 Task: Buy 1 Cookbook Stands & Recipe Holders from Kitchen Accessories section under best seller category for shipping address: Katie Thompson, 1483 Vineyard Drive, Independence, Ohio 44131, Cell Number 4403901431. Pay from credit card ending with 9757, CVV 798
Action: Mouse moved to (200, 105)
Screenshot: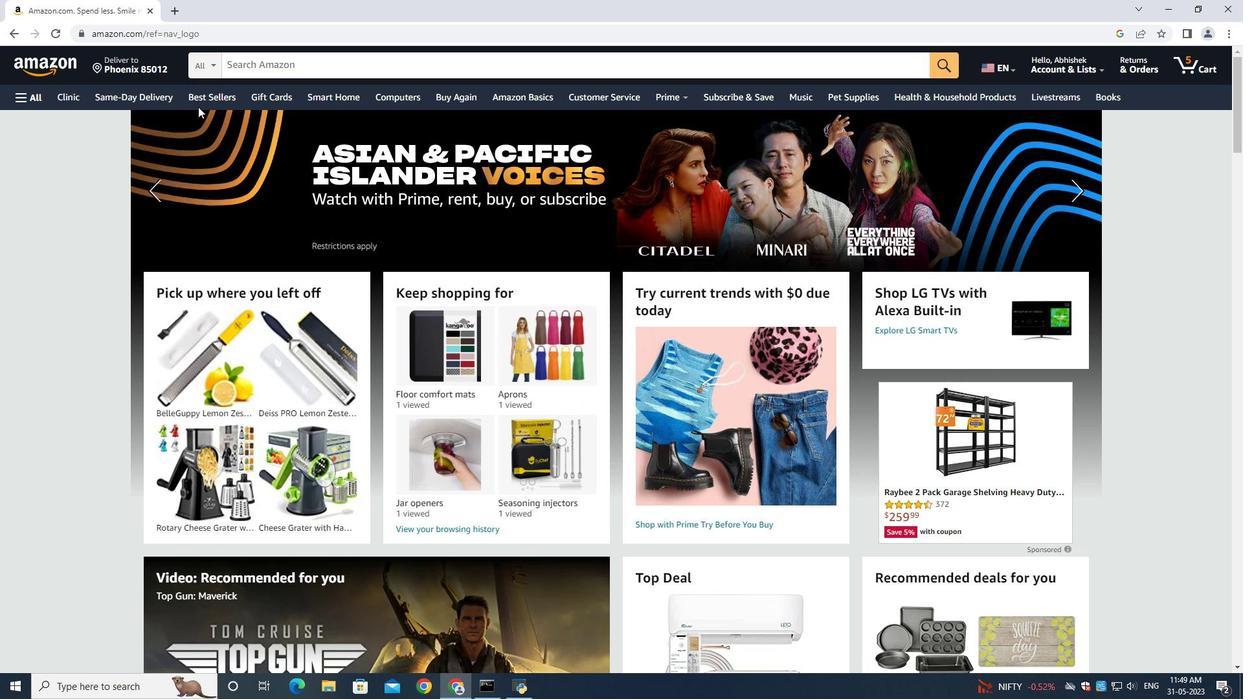 
Action: Mouse pressed left at (200, 105)
Screenshot: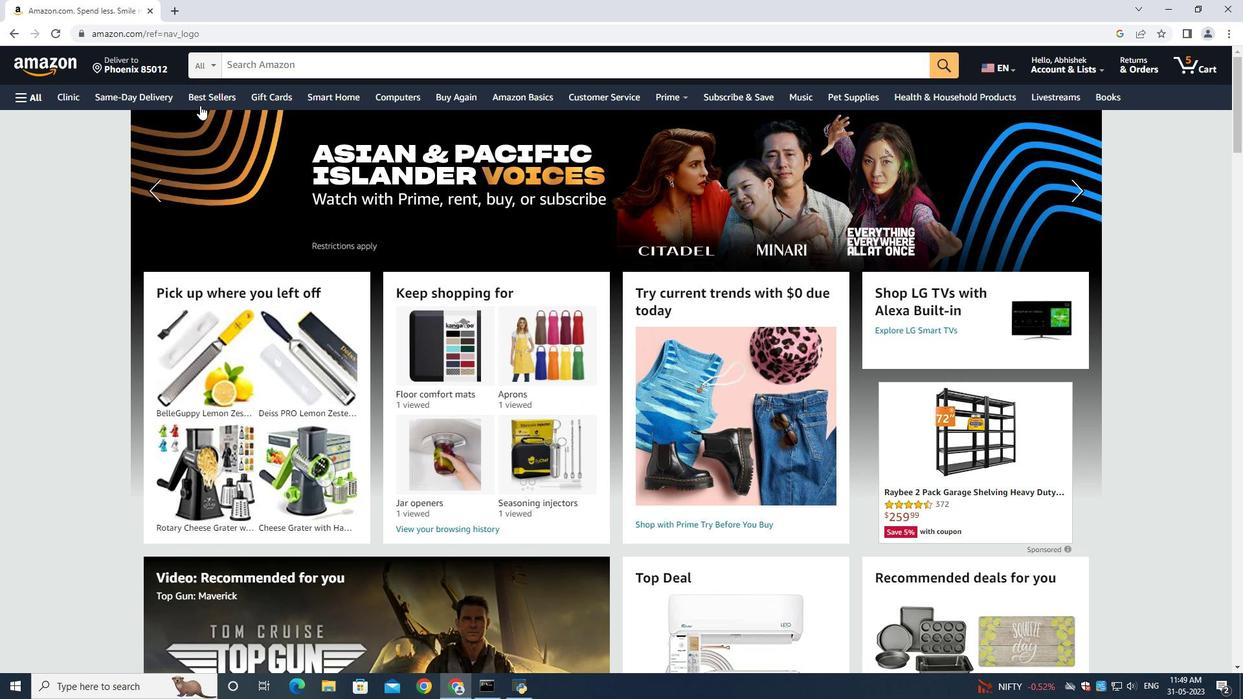 
Action: Mouse moved to (248, 68)
Screenshot: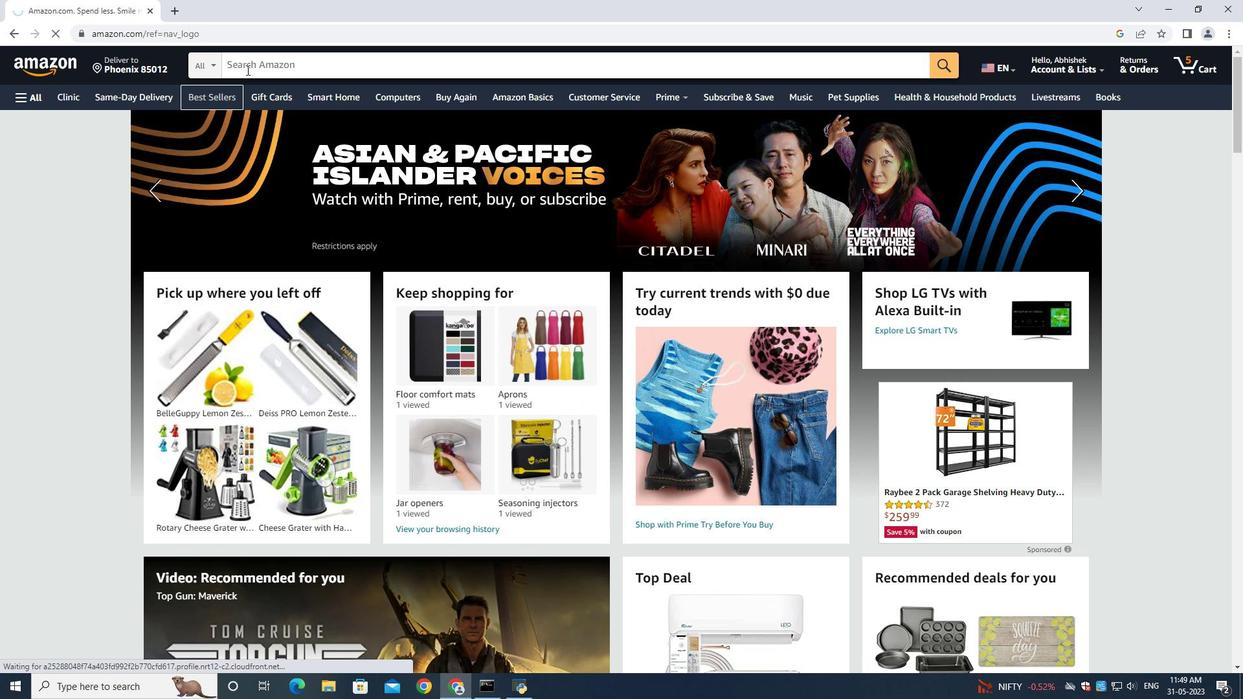 
Action: Mouse pressed left at (248, 68)
Screenshot: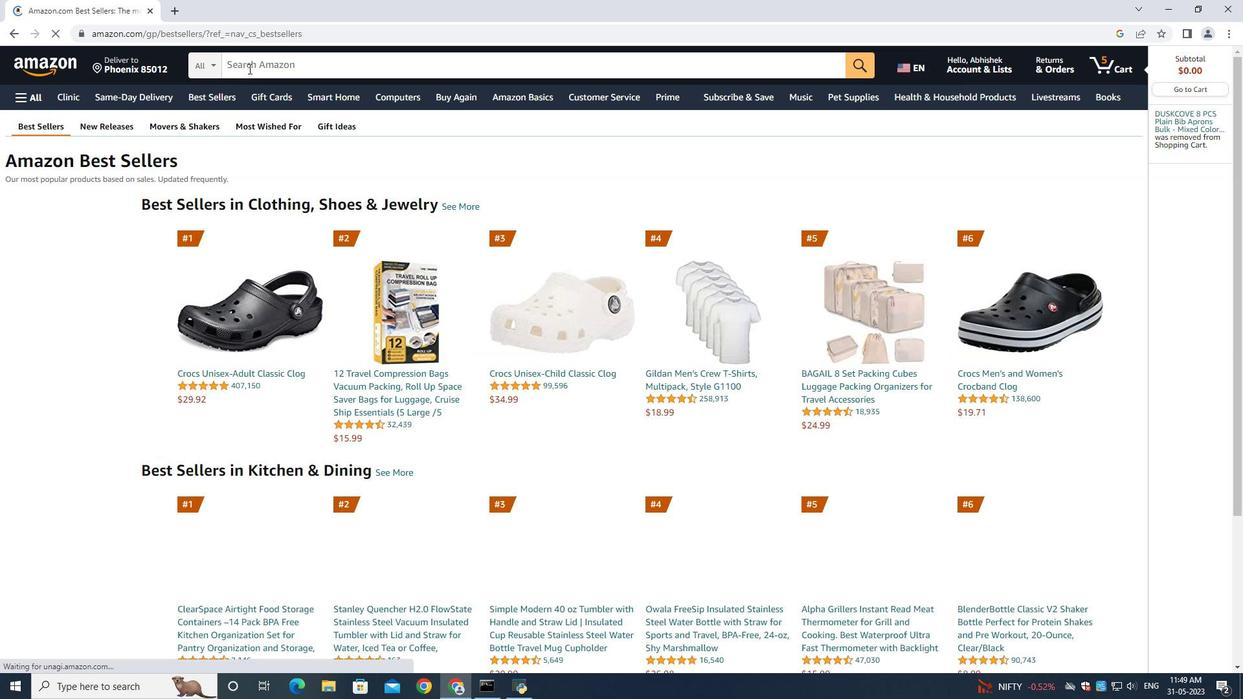 
Action: Key pressed <Key.shift>COo<Key.backspace><Key.backspace>ookbook<Key.space><Key.shift>Stands<Key.enter>
Screenshot: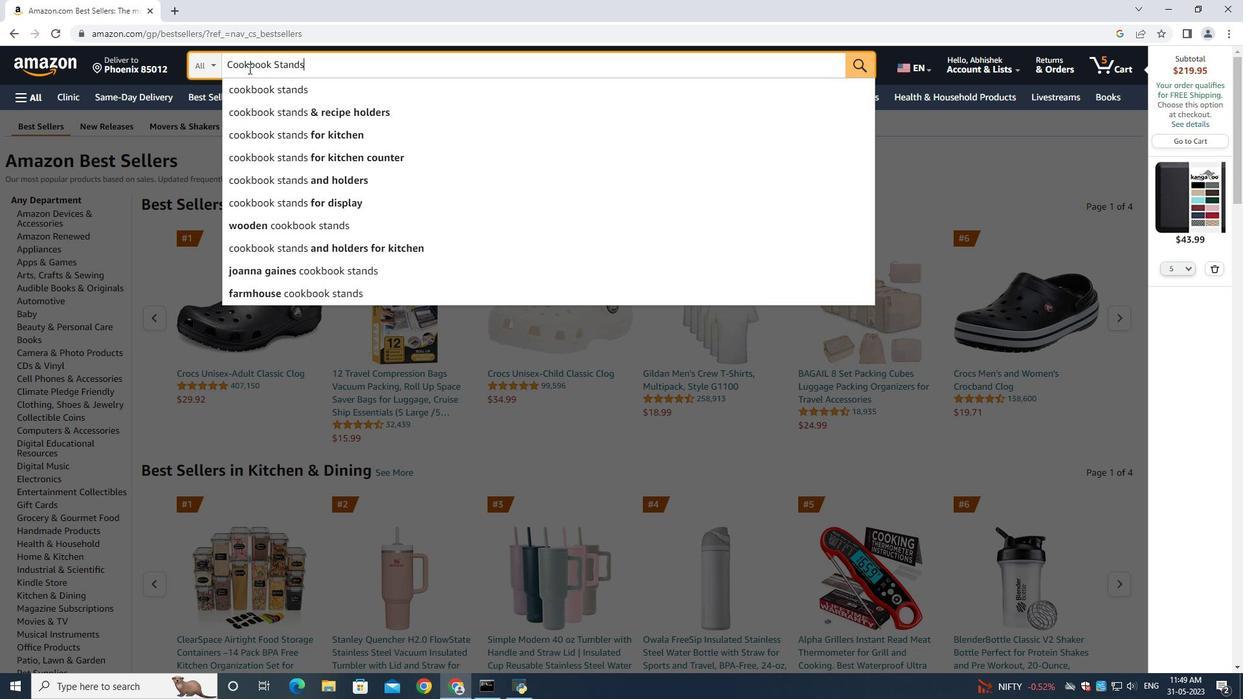 
Action: Mouse moved to (1218, 268)
Screenshot: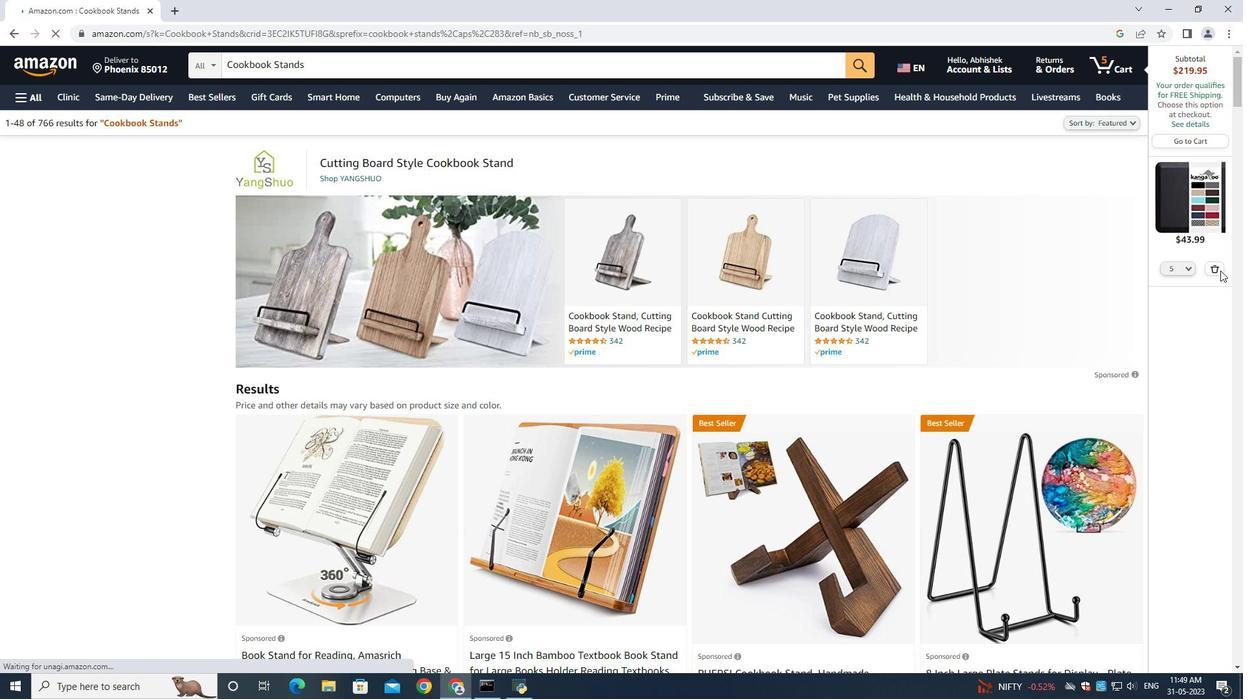 
Action: Mouse pressed left at (1218, 268)
Screenshot: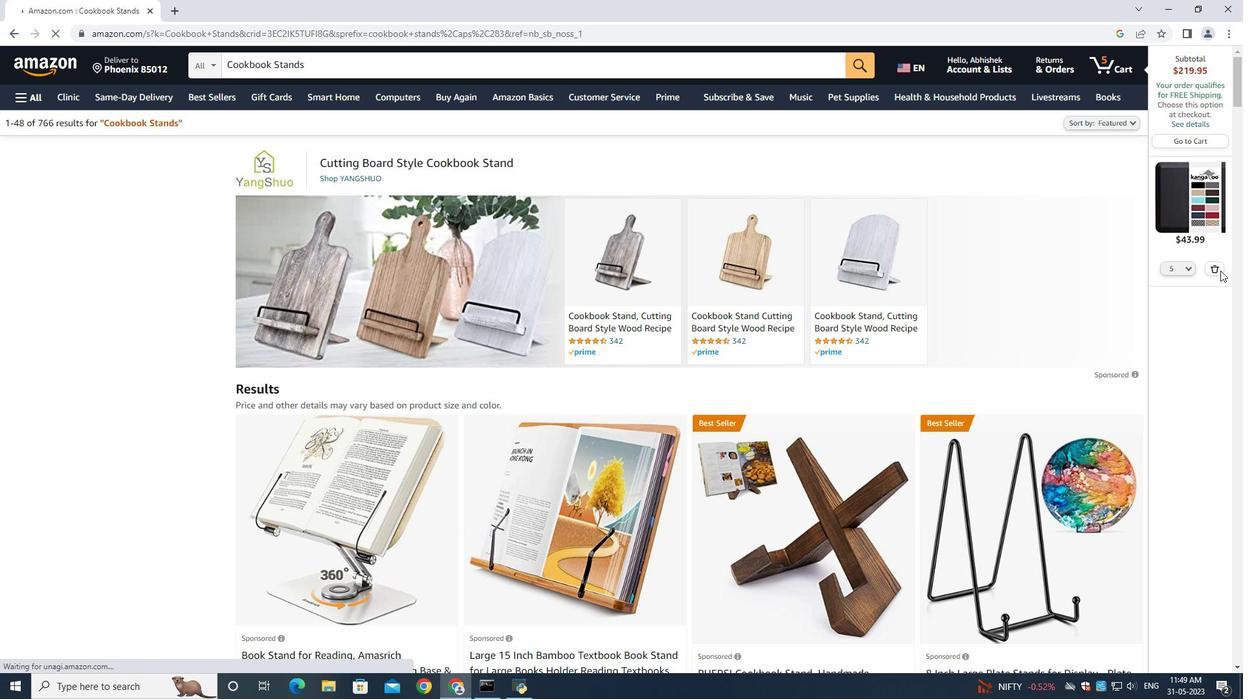 
Action: Mouse moved to (463, 66)
Screenshot: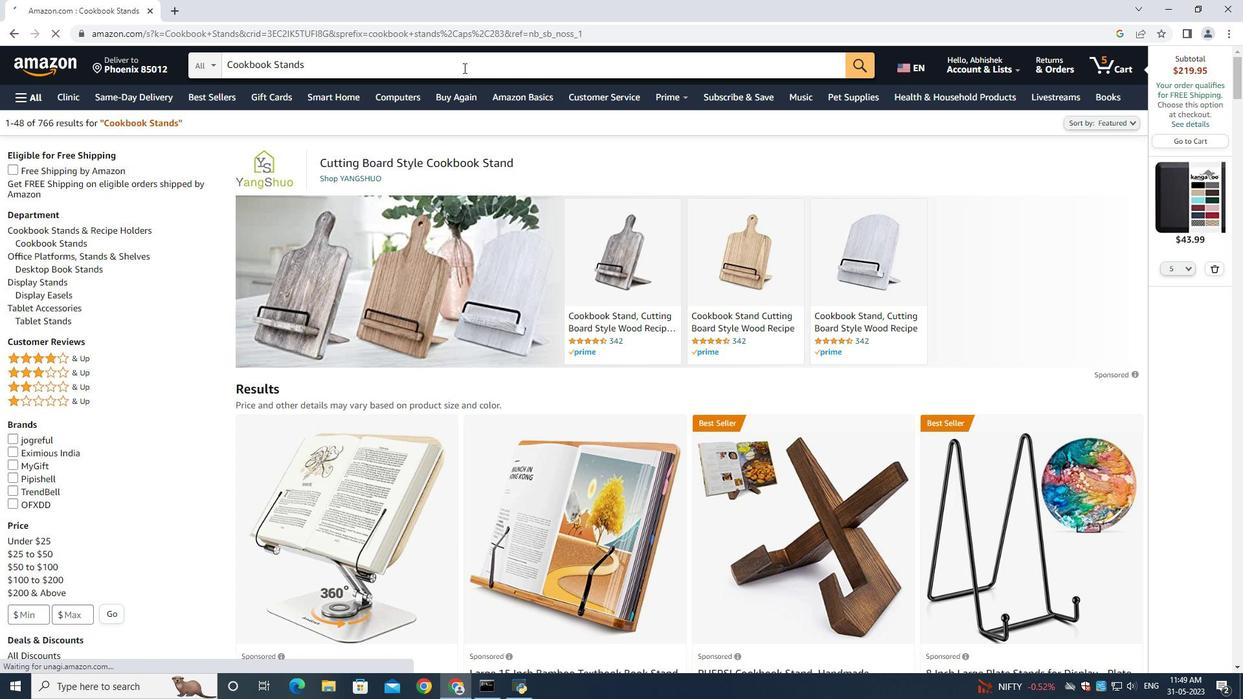 
Action: Mouse pressed left at (463, 66)
Screenshot: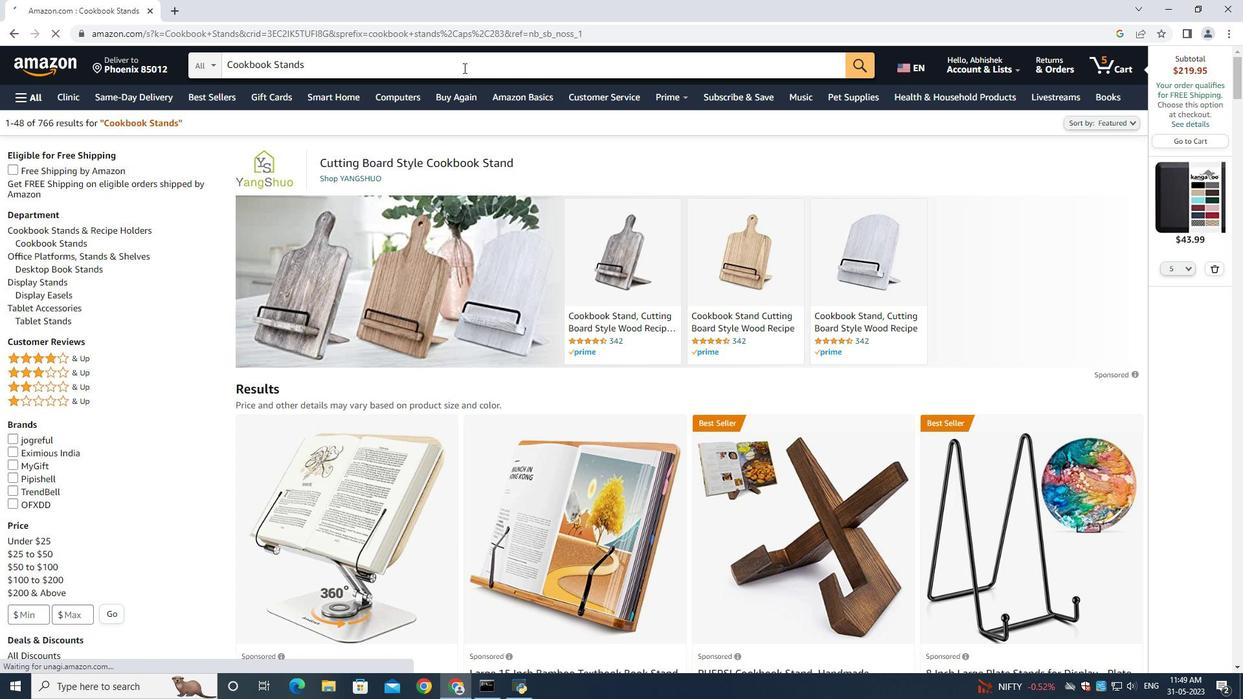 
Action: Key pressed <Key.space><Key.shift>&<Key.space><Key.shift>Recipe<Key.space><Key.shift><Key.shift><Key.shift><Key.shift><Key.shift><Key.shift><Key.shift><Key.shift><Key.shift><Key.shift><Key.shift><Key.shift><Key.shift><Key.shift><Key.shift><Key.shift><Key.shift><Key.shift><Key.shift><Key.shift><Key.shift><Key.shift><Key.shift><Key.shift><Key.shift><Key.shift><Key.shift>Holders<Key.enter>
Screenshot: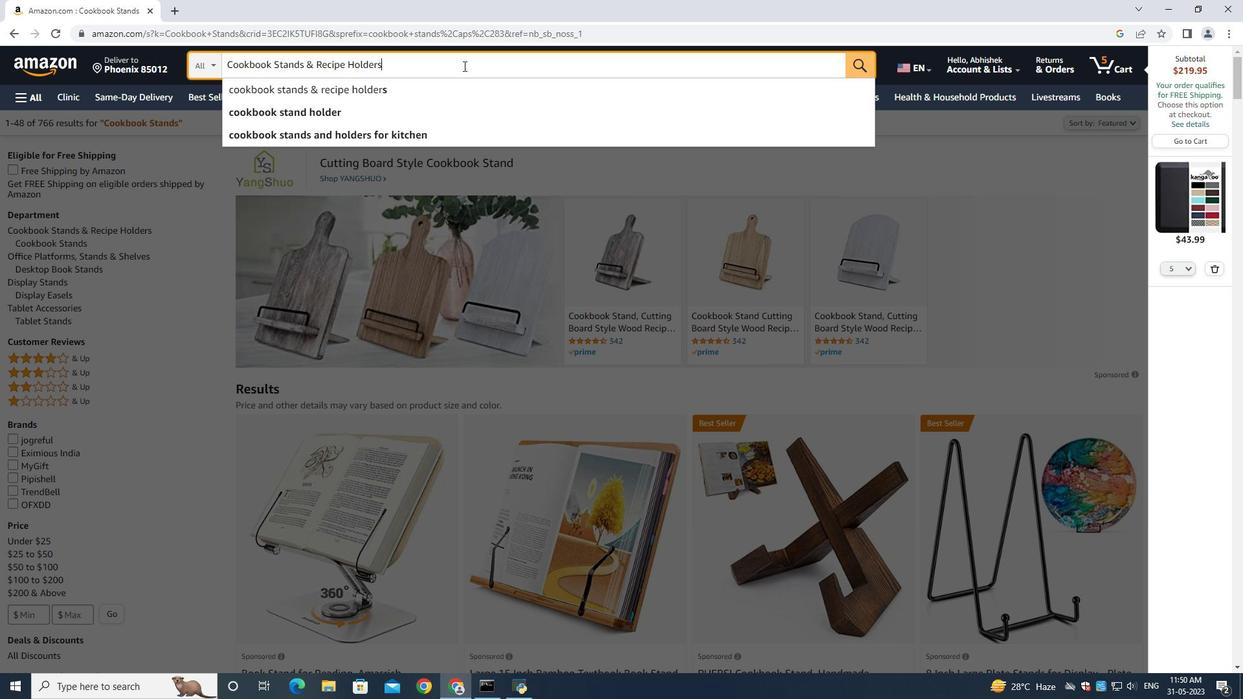 
Action: Mouse moved to (1218, 269)
Screenshot: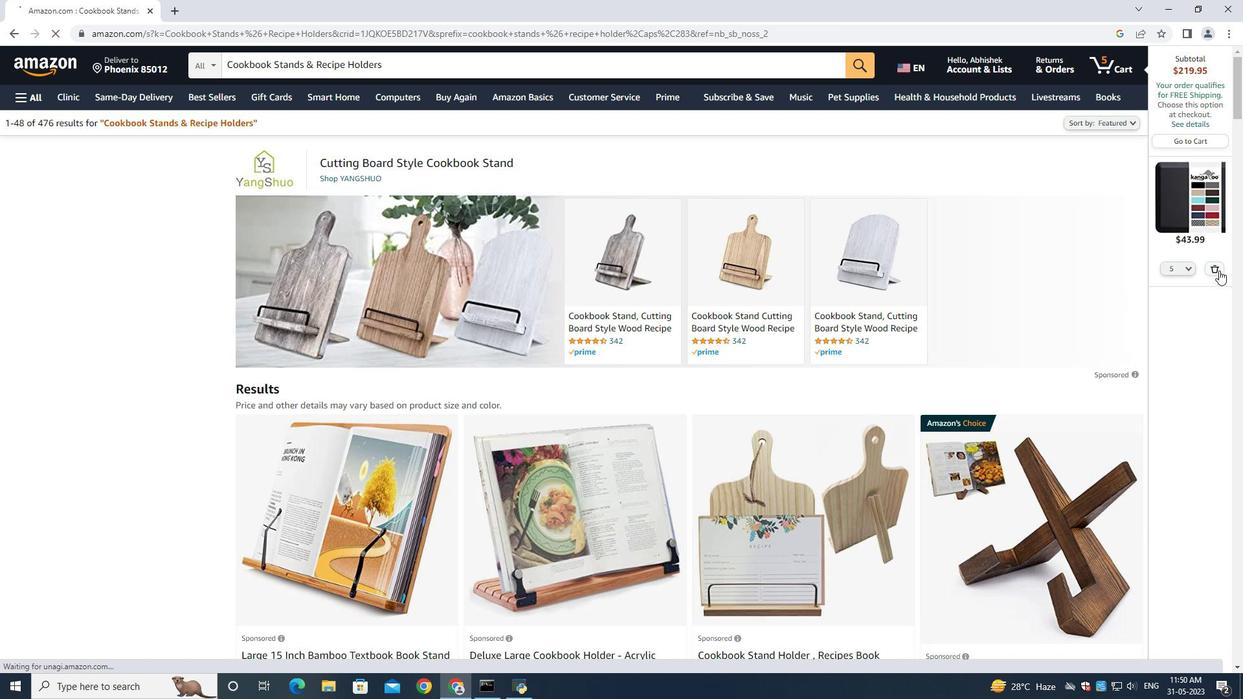 
Action: Mouse pressed left at (1218, 269)
Screenshot: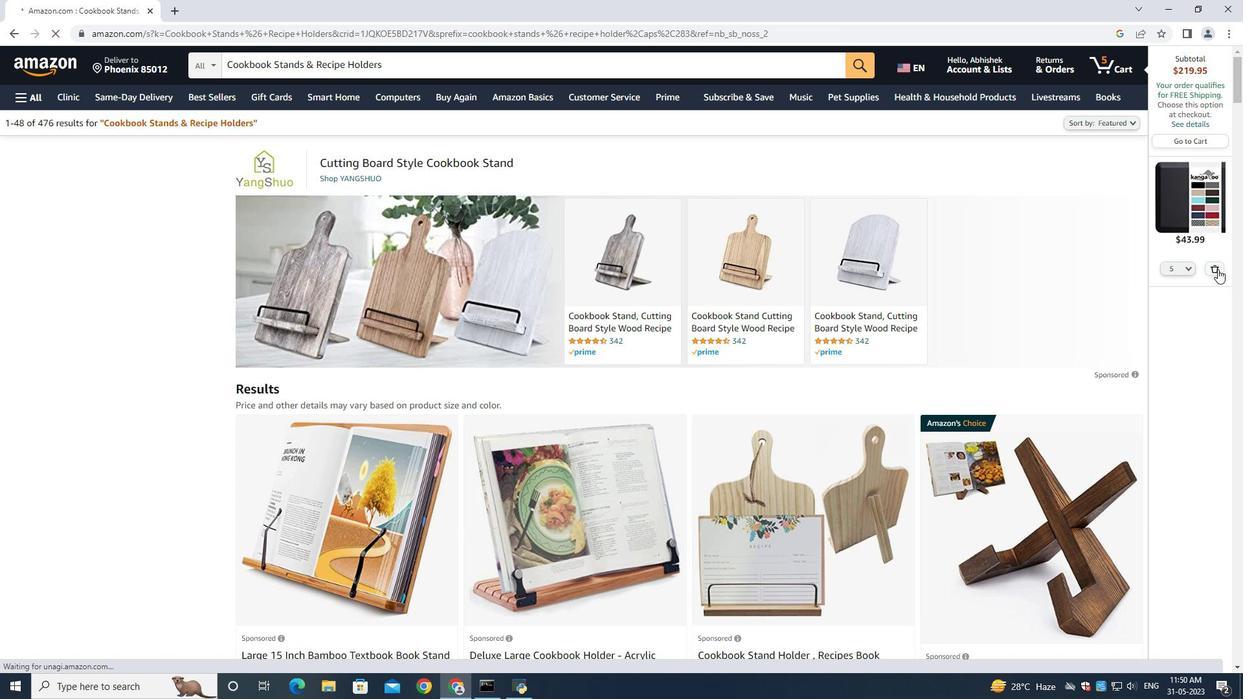 
Action: Mouse moved to (1218, 268)
Screenshot: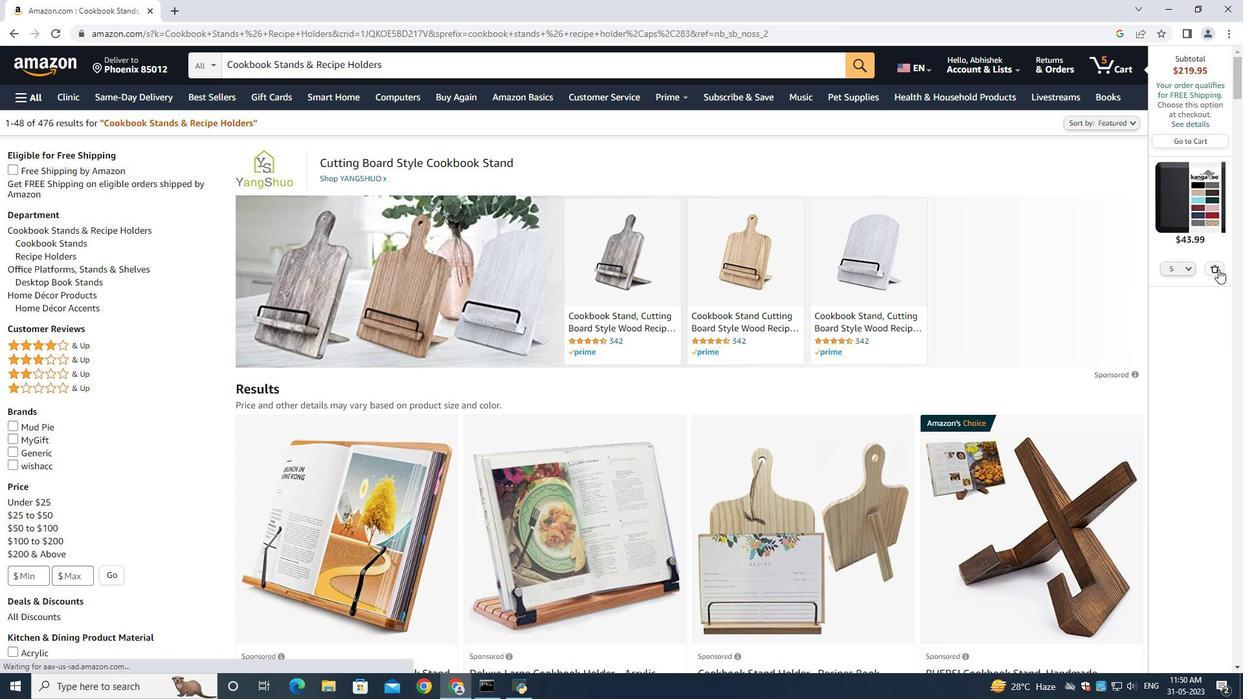 
Action: Mouse pressed left at (1218, 268)
Screenshot: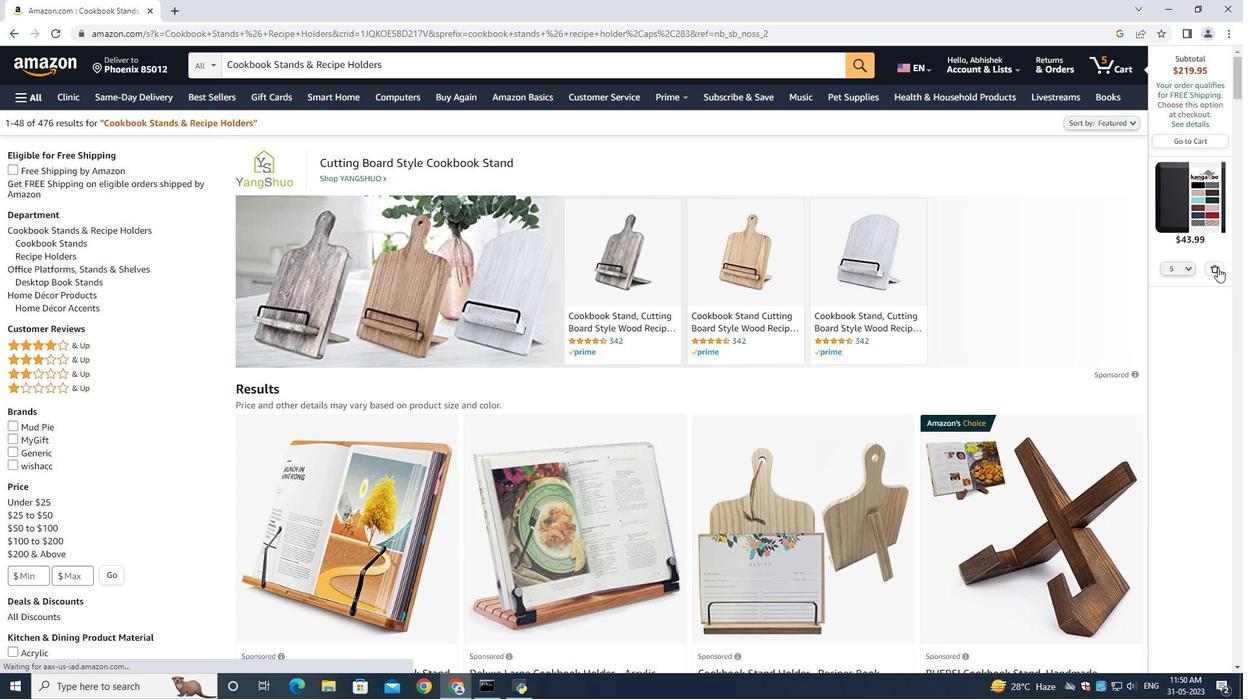 
Action: Mouse moved to (56, 230)
Screenshot: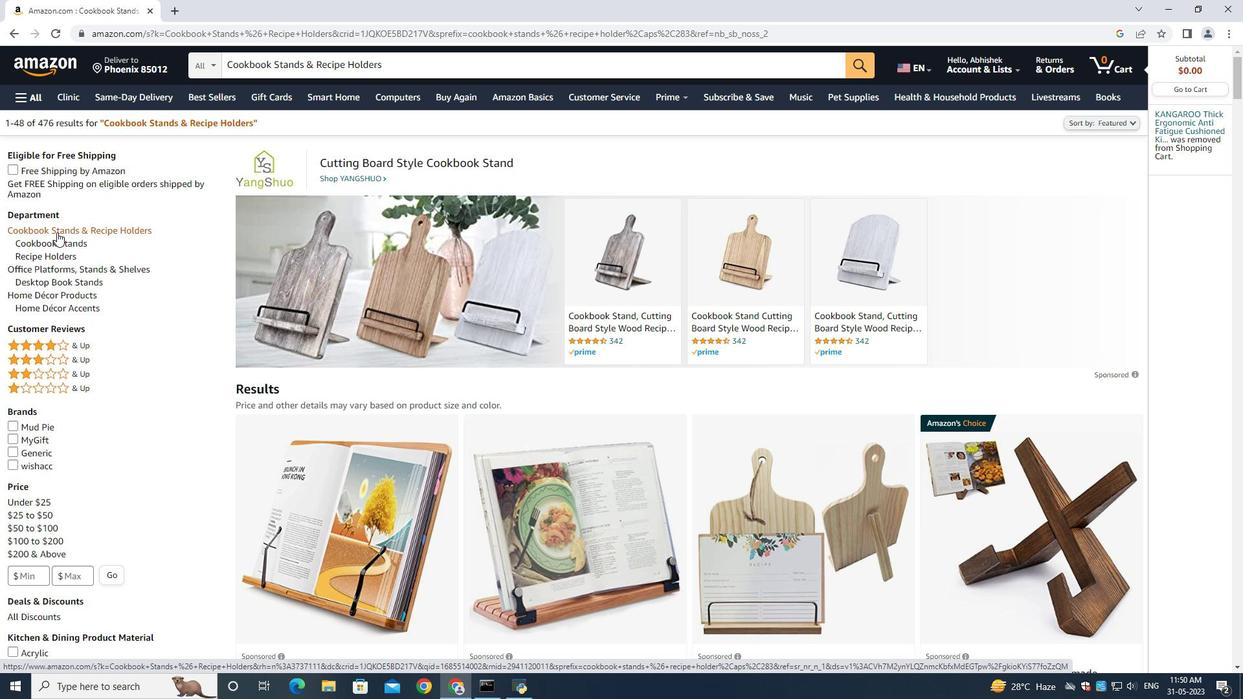 
Action: Mouse pressed left at (56, 230)
Screenshot: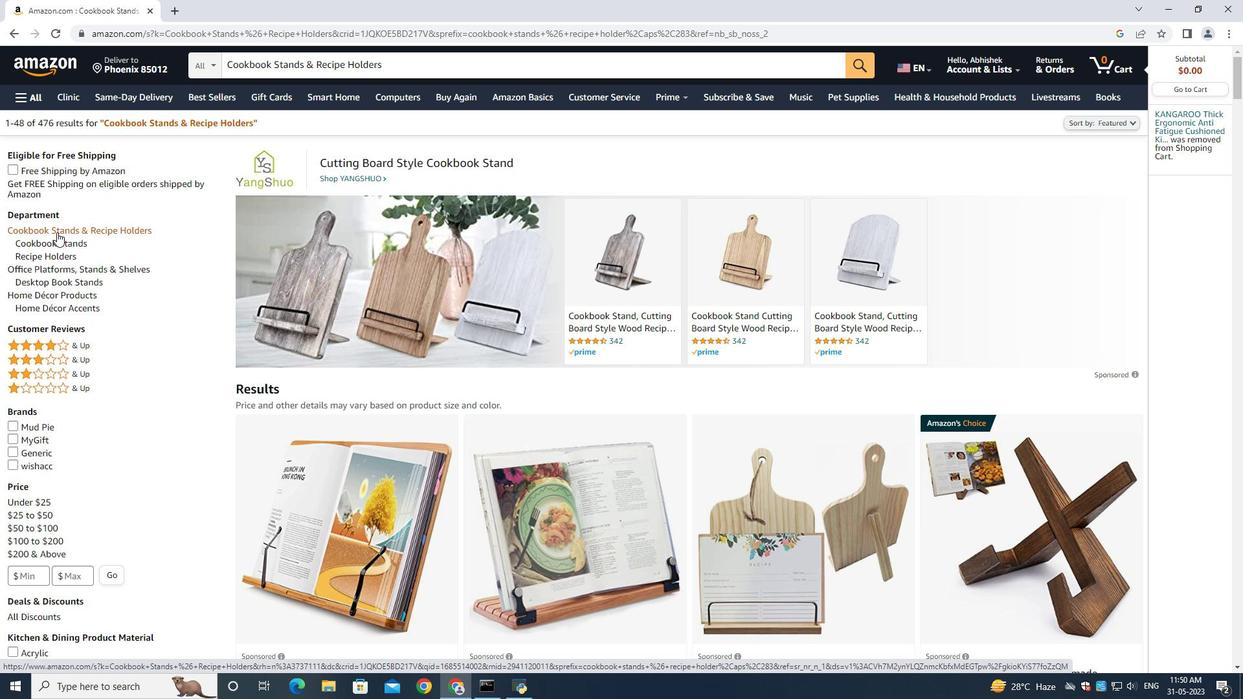 
Action: Mouse moved to (110, 316)
Screenshot: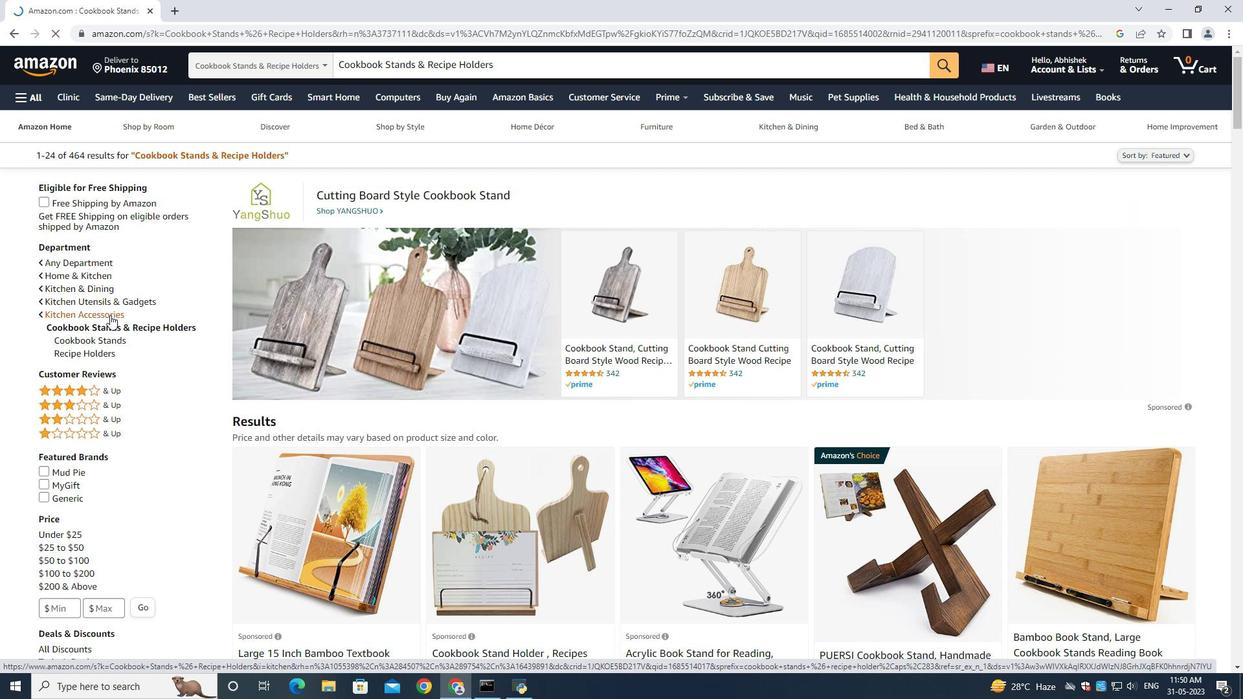 
Action: Mouse pressed left at (110, 316)
Screenshot: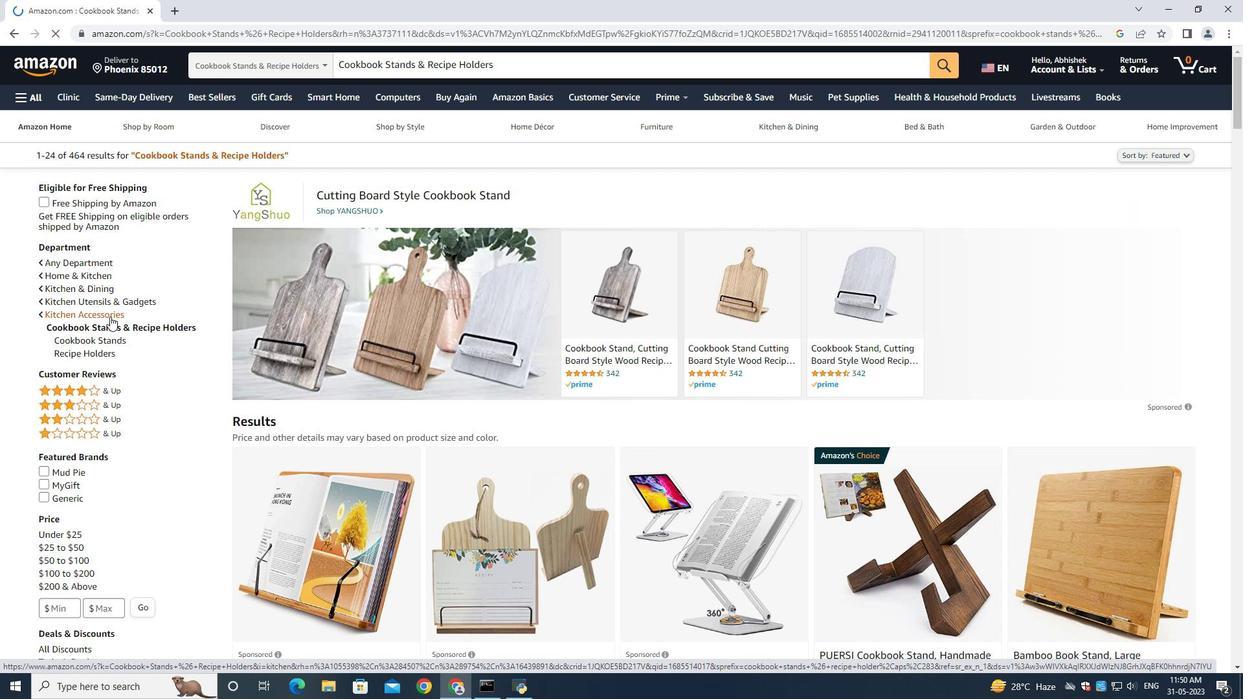 
Action: Mouse moved to (670, 426)
Screenshot: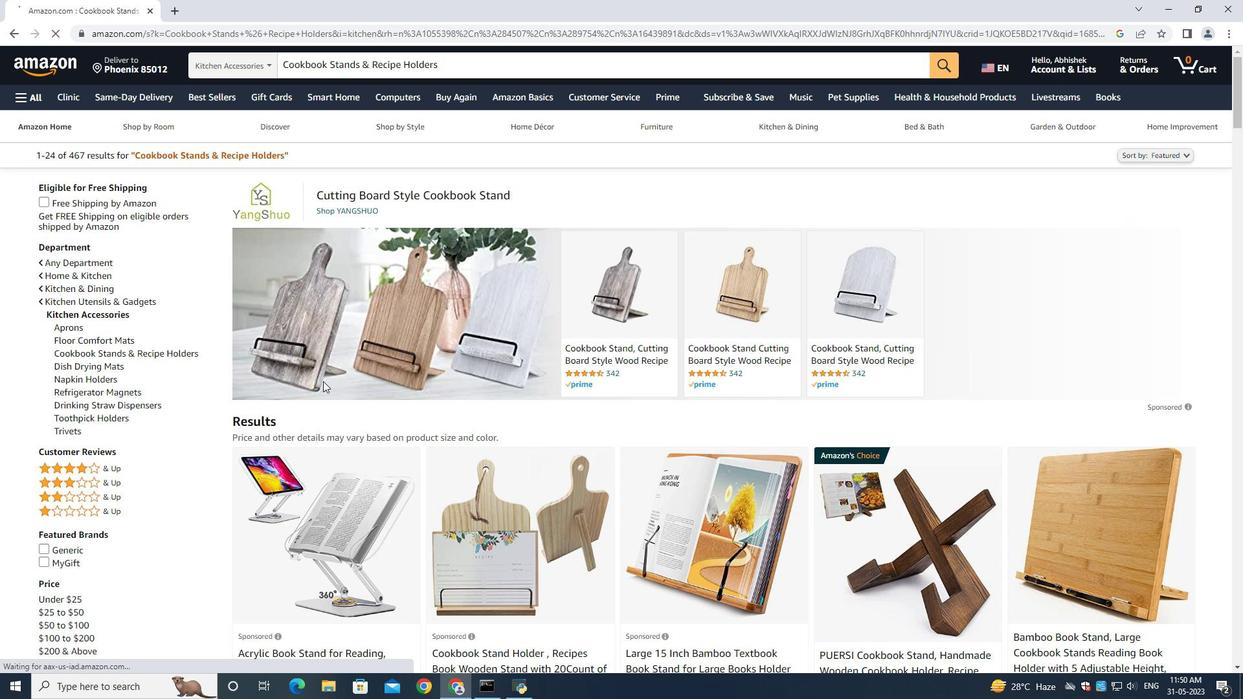 
Action: Mouse scrolled (670, 426) with delta (0, 0)
Screenshot: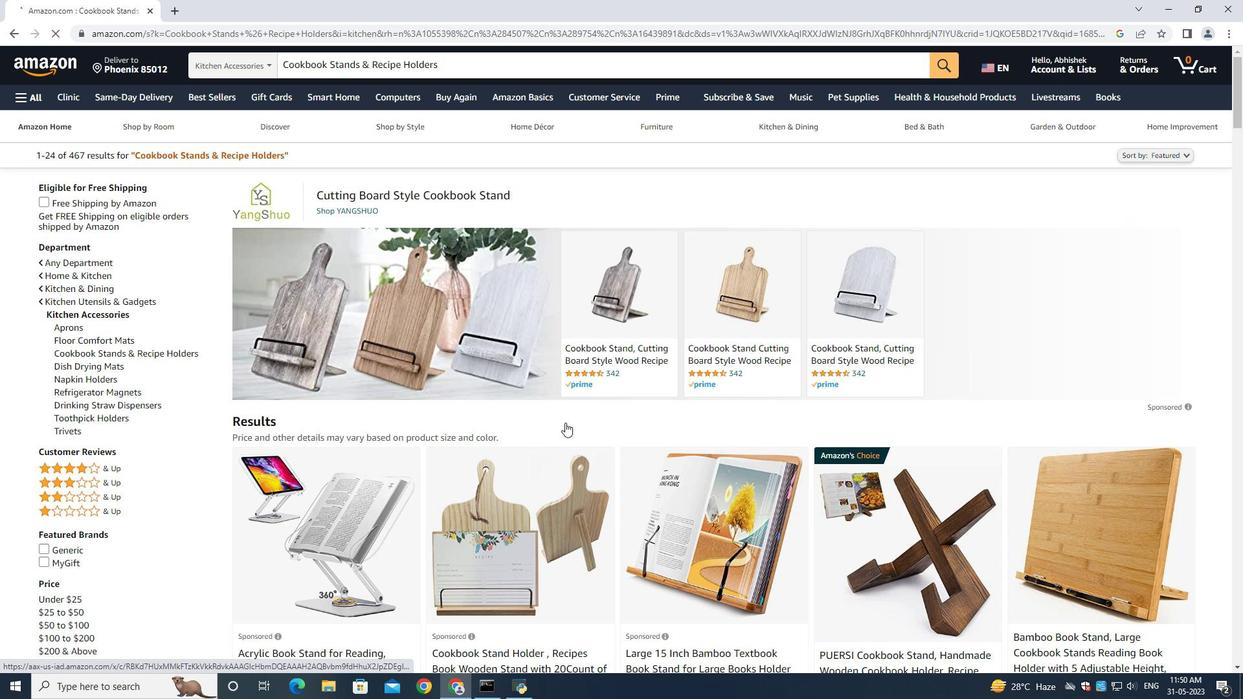 
Action: Mouse moved to (671, 427)
Screenshot: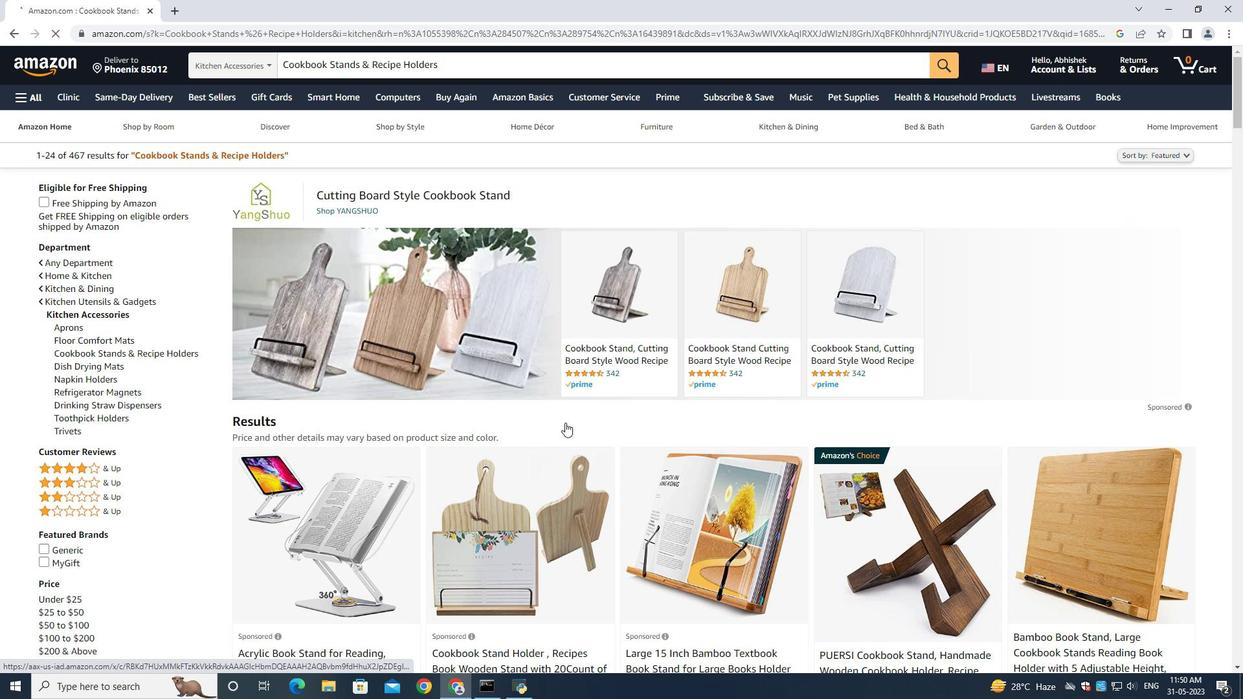 
Action: Mouse scrolled (671, 426) with delta (0, 0)
Screenshot: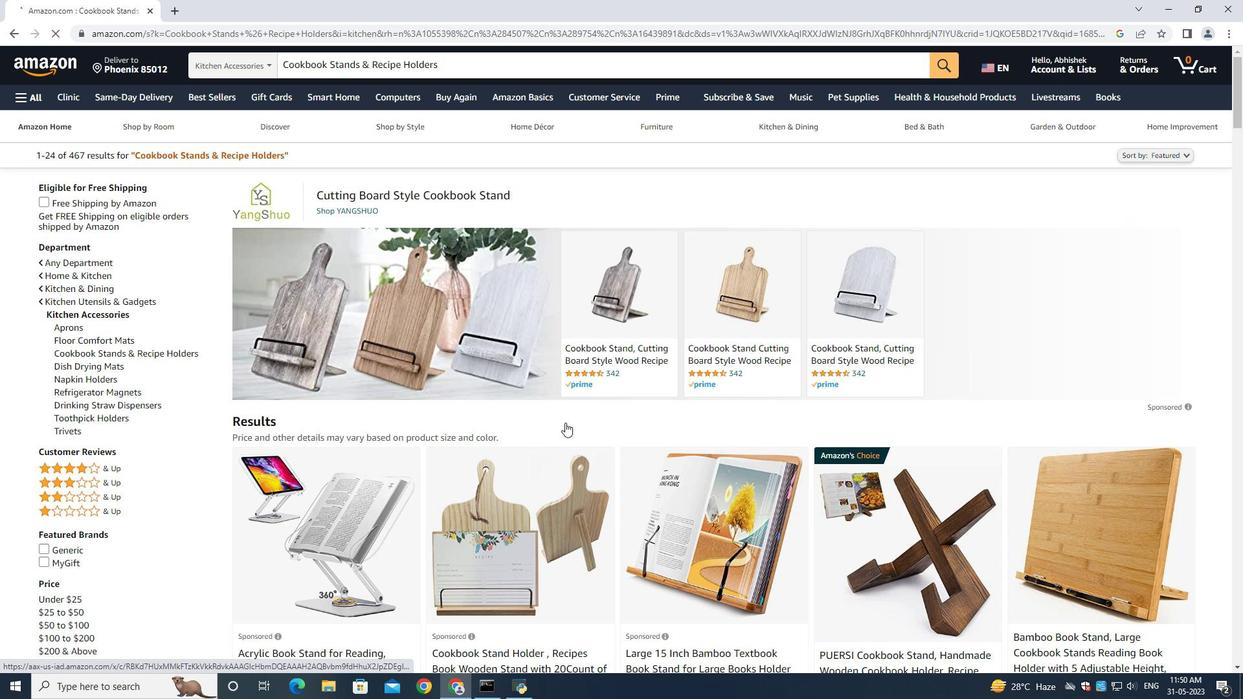 
Action: Mouse moved to (672, 429)
Screenshot: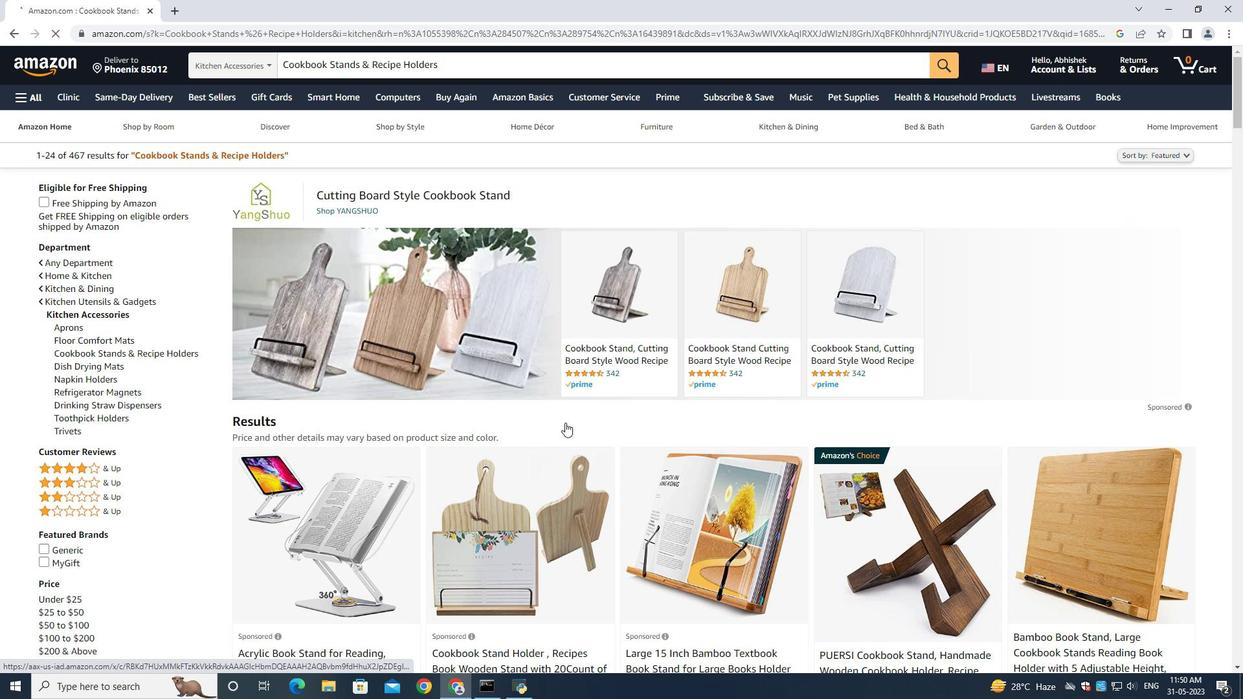 
Action: Mouse scrolled (672, 428) with delta (0, 0)
Screenshot: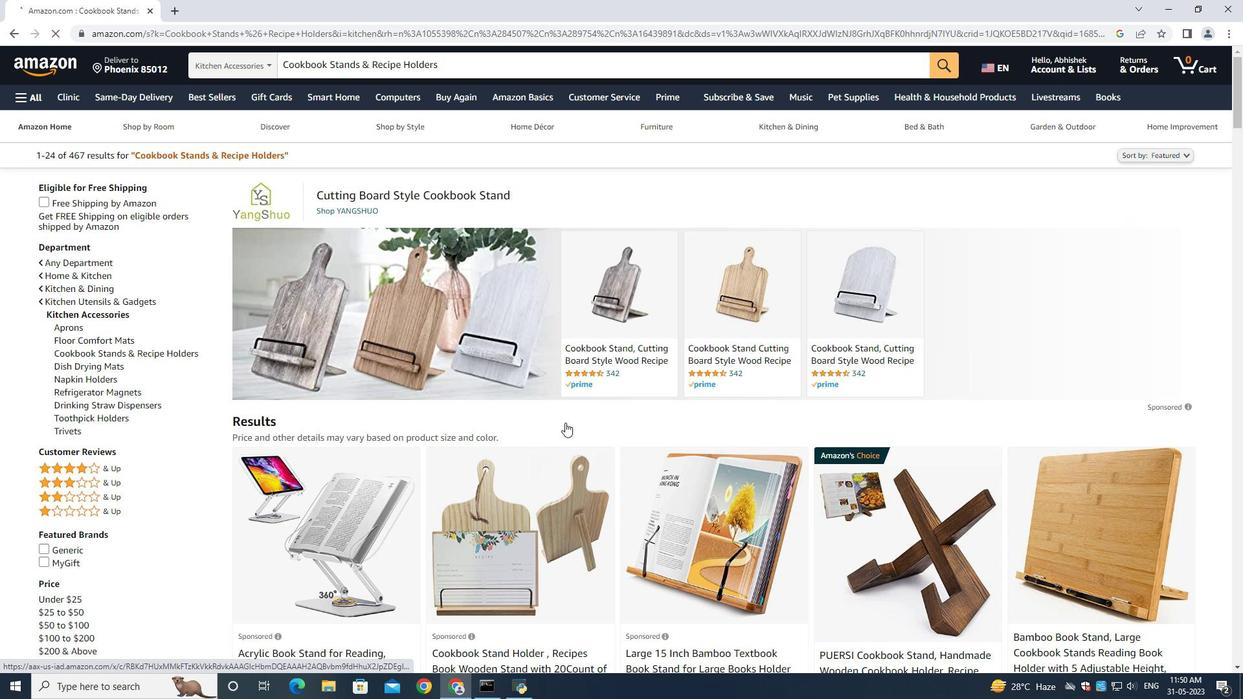 
Action: Mouse moved to (672, 429)
Screenshot: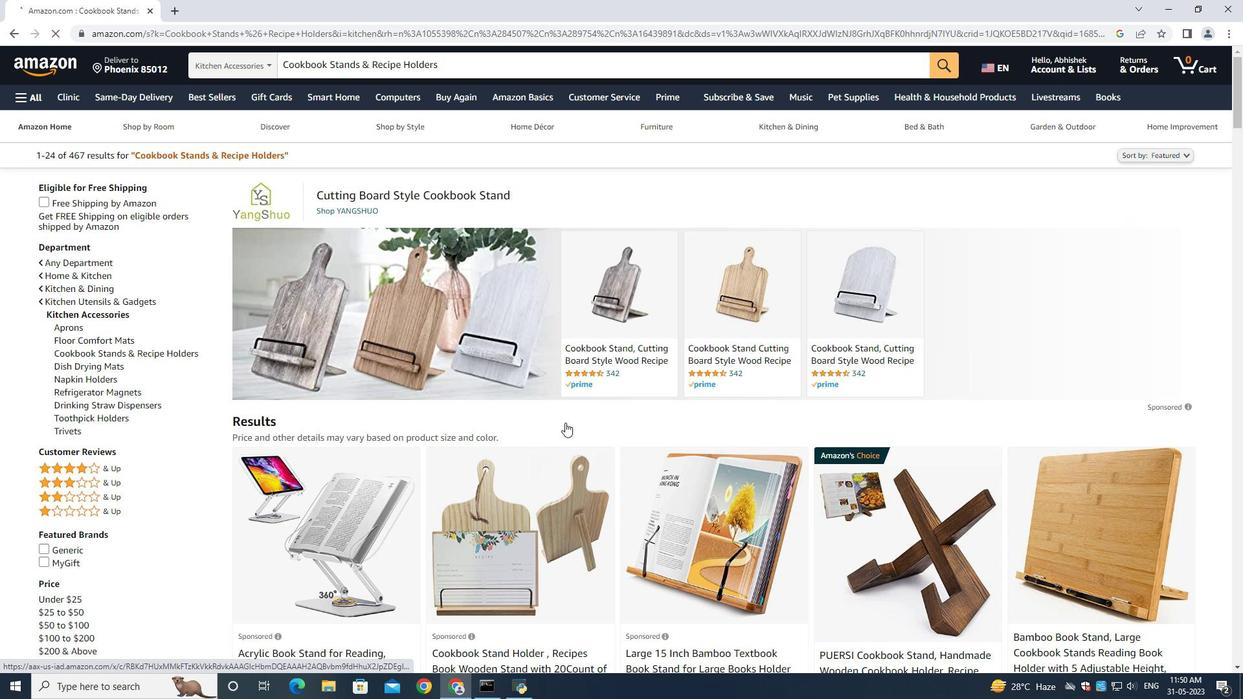 
Action: Mouse scrolled (672, 428) with delta (0, 0)
Screenshot: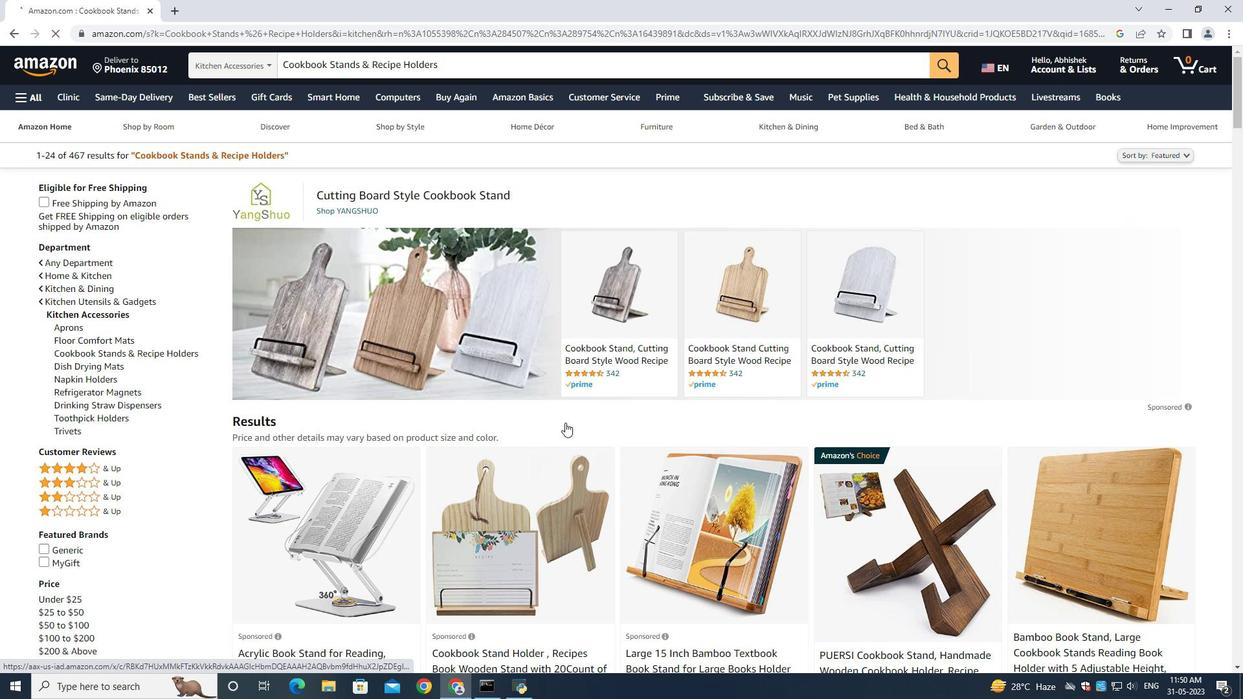 
Action: Mouse scrolled (672, 428) with delta (0, 0)
Screenshot: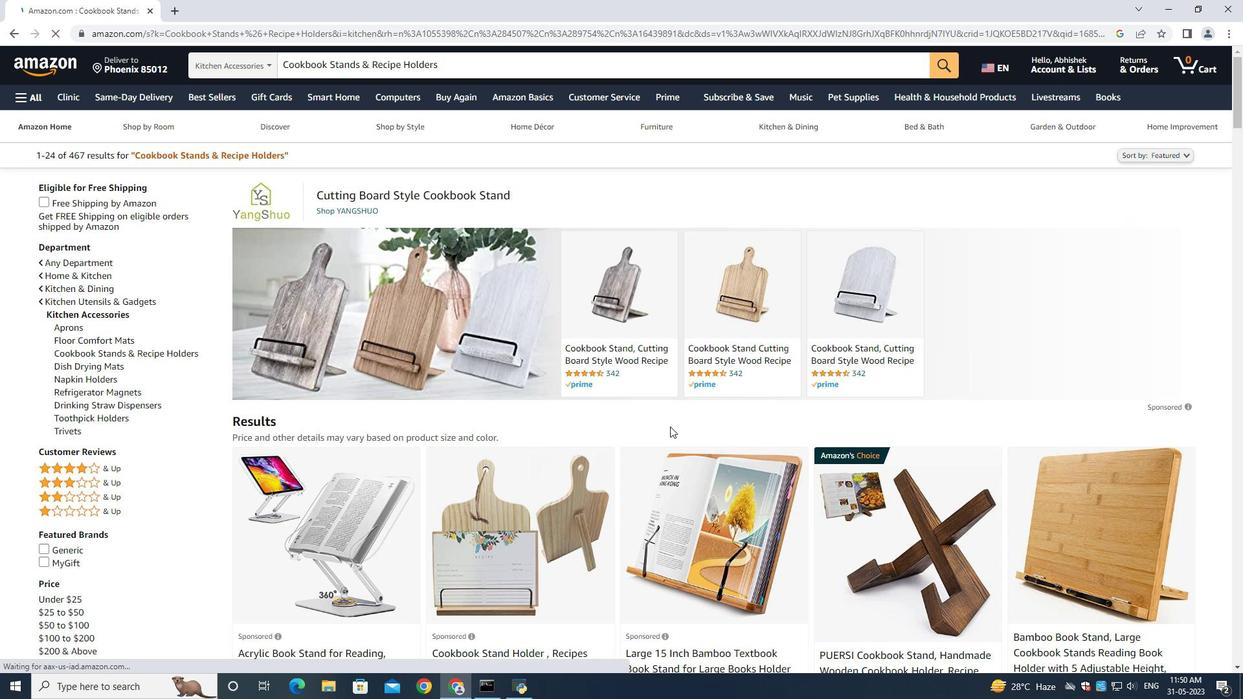 
Action: Mouse moved to (499, 358)
Screenshot: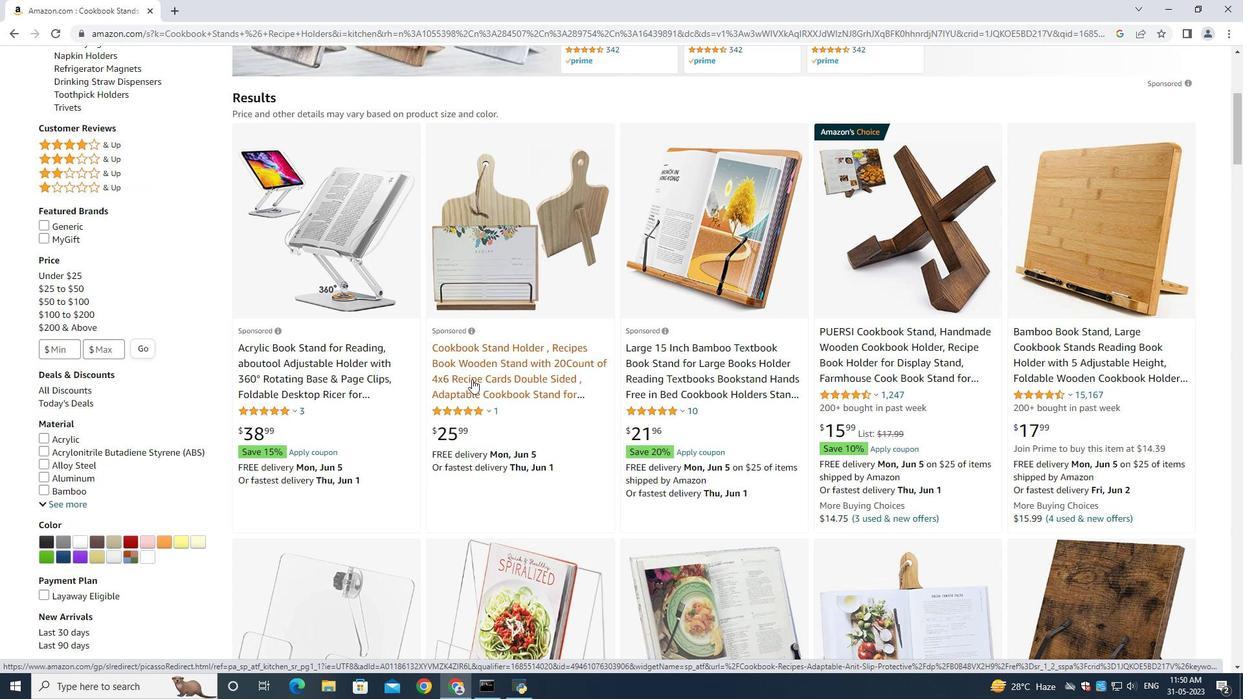 
Action: Mouse pressed left at (499, 358)
Screenshot: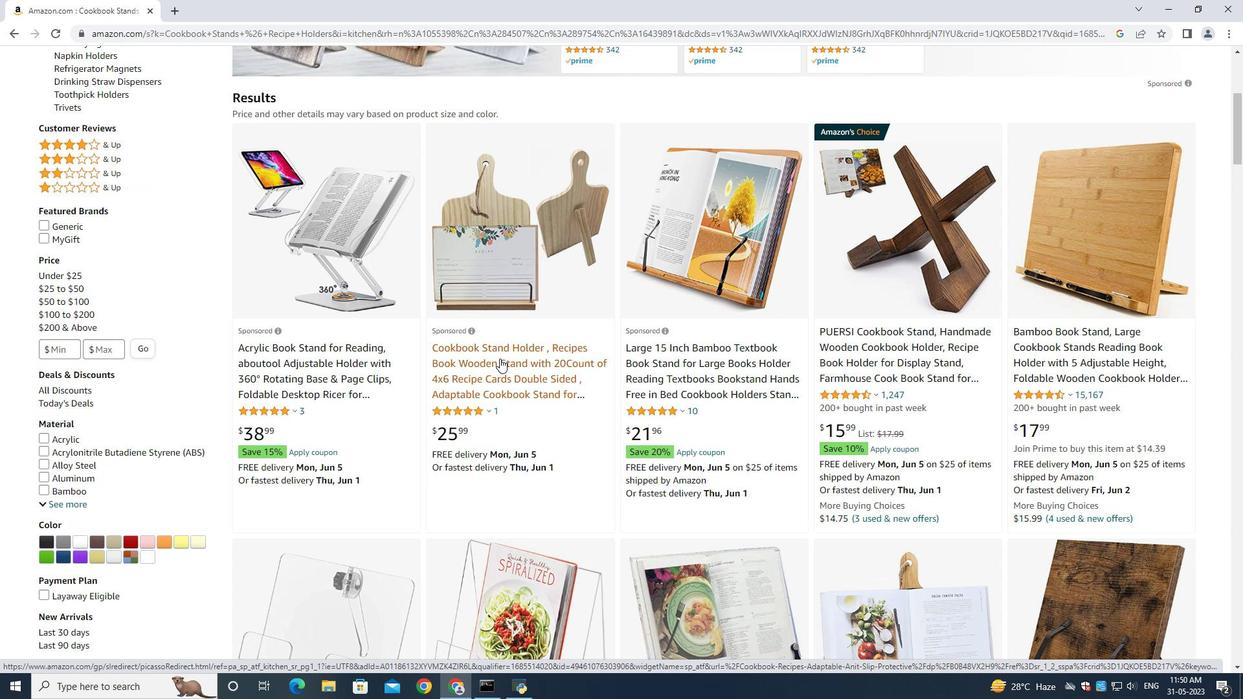 
Action: Mouse moved to (500, 351)
Screenshot: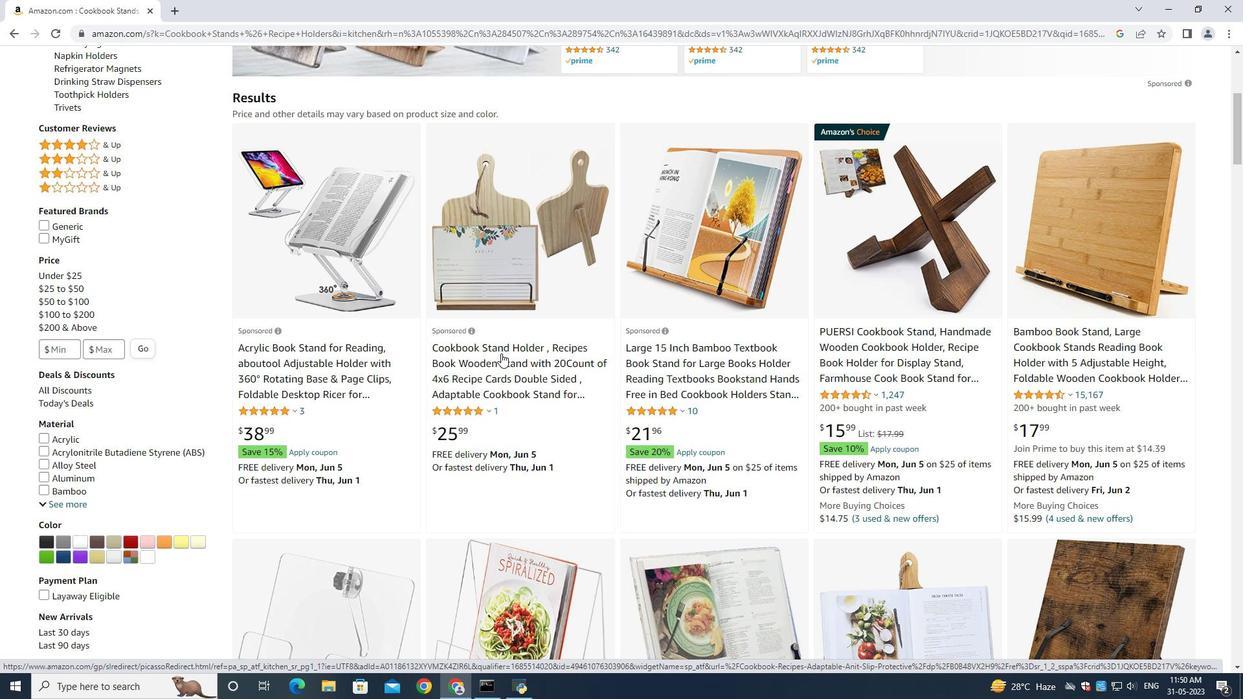 
Action: Mouse pressed left at (500, 351)
Screenshot: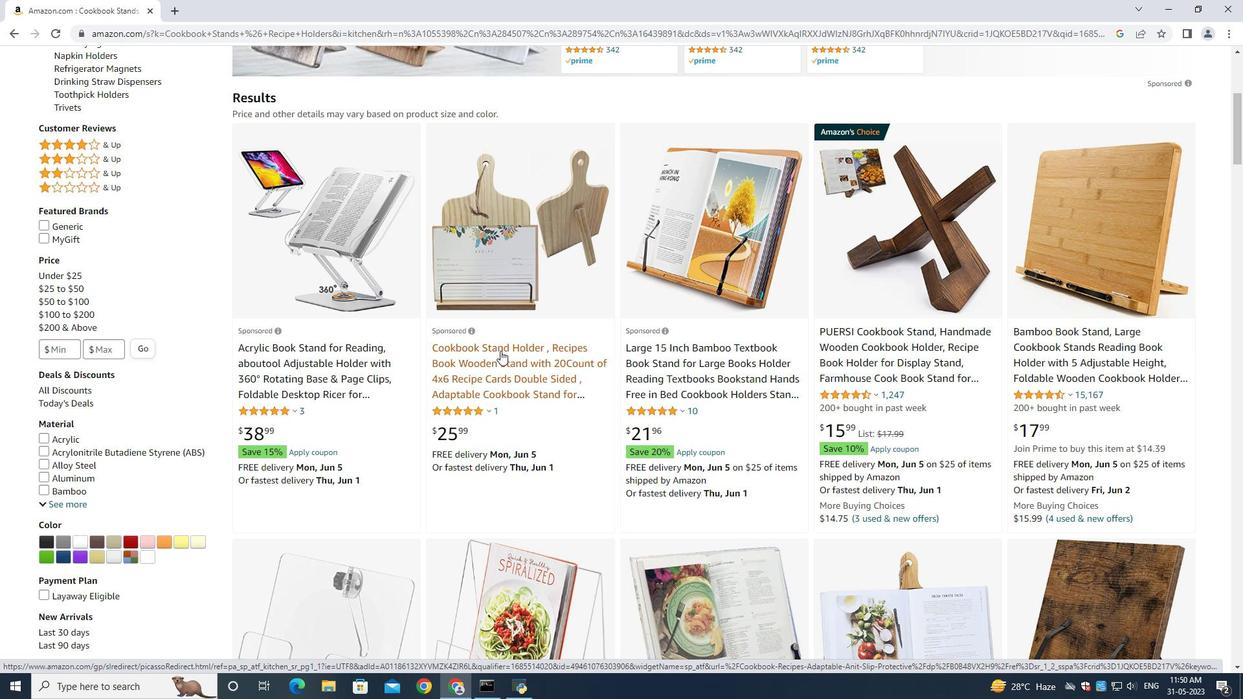 
Action: Mouse moved to (994, 499)
Screenshot: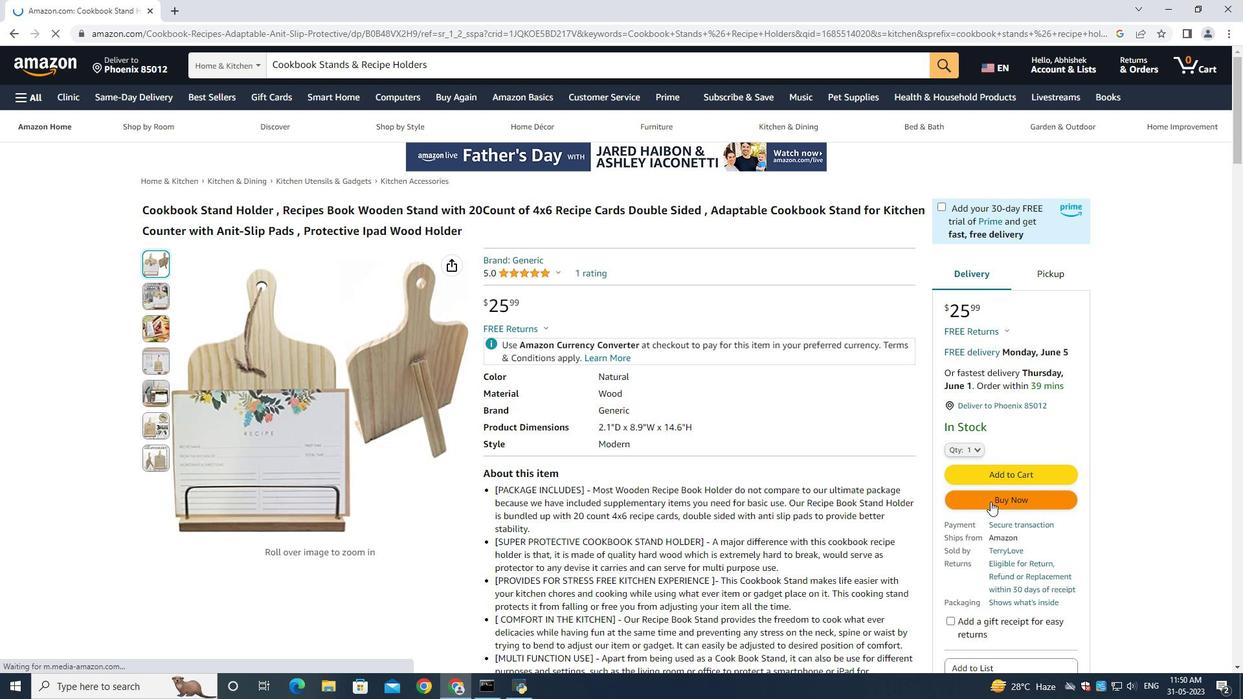 
Action: Mouse pressed left at (994, 499)
Screenshot: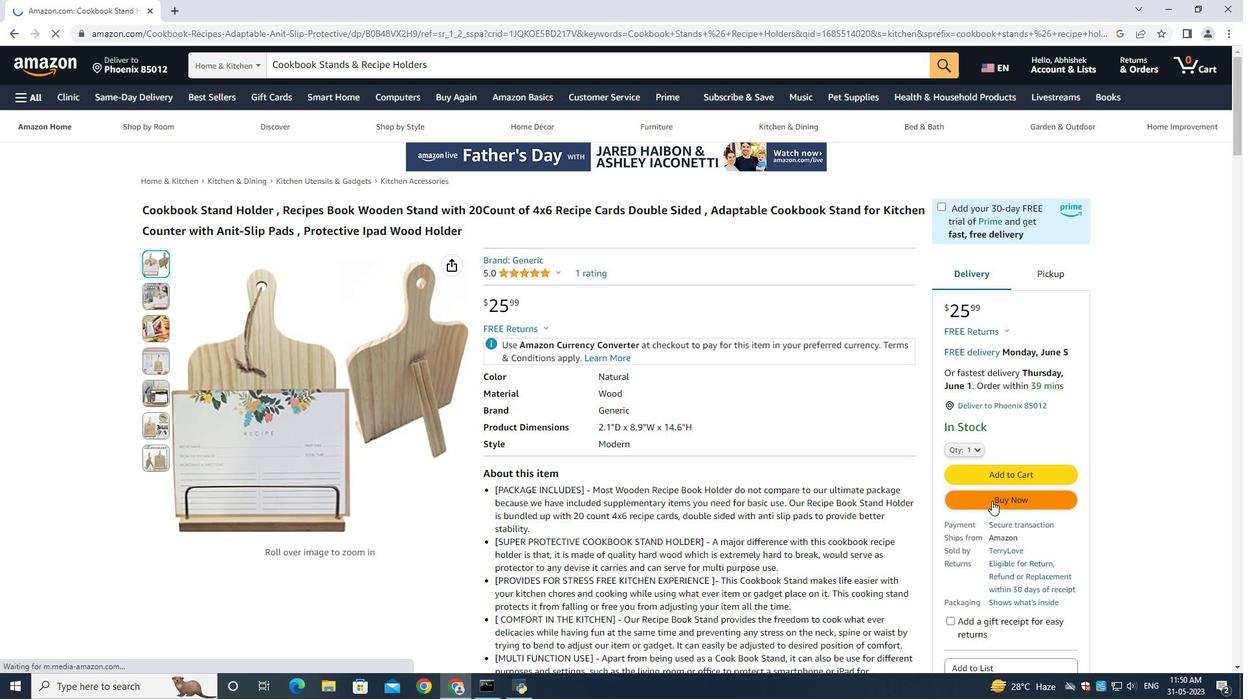 
Action: Mouse moved to (585, 444)
Screenshot: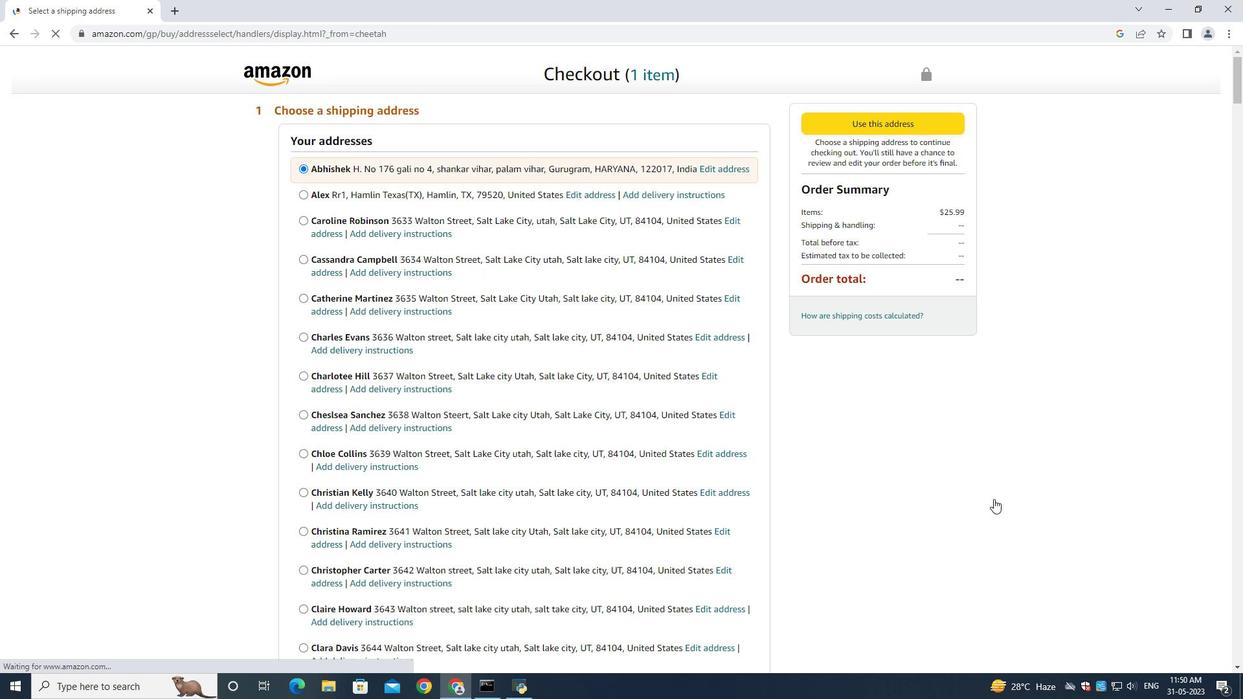 
Action: Mouse scrolled (585, 443) with delta (0, 0)
Screenshot: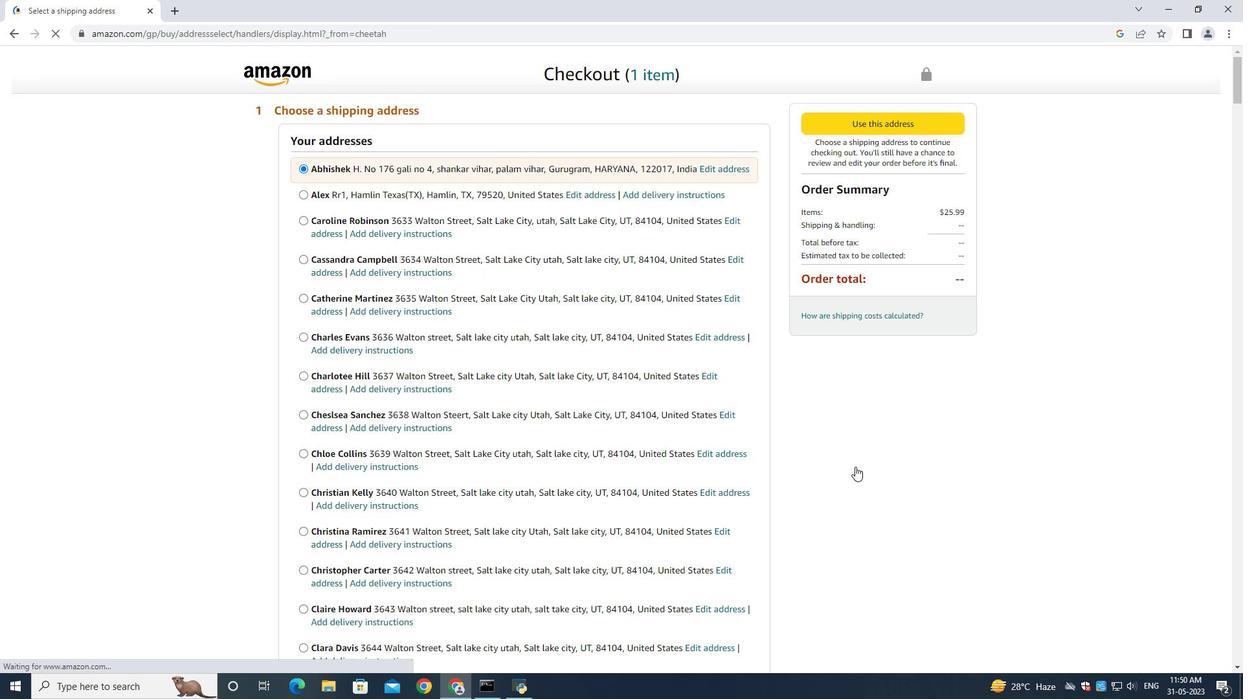 
Action: Mouse scrolled (585, 443) with delta (0, 0)
Screenshot: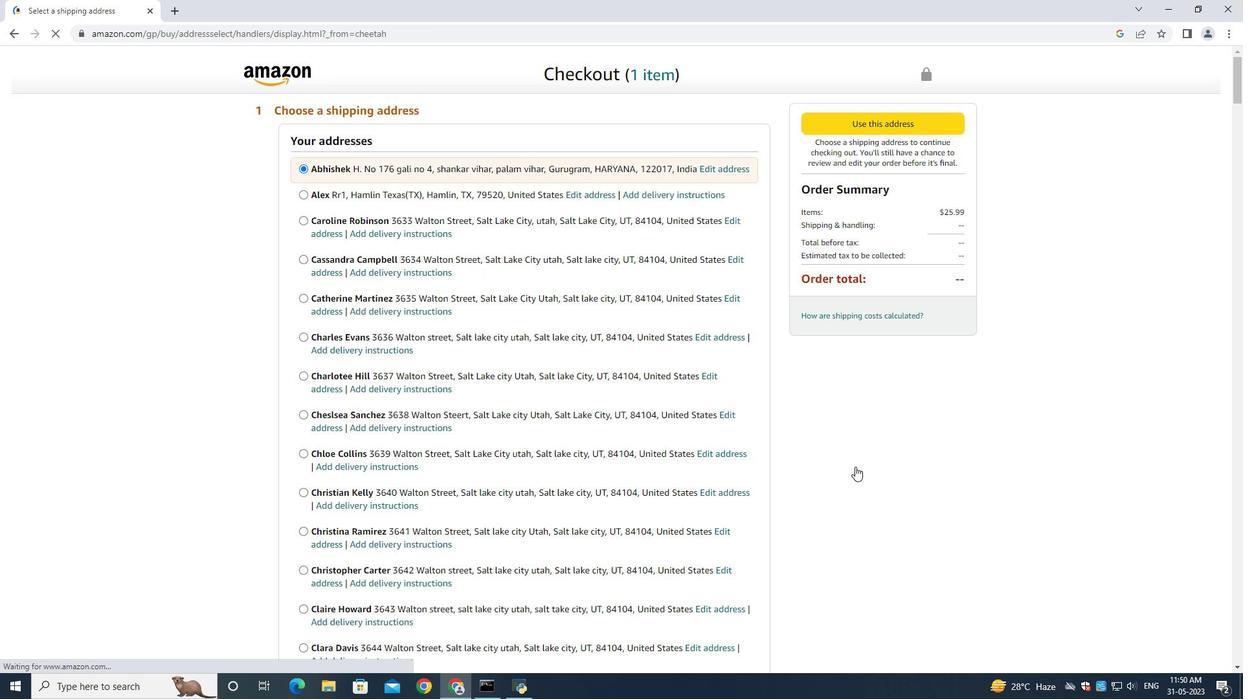 
Action: Mouse scrolled (585, 443) with delta (0, 0)
Screenshot: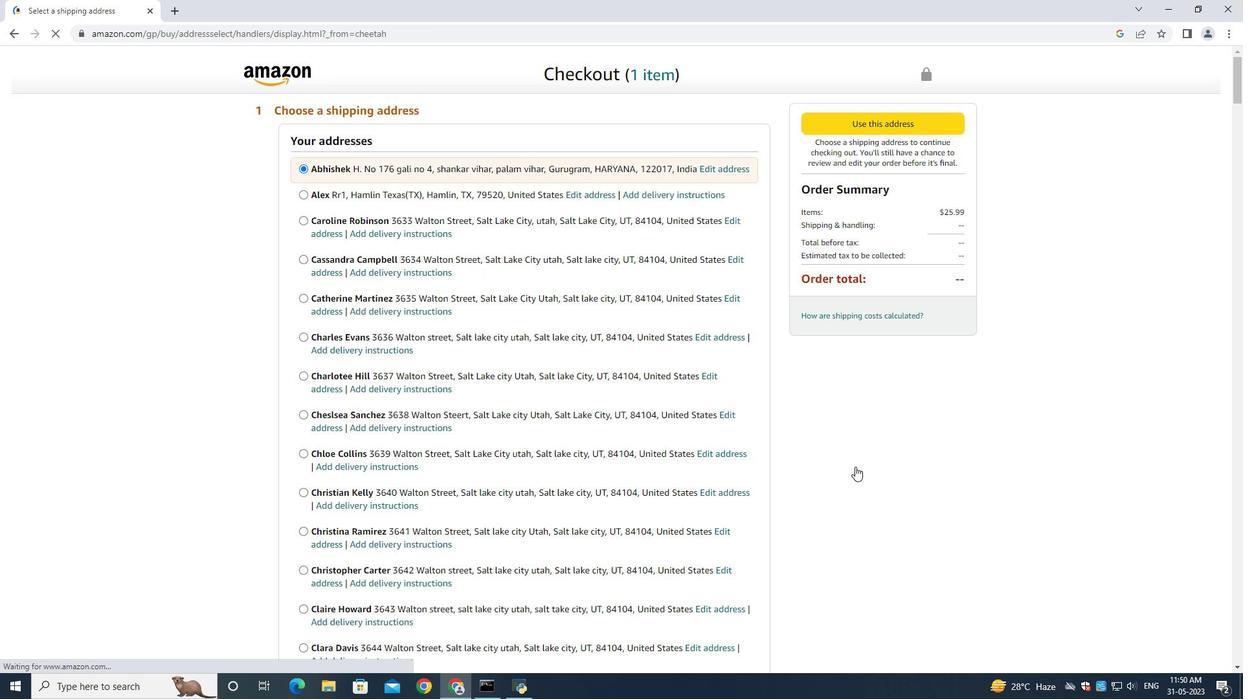
Action: Mouse scrolled (585, 443) with delta (0, 0)
Screenshot: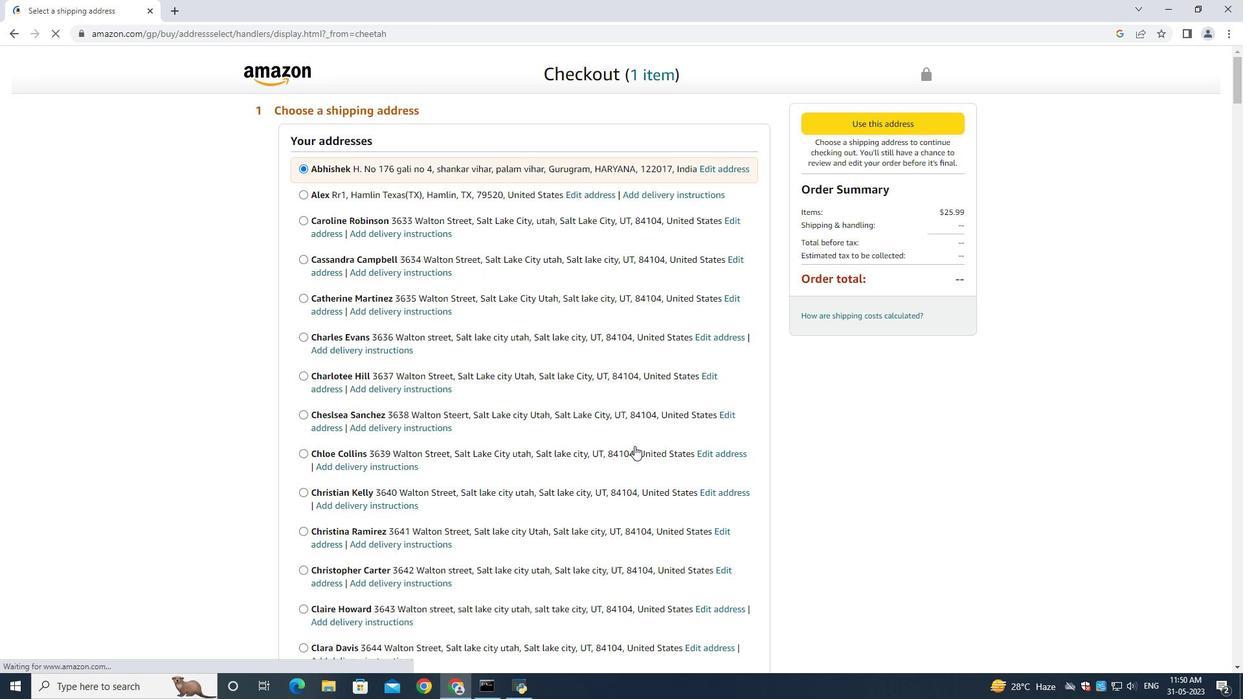 
Action: Mouse scrolled (585, 443) with delta (0, 0)
Screenshot: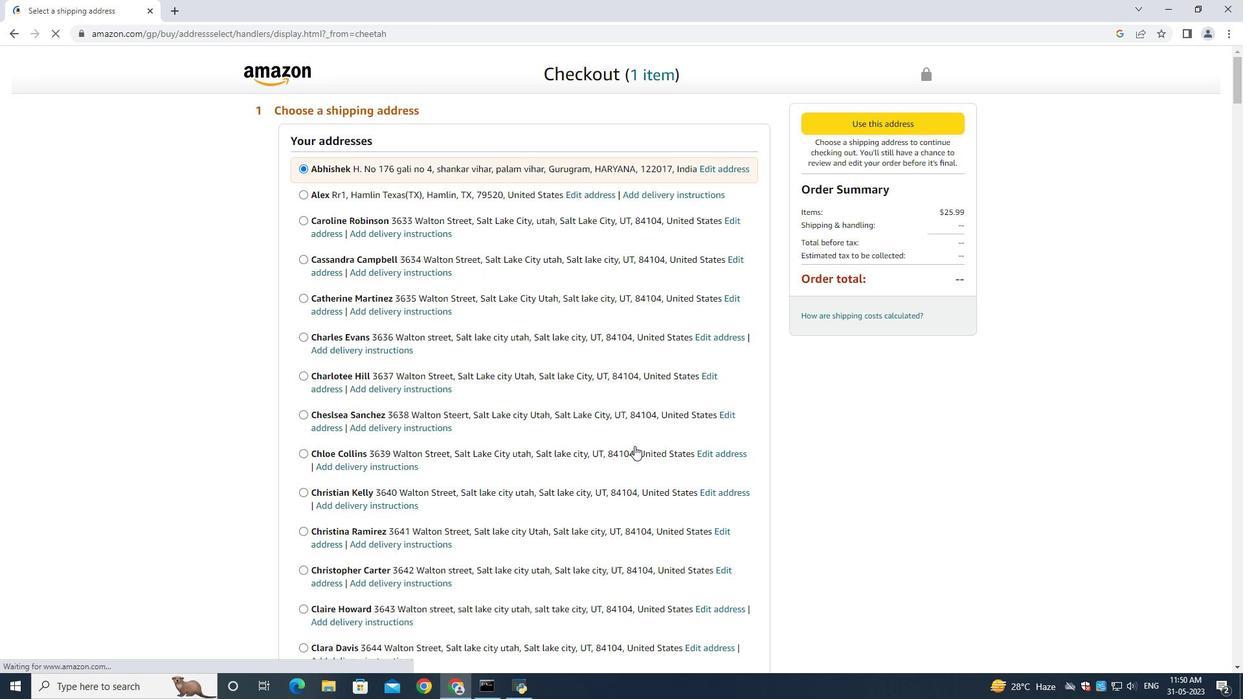 
Action: Mouse scrolled (585, 443) with delta (0, 0)
Screenshot: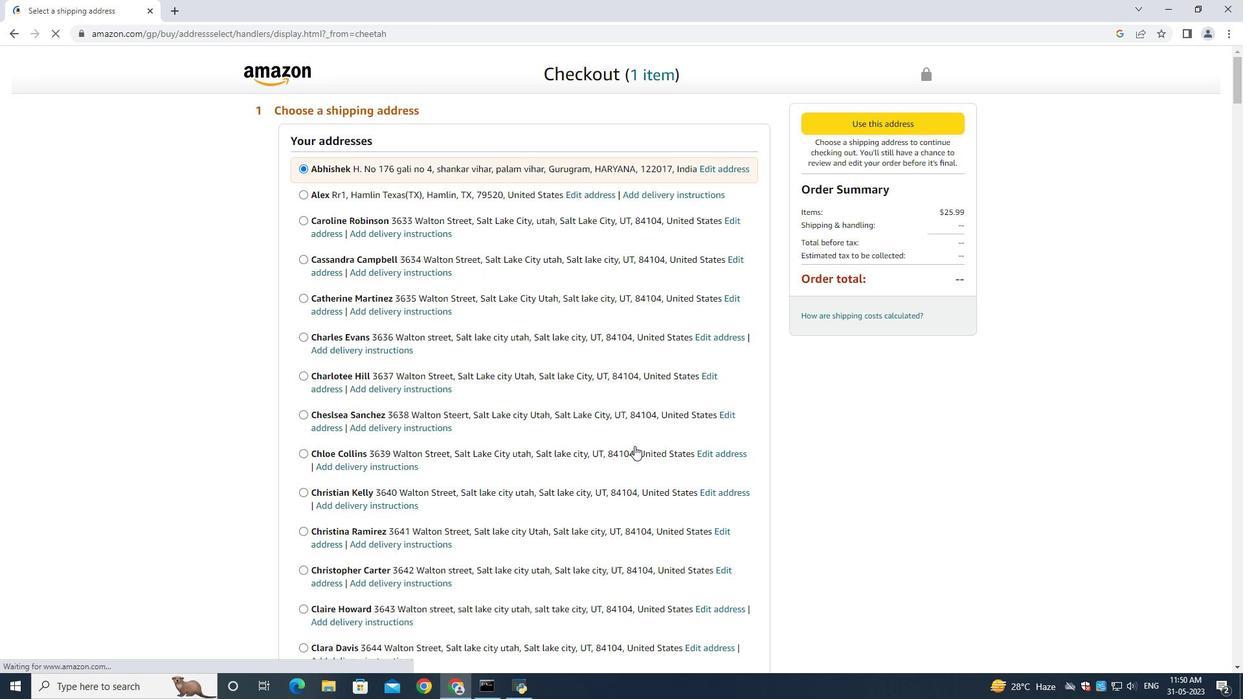 
Action: Mouse scrolled (585, 443) with delta (0, 0)
Screenshot: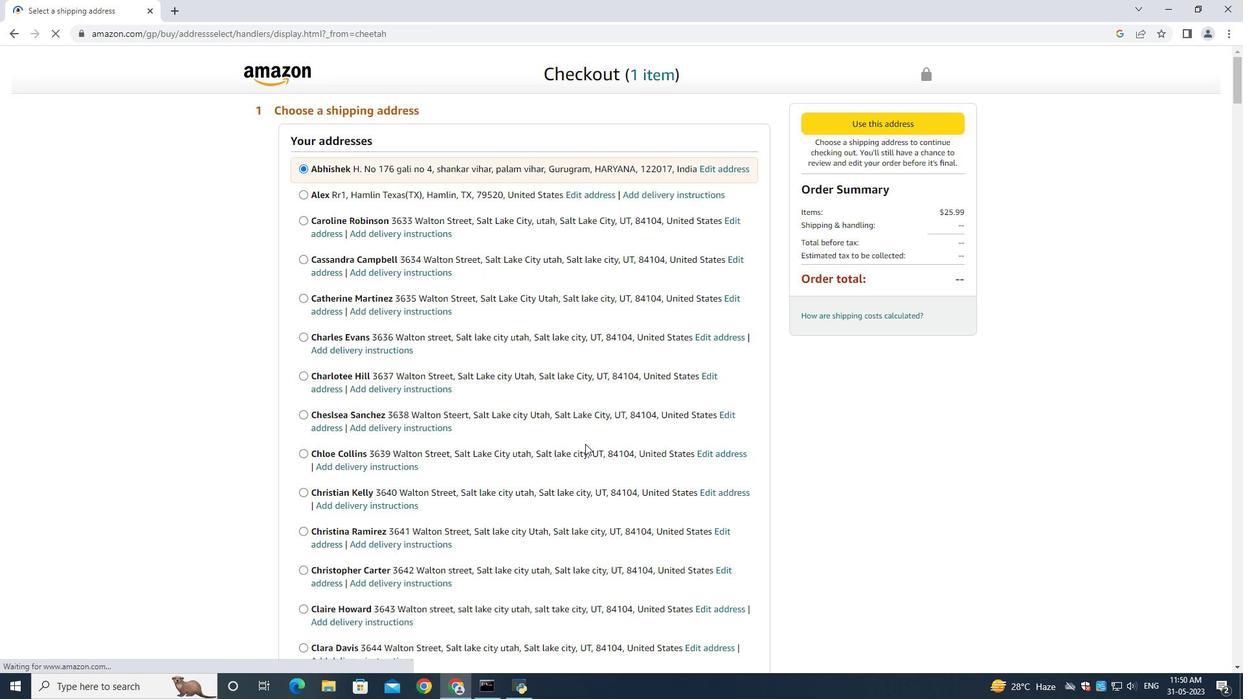 
Action: Mouse moved to (810, 476)
Screenshot: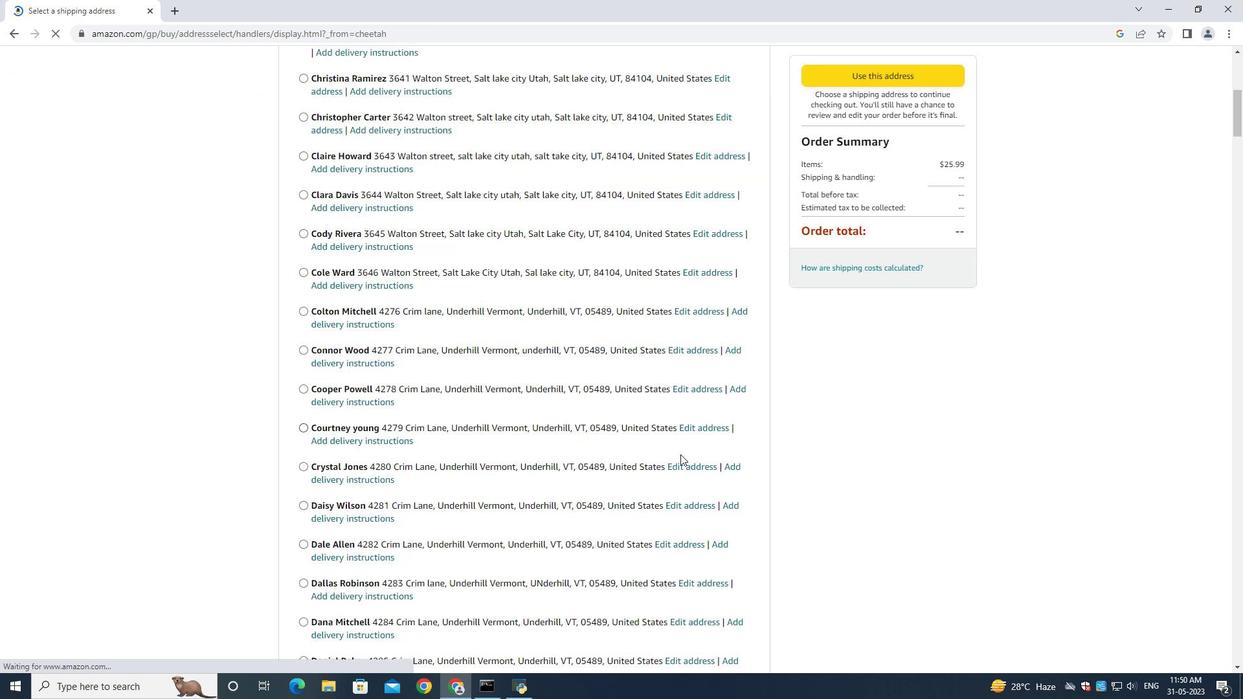 
Action: Mouse scrolled (810, 475) with delta (0, 0)
Screenshot: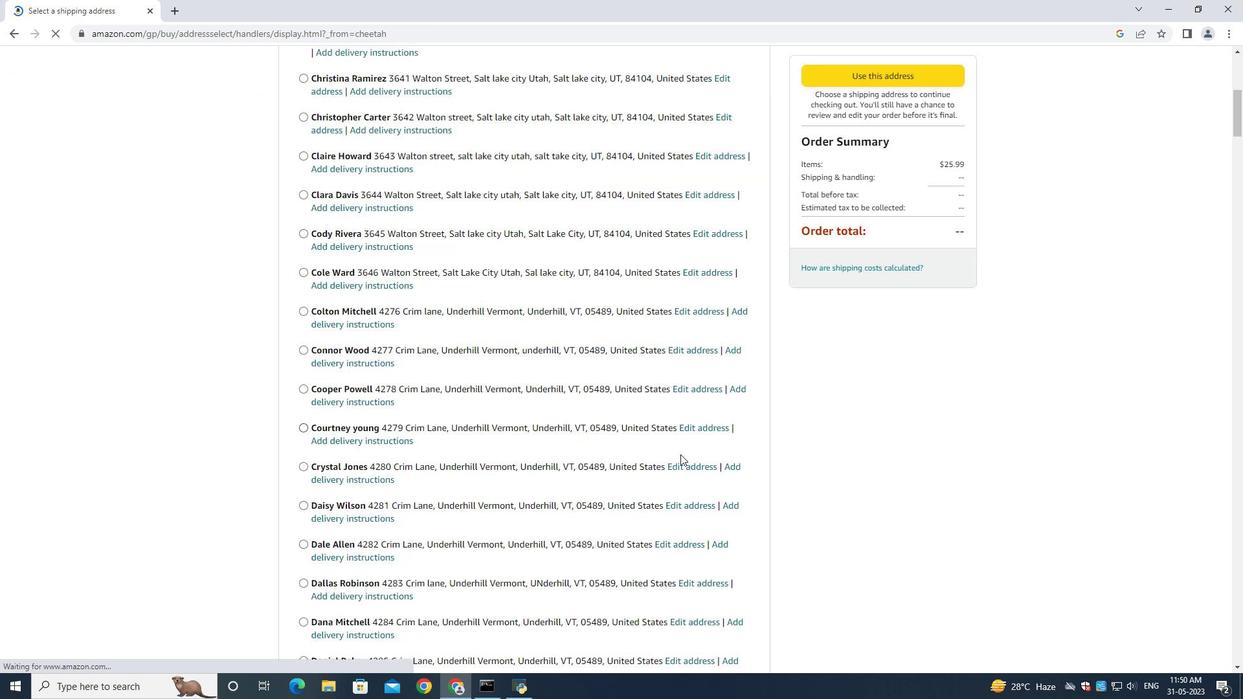 
Action: Mouse moved to (811, 476)
Screenshot: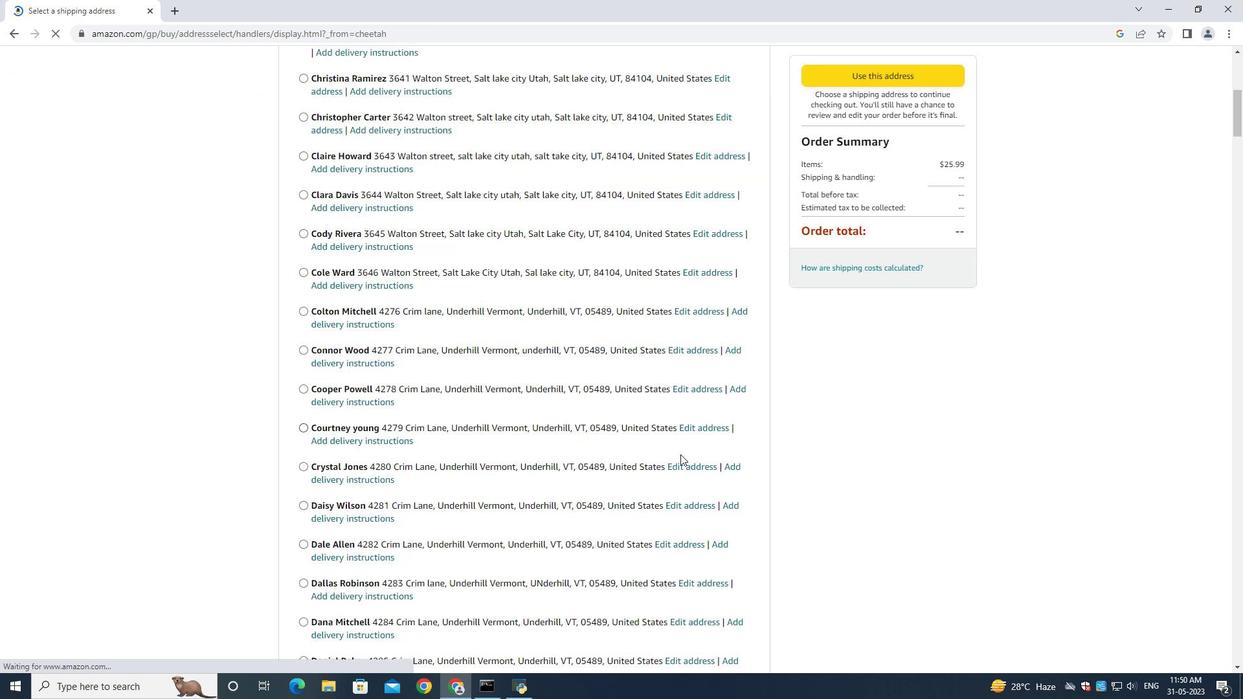 
Action: Mouse scrolled (811, 476) with delta (0, 0)
Screenshot: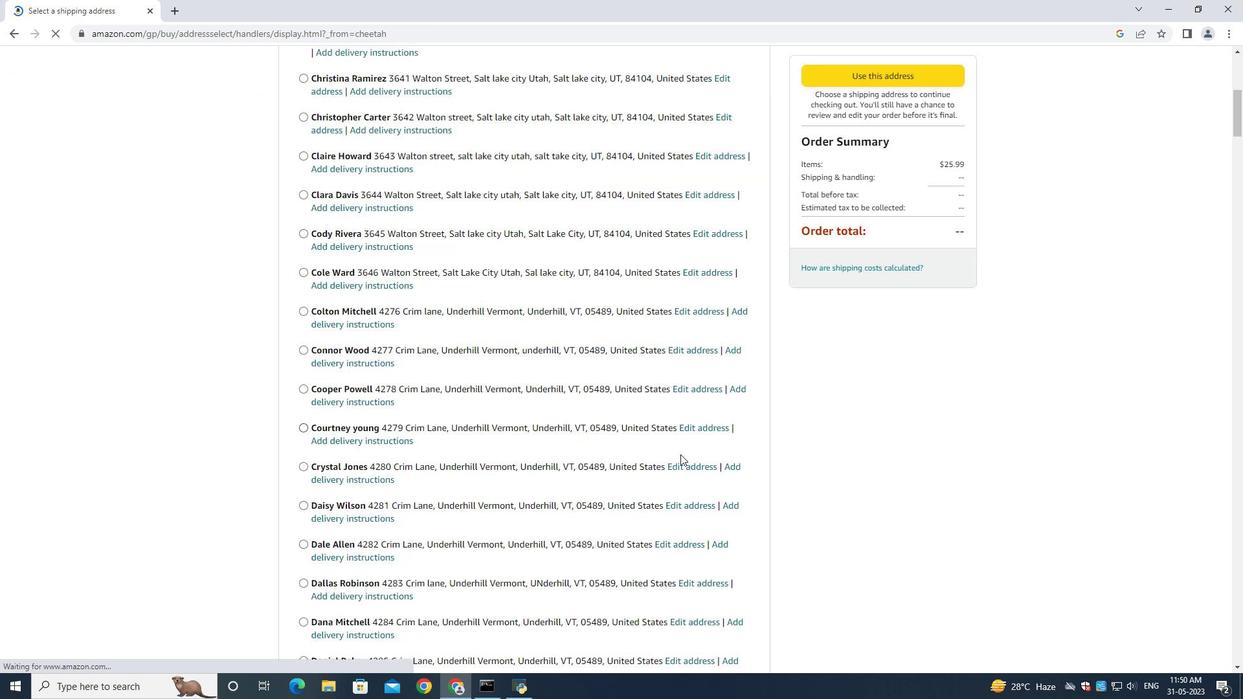 
Action: Mouse moved to (812, 476)
Screenshot: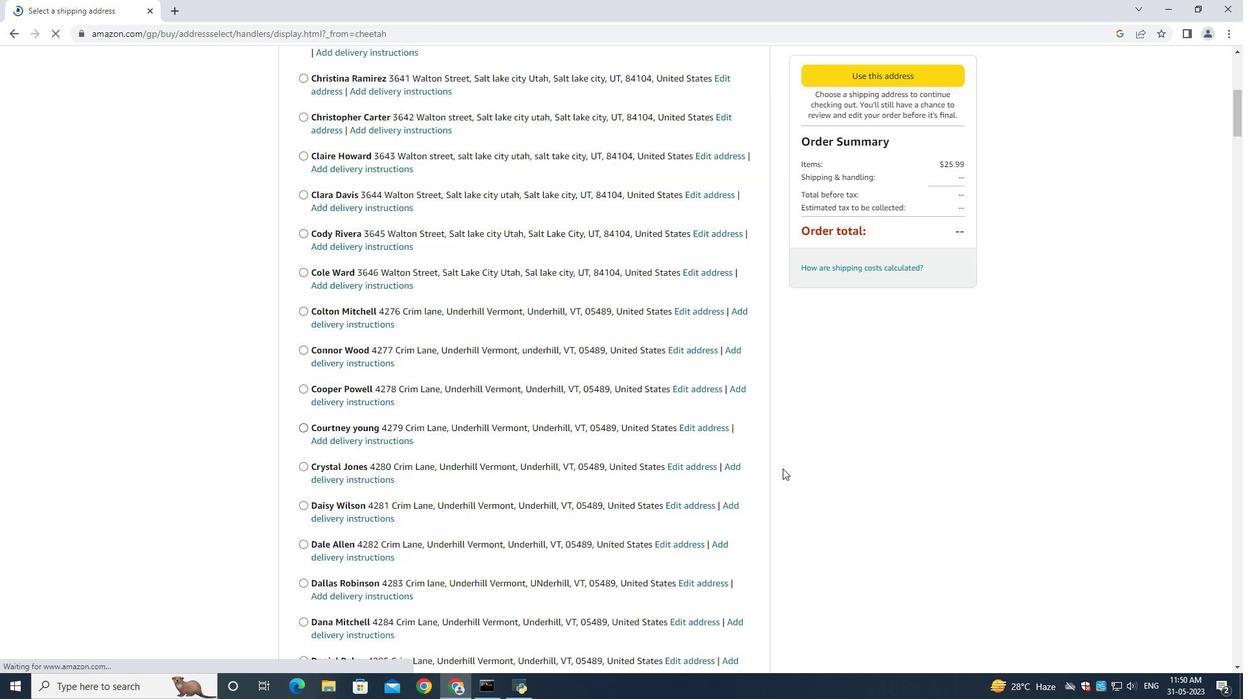 
Action: Mouse scrolled (812, 476) with delta (0, 0)
Screenshot: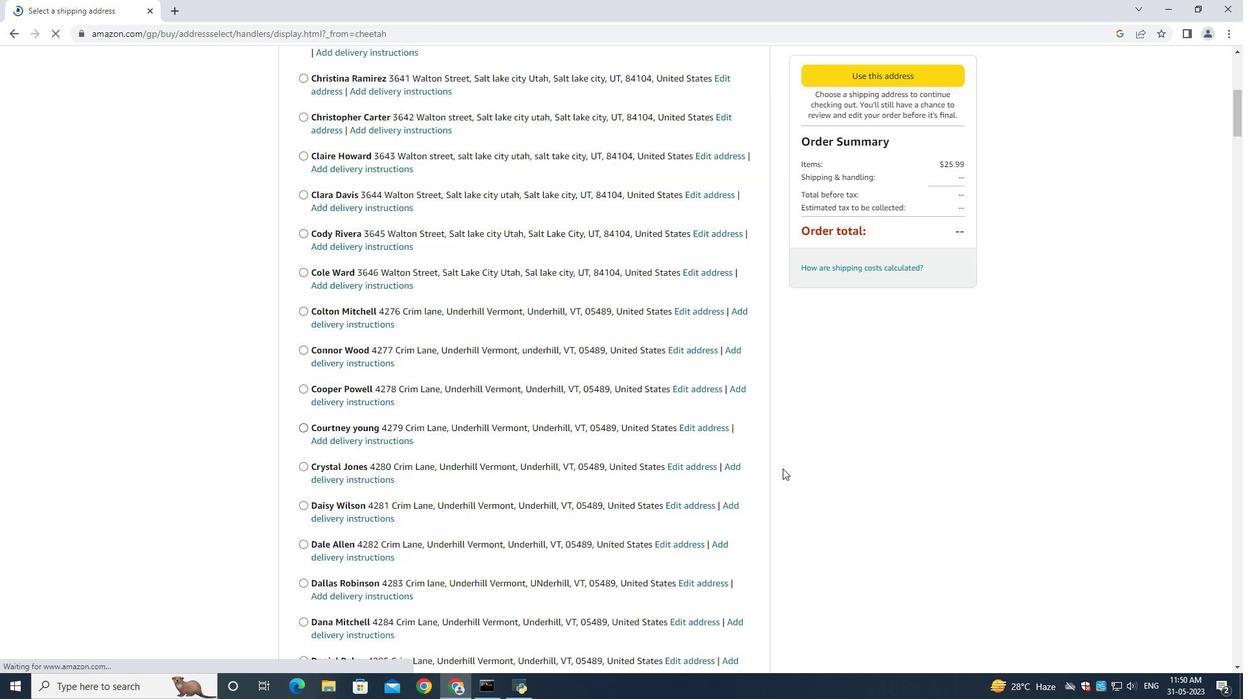 
Action: Mouse scrolled (812, 476) with delta (0, 0)
Screenshot: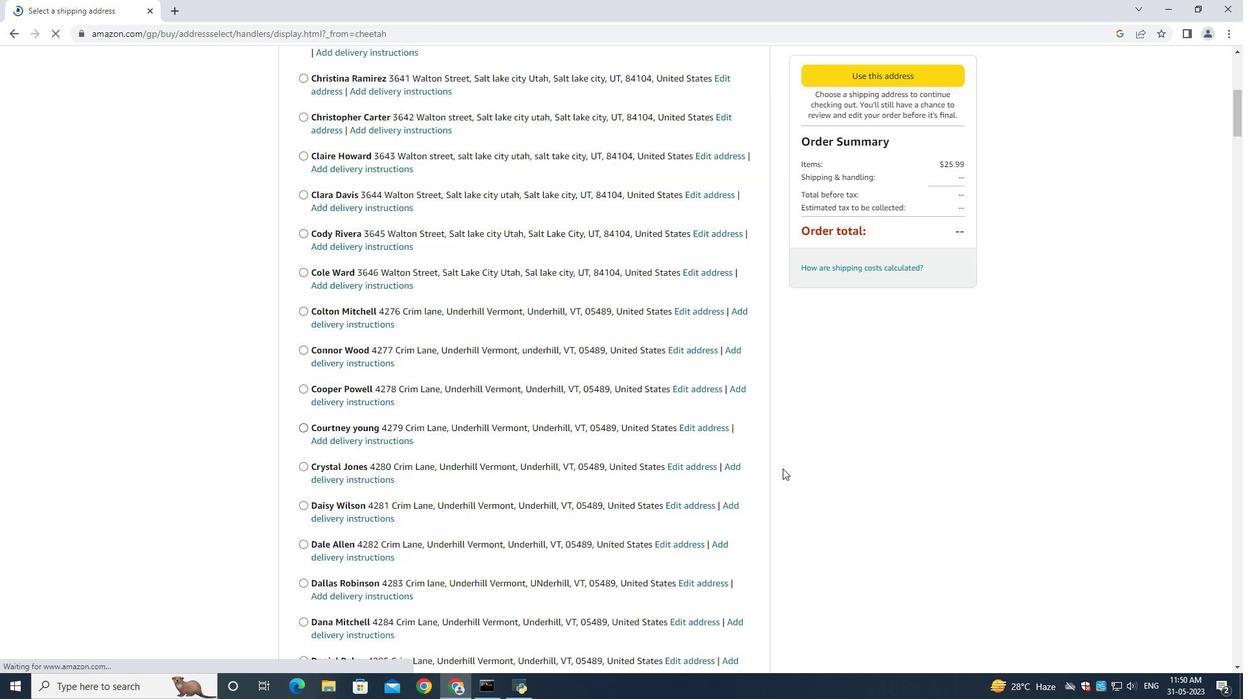 
Action: Mouse moved to (812, 476)
Screenshot: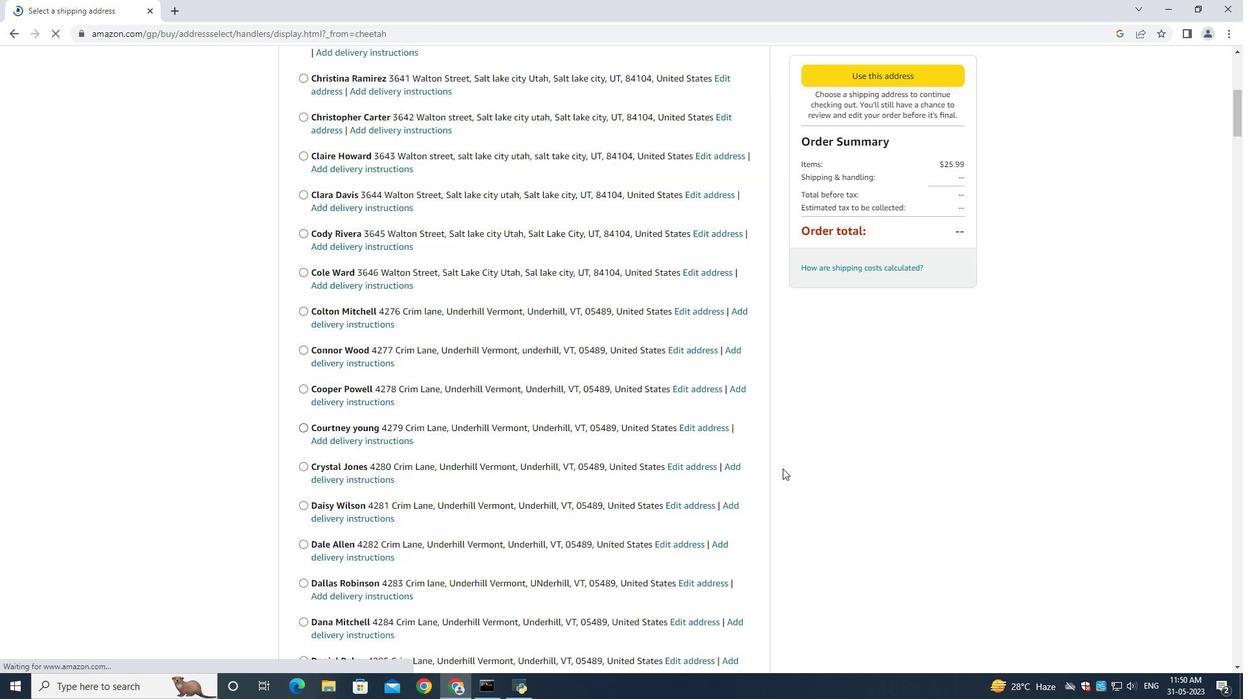 
Action: Mouse scrolled (812, 476) with delta (0, 0)
Screenshot: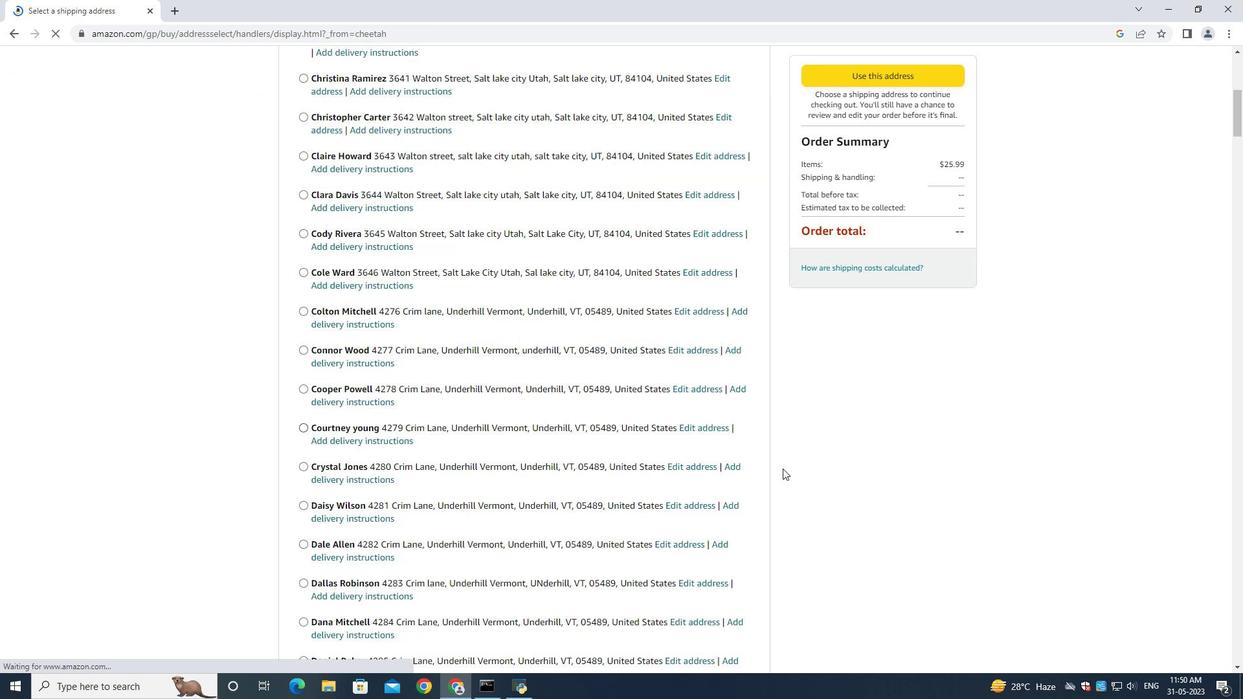
Action: Mouse moved to (813, 476)
Screenshot: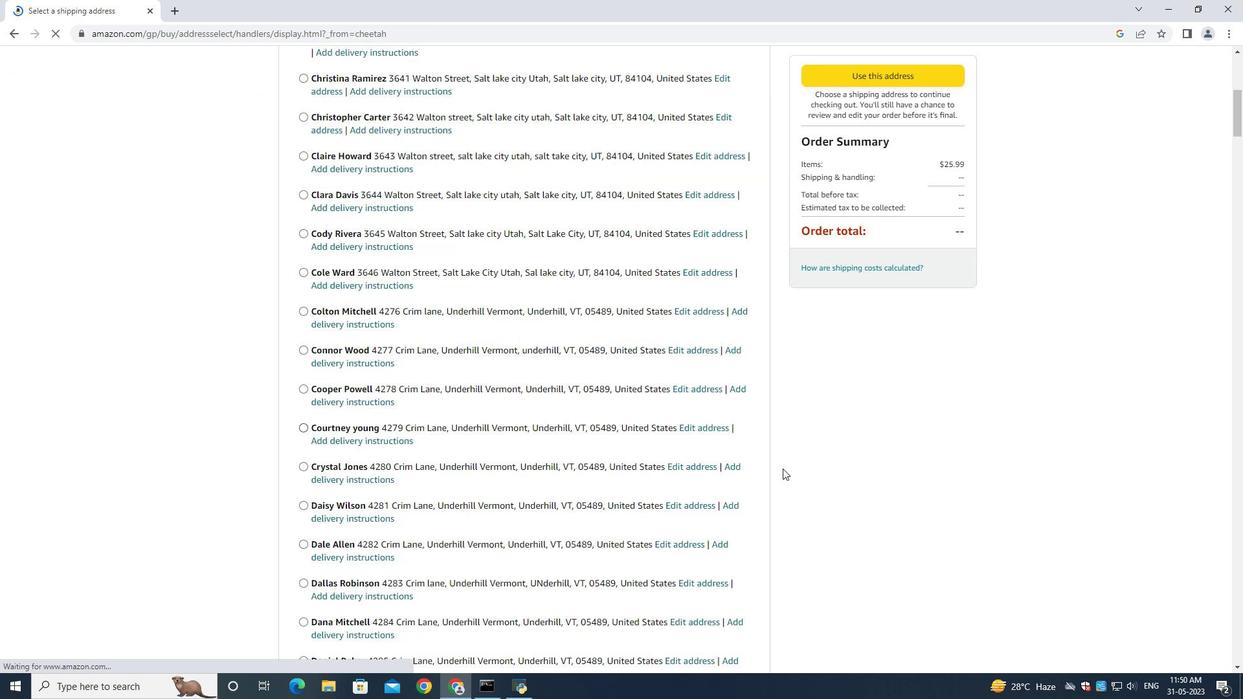 
Action: Mouse scrolled (812, 476) with delta (0, 0)
Screenshot: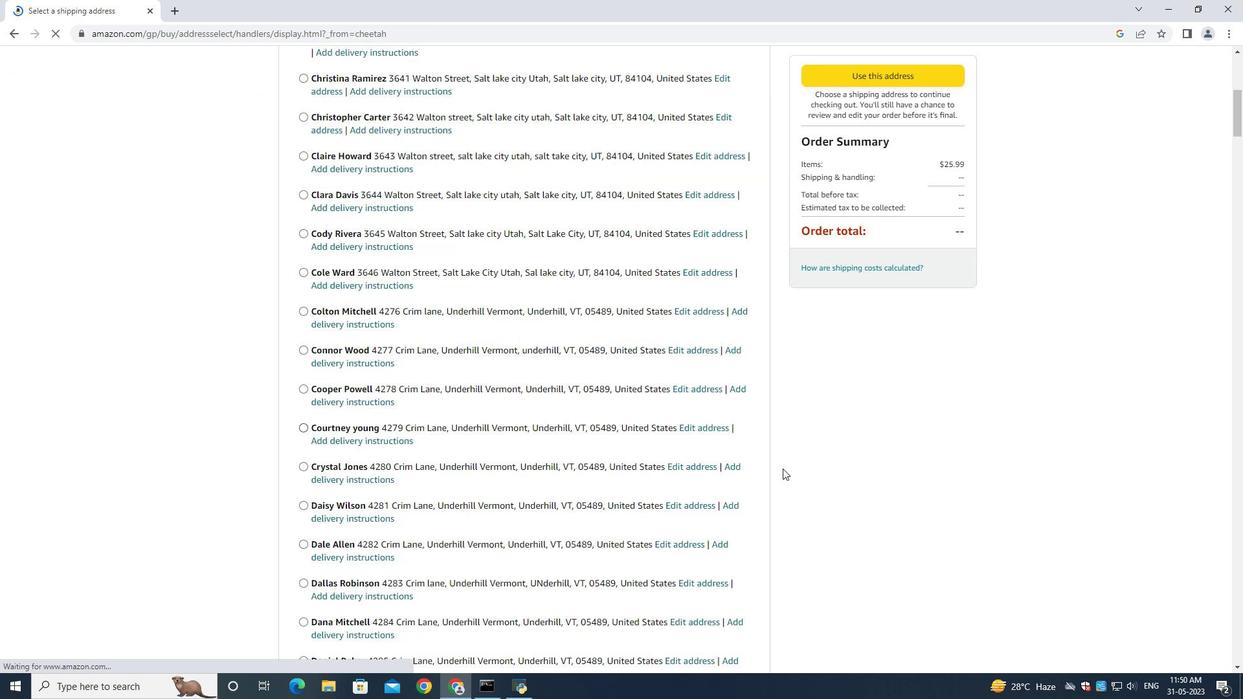 
Action: Mouse scrolled (813, 476) with delta (0, 0)
Screenshot: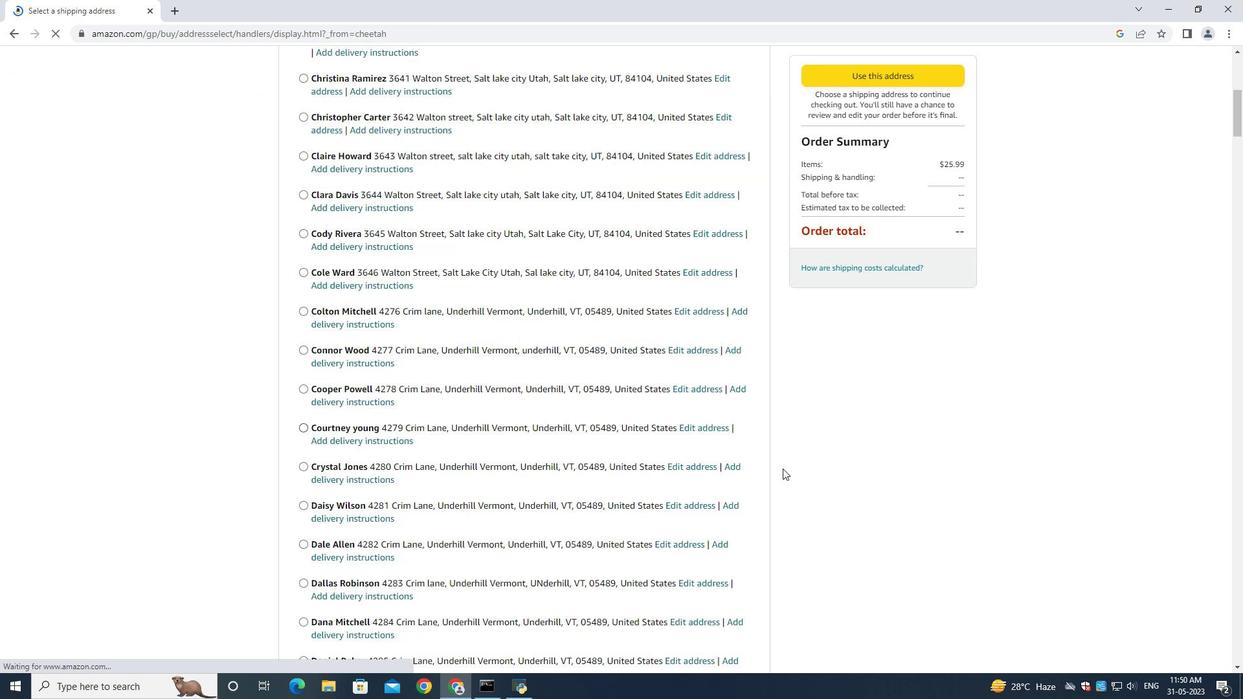 
Action: Mouse moved to (816, 476)
Screenshot: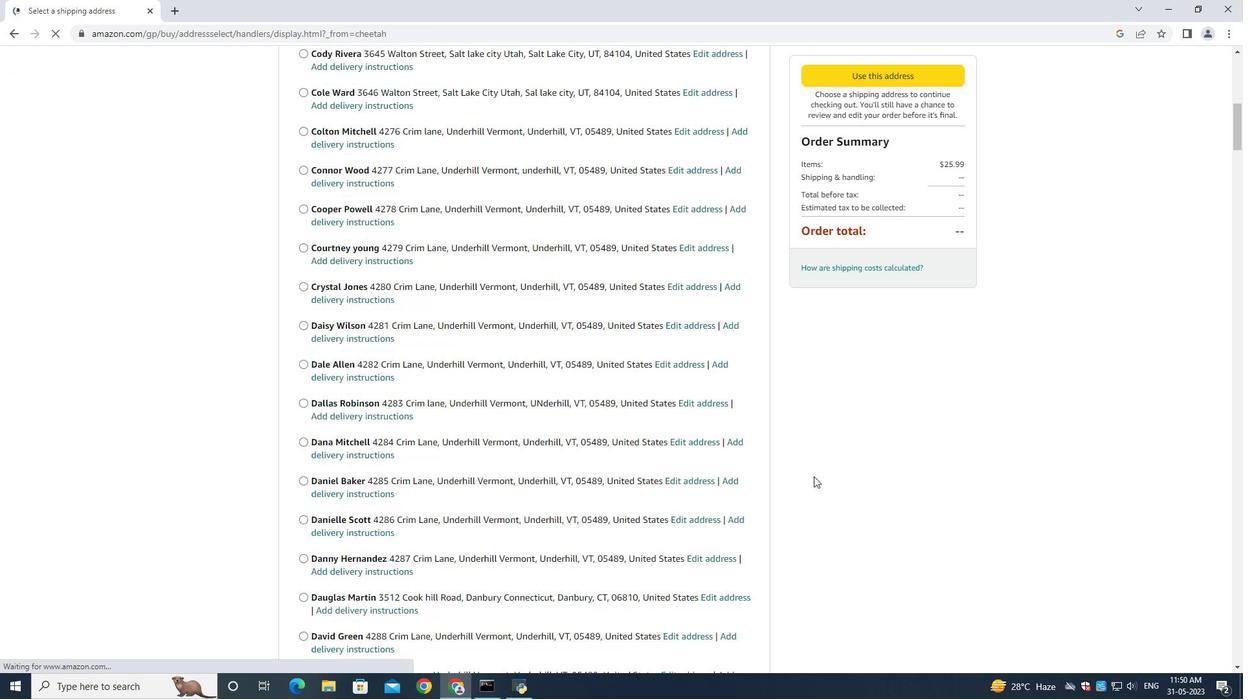 
Action: Mouse scrolled (816, 476) with delta (0, 0)
Screenshot: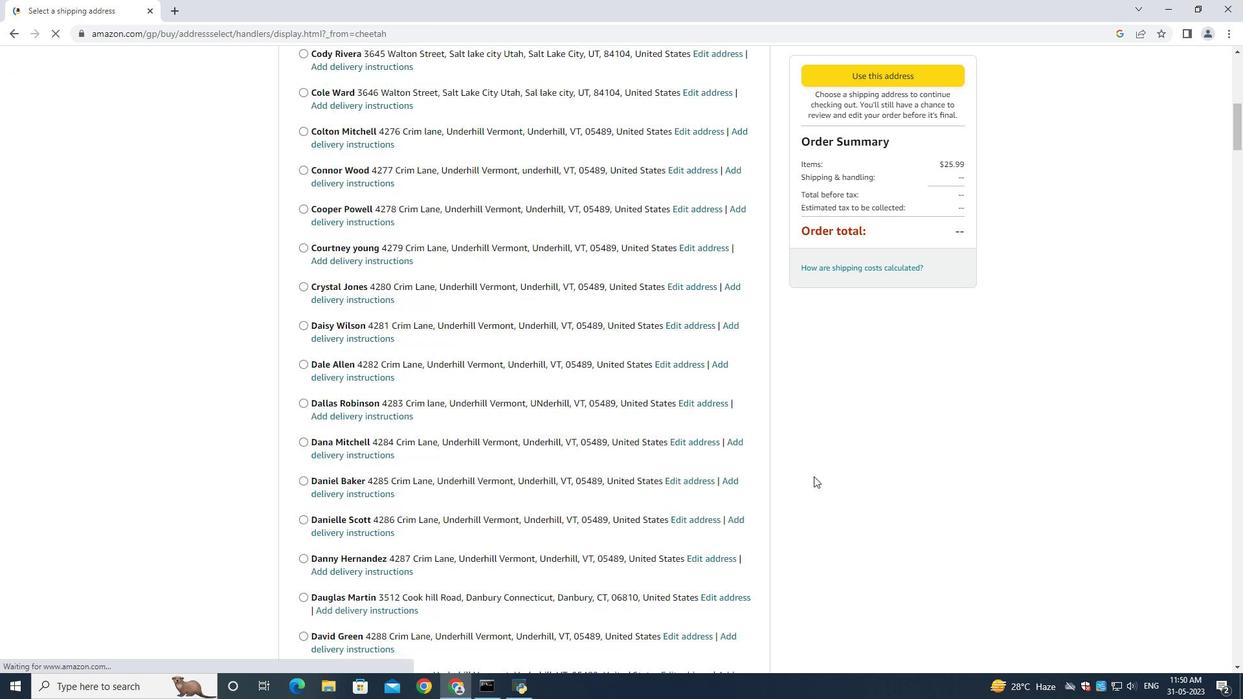 
Action: Mouse moved to (816, 476)
Screenshot: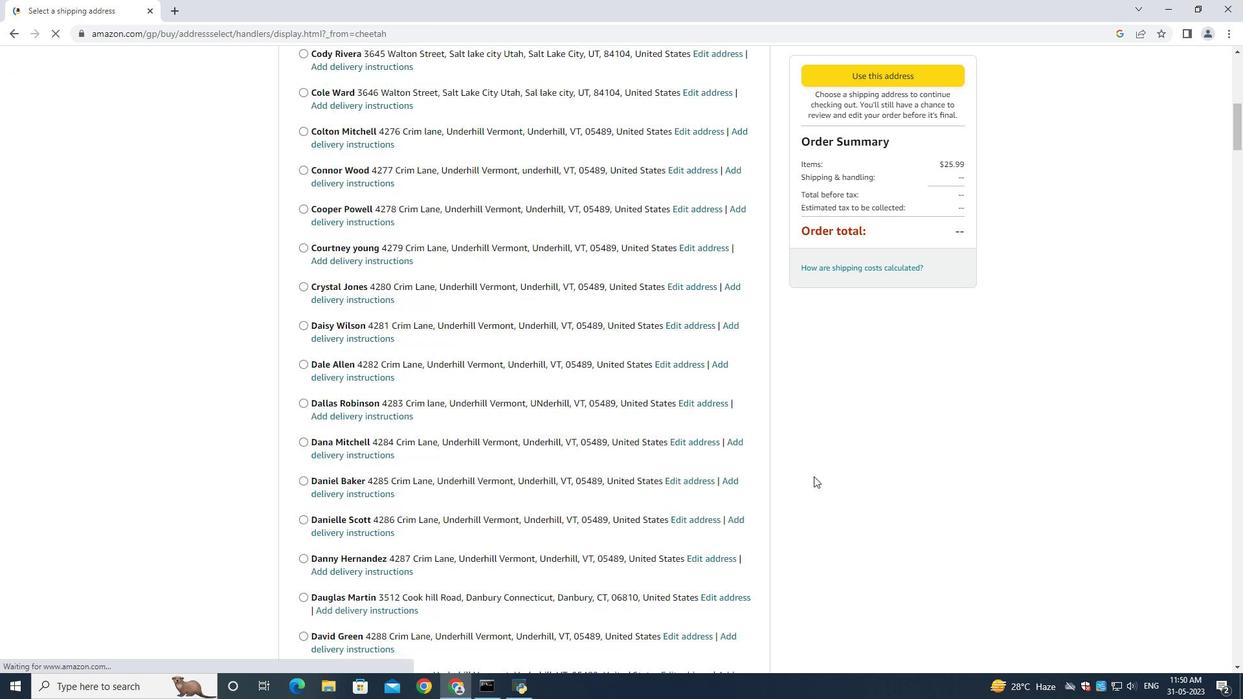 
Action: Mouse scrolled (816, 476) with delta (0, 0)
Screenshot: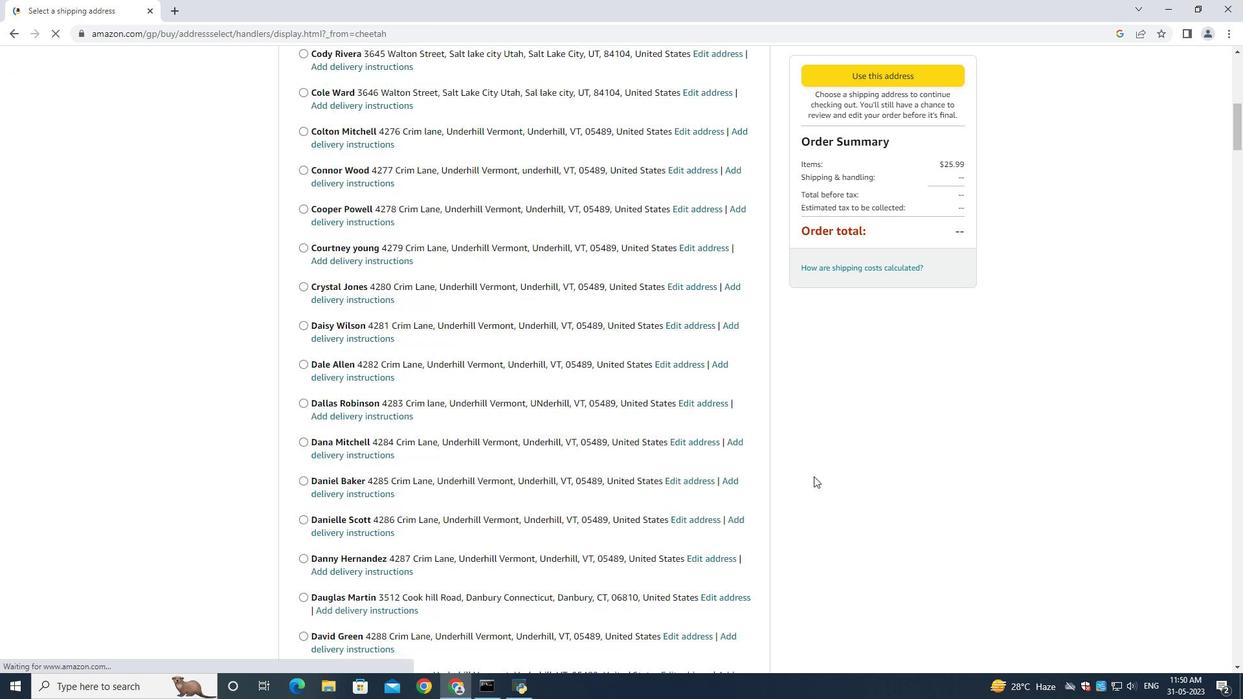 
Action: Mouse scrolled (816, 476) with delta (0, 0)
Screenshot: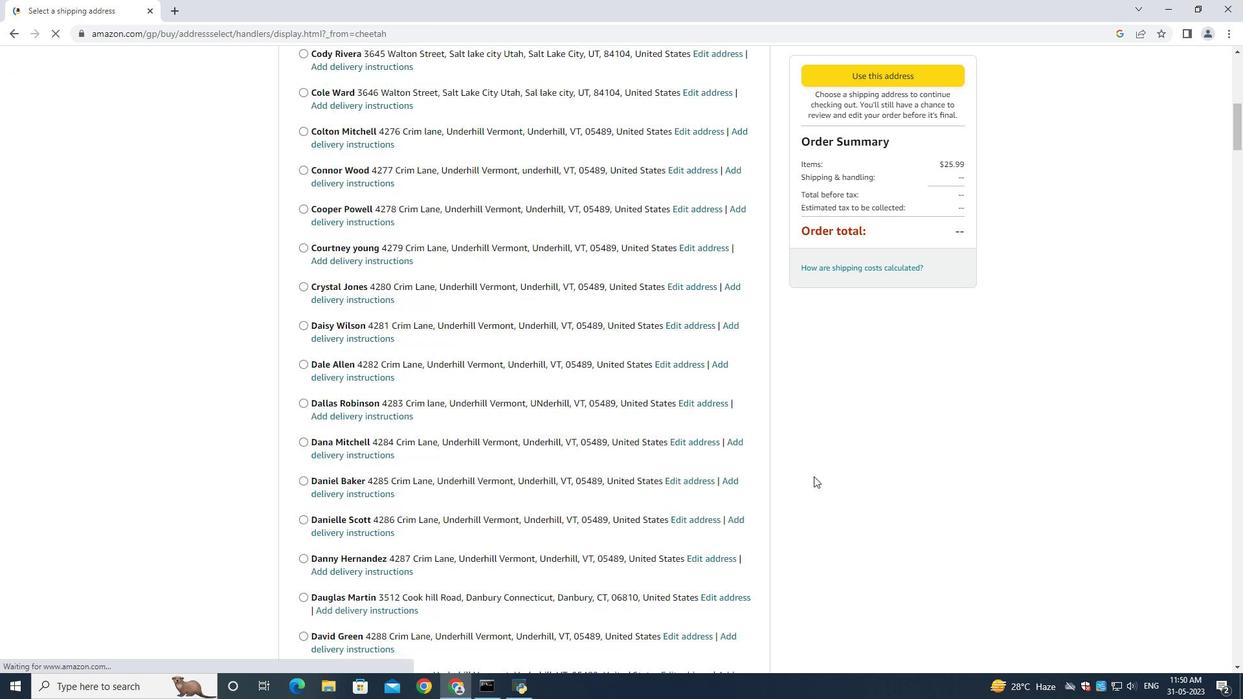 
Action: Mouse scrolled (816, 475) with delta (0, -1)
Screenshot: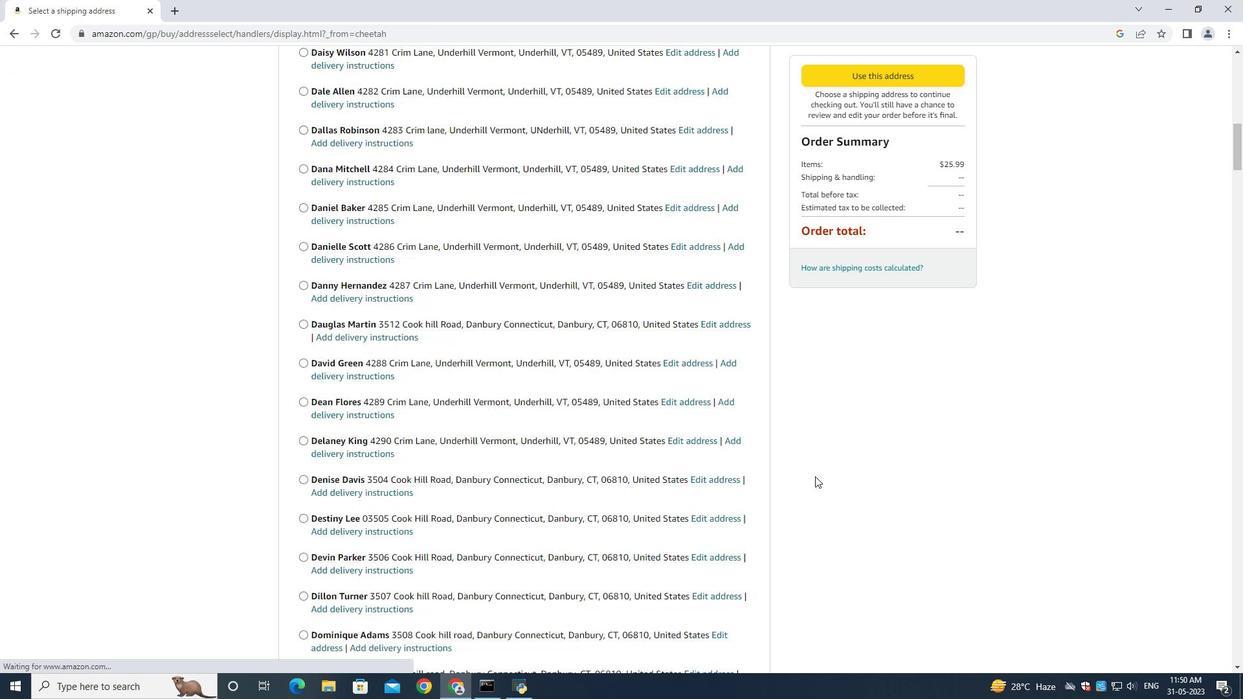 
Action: Mouse scrolled (816, 476) with delta (0, 0)
Screenshot: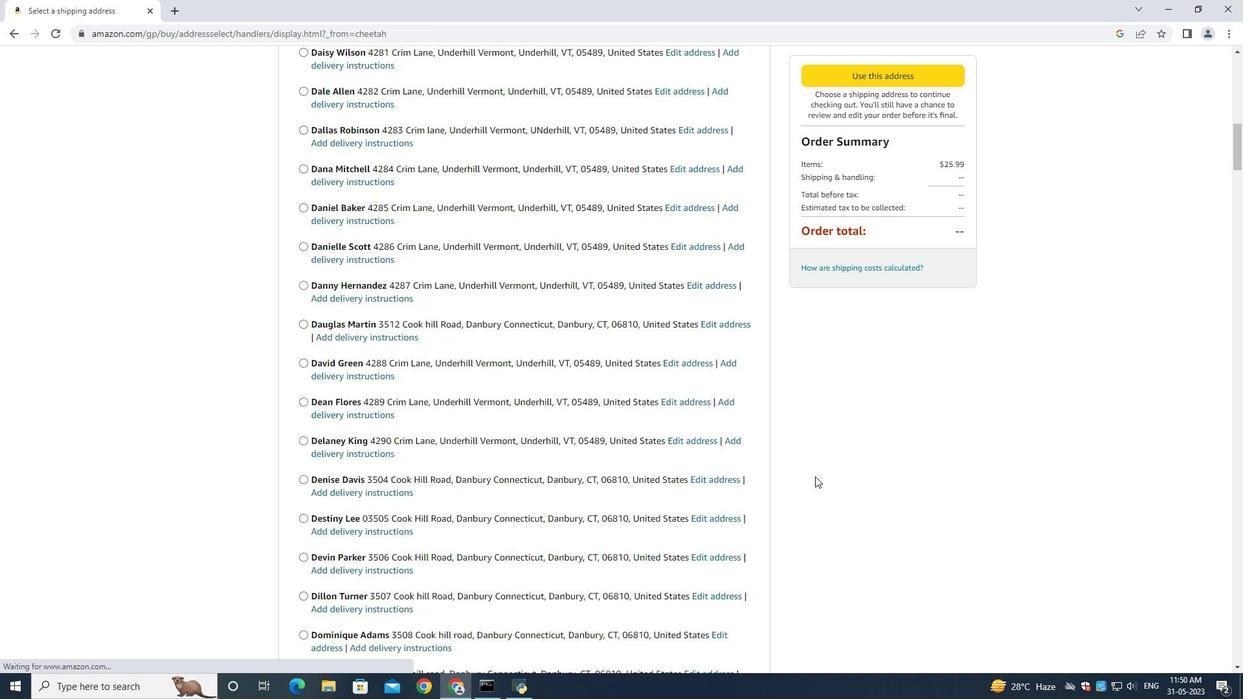 
Action: Mouse scrolled (816, 476) with delta (0, 0)
Screenshot: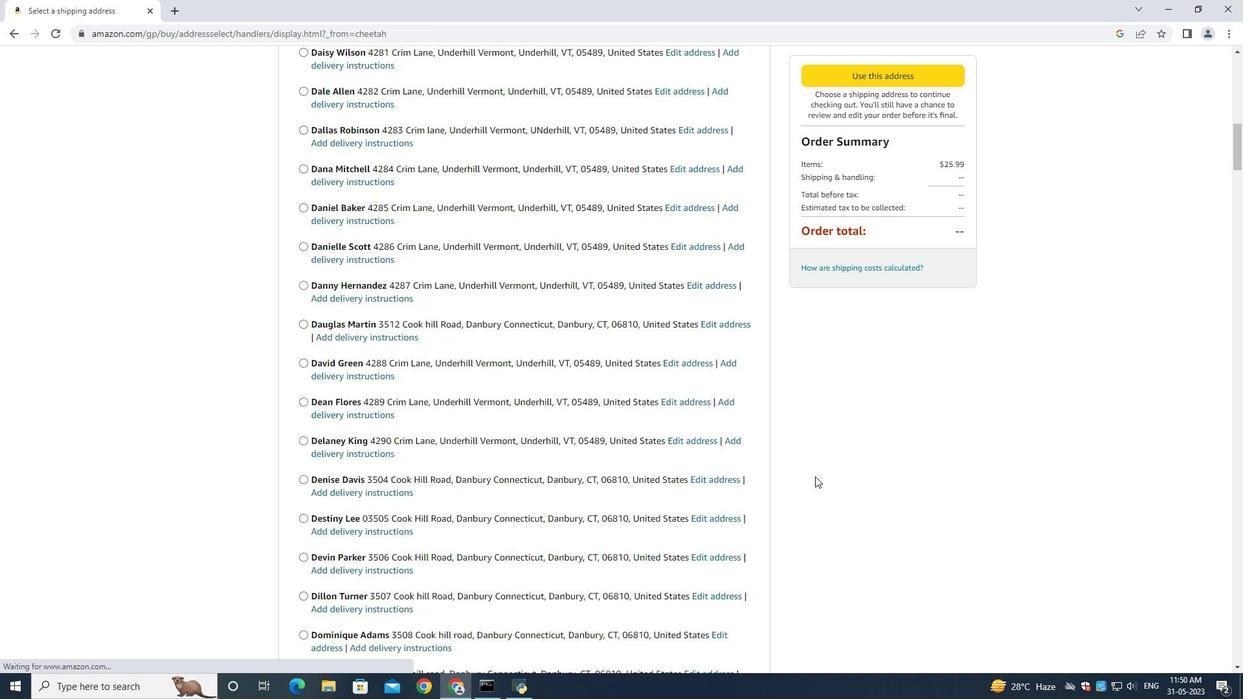 
Action: Mouse scrolled (816, 476) with delta (0, 0)
Screenshot: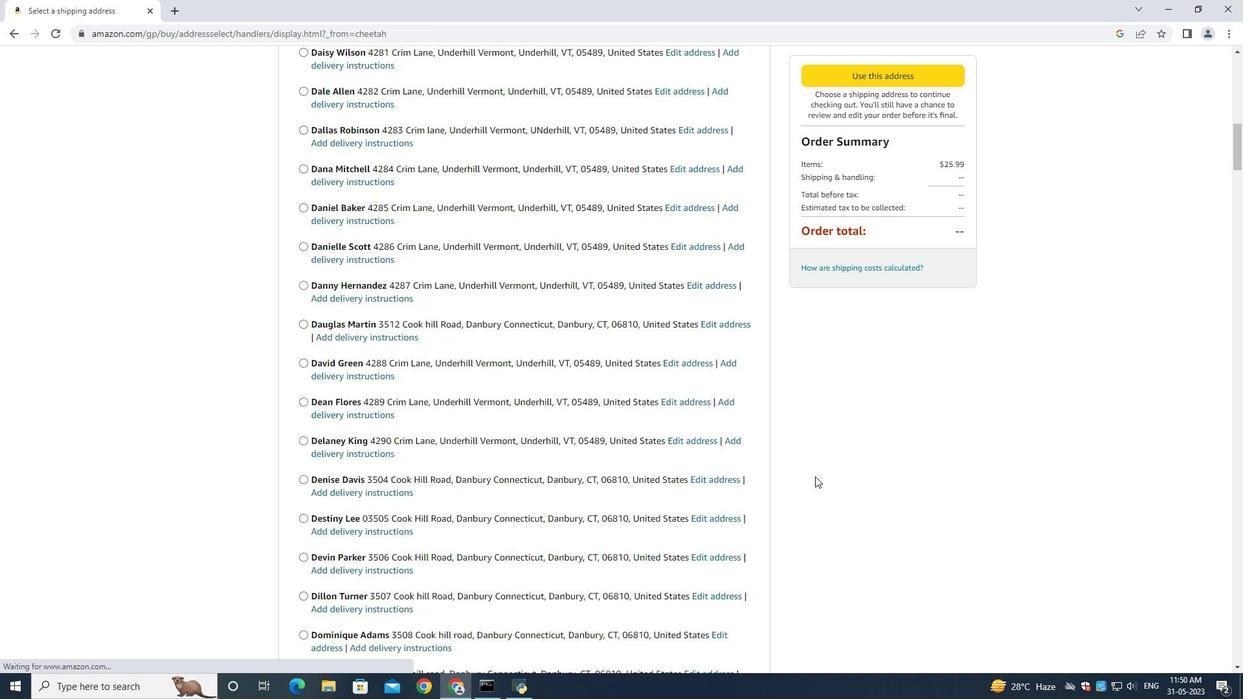 
Action: Mouse moved to (816, 474)
Screenshot: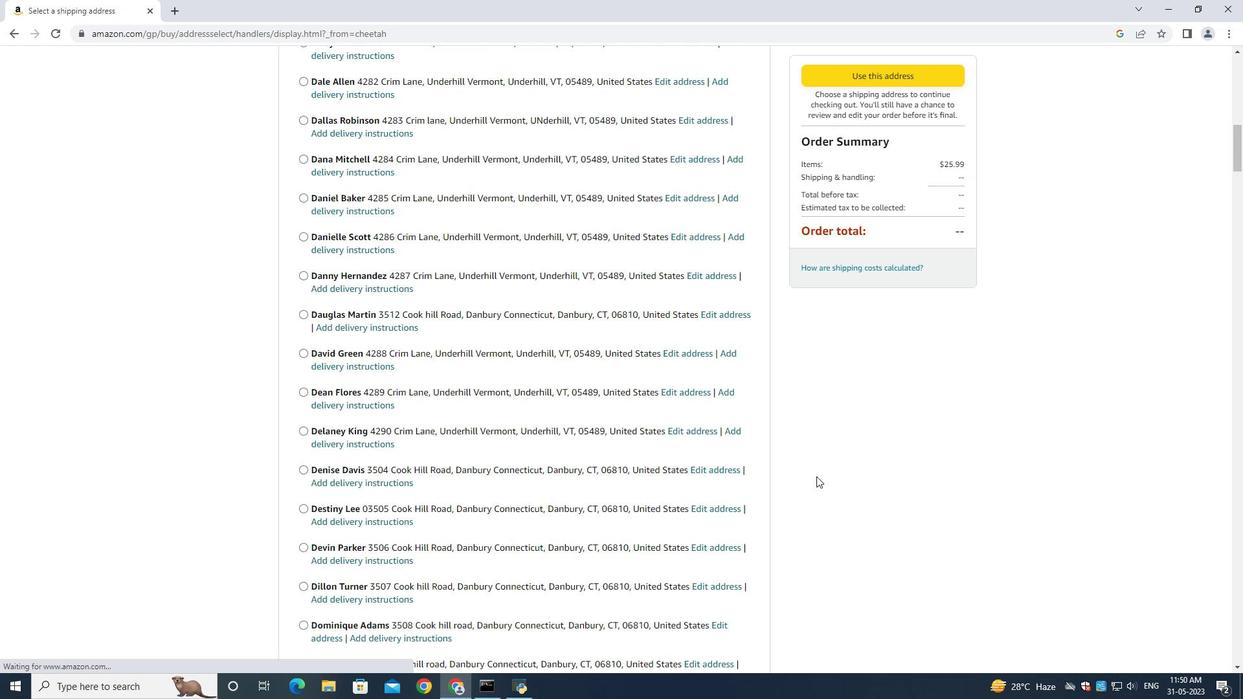 
Action: Mouse scrolled (816, 473) with delta (0, 0)
Screenshot: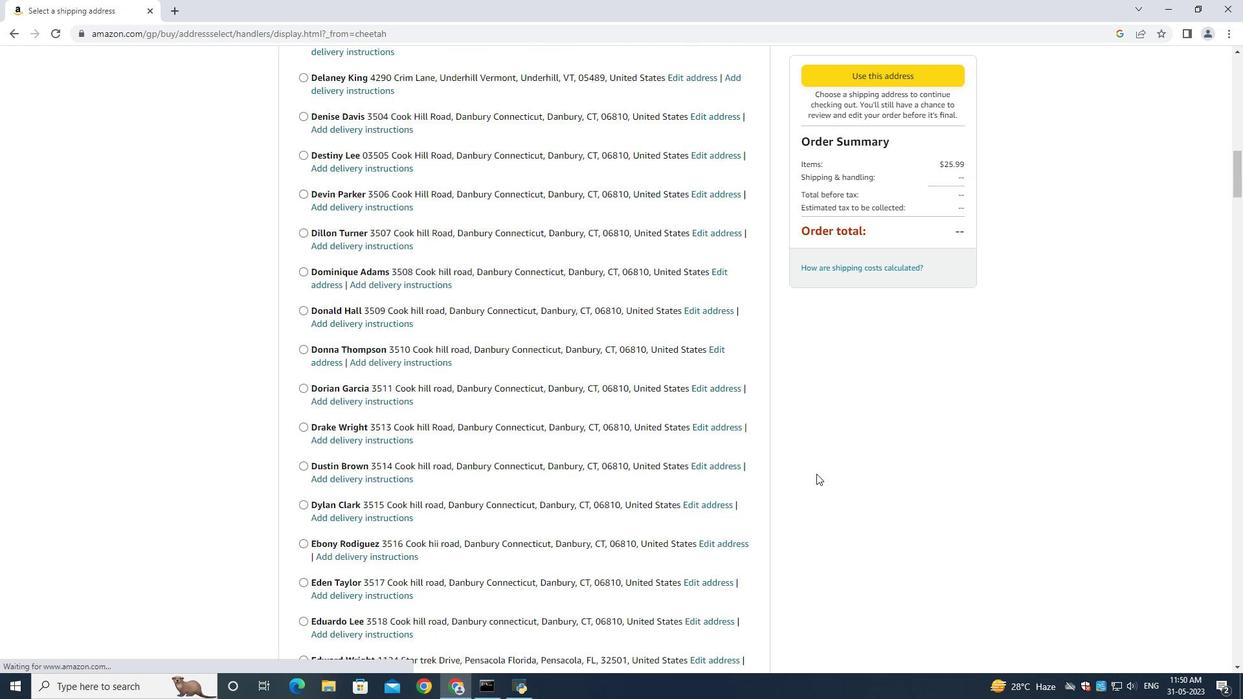 
Action: Mouse scrolled (816, 473) with delta (0, 0)
Screenshot: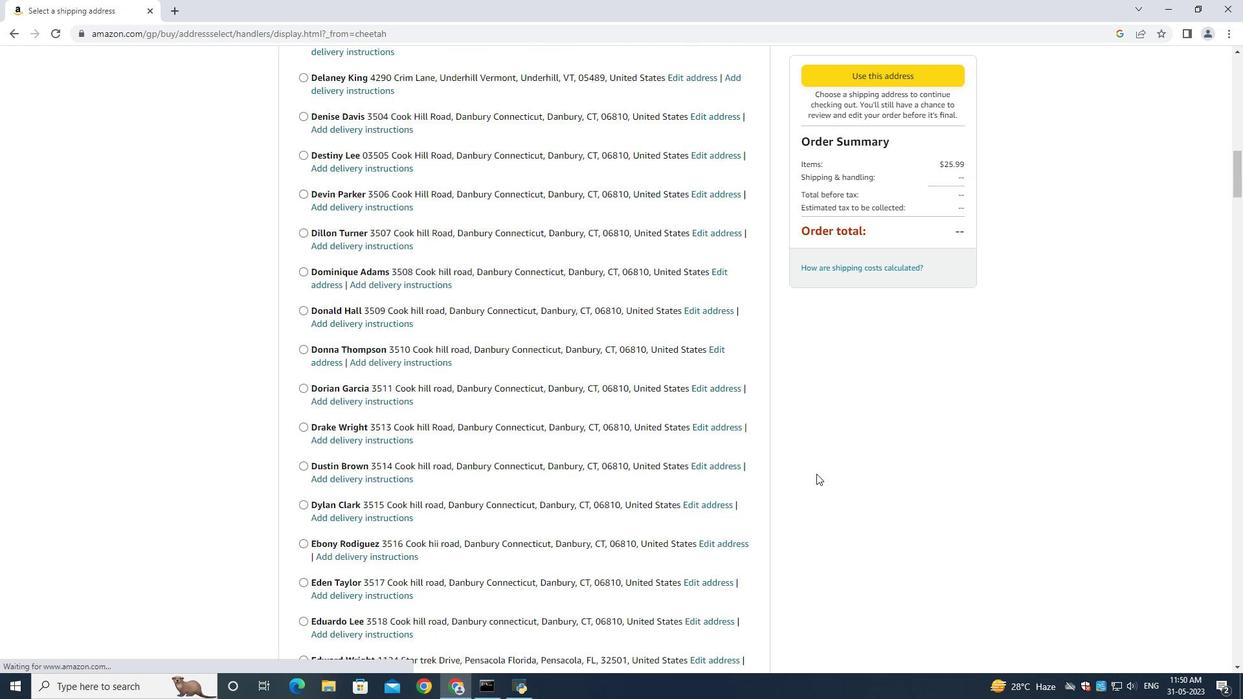 
Action: Mouse moved to (816, 474)
Screenshot: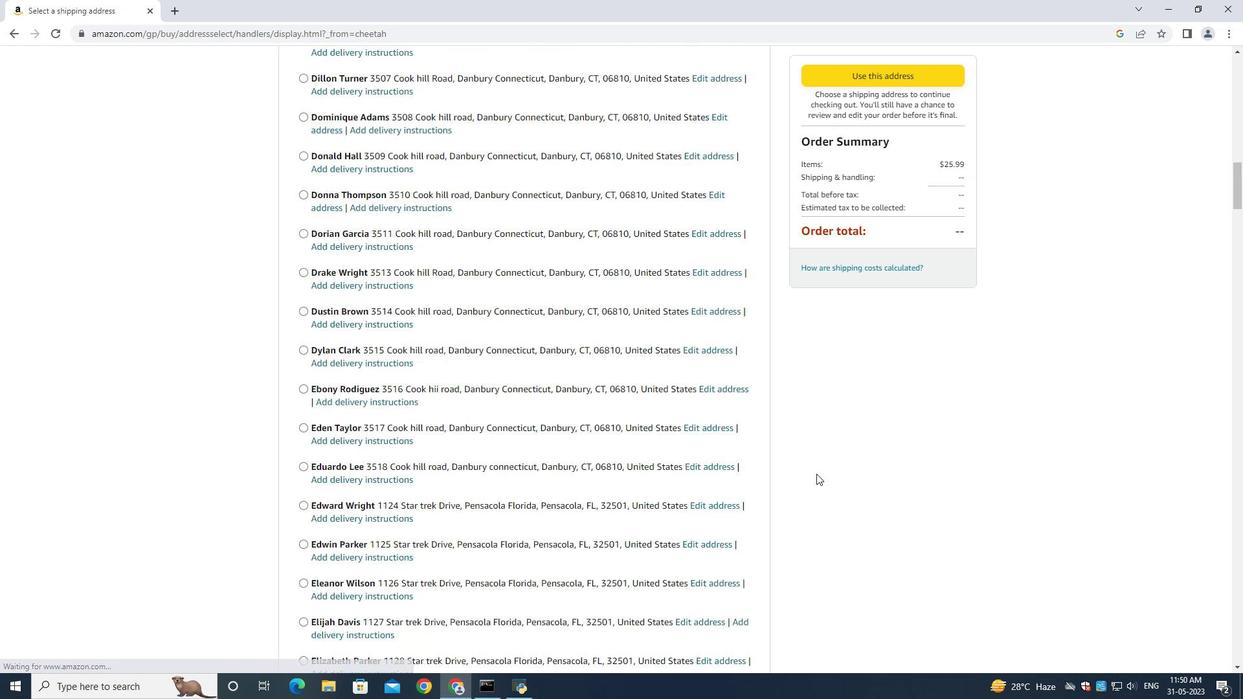 
Action: Mouse scrolled (816, 473) with delta (0, 0)
Screenshot: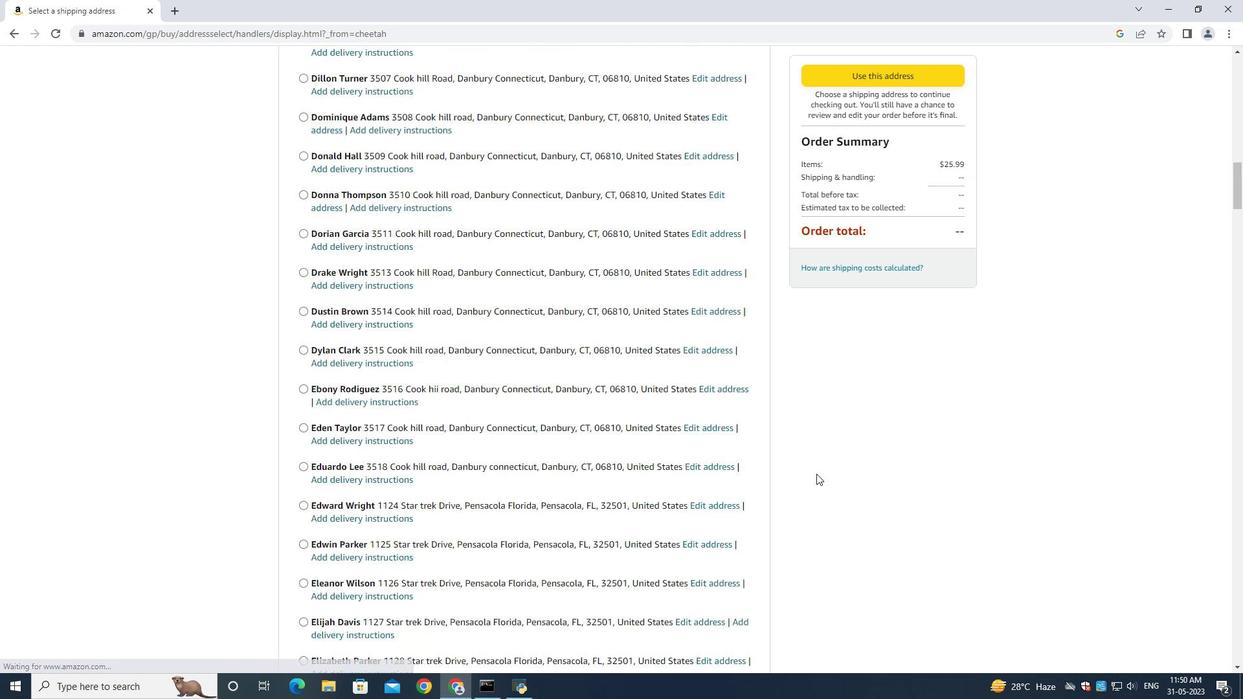 
Action: Mouse scrolled (816, 473) with delta (0, 0)
Screenshot: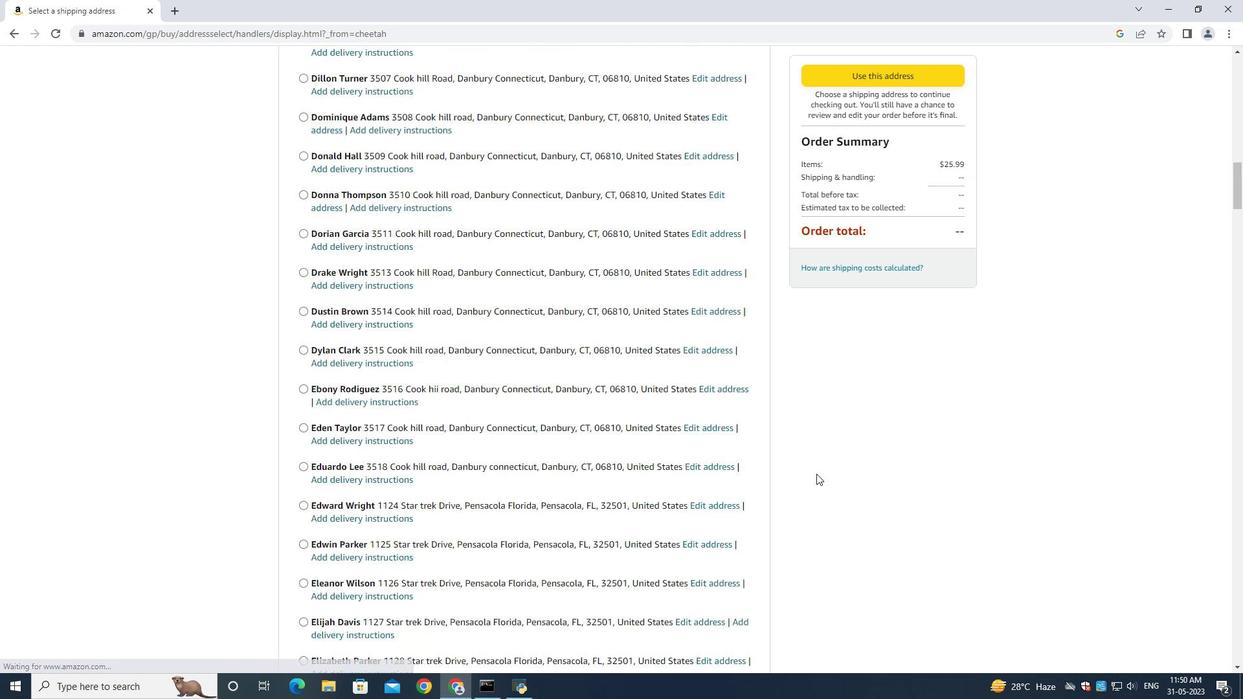 
Action: Mouse scrolled (816, 473) with delta (0, 0)
Screenshot: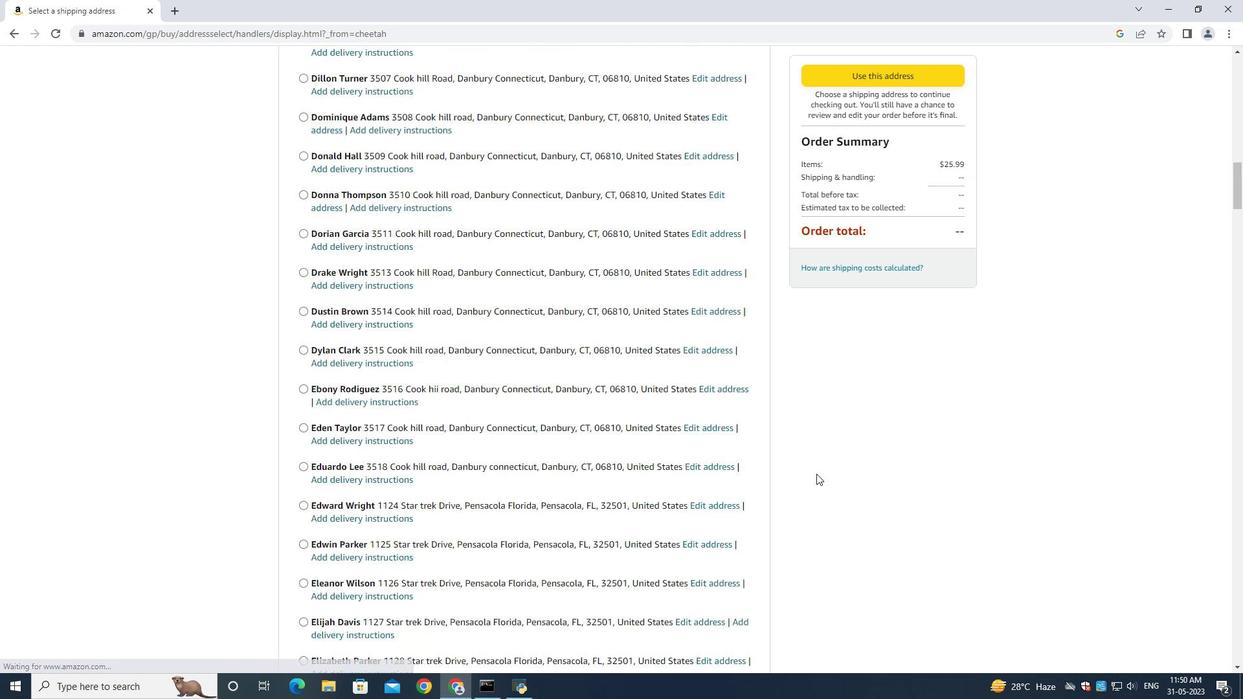
Action: Mouse scrolled (816, 473) with delta (0, 0)
Screenshot: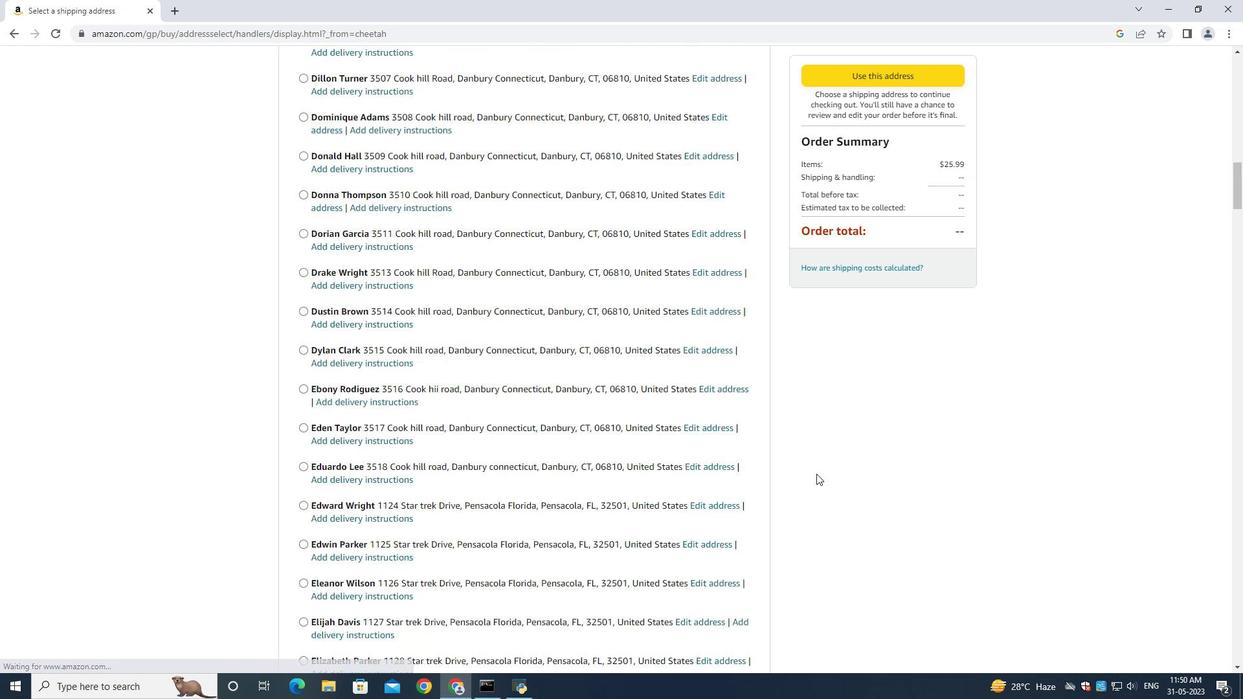 
Action: Mouse scrolled (816, 473) with delta (0, 0)
Screenshot: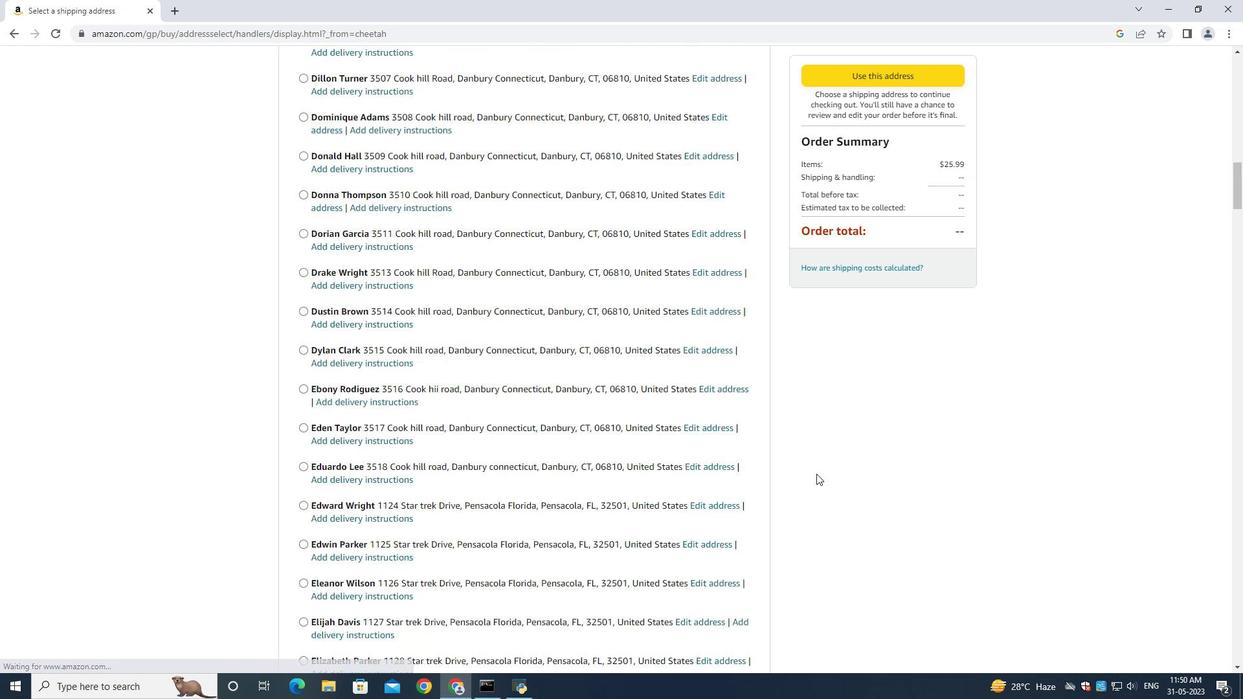 
Action: Mouse scrolled (816, 473) with delta (0, 0)
Screenshot: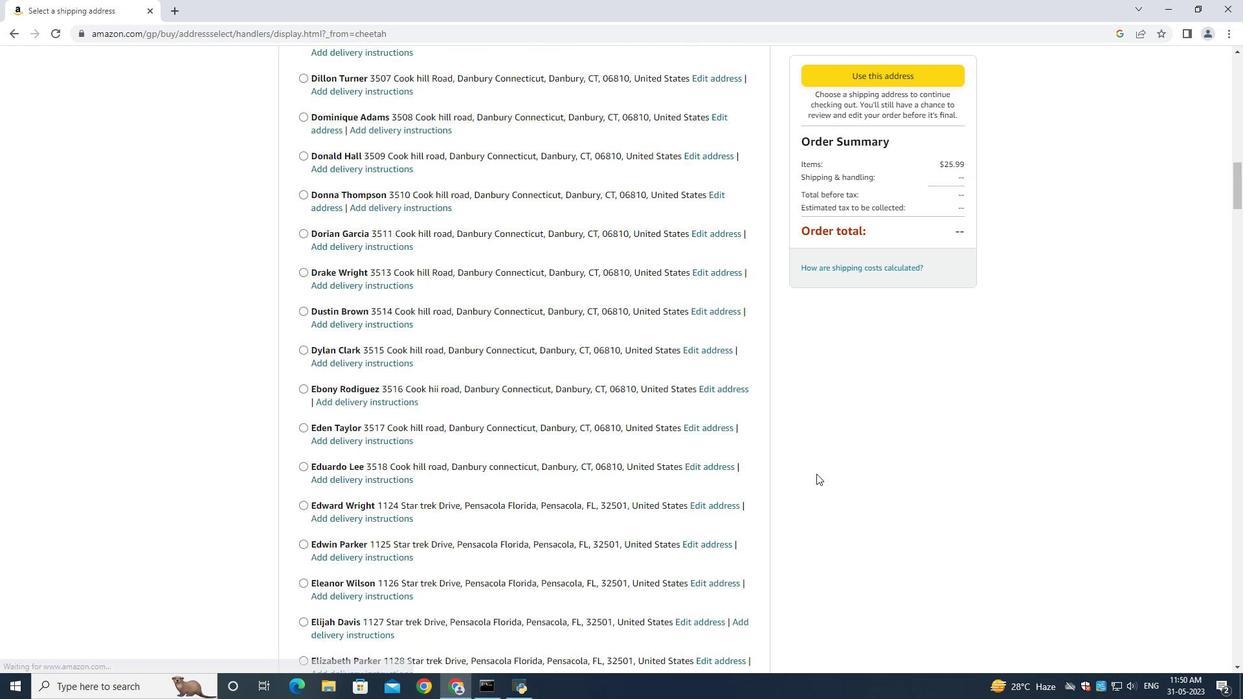 
Action: Mouse moved to (816, 472)
Screenshot: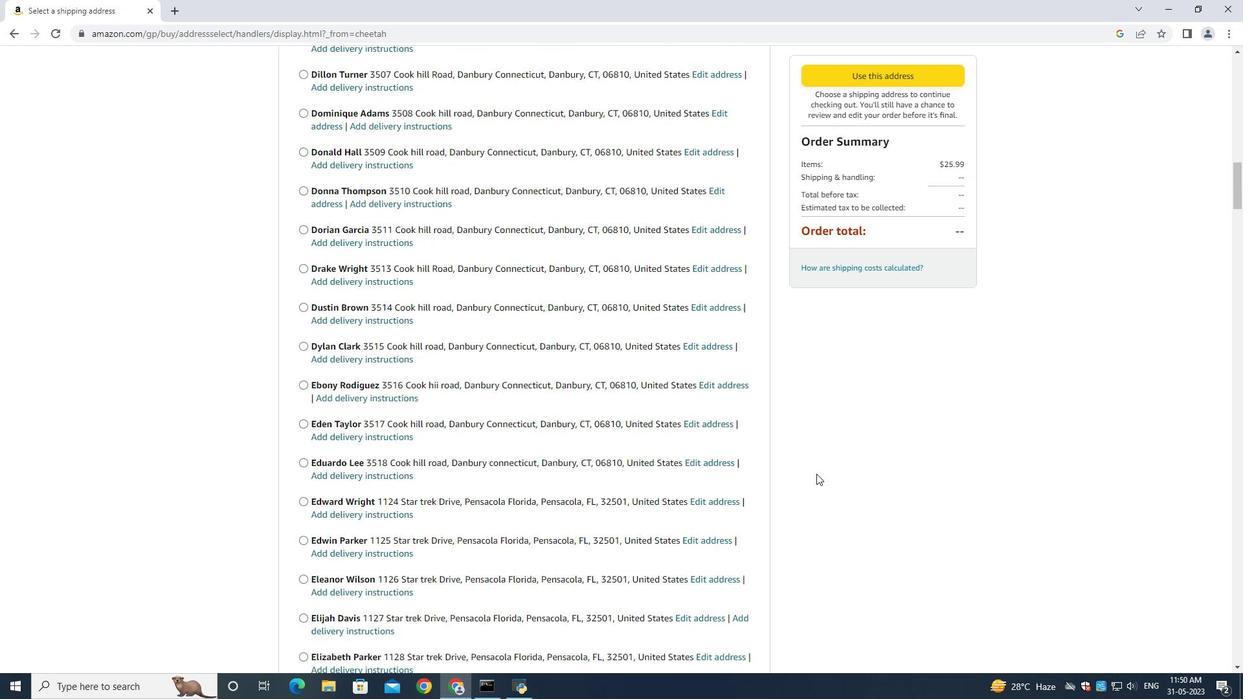 
Action: Mouse scrolled (816, 471) with delta (0, 0)
Screenshot: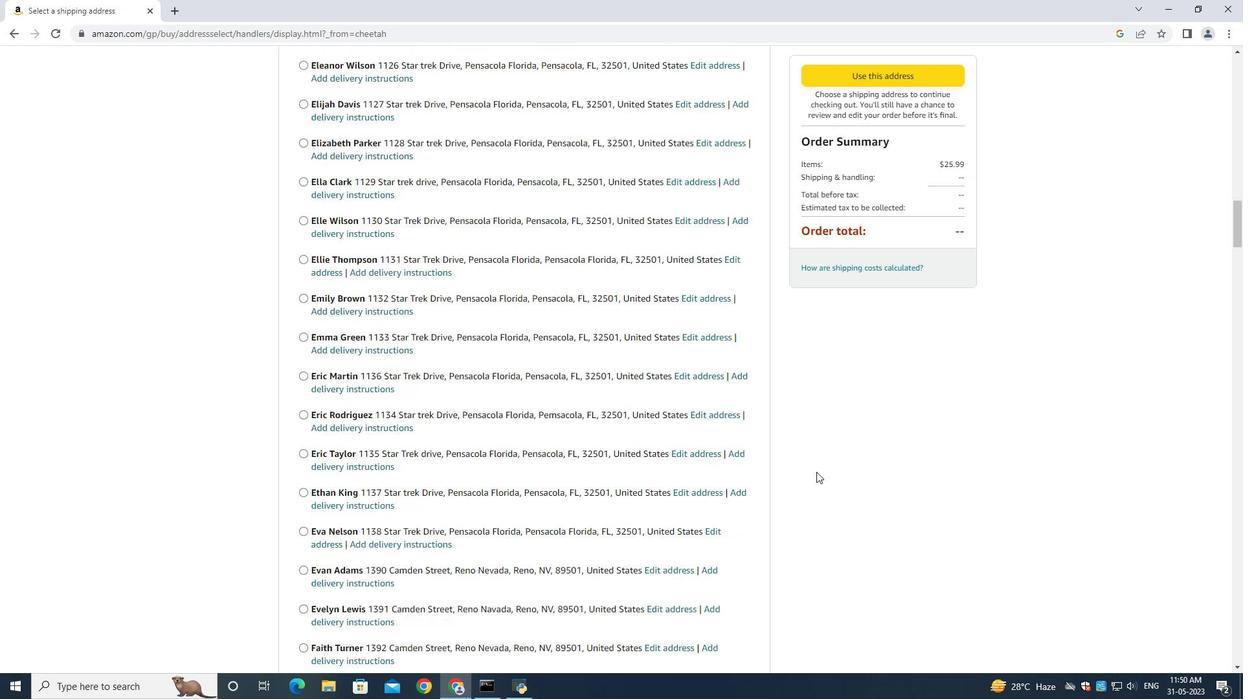 
Action: Mouse moved to (816, 470)
Screenshot: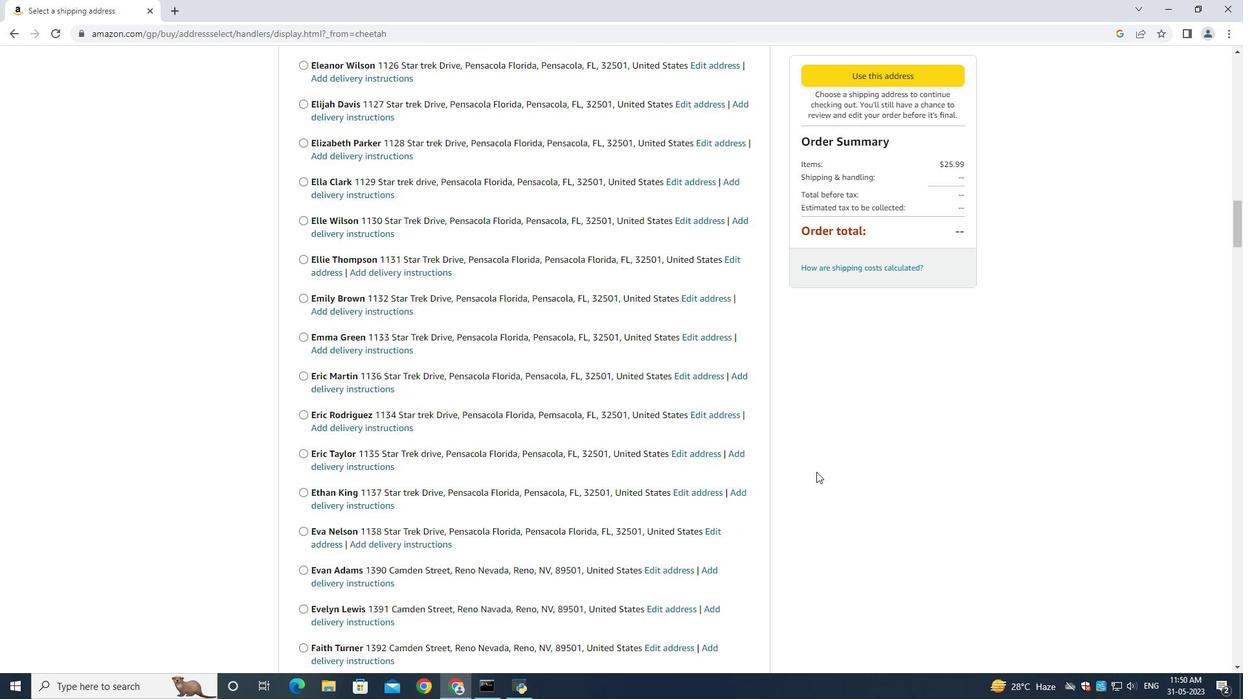 
Action: Mouse scrolled (816, 471) with delta (0, 0)
Screenshot: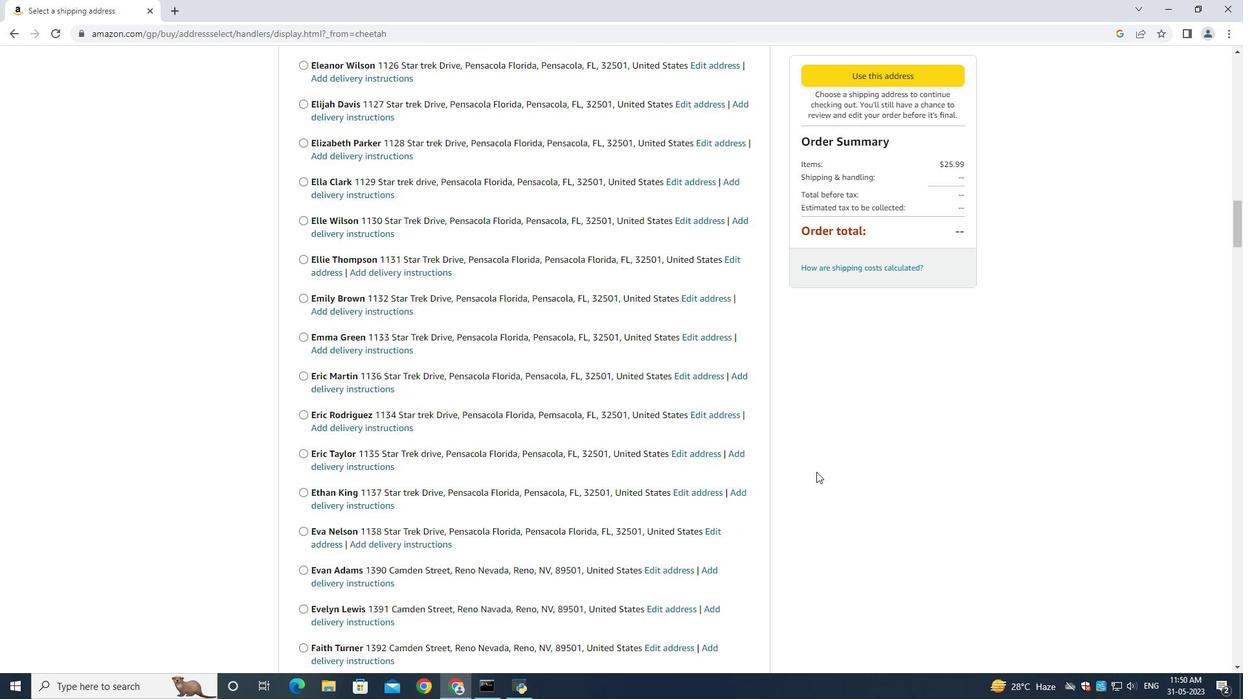 
Action: Mouse moved to (816, 470)
Screenshot: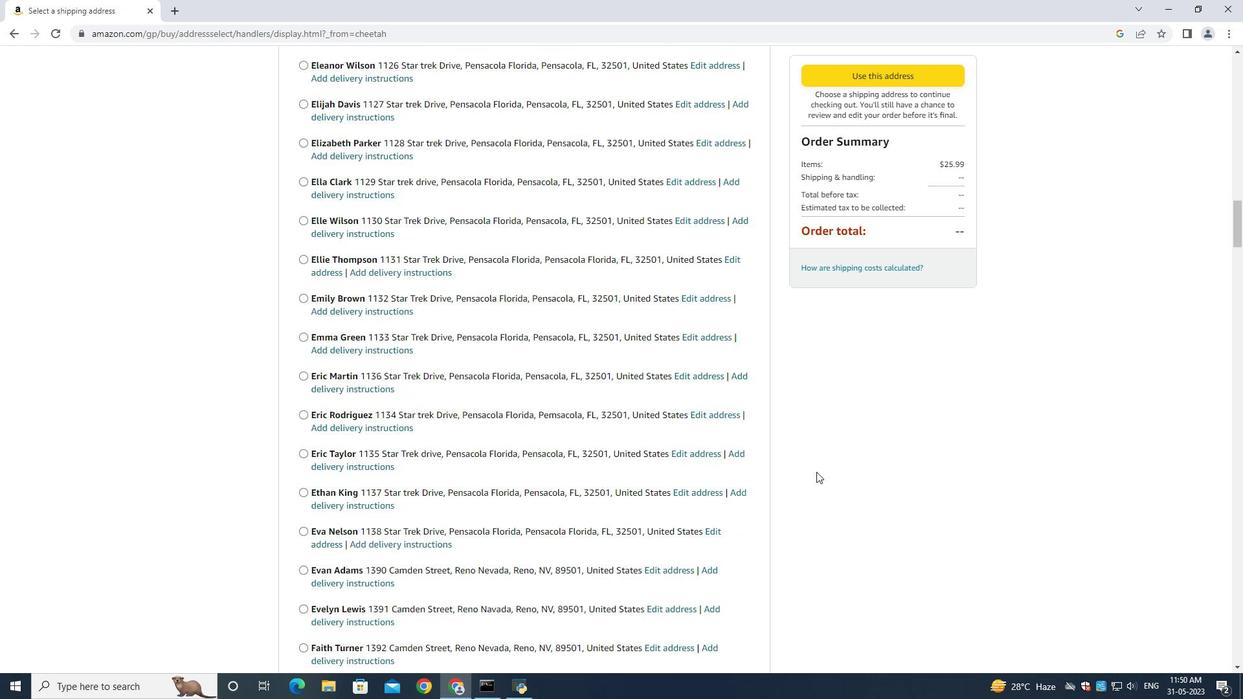 
Action: Mouse scrolled (816, 471) with delta (0, 0)
Screenshot: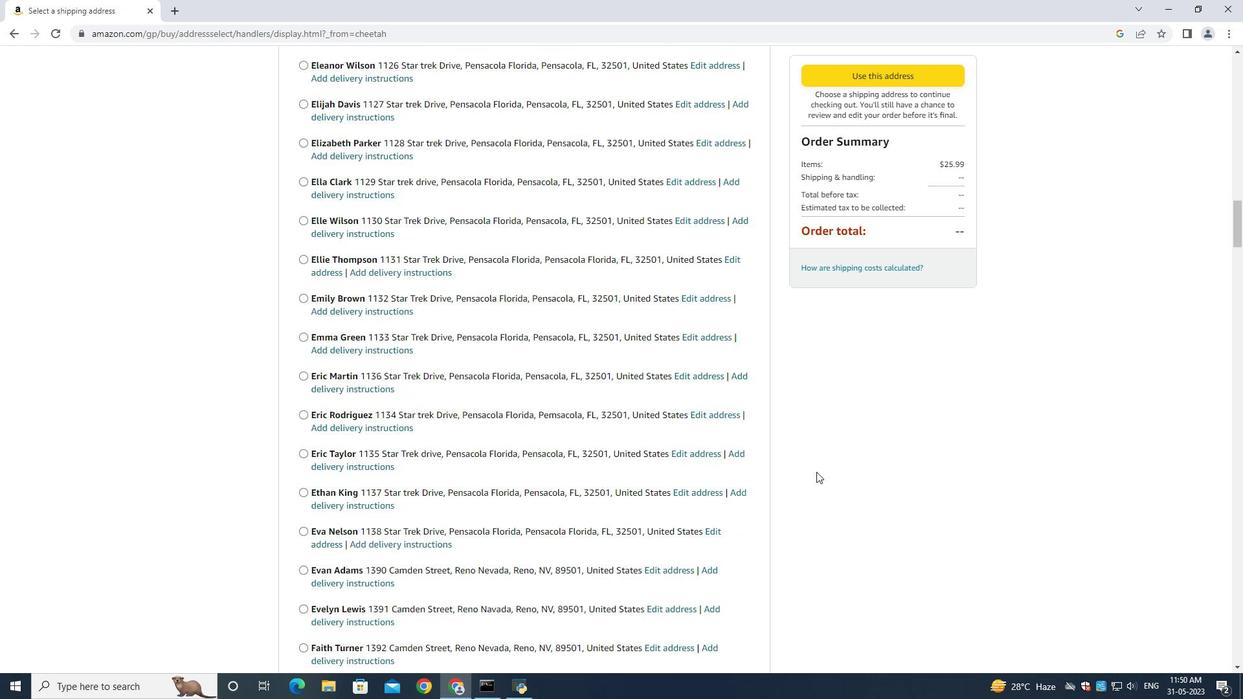 
Action: Mouse scrolled (816, 471) with delta (0, 0)
Screenshot: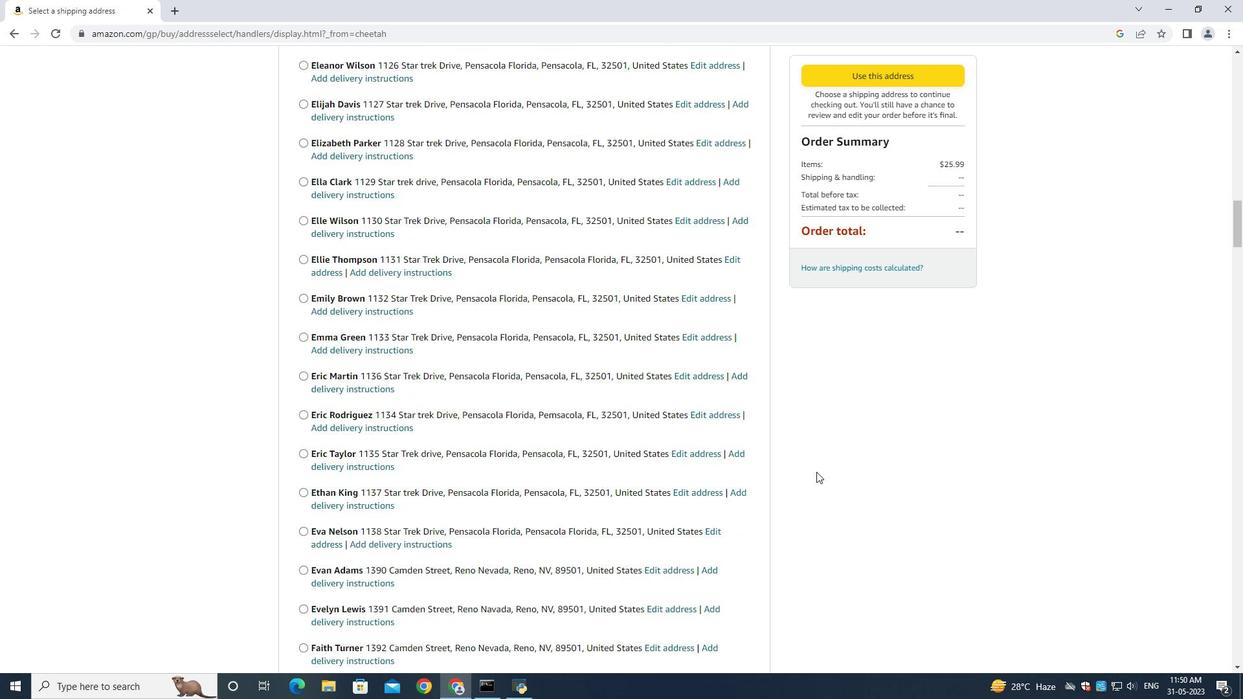 
Action: Mouse scrolled (816, 471) with delta (0, 0)
Screenshot: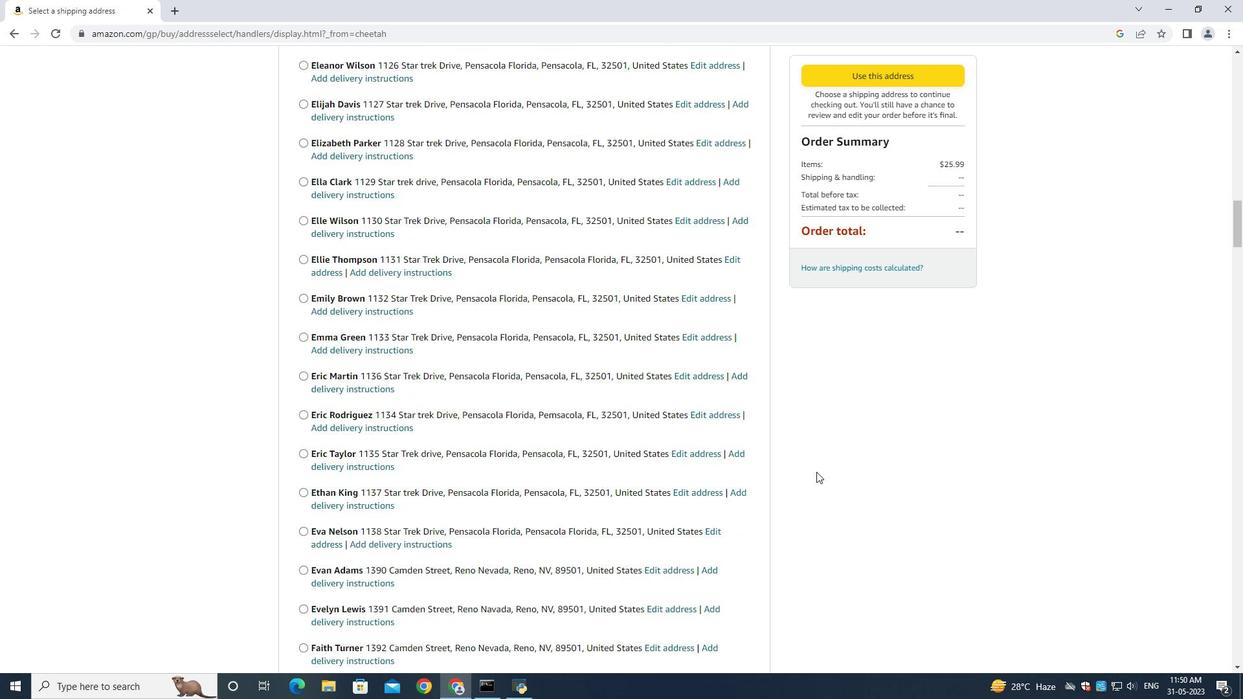 
Action: Mouse scrolled (816, 471) with delta (0, 0)
Screenshot: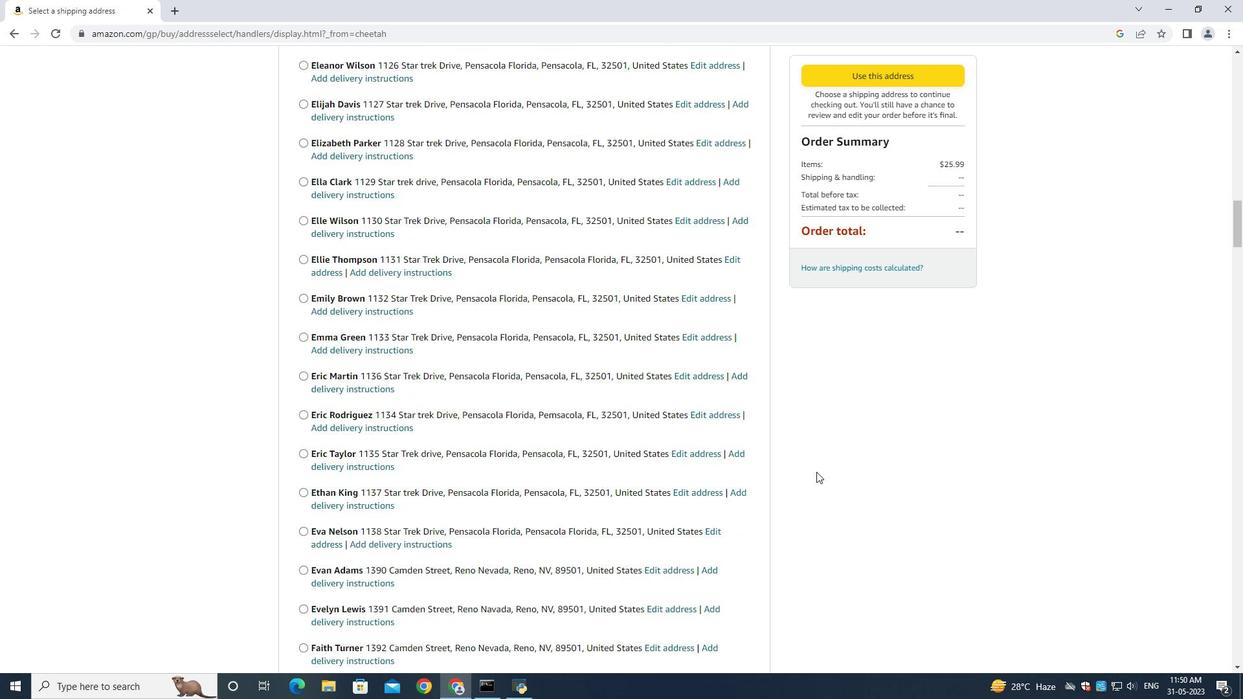 
Action: Mouse scrolled (816, 471) with delta (0, 0)
Screenshot: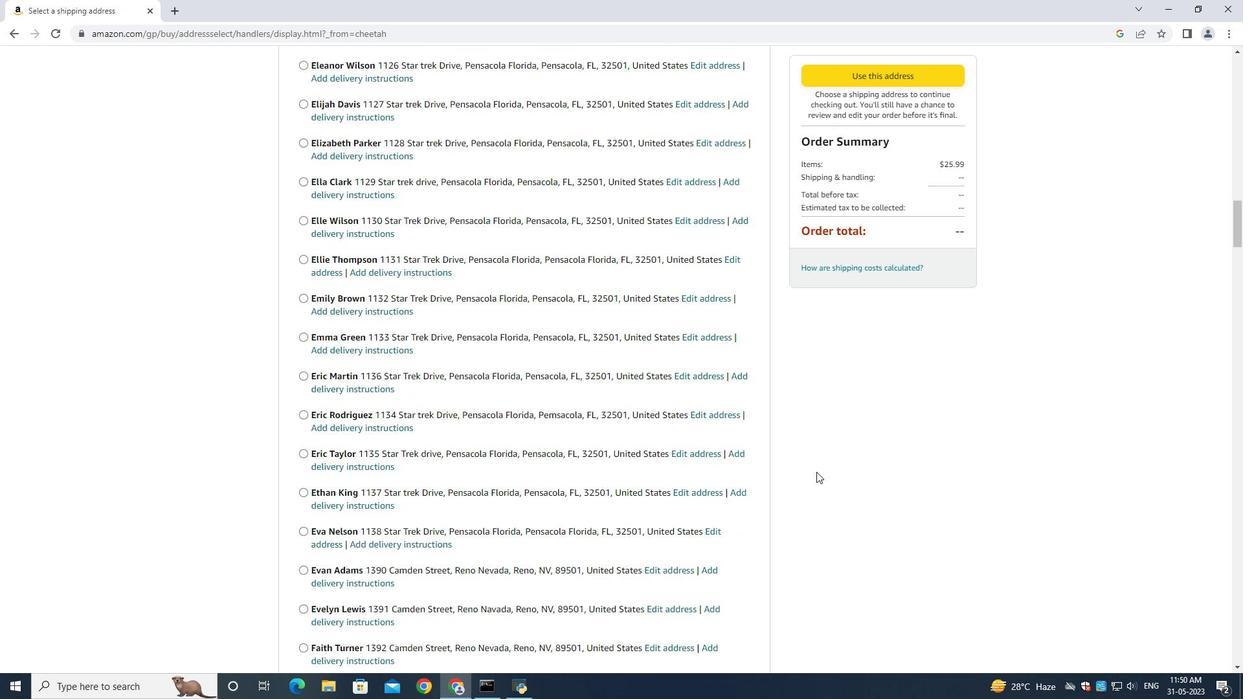 
Action: Mouse scrolled (816, 471) with delta (0, 0)
Screenshot: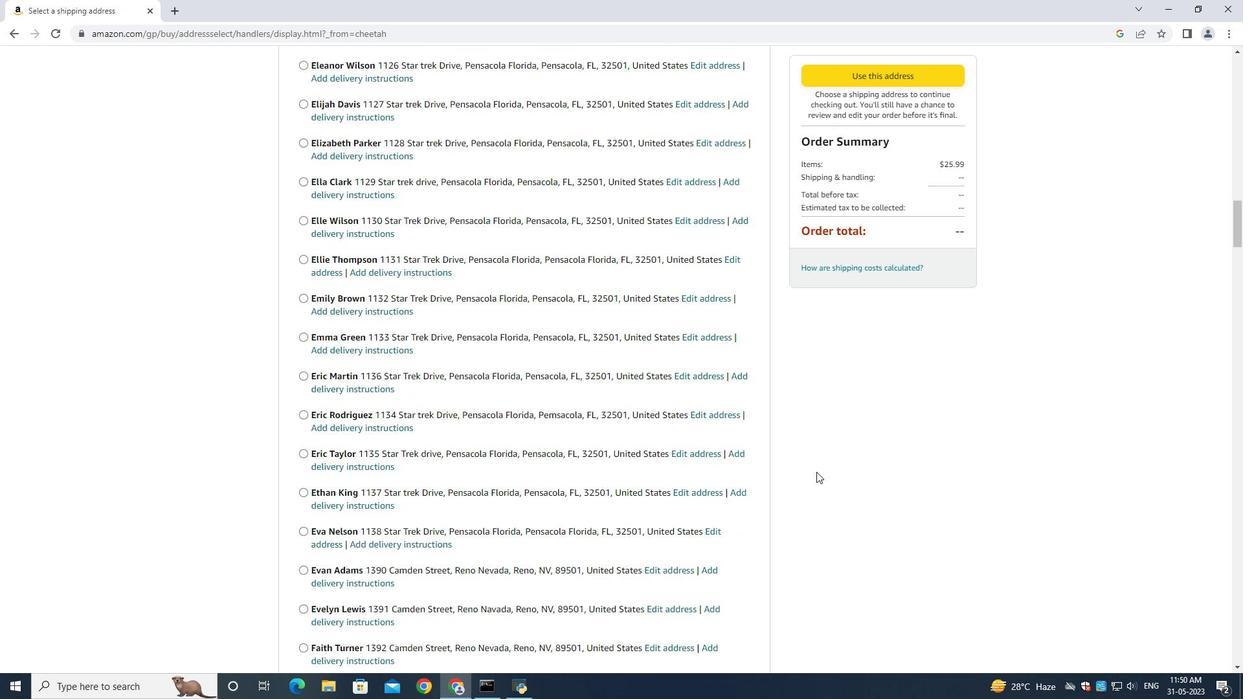
Action: Mouse scrolled (816, 469) with delta (0, 0)
Screenshot: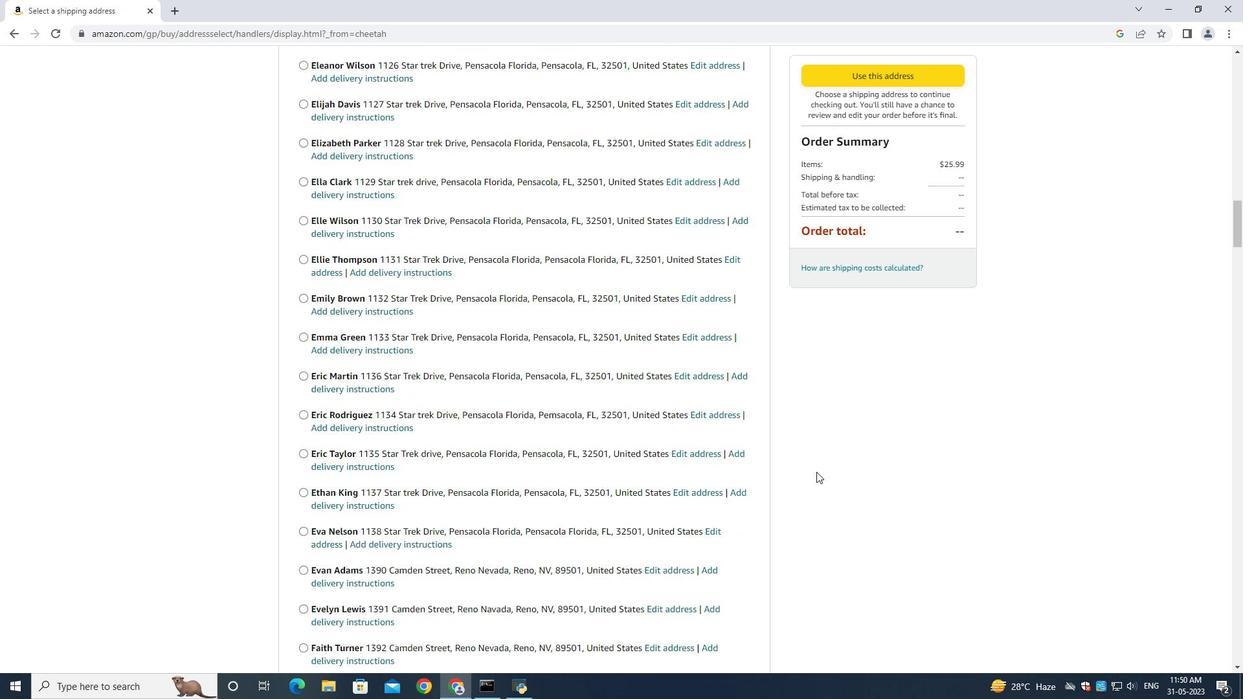 
Action: Mouse scrolled (816, 469) with delta (0, 0)
Screenshot: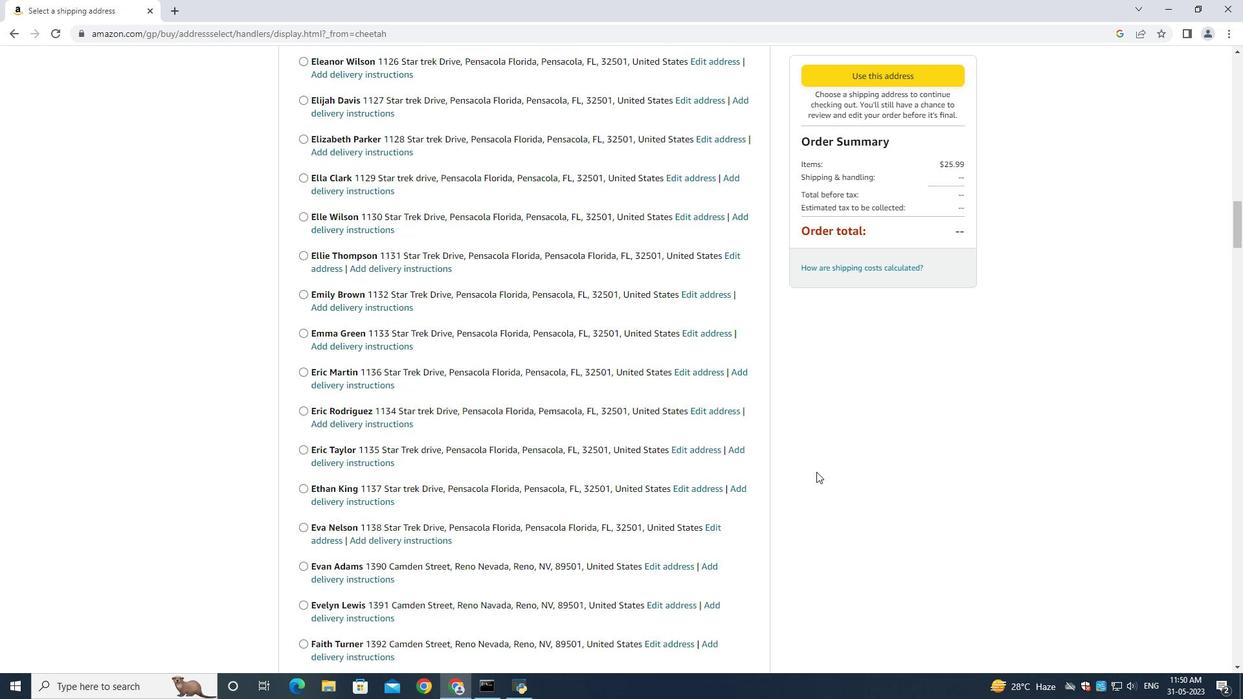 
Action: Mouse scrolled (816, 469) with delta (0, 0)
Screenshot: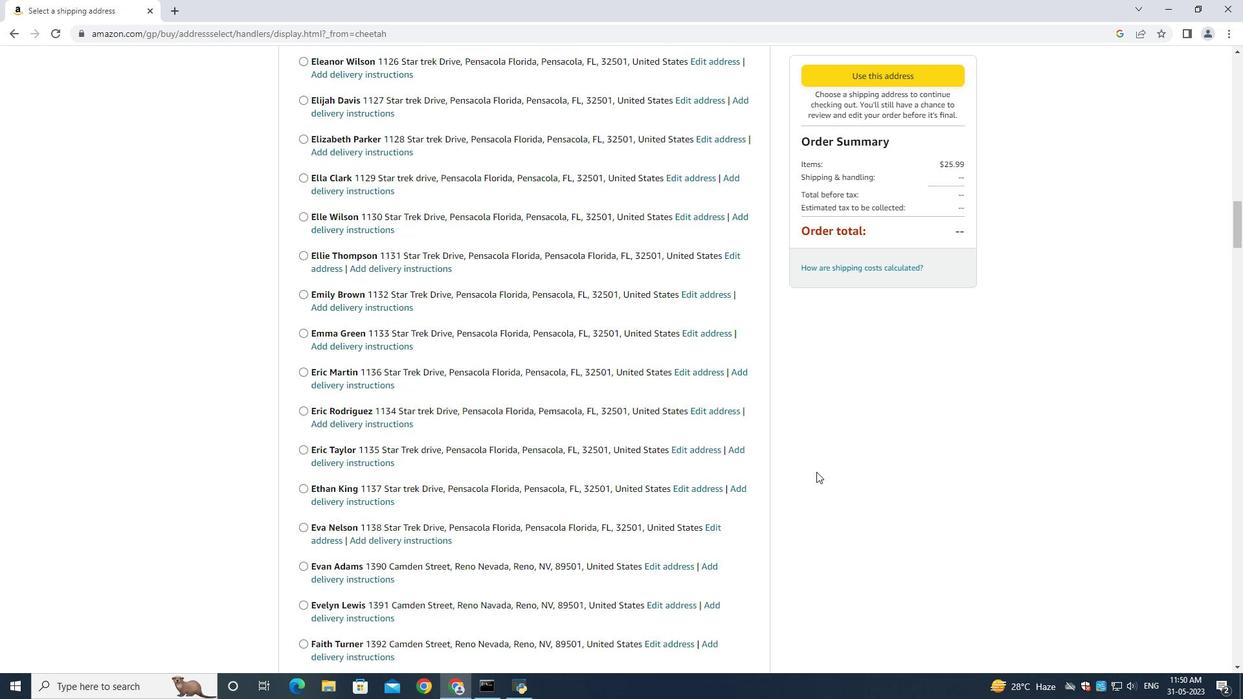 
Action: Mouse scrolled (816, 469) with delta (0, 0)
Screenshot: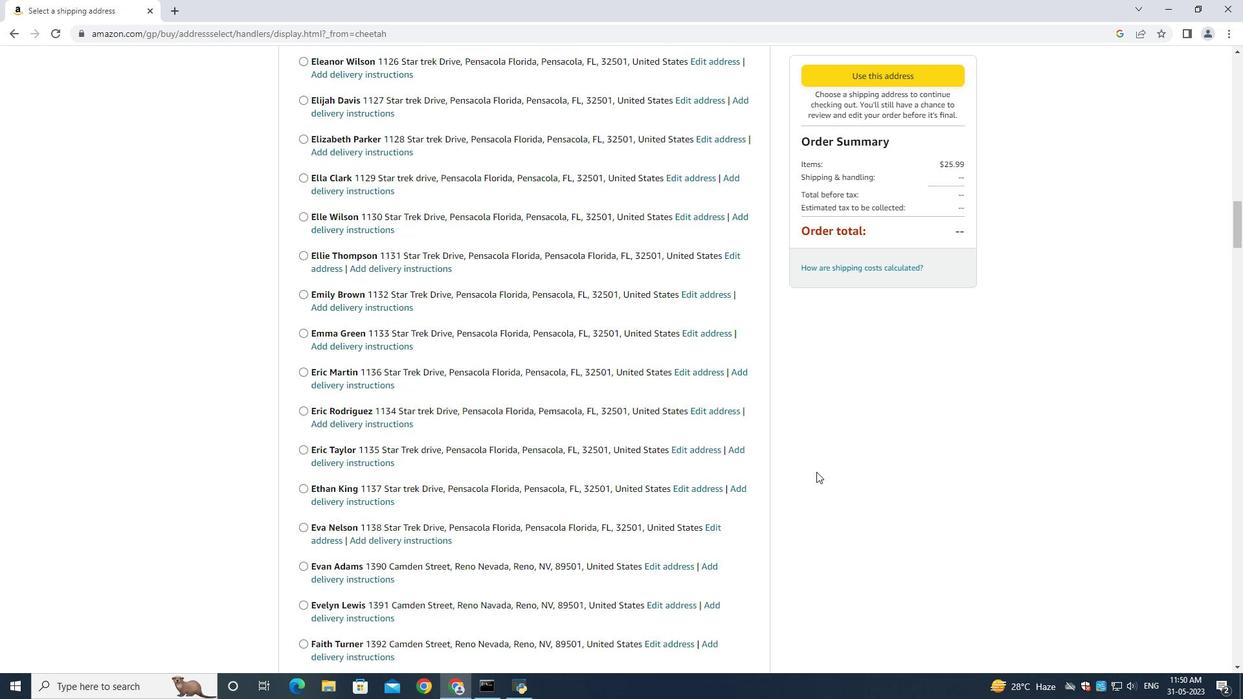 
Action: Mouse scrolled (816, 469) with delta (0, 0)
Screenshot: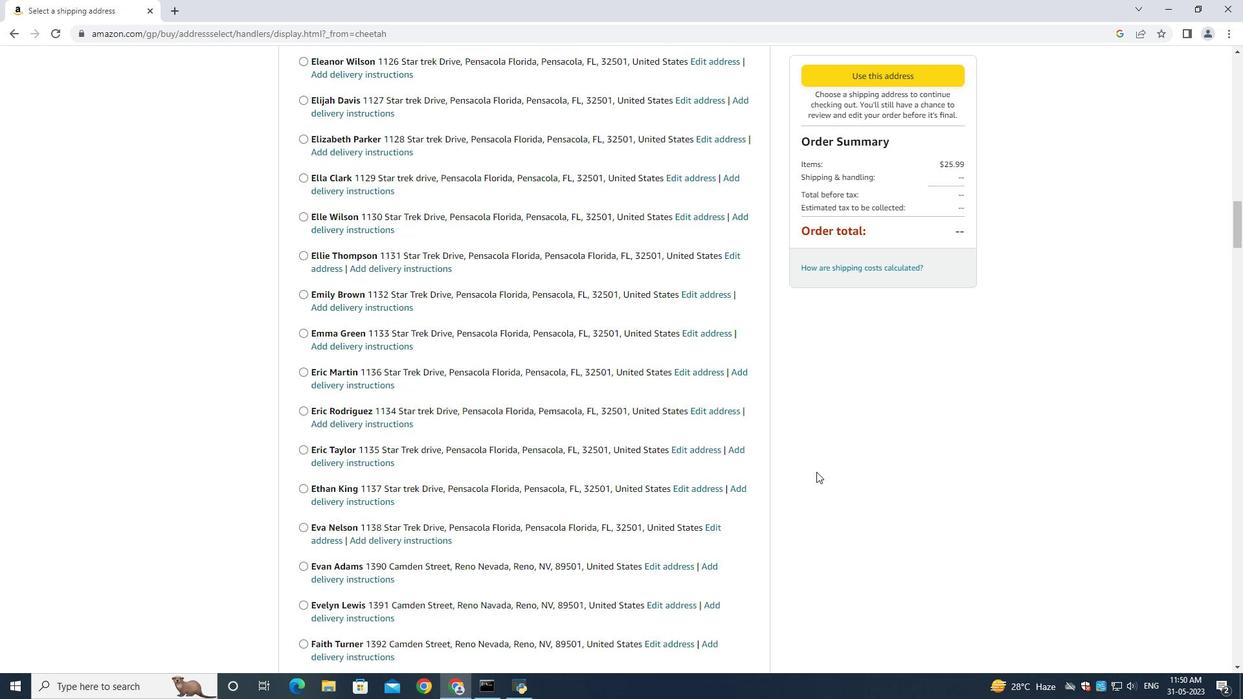 
Action: Mouse scrolled (816, 469) with delta (0, 0)
Screenshot: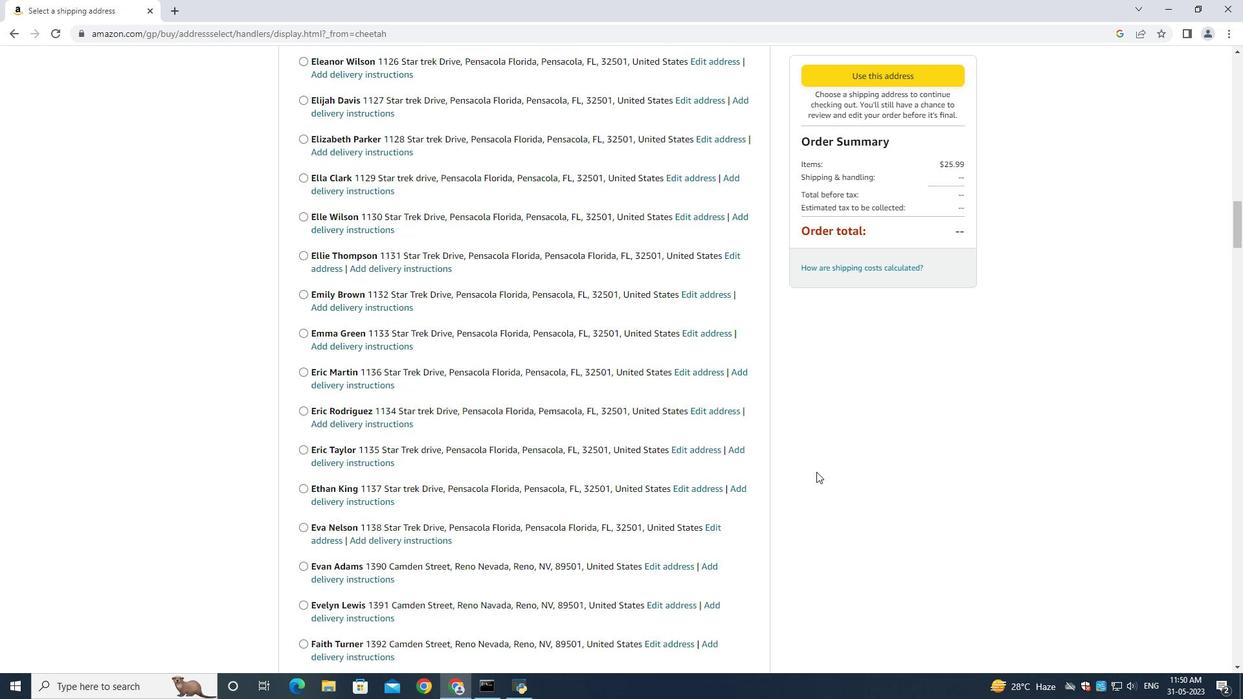 
Action: Mouse scrolled (816, 469) with delta (0, 0)
Screenshot: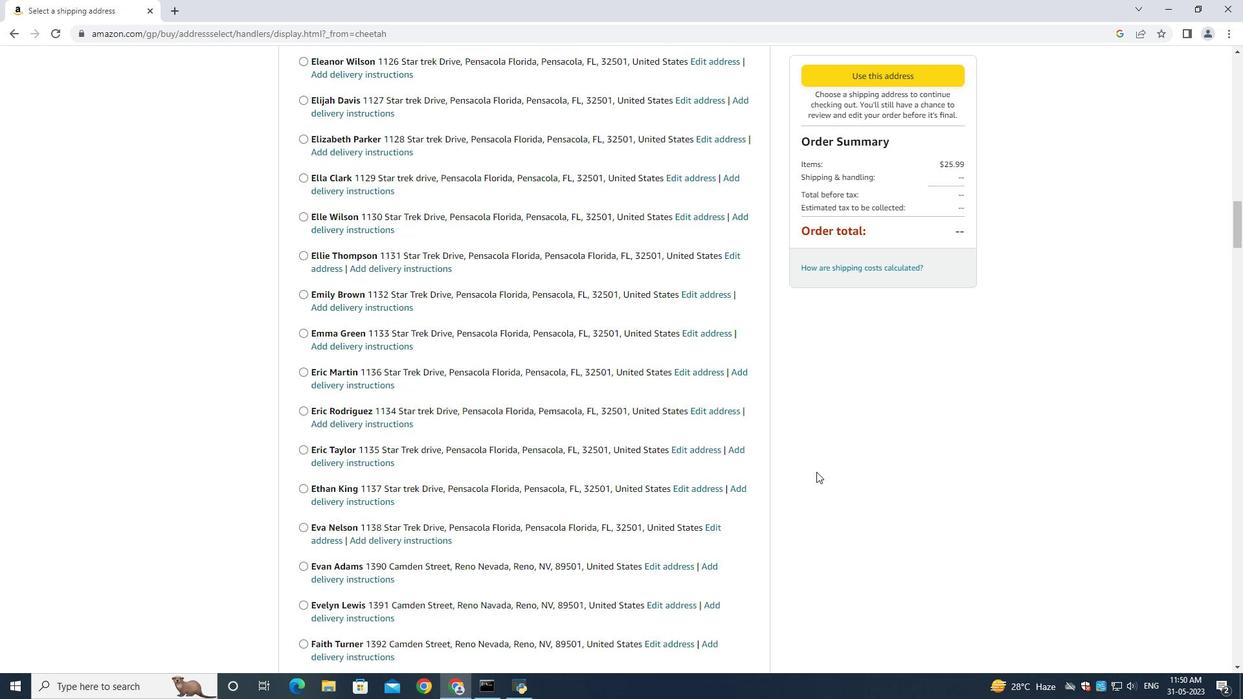 
Action: Mouse scrolled (816, 469) with delta (0, 0)
Screenshot: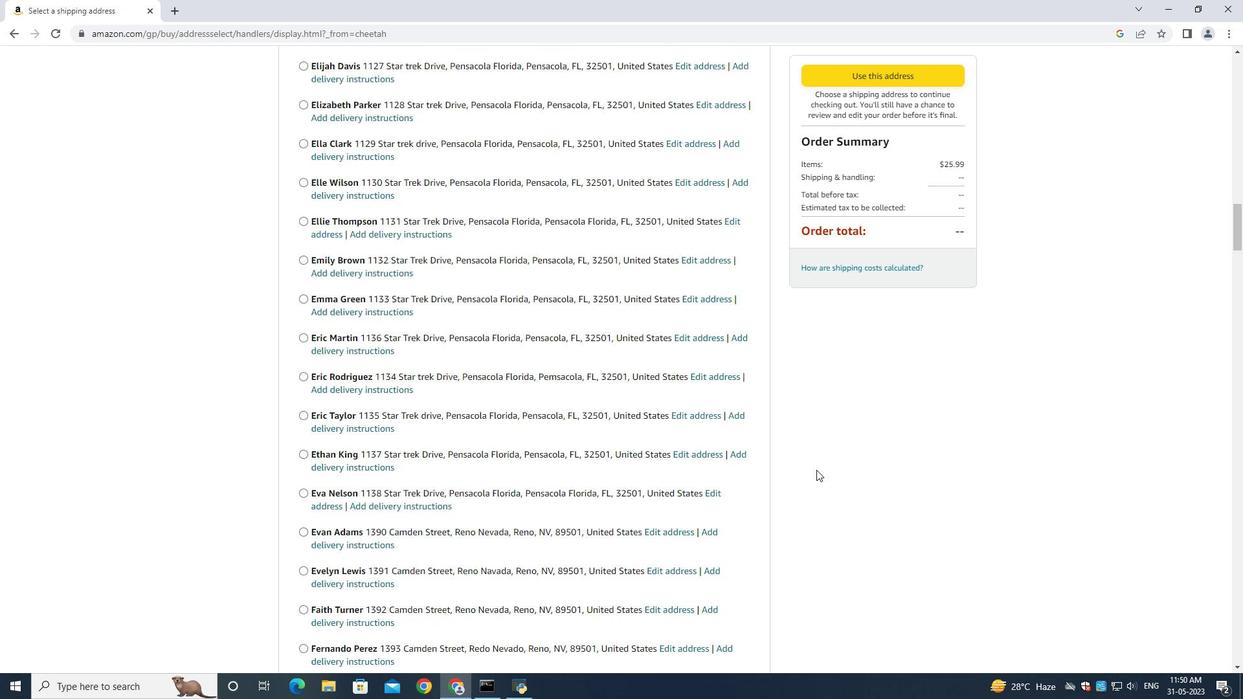 
Action: Mouse moved to (816, 469)
Screenshot: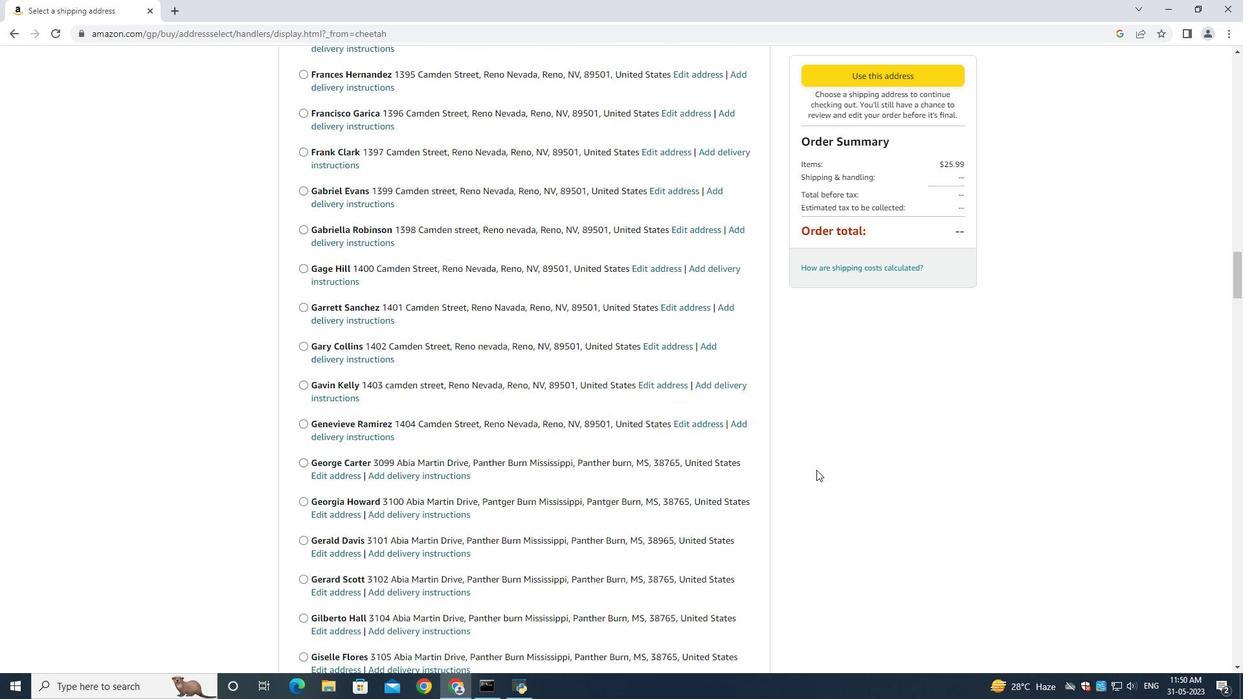 
Action: Mouse scrolled (816, 468) with delta (0, 0)
Screenshot: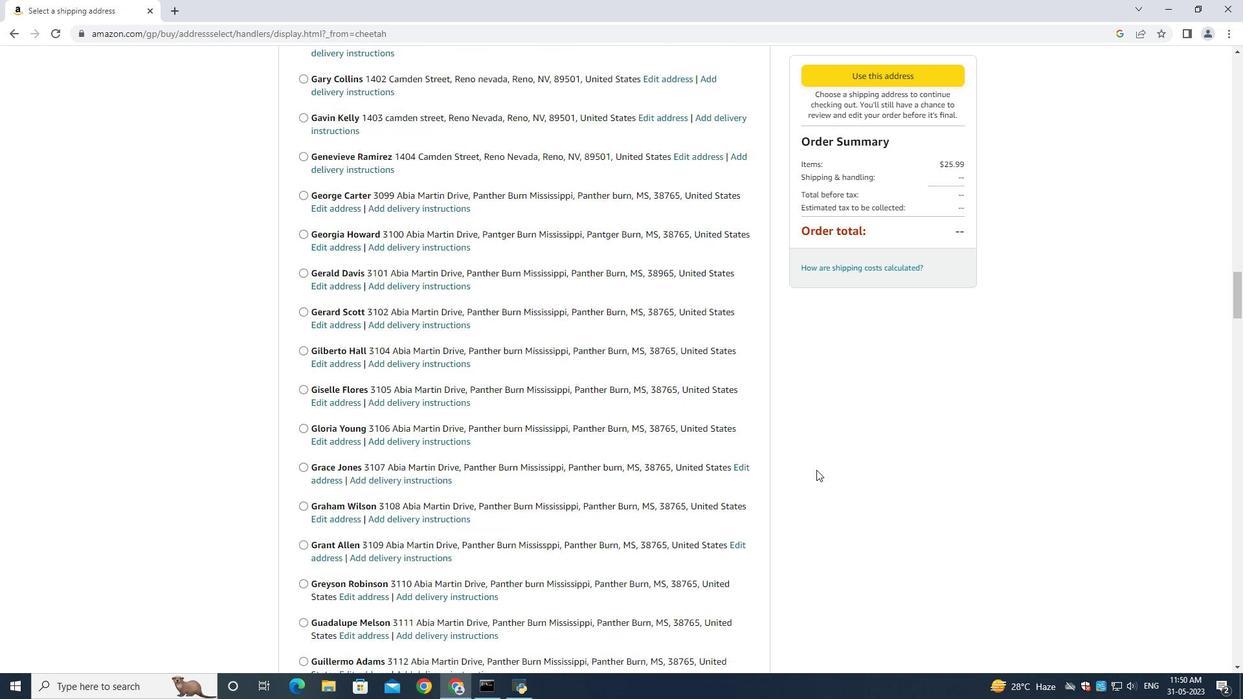 
Action: Mouse scrolled (816, 468) with delta (0, 0)
Screenshot: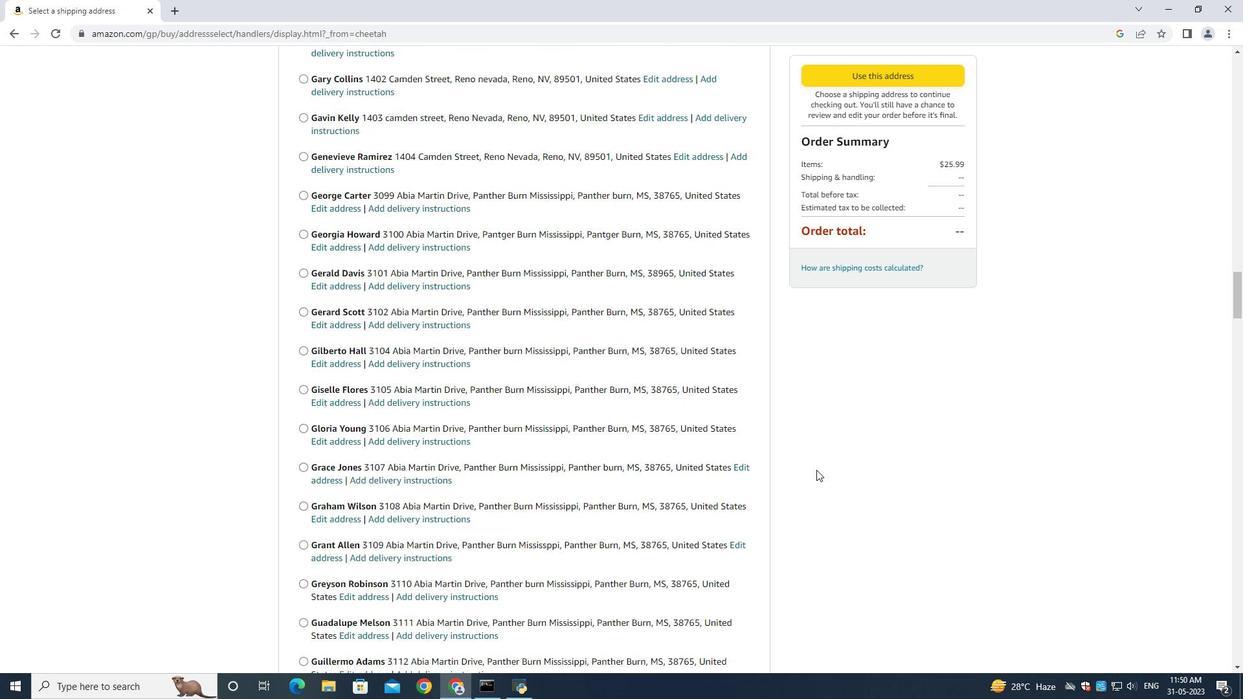 
Action: Mouse scrolled (816, 468) with delta (0, 0)
Screenshot: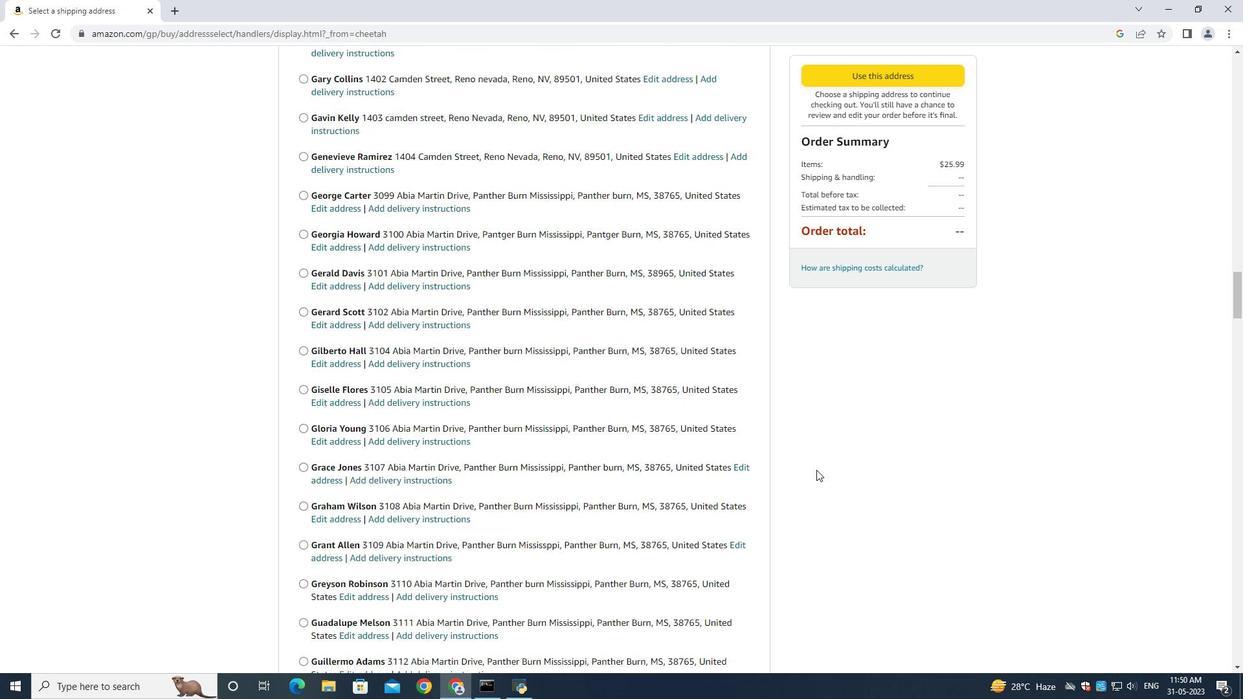 
Action: Mouse moved to (816, 469)
Screenshot: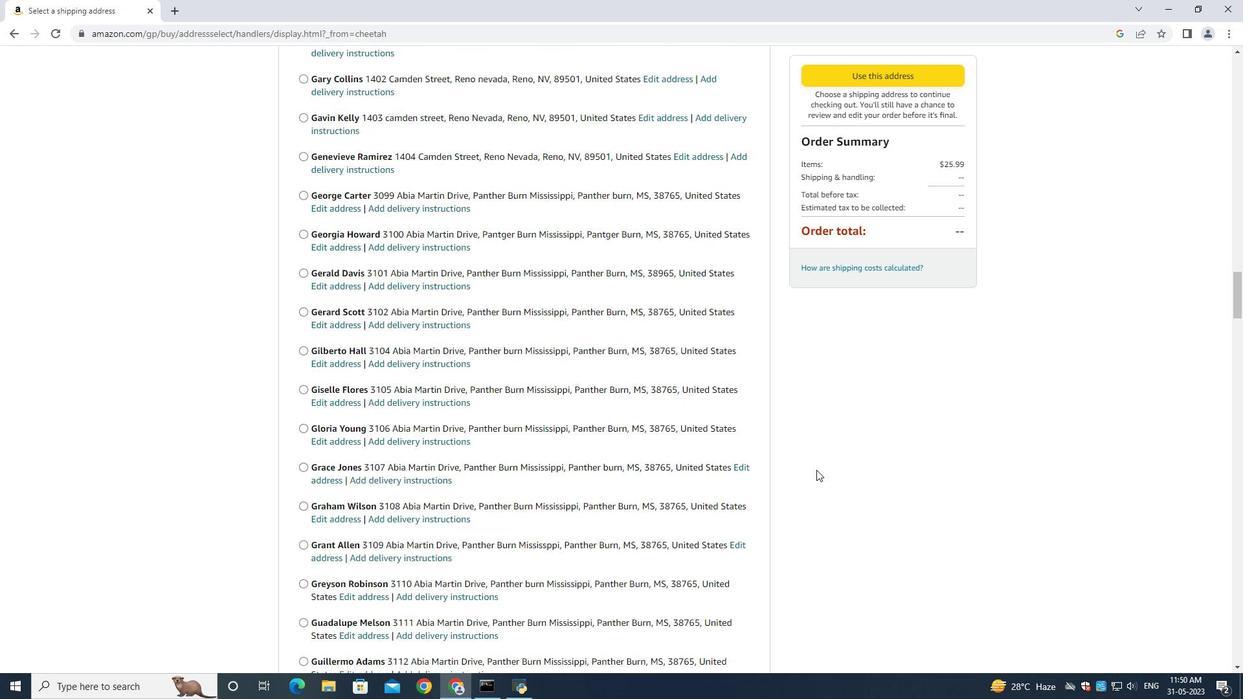 
Action: Mouse scrolled (816, 468) with delta (0, -1)
Screenshot: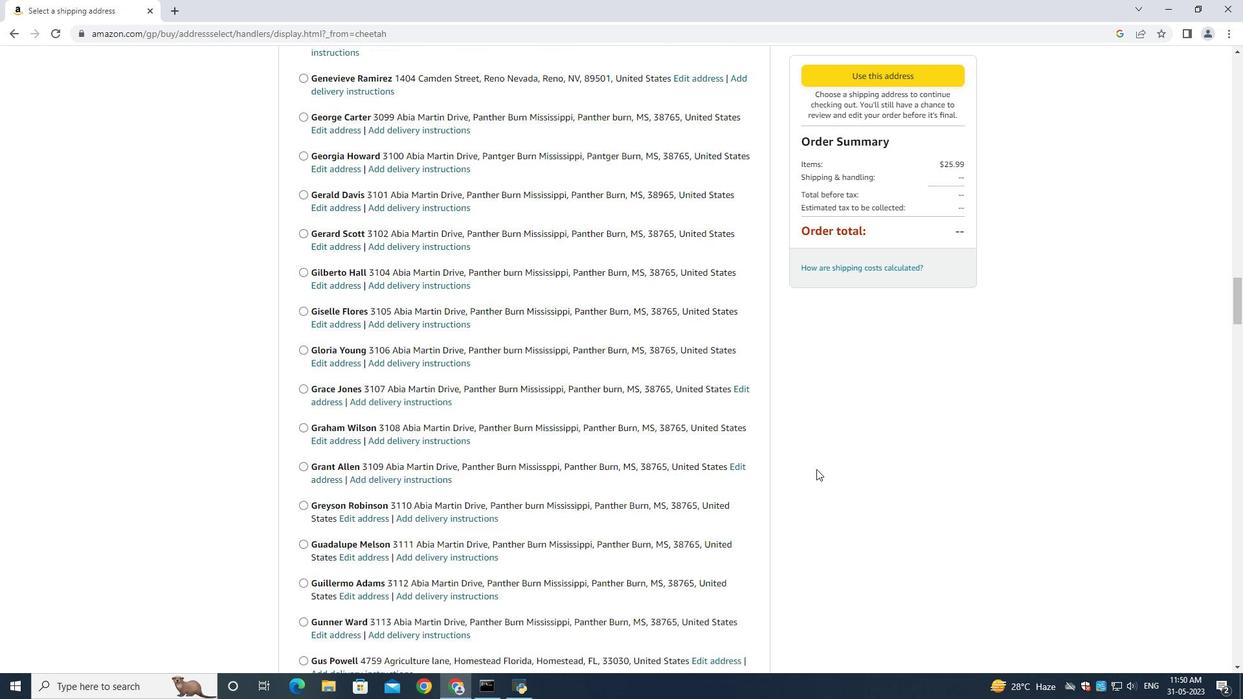 
Action: Mouse scrolled (816, 468) with delta (0, -1)
Screenshot: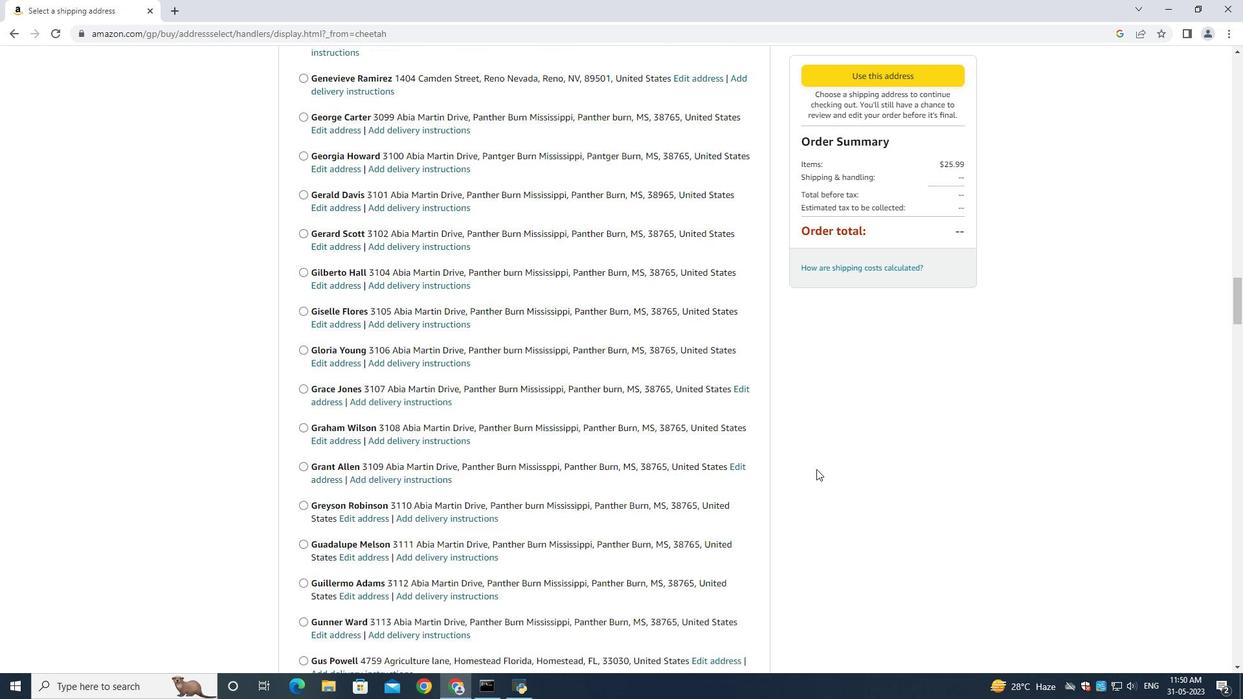 
Action: Mouse moved to (816, 469)
Screenshot: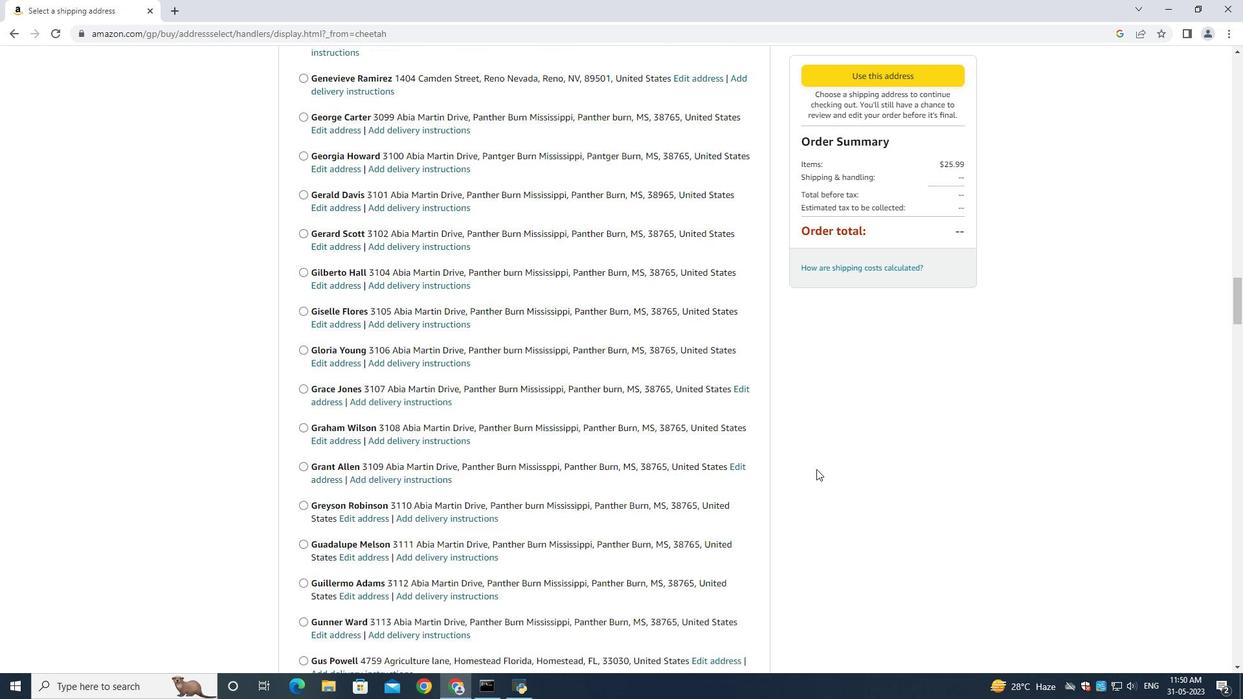 
Action: Mouse scrolled (816, 468) with delta (0, 0)
Screenshot: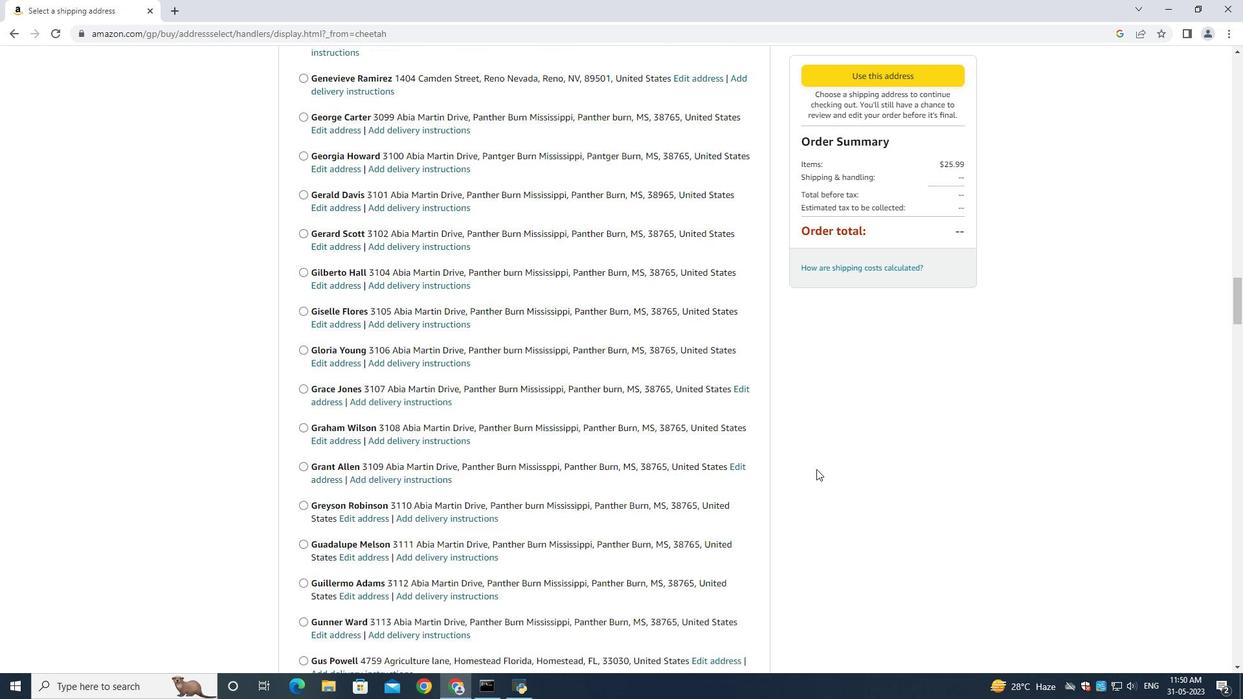 
Action: Mouse scrolled (816, 468) with delta (0, 0)
Screenshot: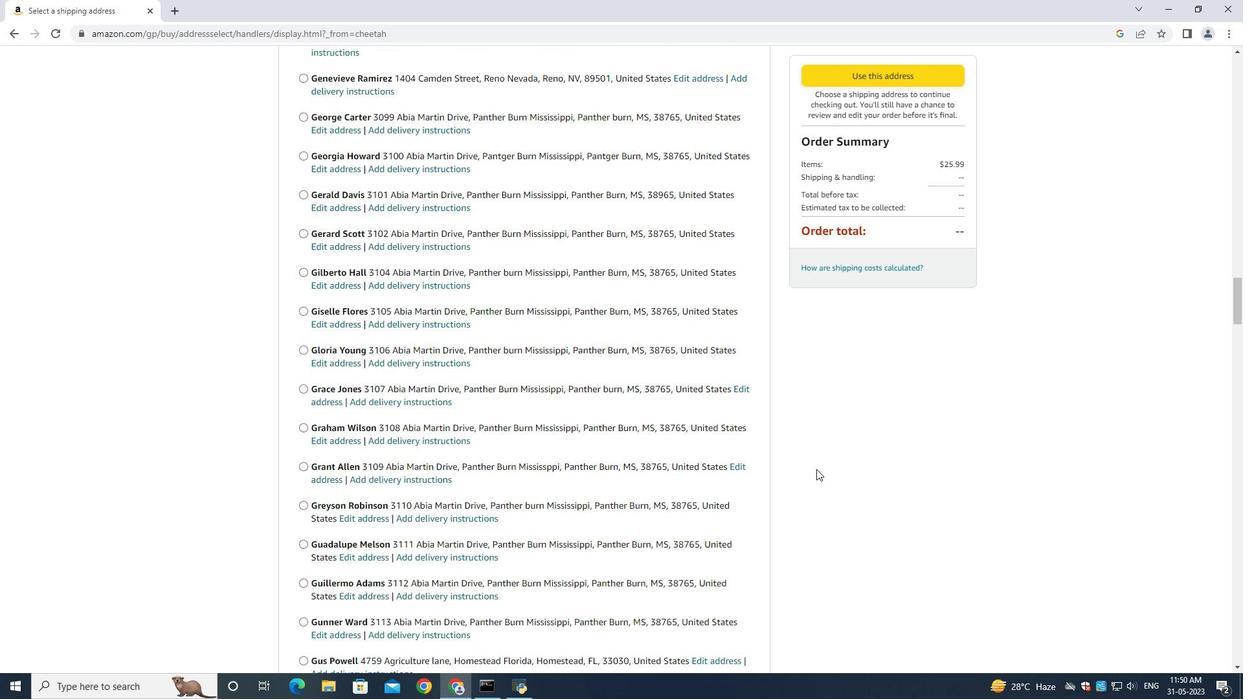 
Action: Mouse moved to (816, 468)
Screenshot: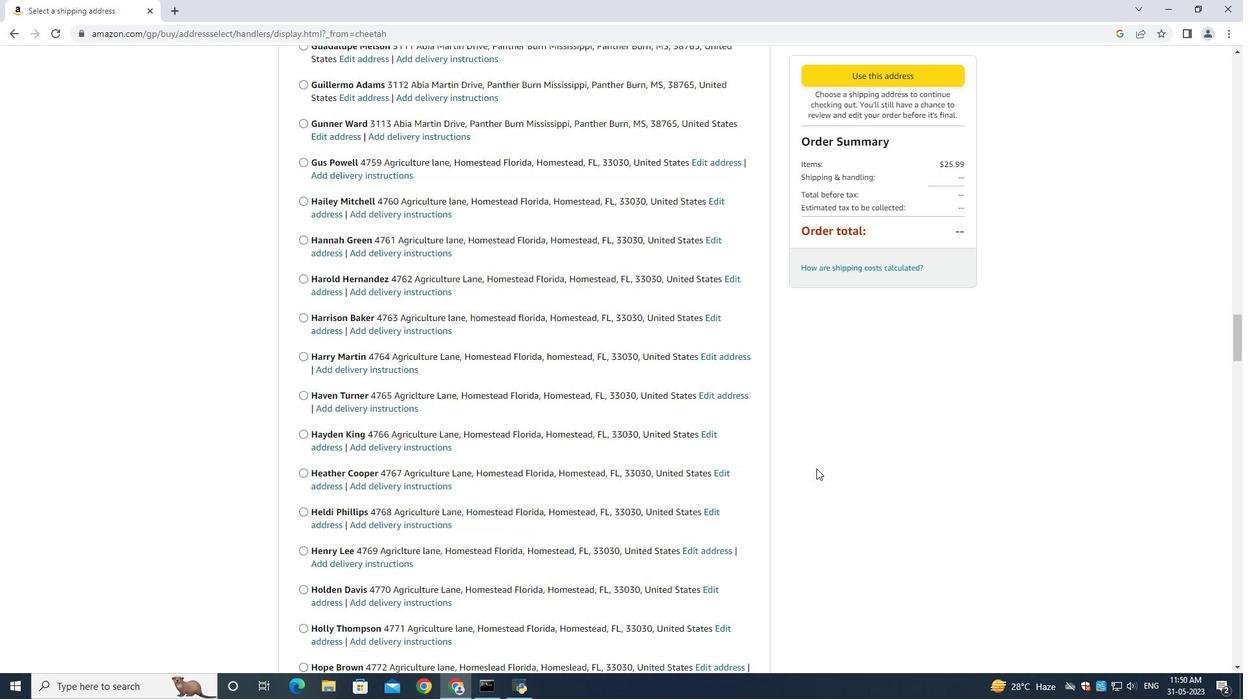 
Action: Mouse scrolled (816, 468) with delta (0, 0)
Screenshot: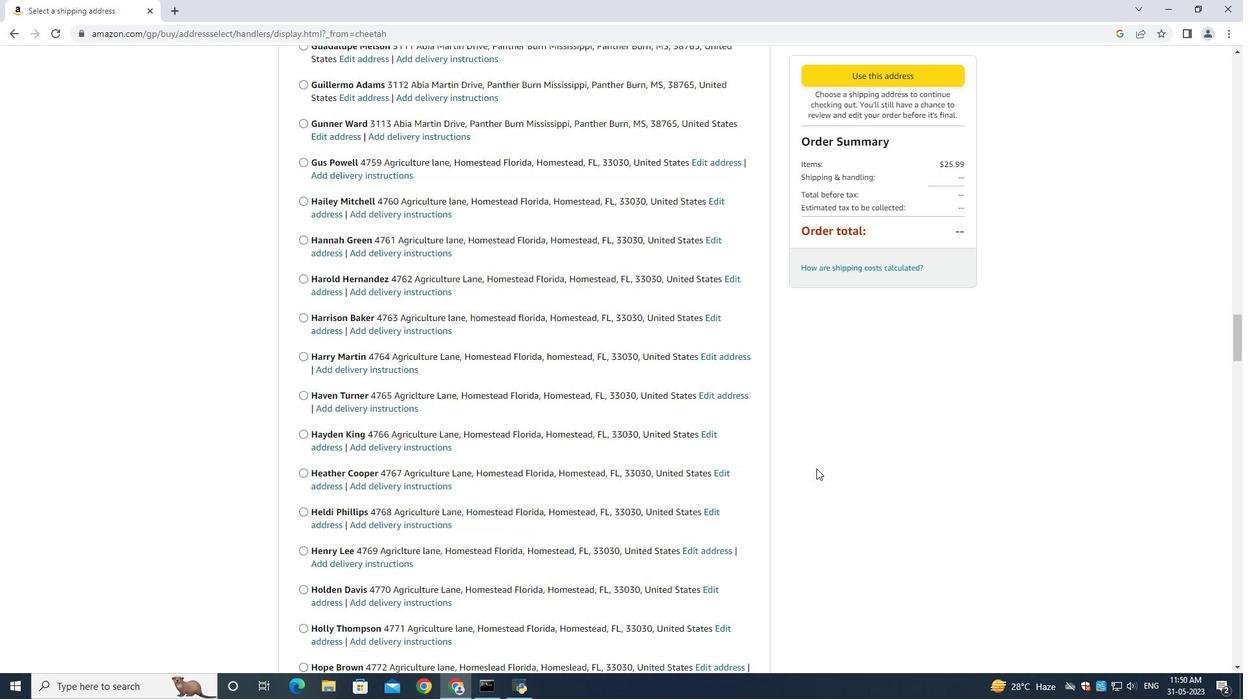 
Action: Mouse moved to (816, 469)
Screenshot: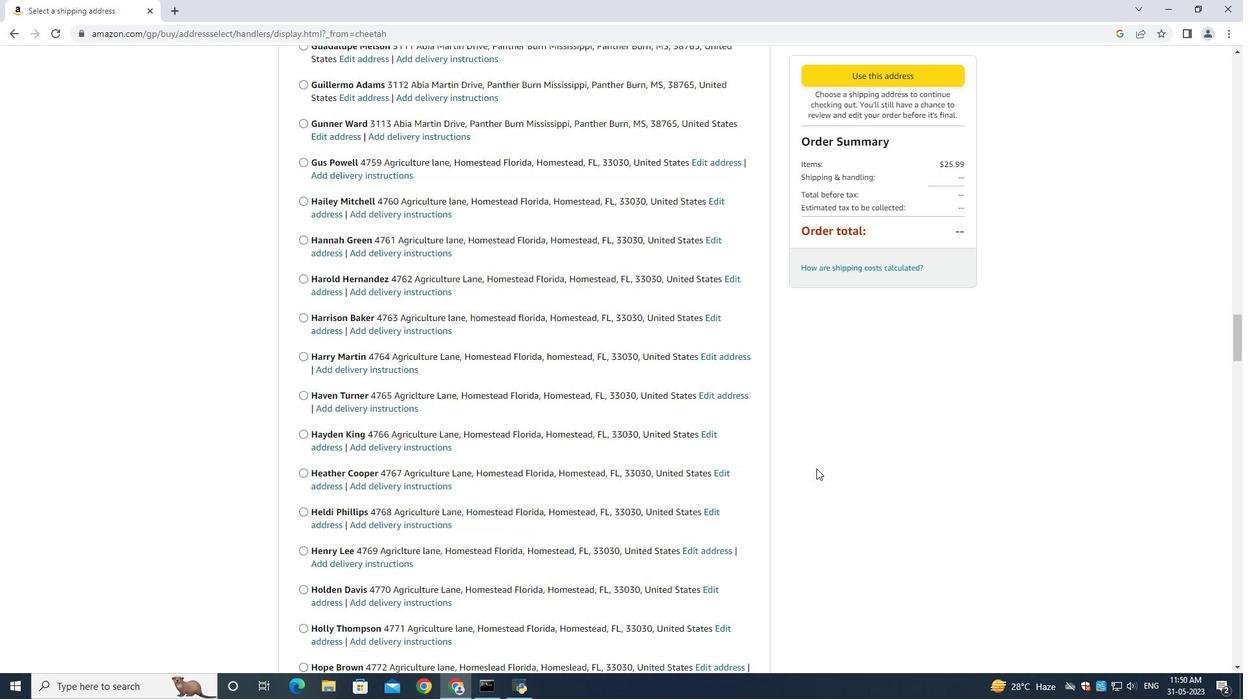 
Action: Mouse scrolled (816, 468) with delta (0, 0)
Screenshot: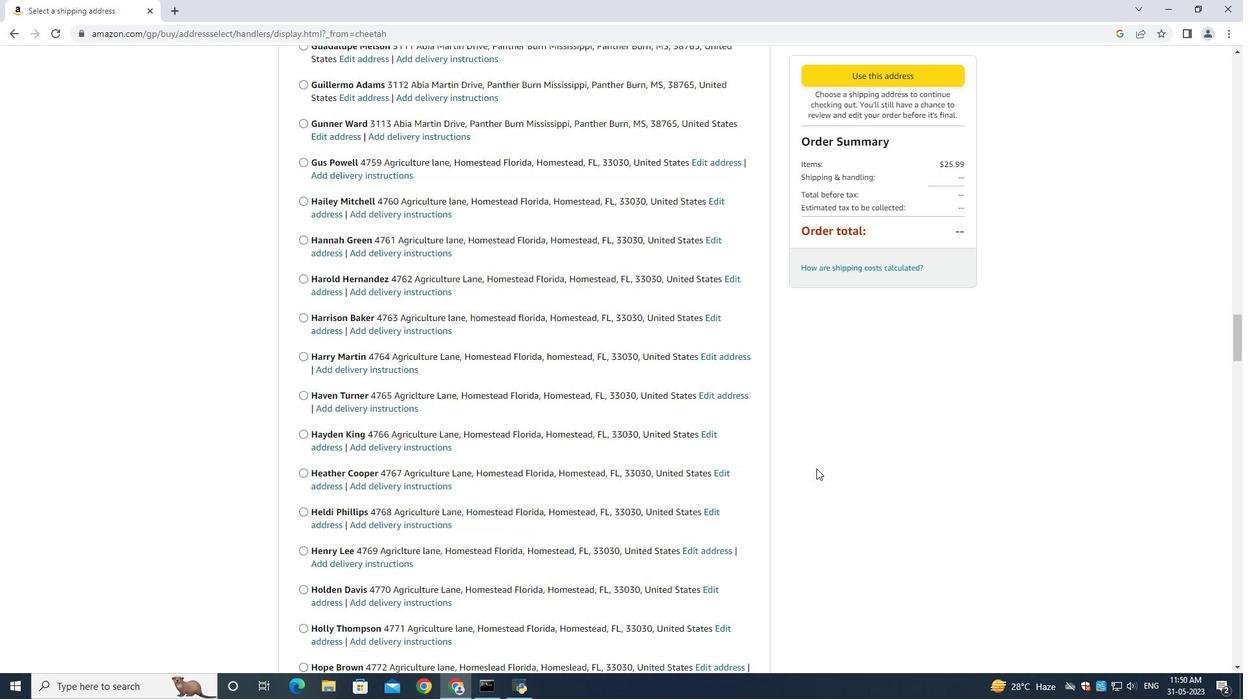 
Action: Mouse scrolled (816, 468) with delta (0, 0)
Screenshot: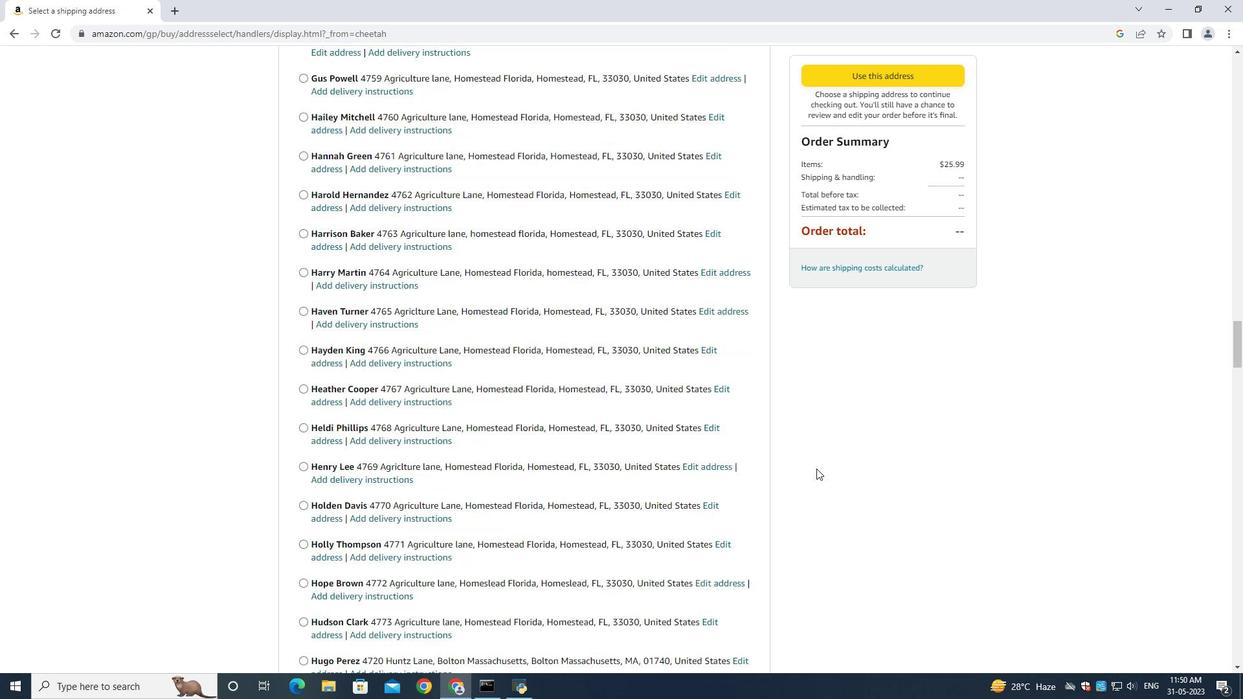 
Action: Mouse moved to (816, 469)
Screenshot: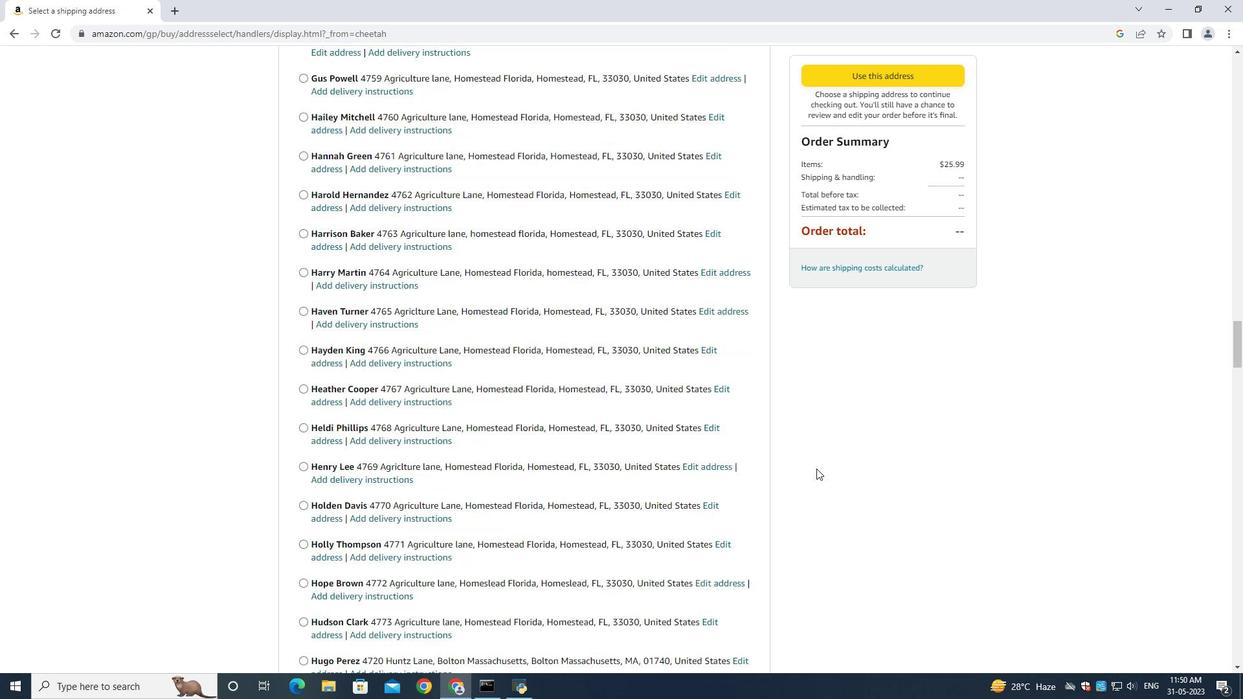 
Action: Mouse scrolled (816, 468) with delta (0, 0)
Screenshot: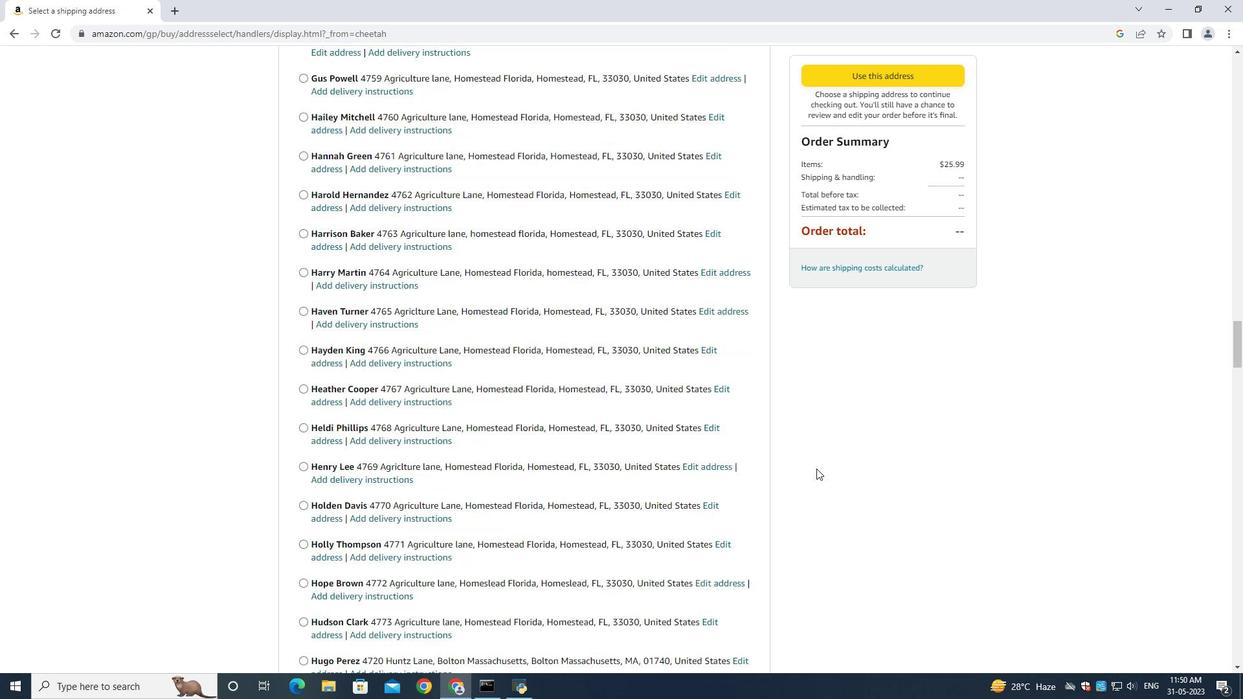 
Action: Mouse scrolled (816, 468) with delta (0, 0)
Screenshot: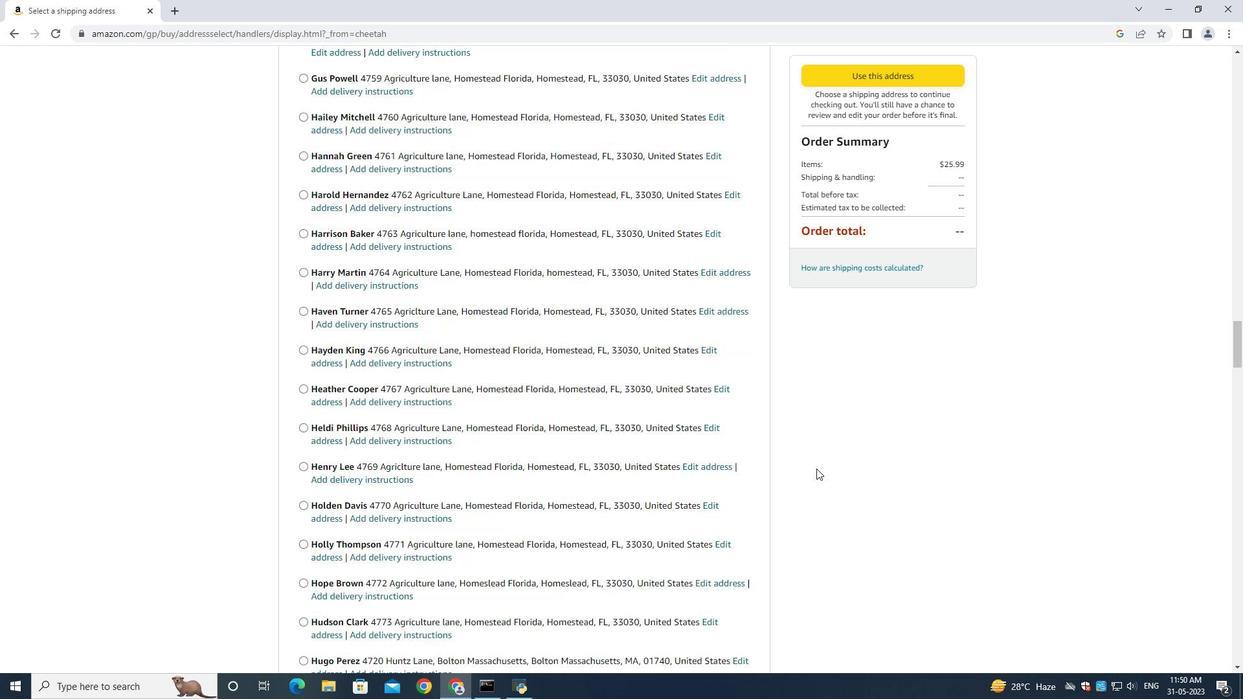 
Action: Mouse scrolled (816, 468) with delta (0, 0)
Screenshot: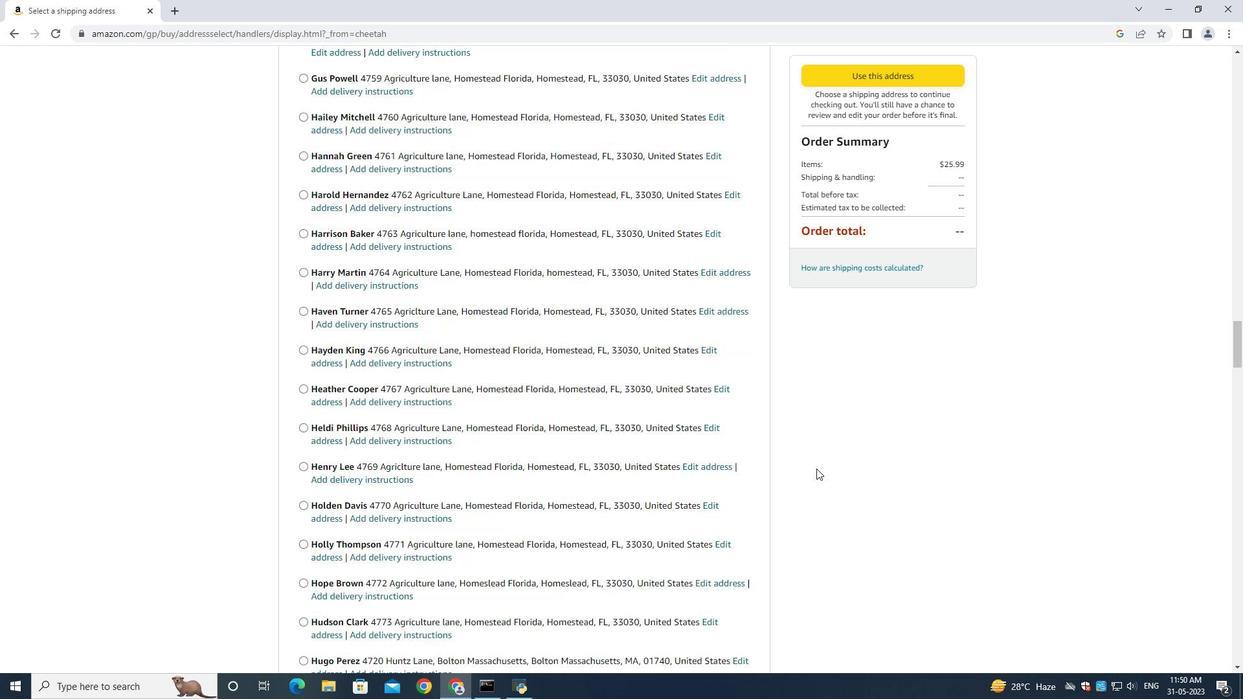 
Action: Mouse scrolled (816, 468) with delta (0, 0)
Screenshot: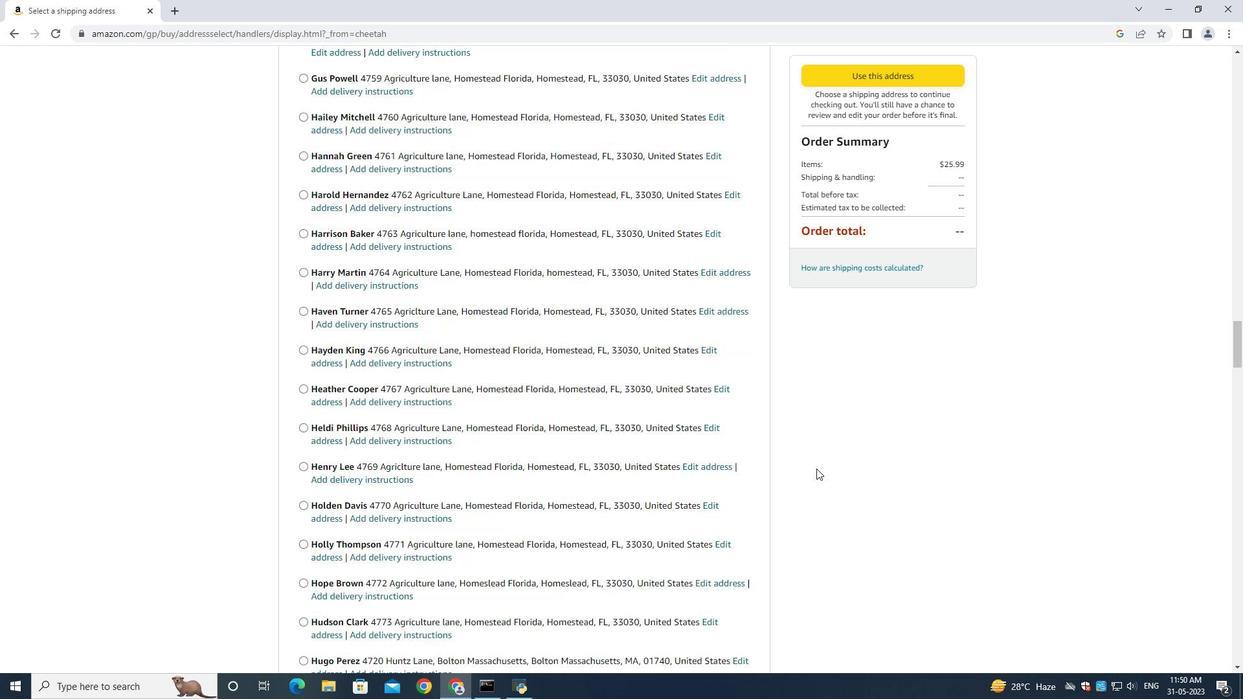 
Action: Mouse scrolled (816, 468) with delta (0, 0)
Screenshot: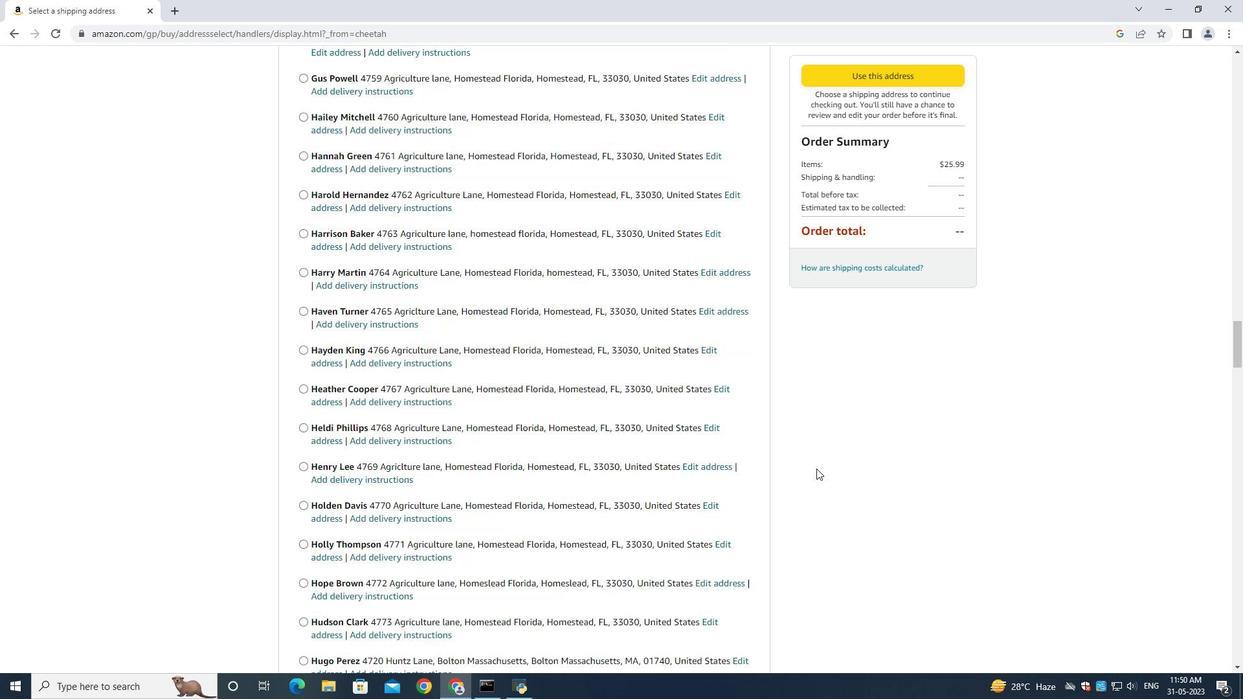 
Action: Mouse moved to (816, 468)
Screenshot: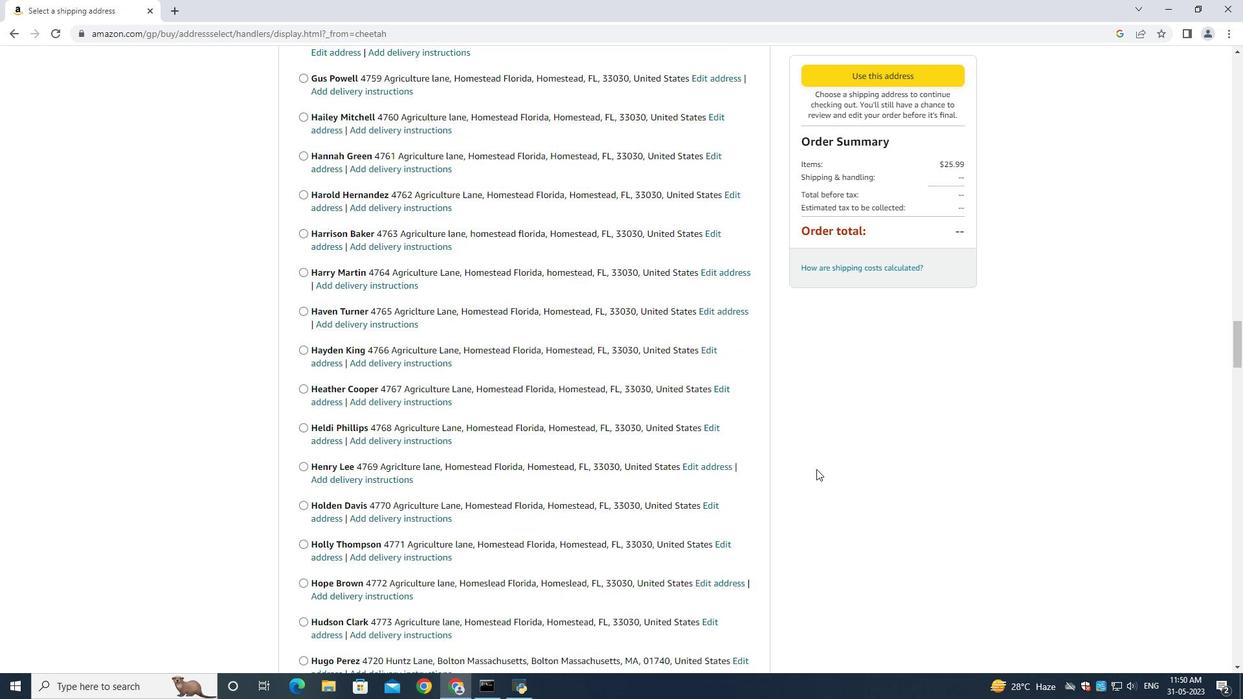 
Action: Mouse scrolled (816, 467) with delta (0, 0)
Screenshot: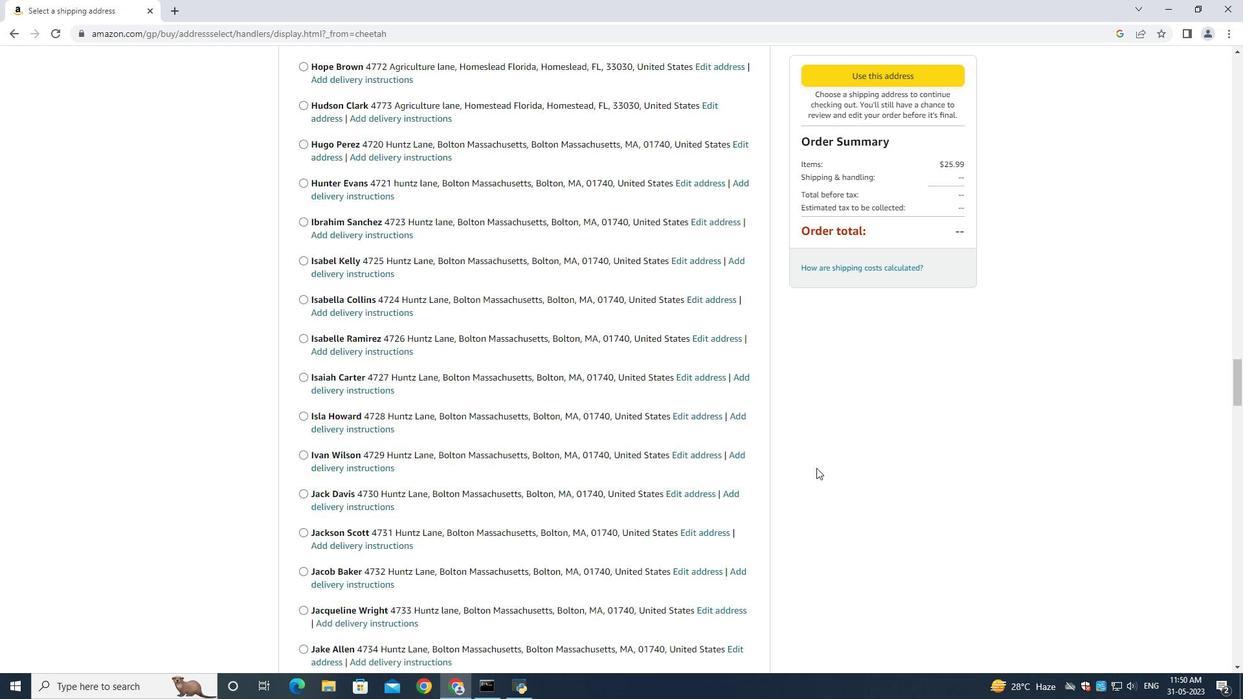 
Action: Mouse scrolled (816, 467) with delta (0, 0)
Screenshot: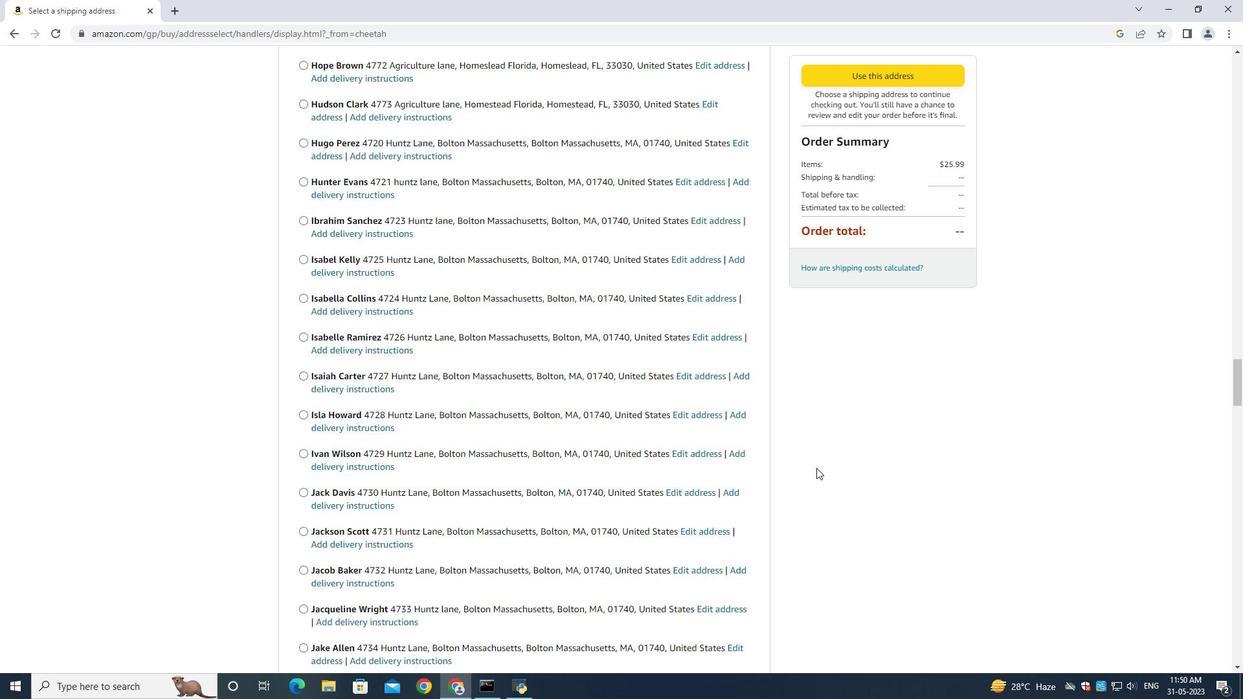 
Action: Mouse scrolled (816, 467) with delta (0, 0)
Screenshot: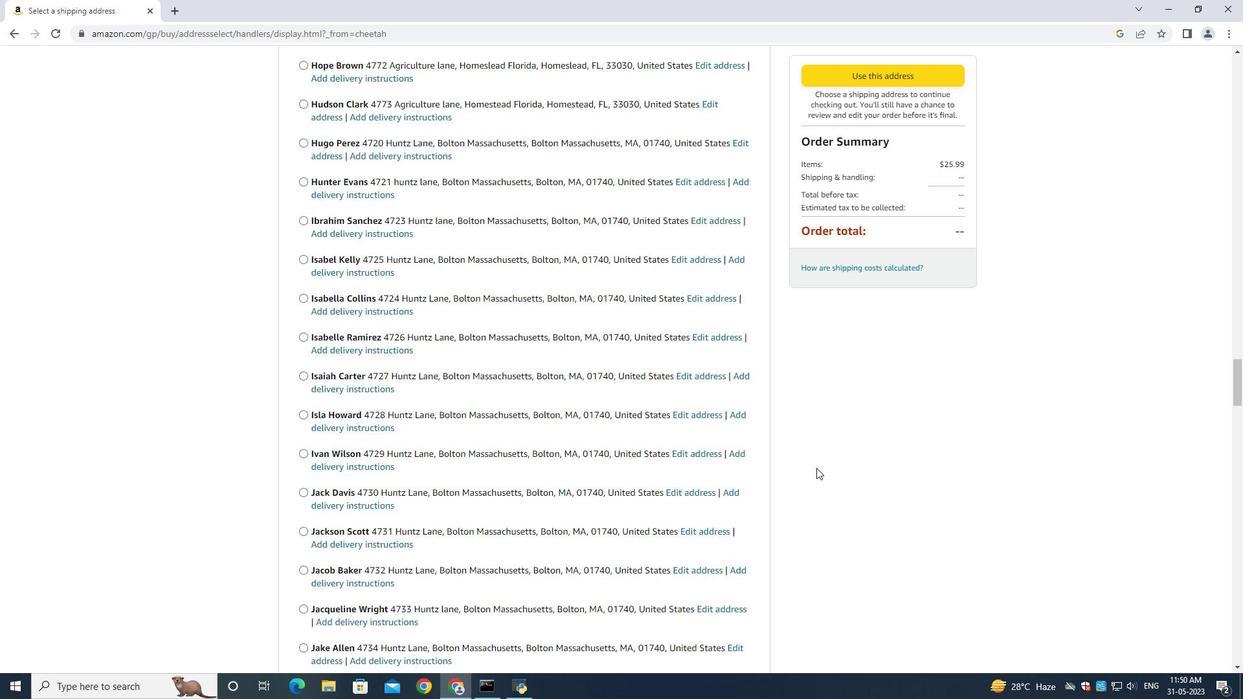 
Action: Mouse scrolled (816, 467) with delta (0, 0)
Screenshot: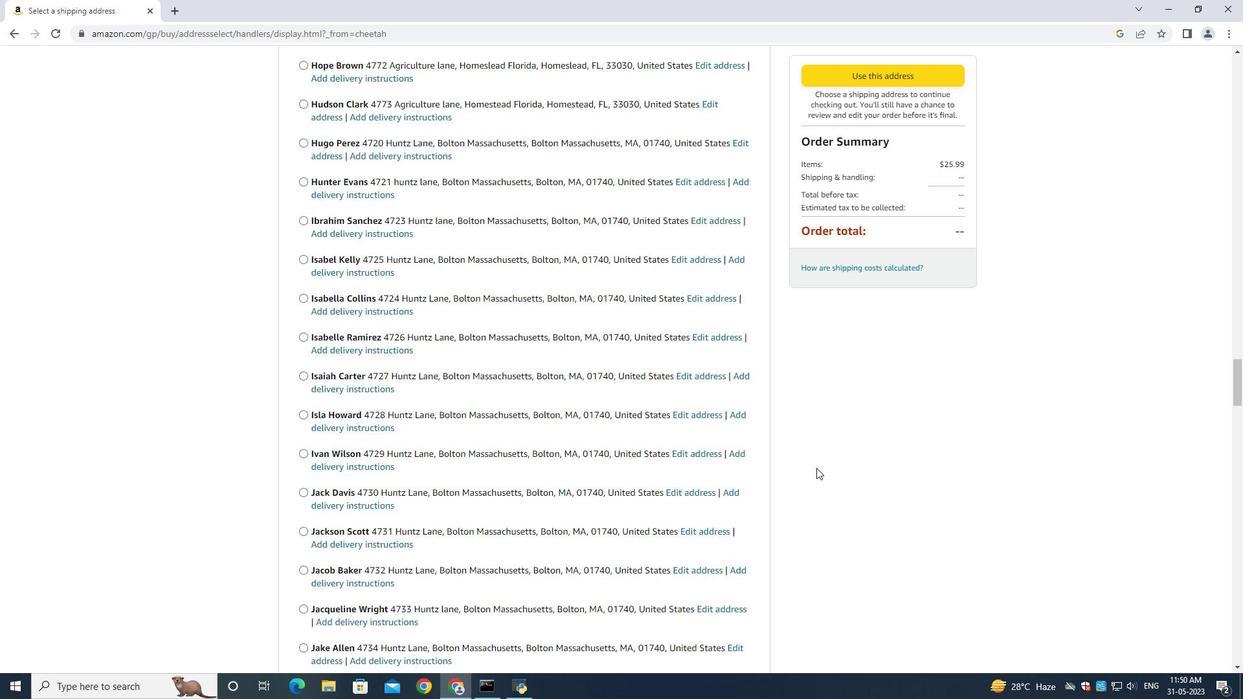 
Action: Mouse scrolled (816, 467) with delta (0, 0)
Screenshot: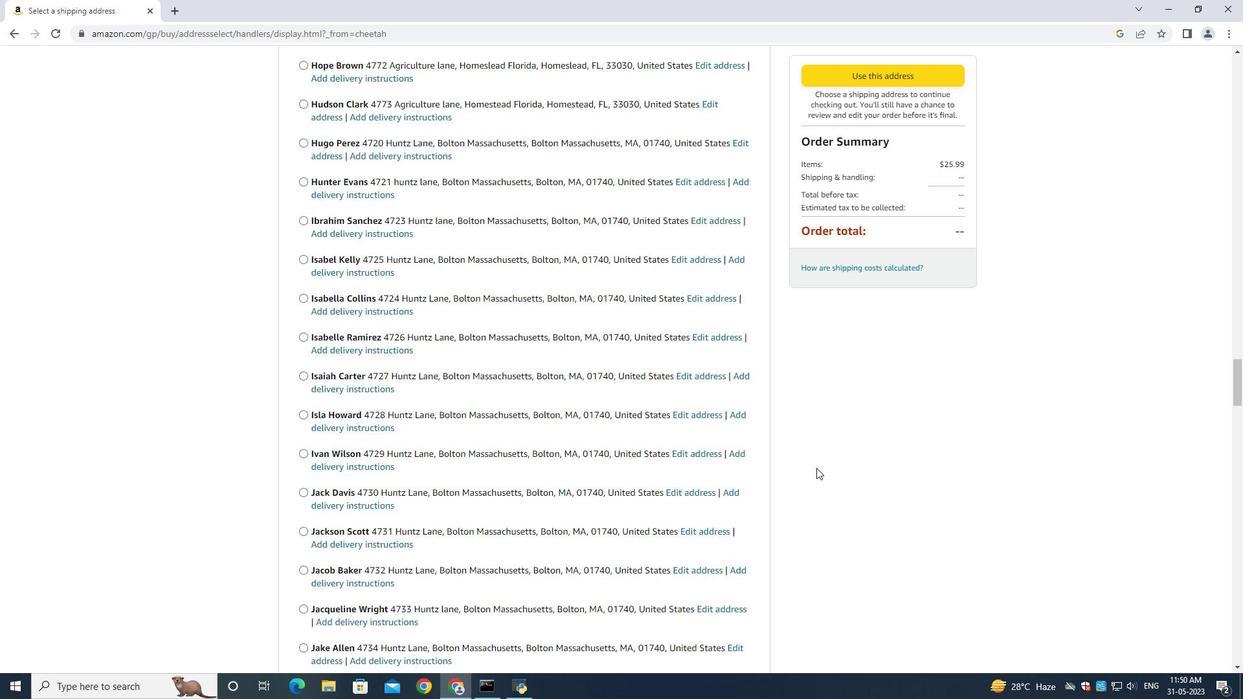 
Action: Mouse scrolled (816, 467) with delta (0, 0)
Screenshot: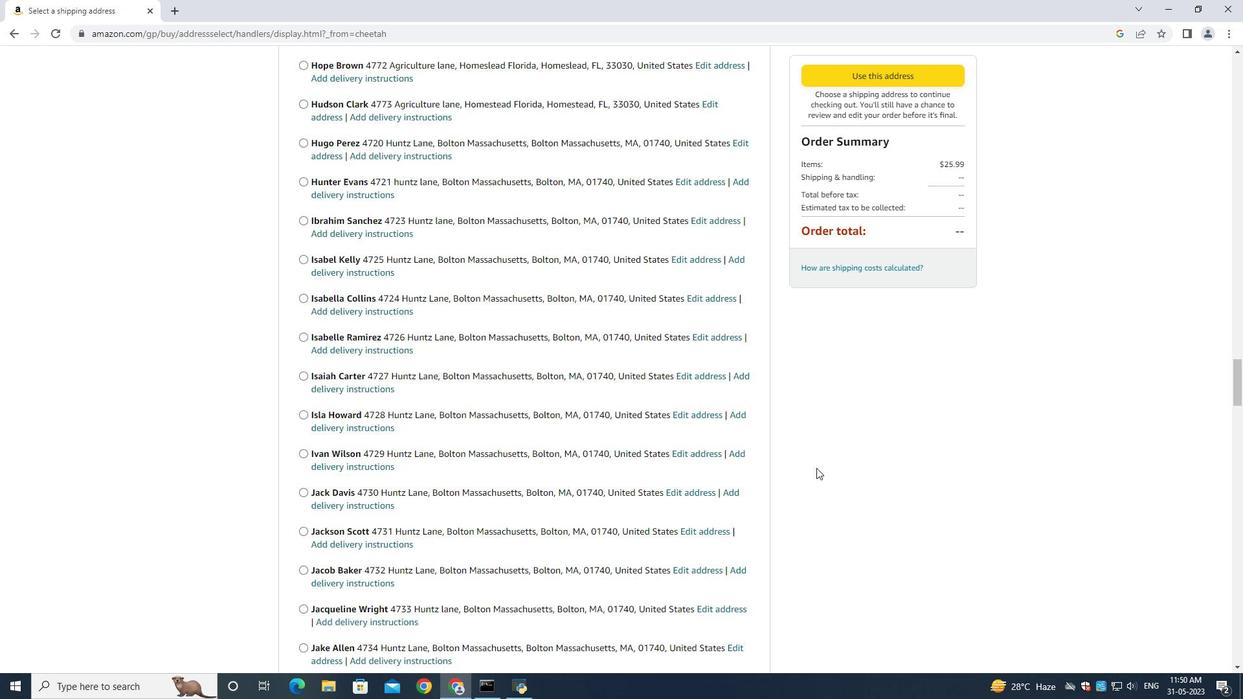
Action: Mouse scrolled (816, 467) with delta (0, 0)
Screenshot: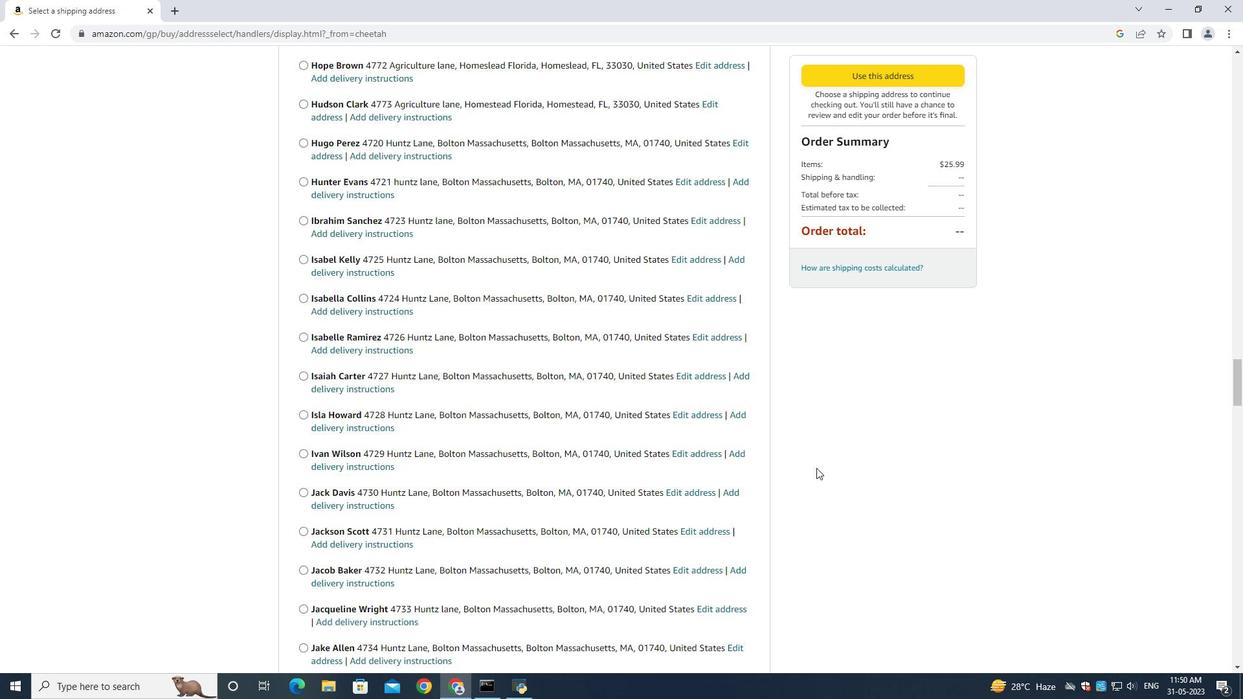 
Action: Mouse scrolled (816, 467) with delta (0, 0)
Screenshot: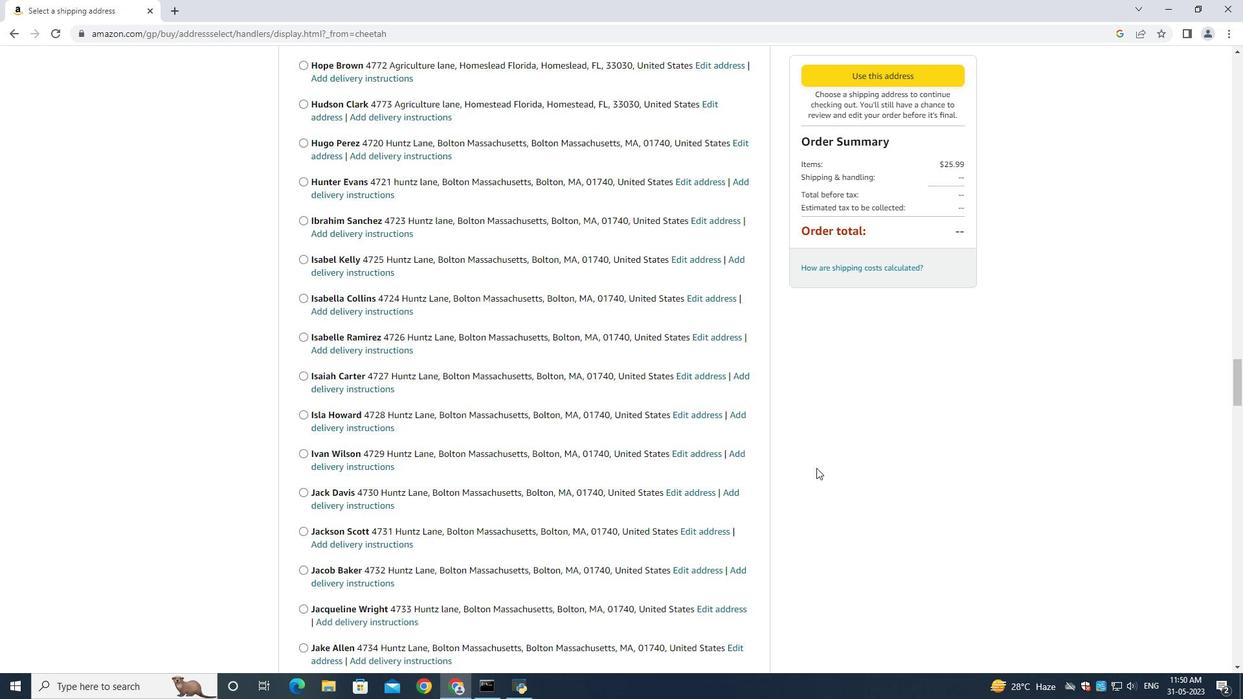 
Action: Mouse moved to (816, 467)
Screenshot: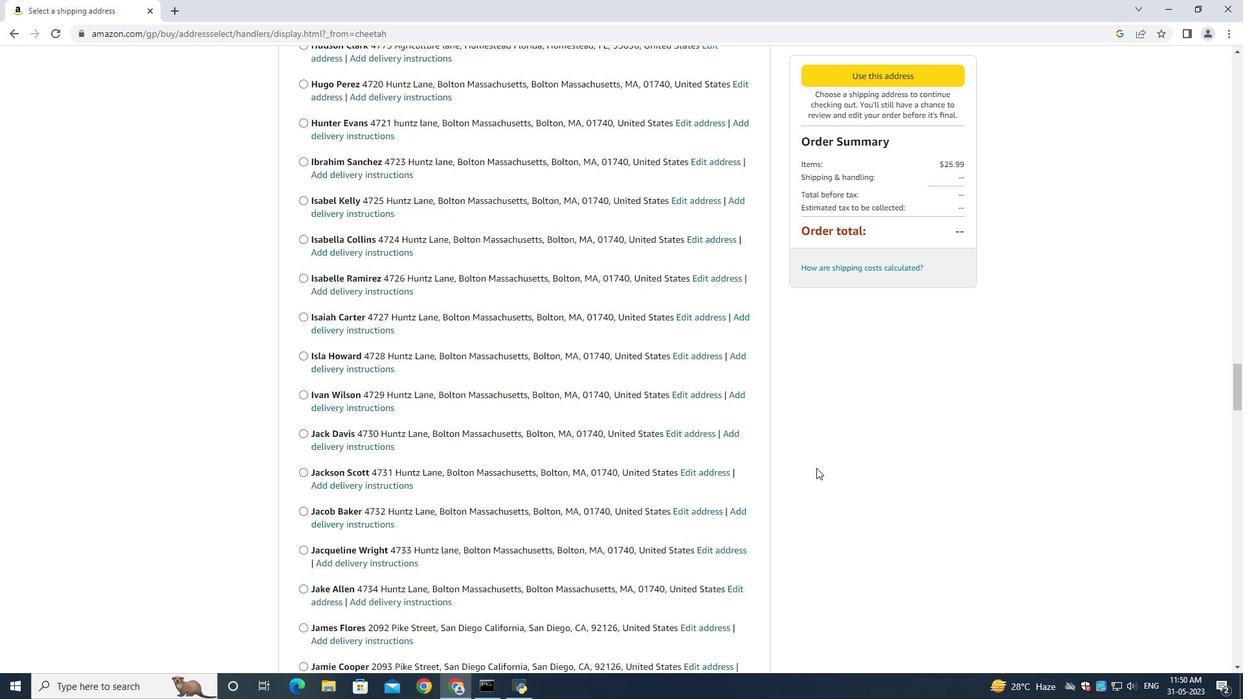 
Action: Mouse scrolled (816, 466) with delta (0, 0)
Screenshot: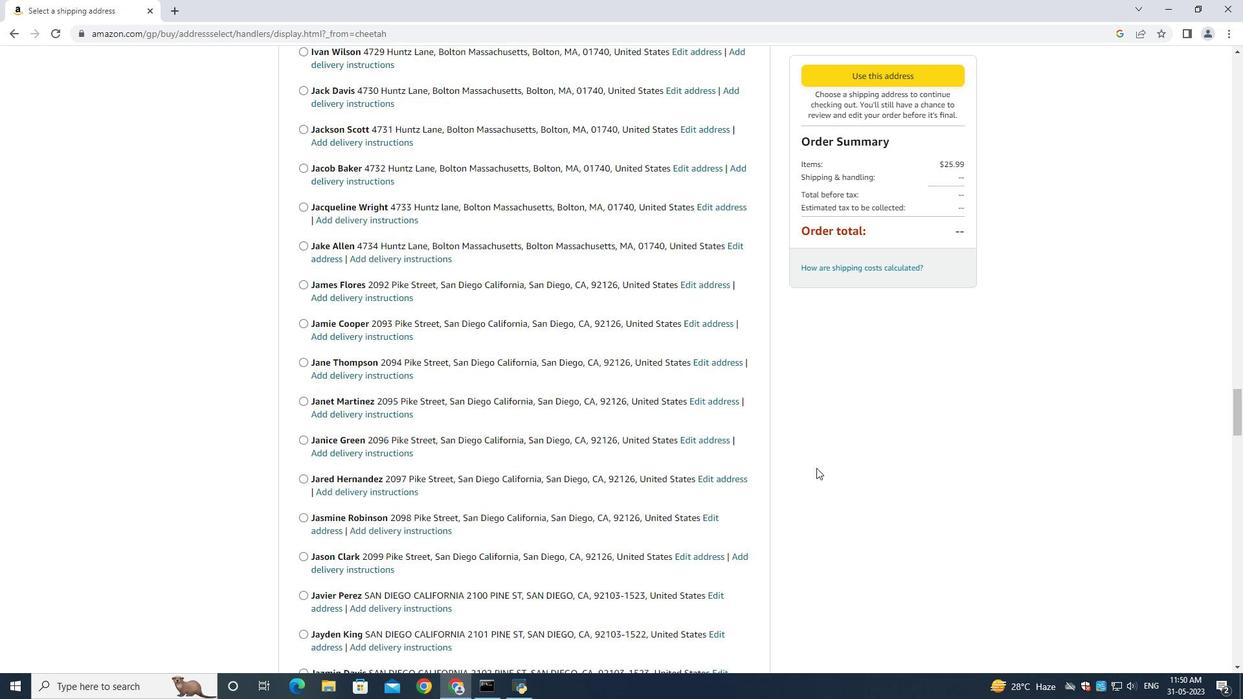 
Action: Mouse scrolled (816, 466) with delta (0, 0)
Screenshot: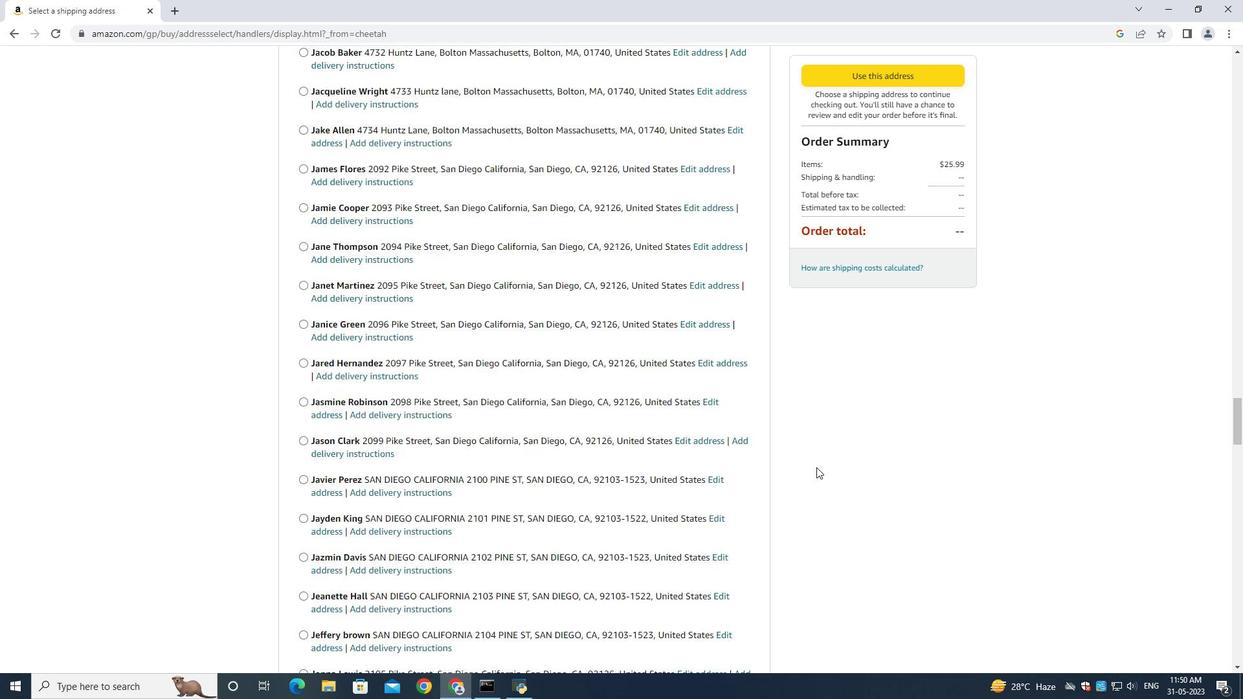 
Action: Mouse scrolled (816, 466) with delta (0, 0)
Screenshot: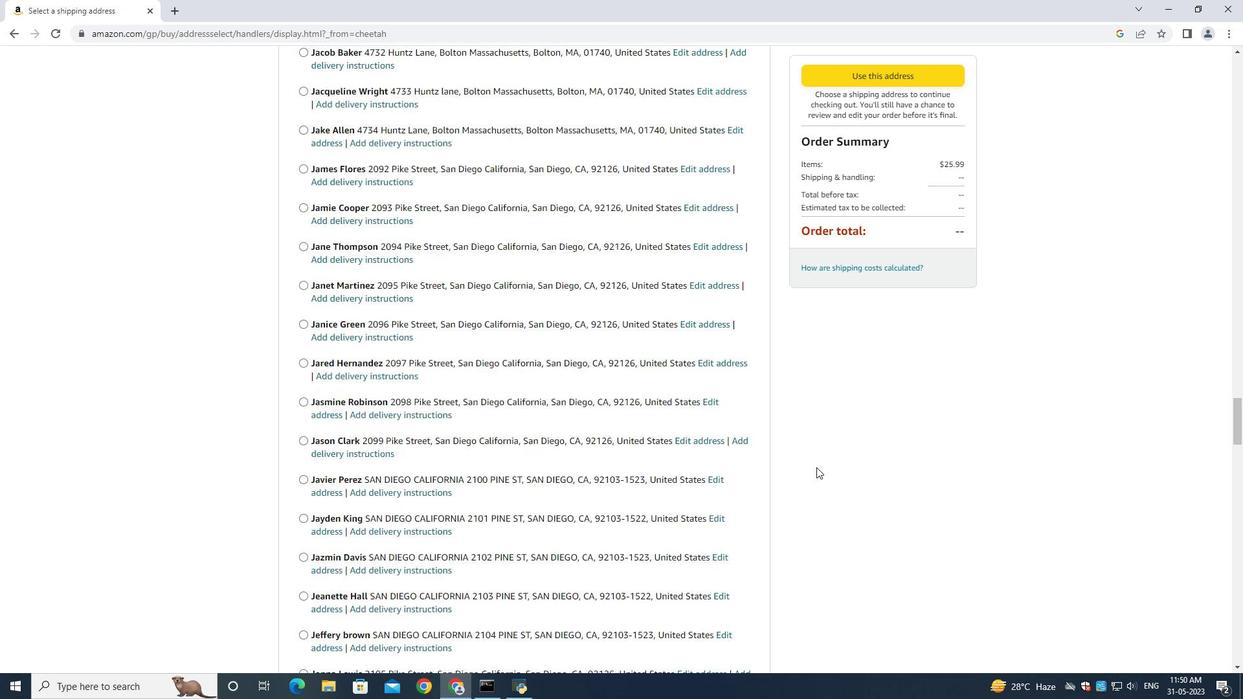 
Action: Mouse moved to (816, 467)
Screenshot: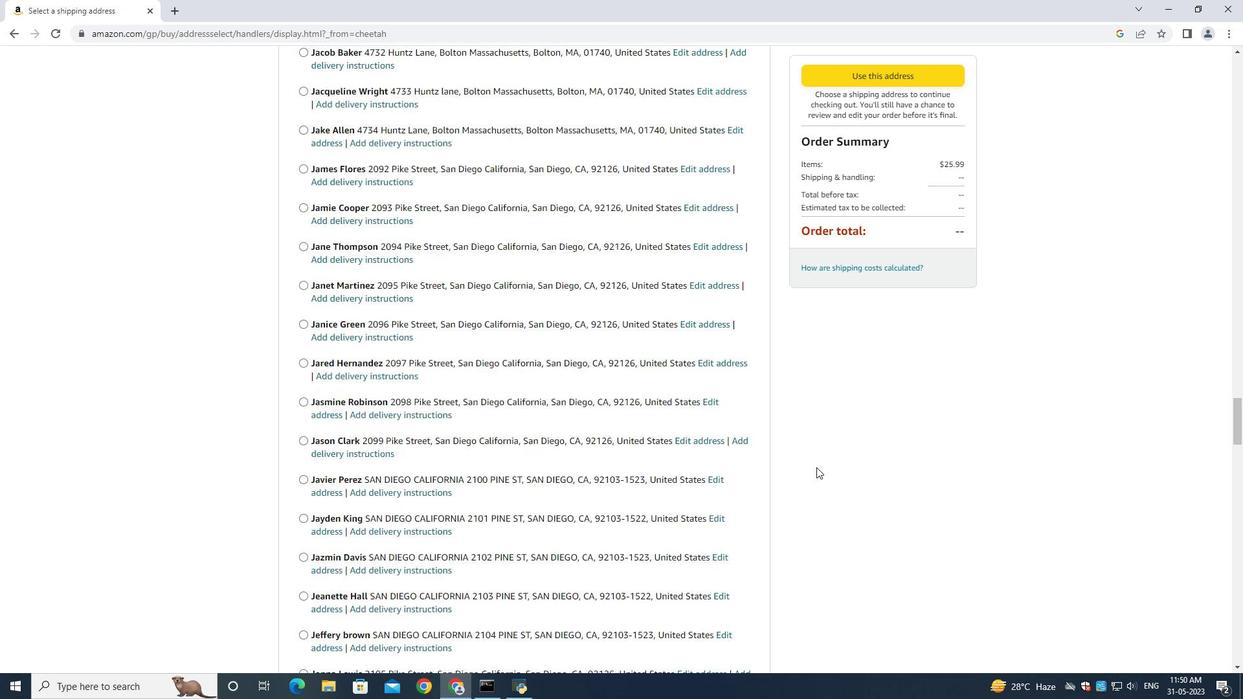 
Action: Mouse scrolled (816, 466) with delta (0, 0)
Screenshot: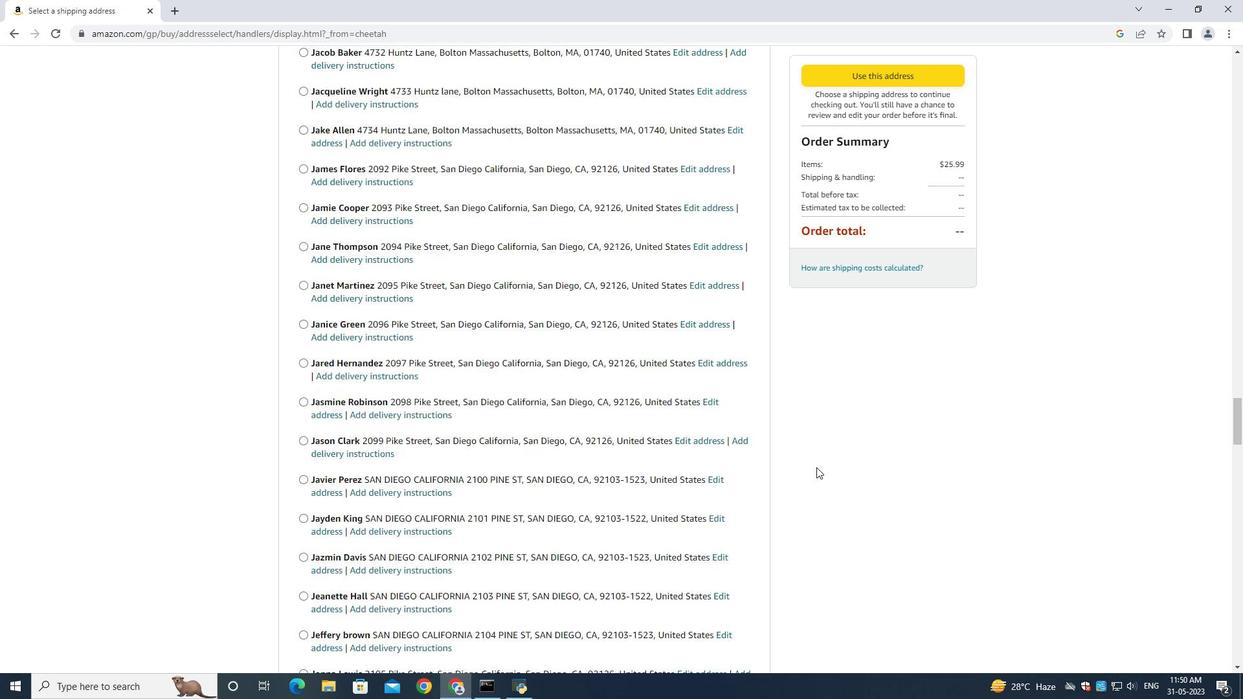 
Action: Mouse scrolled (816, 466) with delta (0, 0)
Screenshot: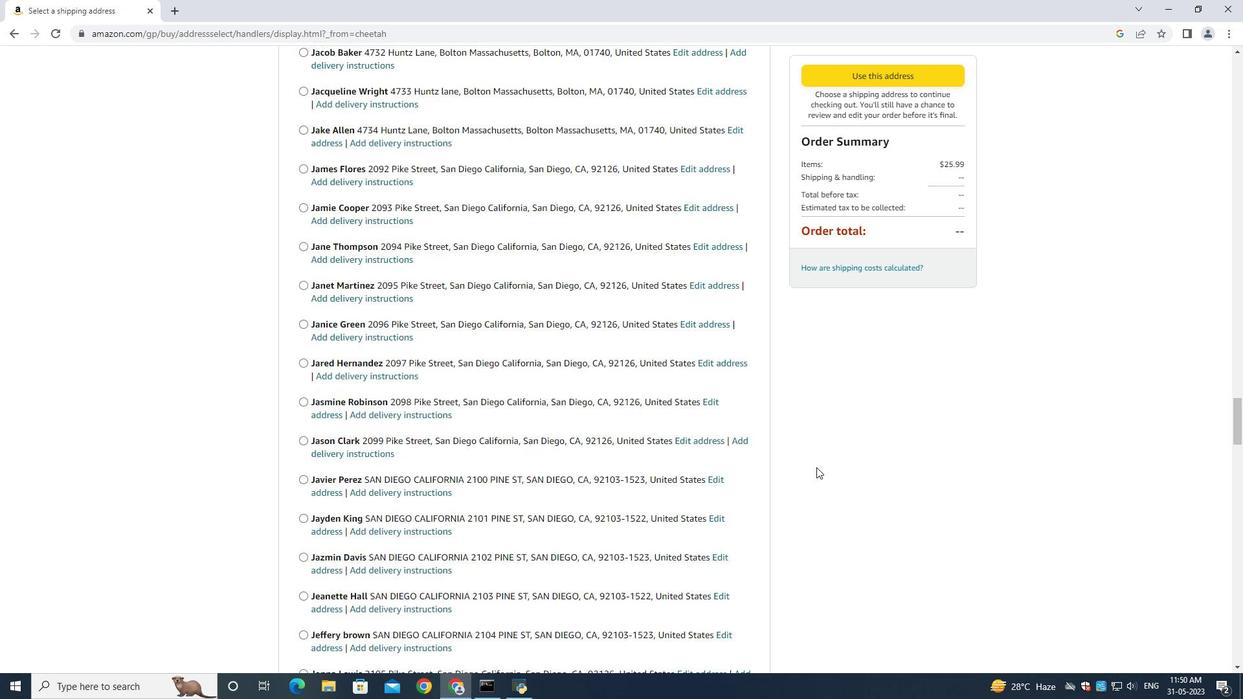 
Action: Mouse scrolled (816, 466) with delta (0, 0)
Screenshot: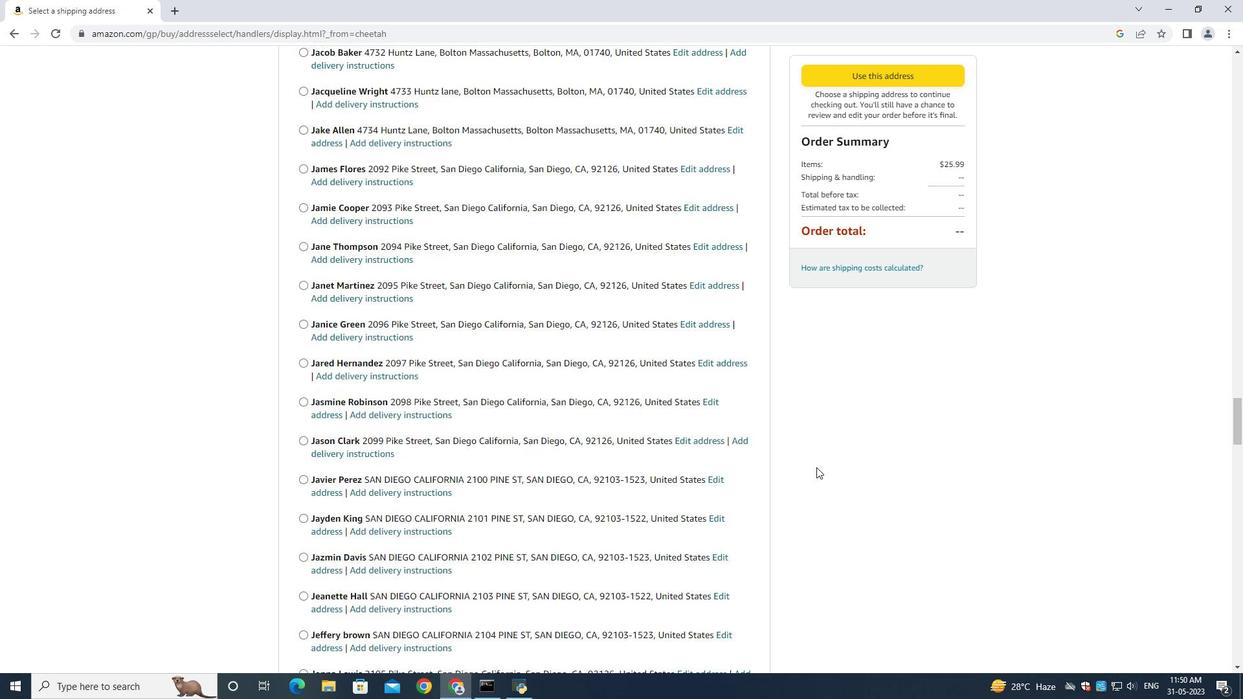 
Action: Mouse moved to (816, 467)
Screenshot: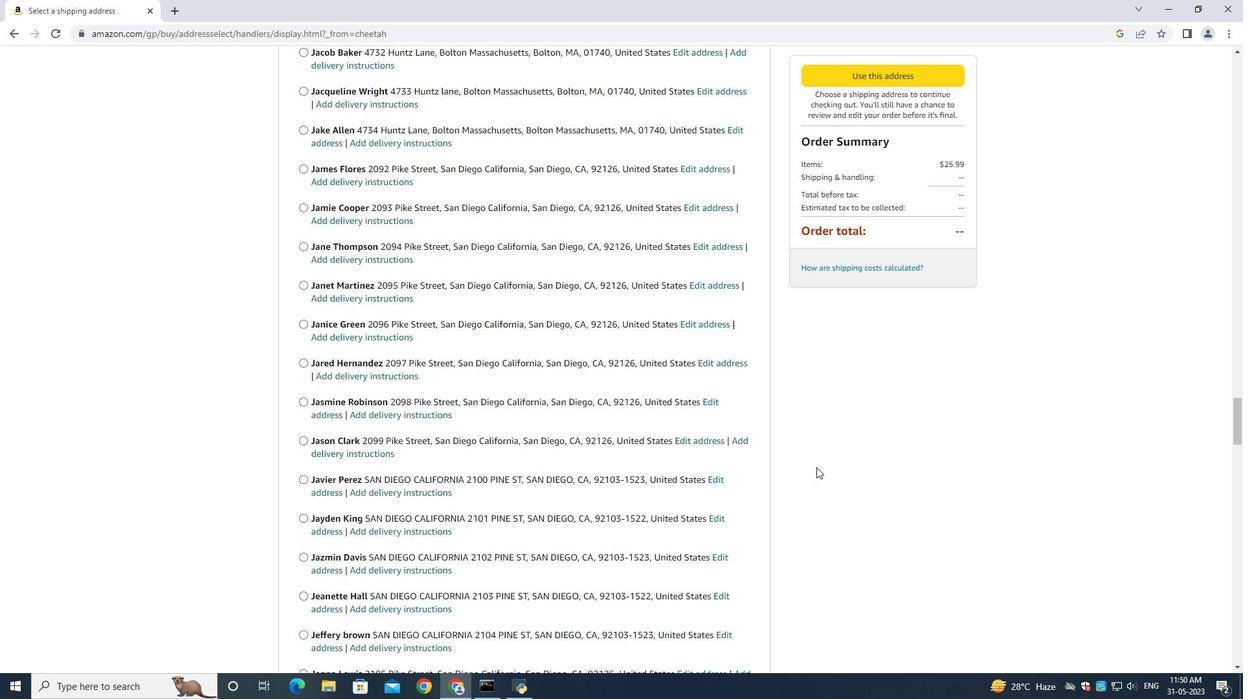 
Action: Mouse scrolled (816, 466) with delta (0, 0)
Screenshot: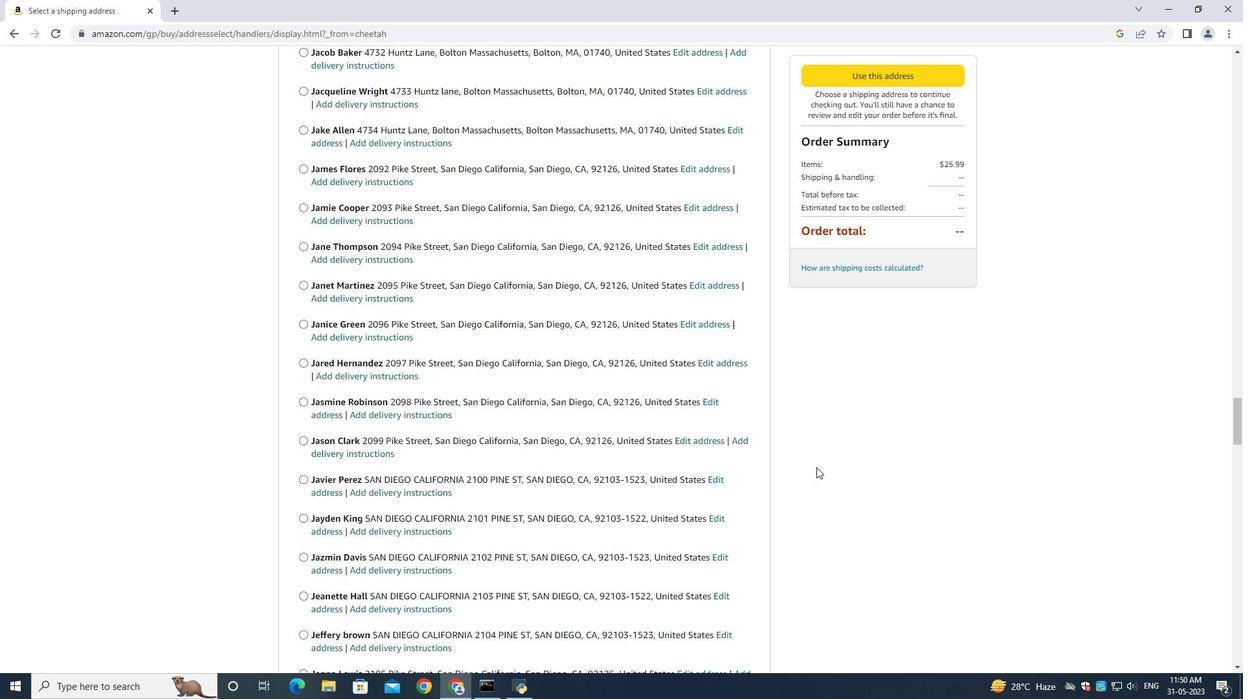 
Action: Mouse moved to (816, 466)
Screenshot: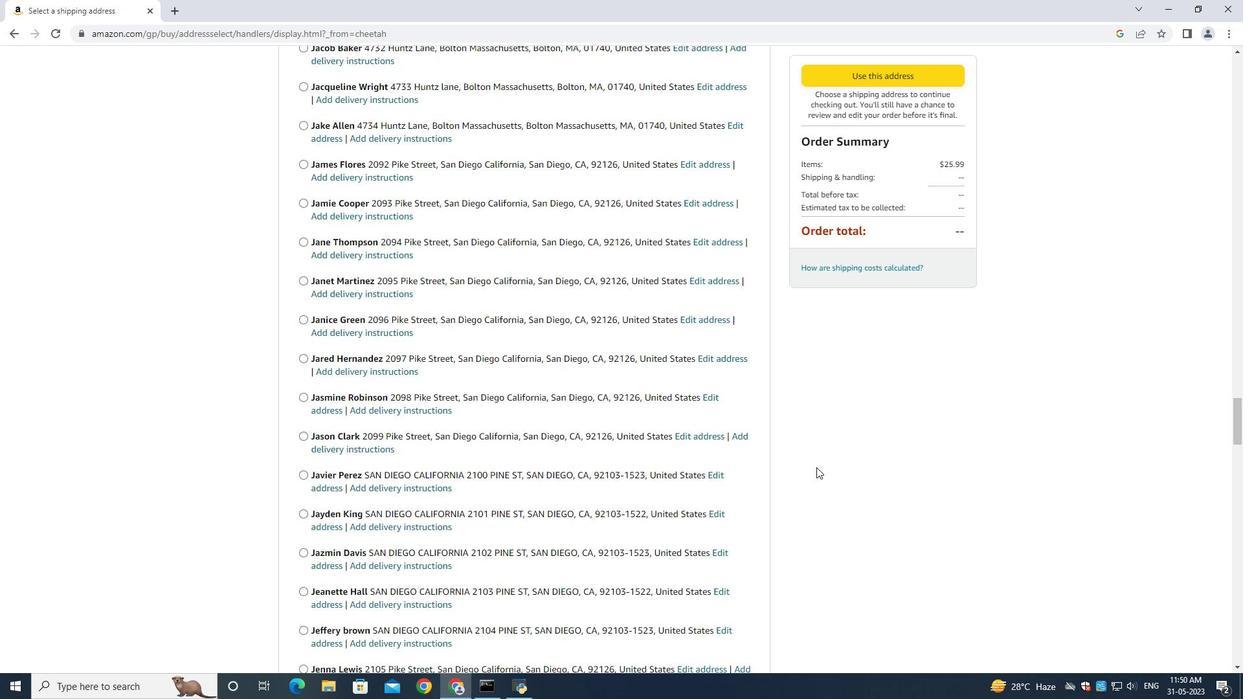 
Action: Mouse scrolled (816, 465) with delta (0, 0)
Screenshot: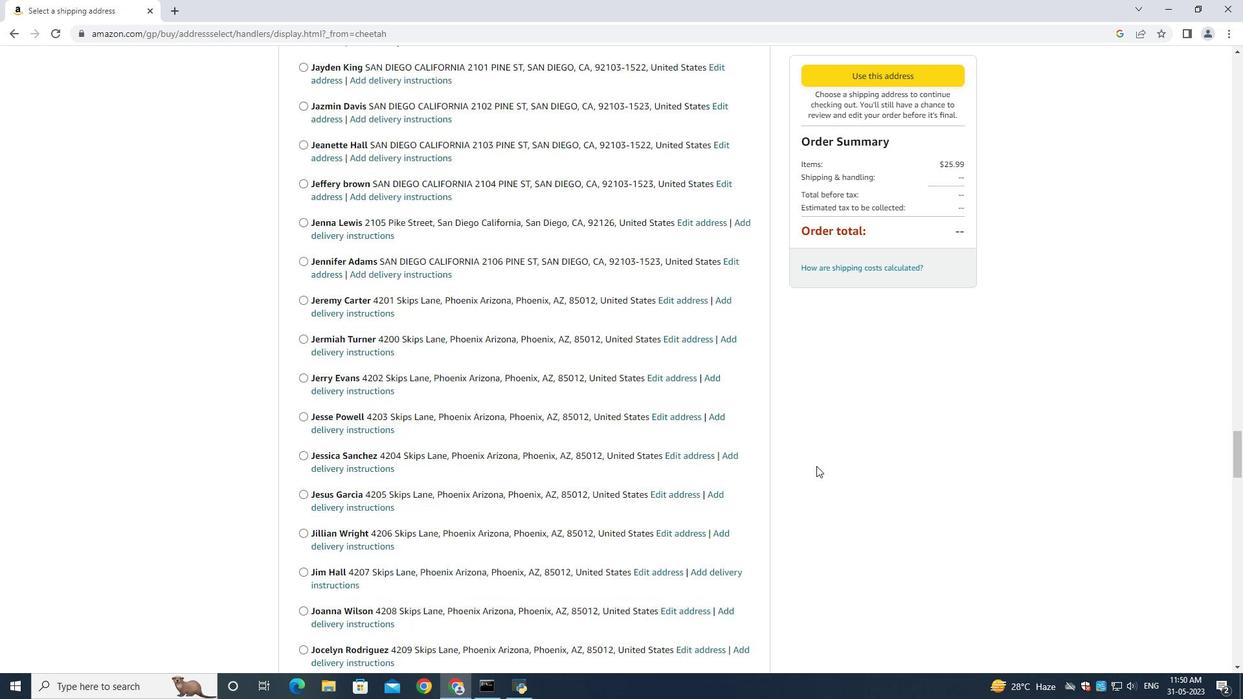 
Action: Mouse scrolled (816, 465) with delta (0, 0)
Screenshot: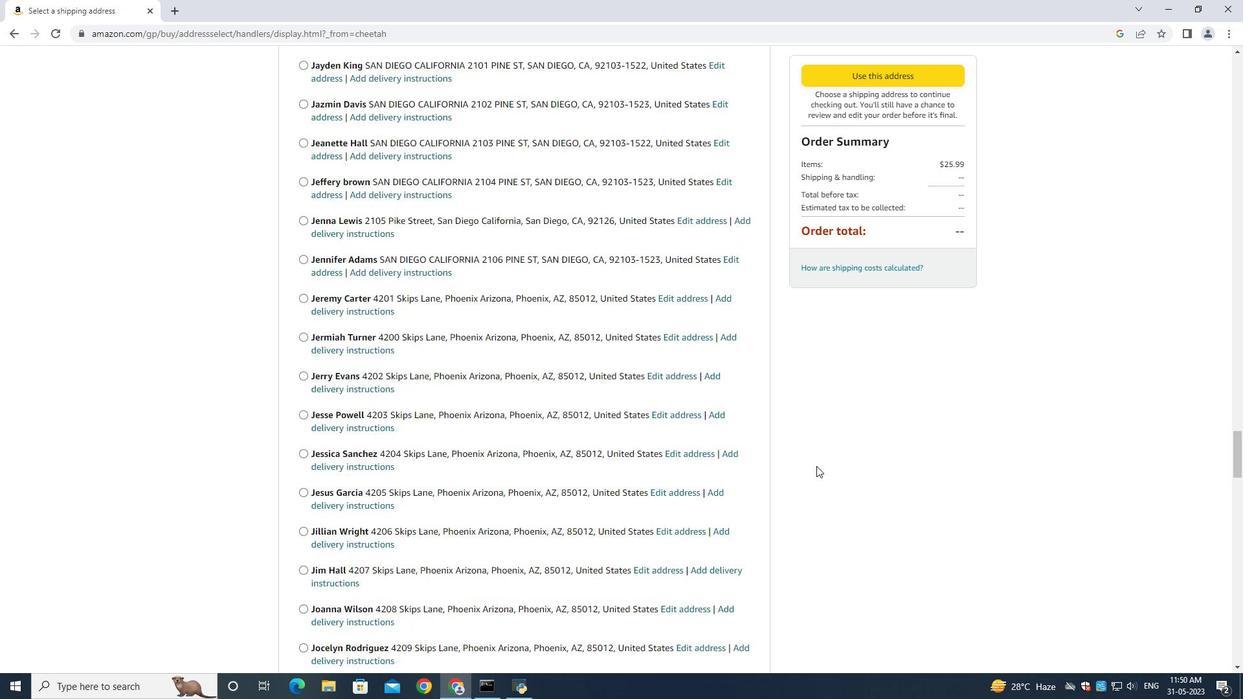 
Action: Mouse scrolled (816, 465) with delta (0, 0)
Screenshot: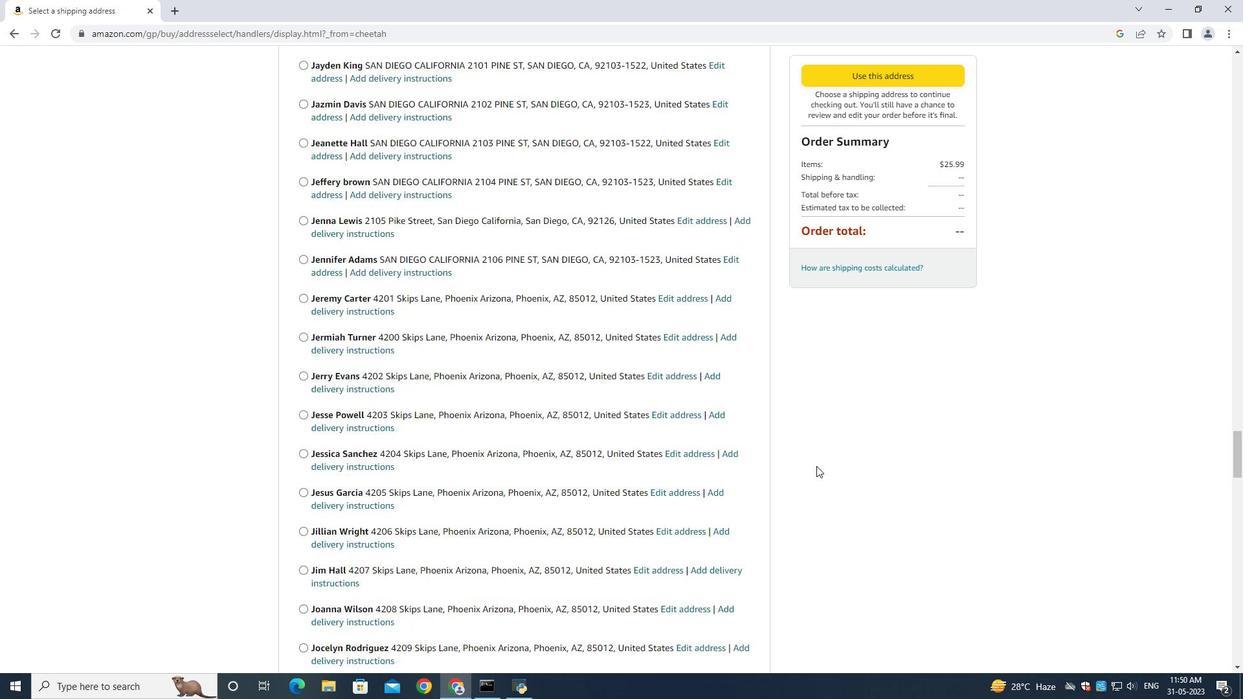 
Action: Mouse scrolled (816, 465) with delta (0, 0)
Screenshot: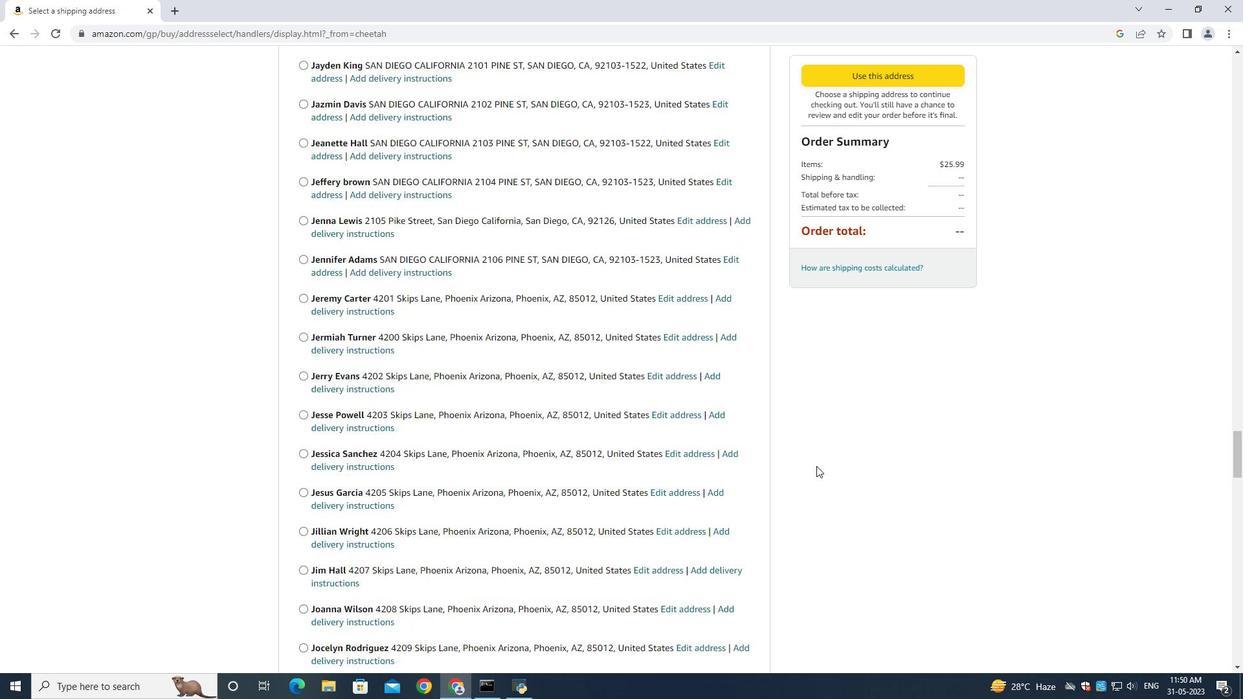 
Action: Mouse scrolled (816, 465) with delta (0, 0)
Screenshot: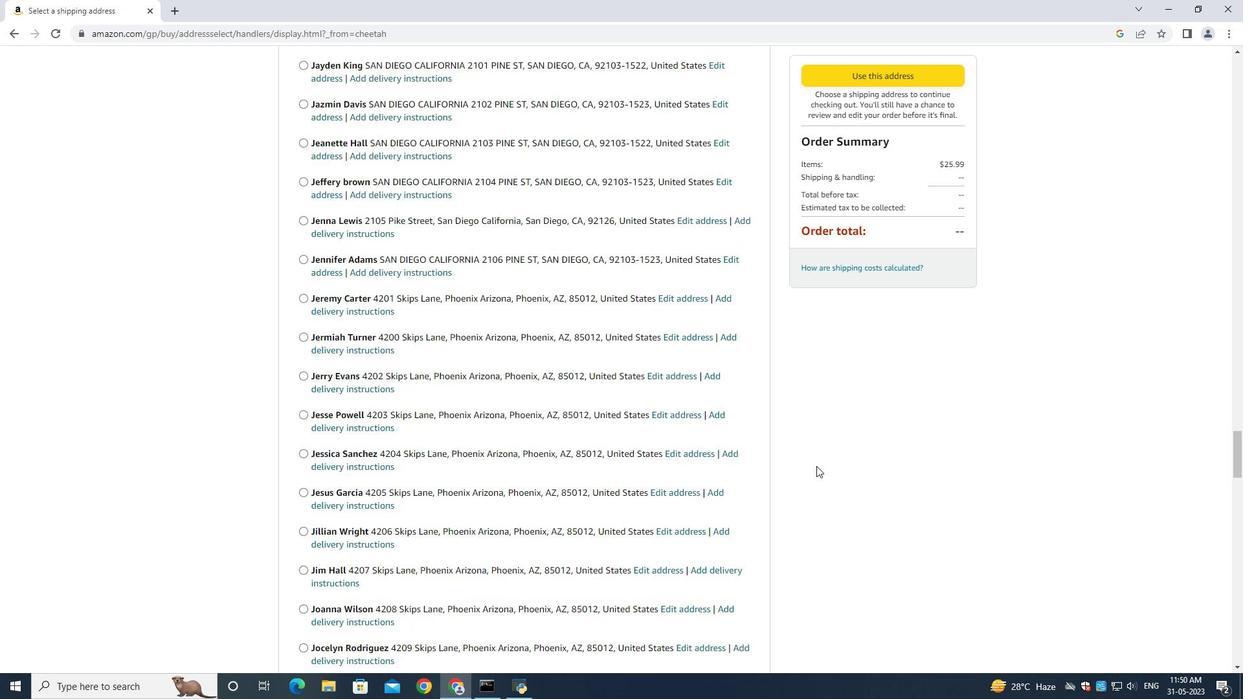 
Action: Mouse scrolled (816, 465) with delta (0, 0)
Screenshot: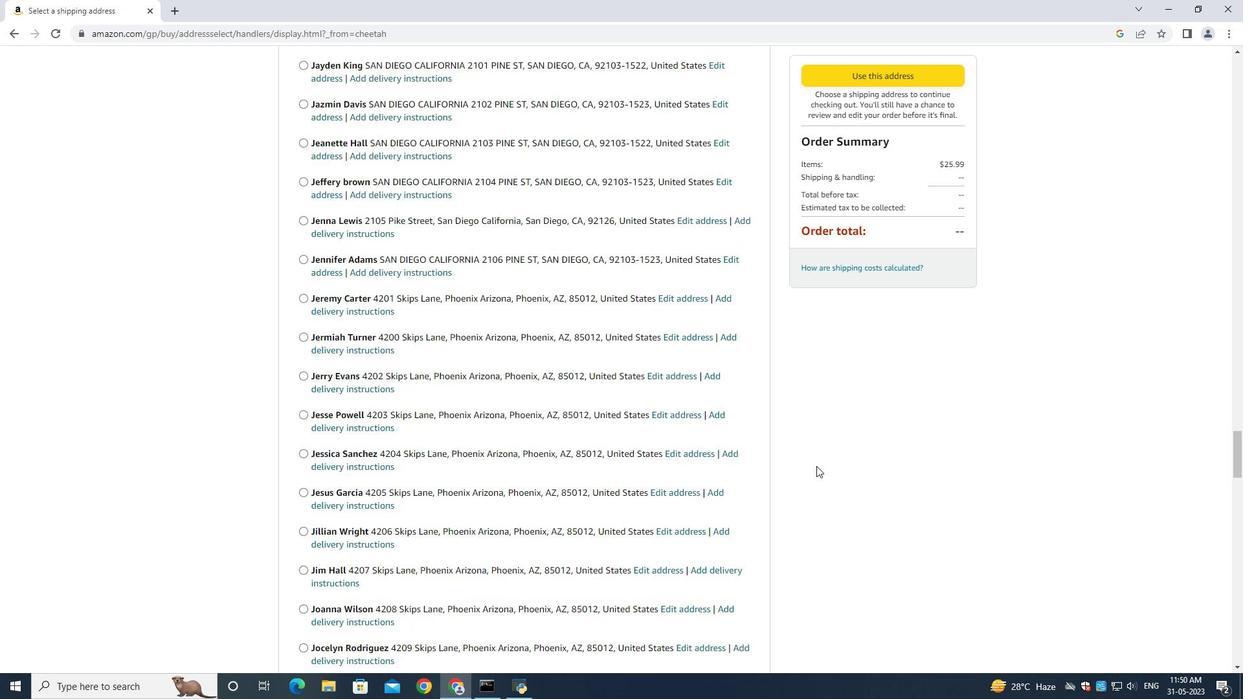 
Action: Mouse scrolled (816, 465) with delta (0, 0)
Screenshot: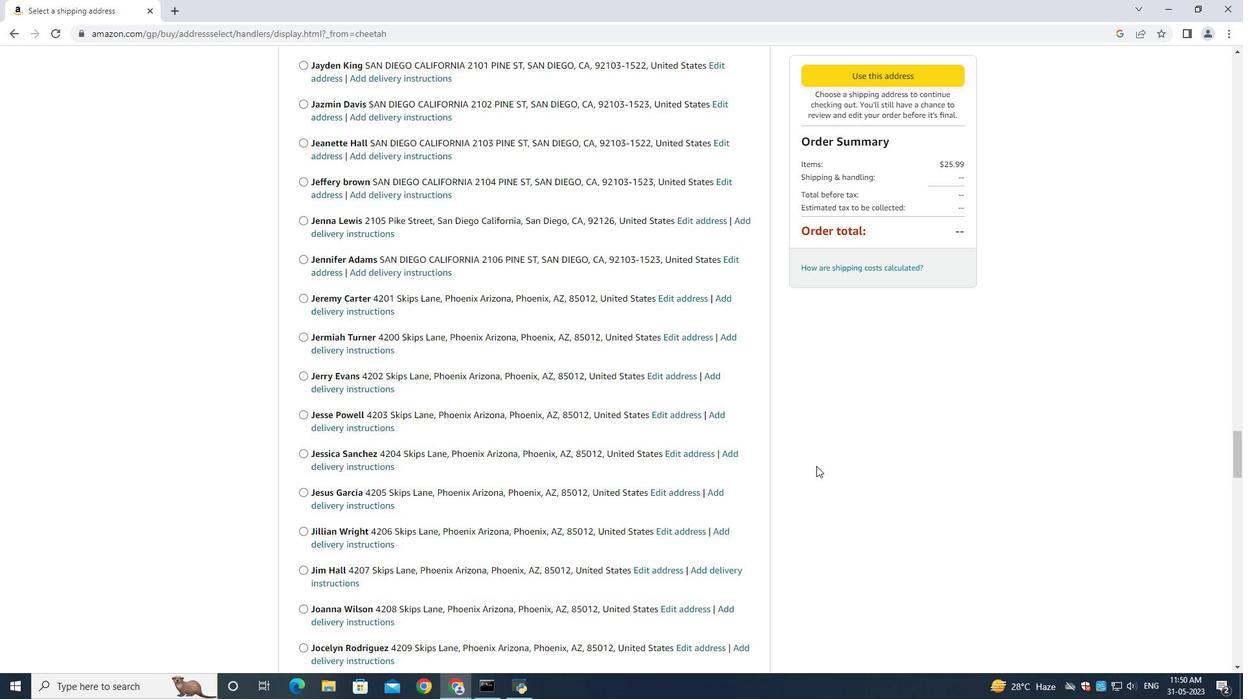 
Action: Mouse scrolled (816, 465) with delta (0, 0)
Screenshot: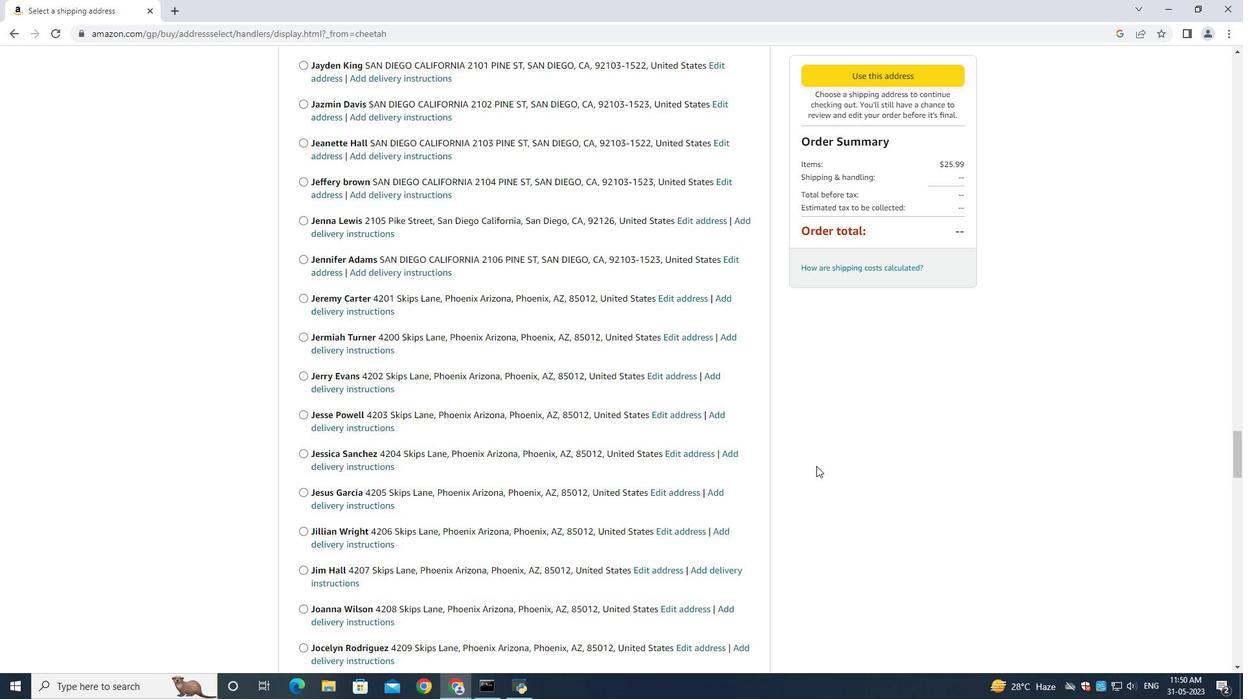 
Action: Mouse scrolled (816, 465) with delta (0, 0)
Screenshot: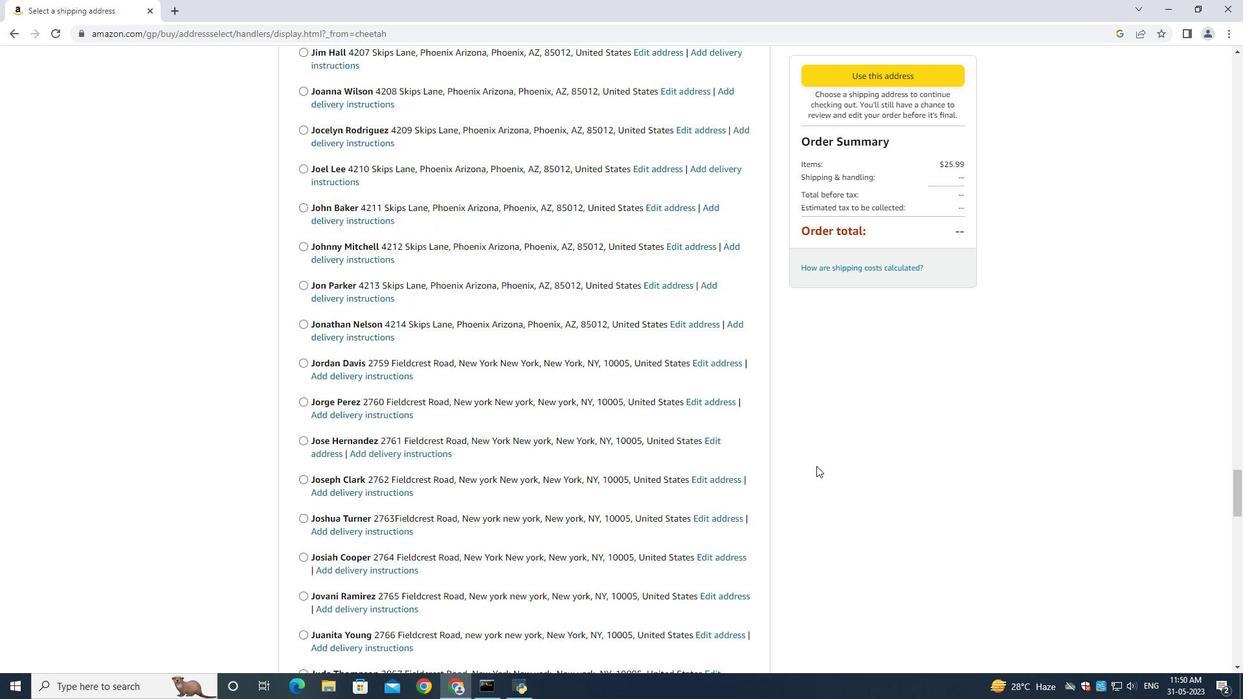 
Action: Mouse scrolled (816, 465) with delta (0, 0)
Screenshot: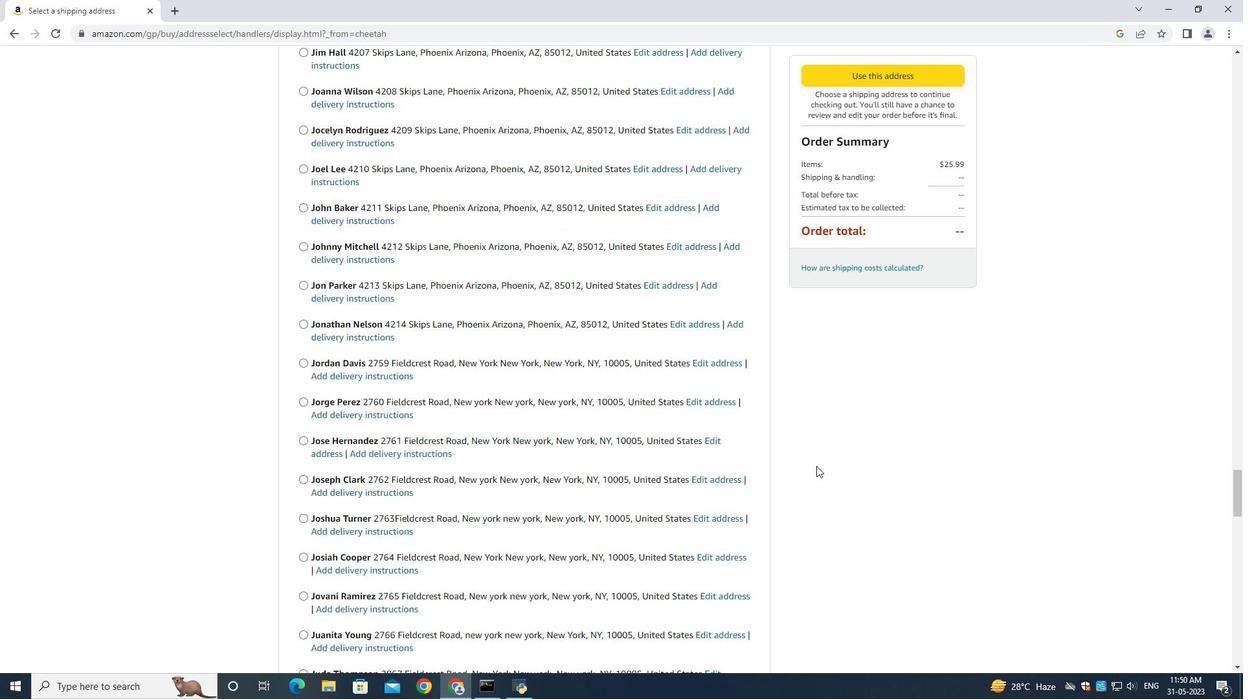 
Action: Mouse scrolled (816, 465) with delta (0, 0)
Screenshot: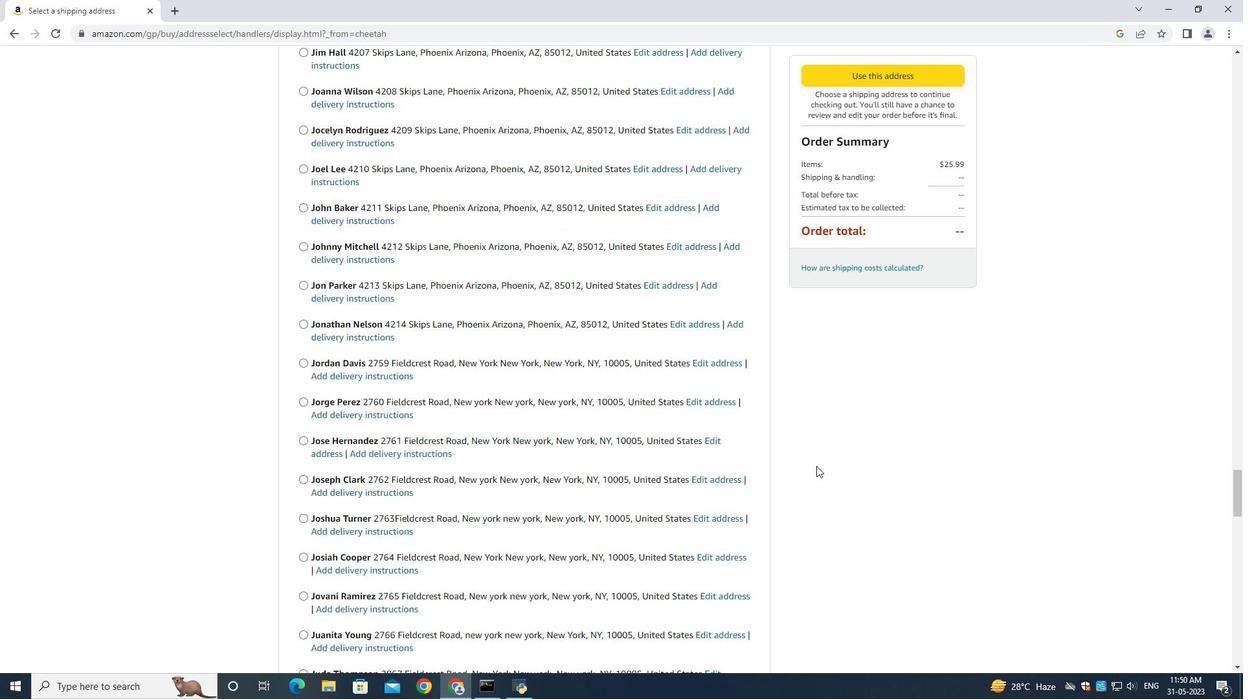 
Action: Mouse scrolled (816, 465) with delta (0, 0)
Screenshot: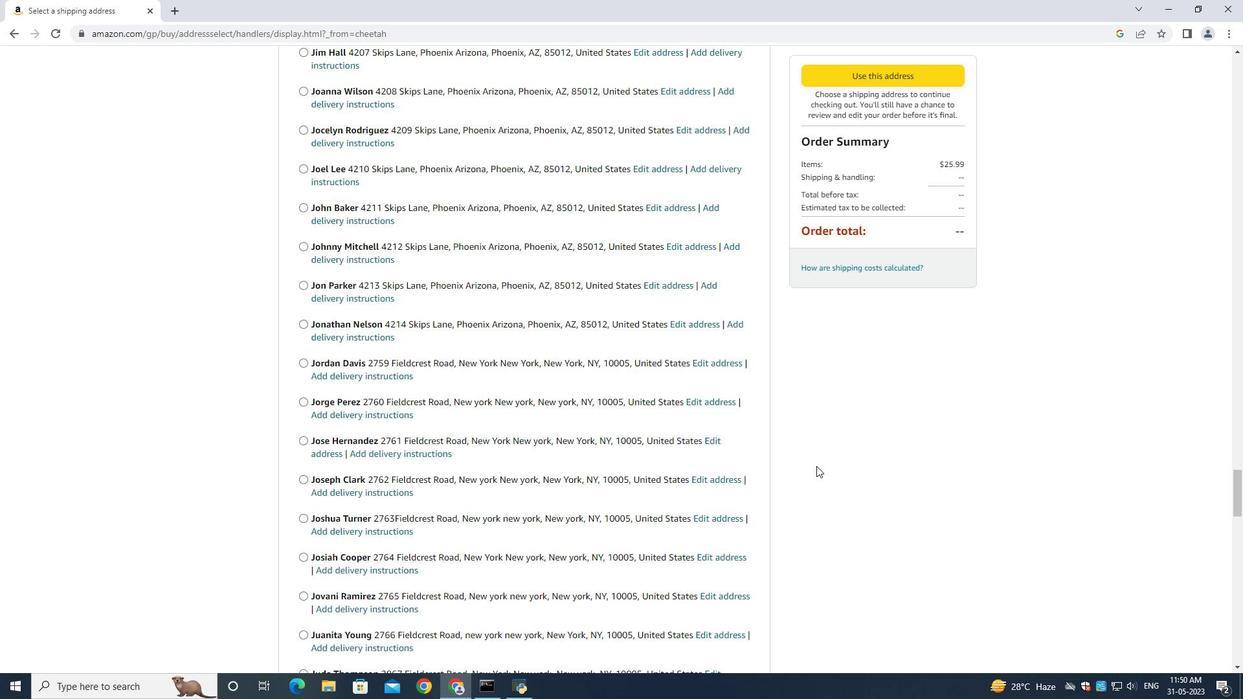 
Action: Mouse scrolled (816, 465) with delta (0, 0)
Screenshot: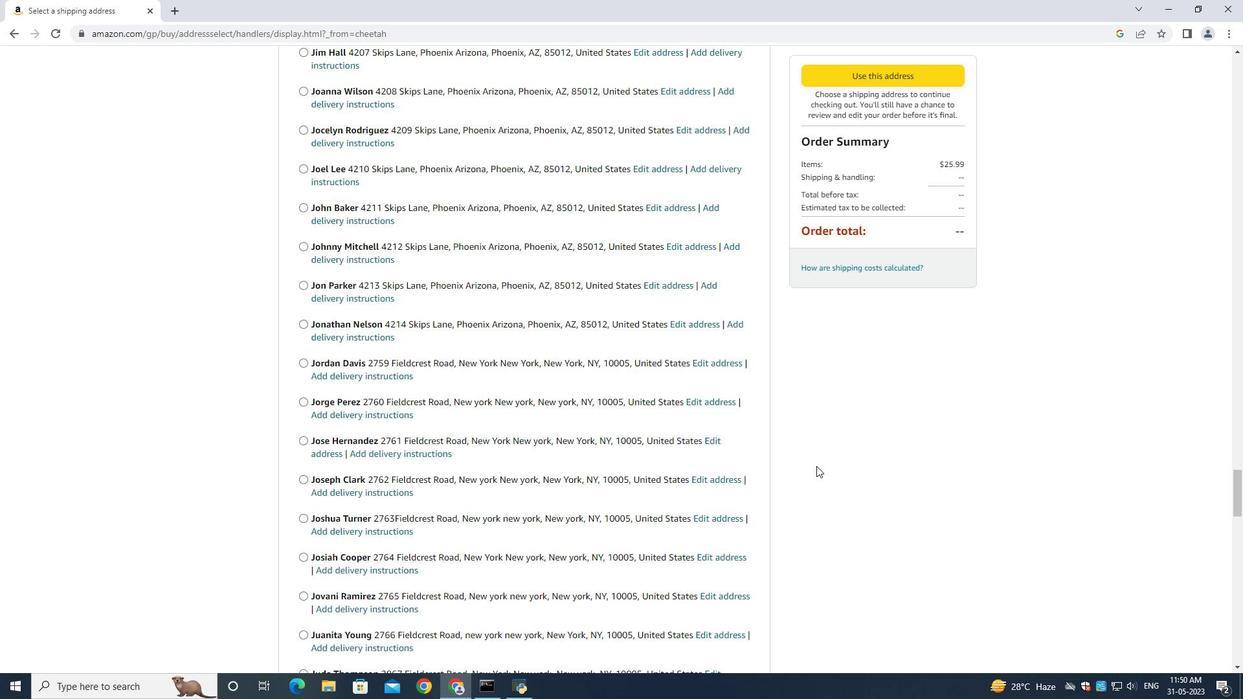 
Action: Mouse scrolled (816, 465) with delta (0, 0)
Screenshot: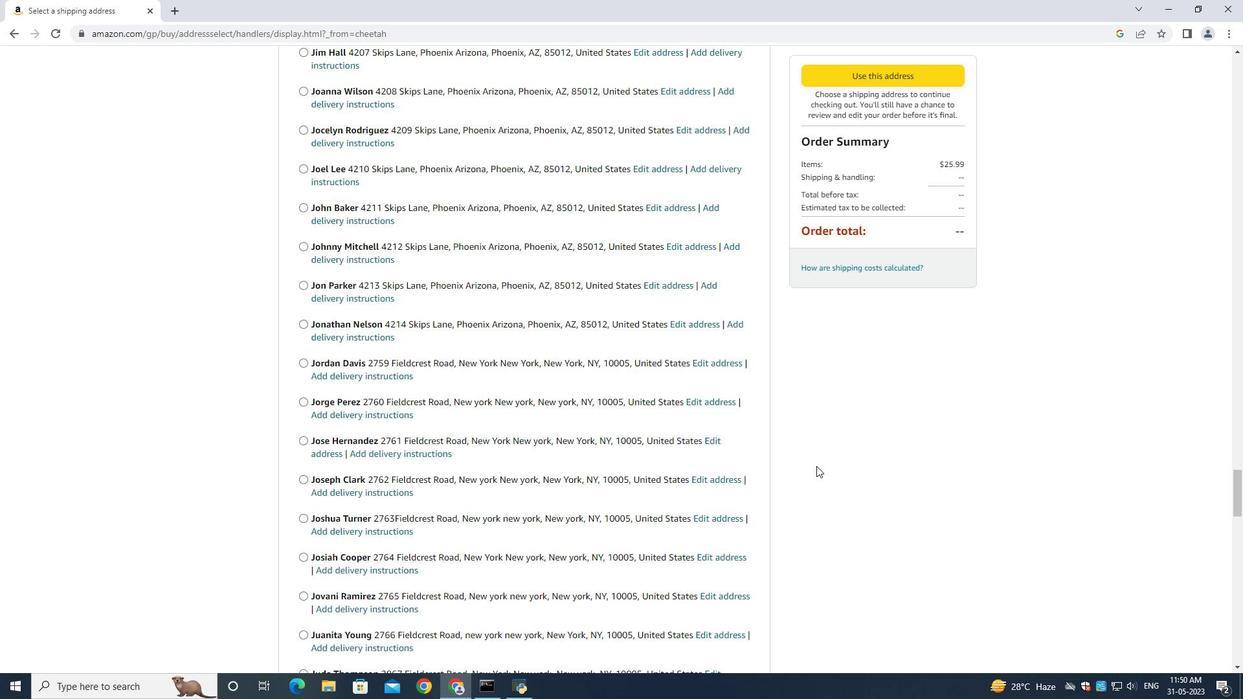 
Action: Mouse scrolled (816, 465) with delta (0, 0)
Screenshot: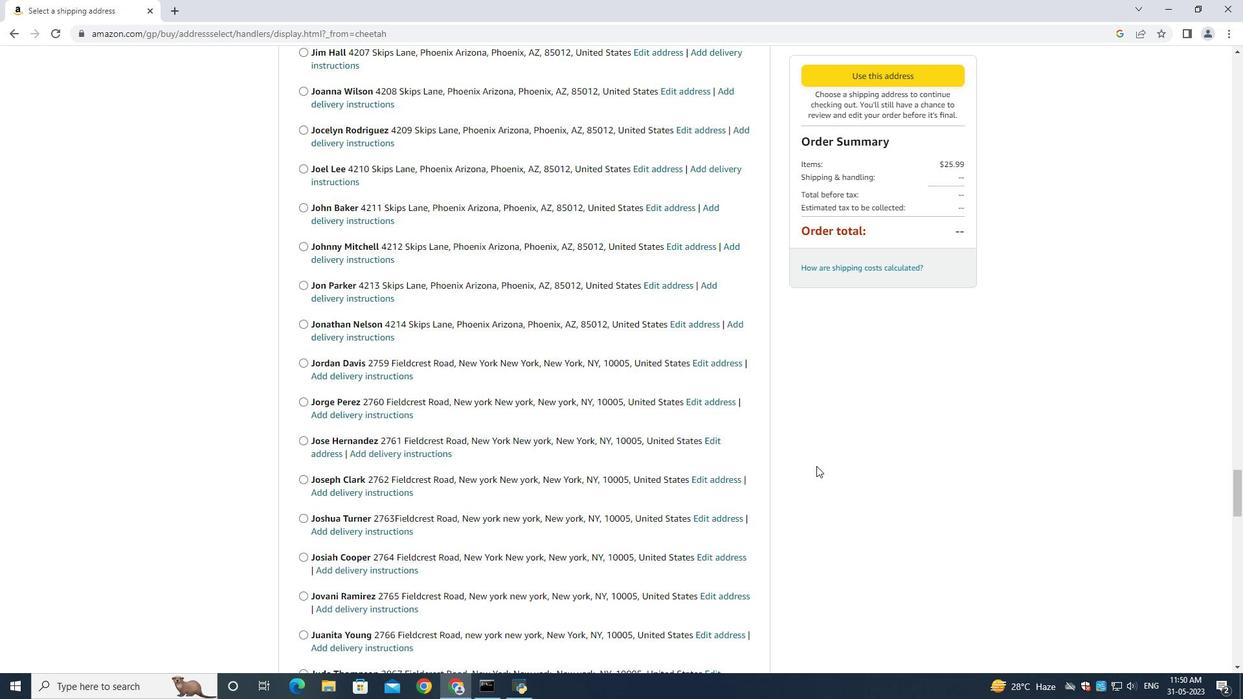 
Action: Mouse moved to (816, 465)
Screenshot: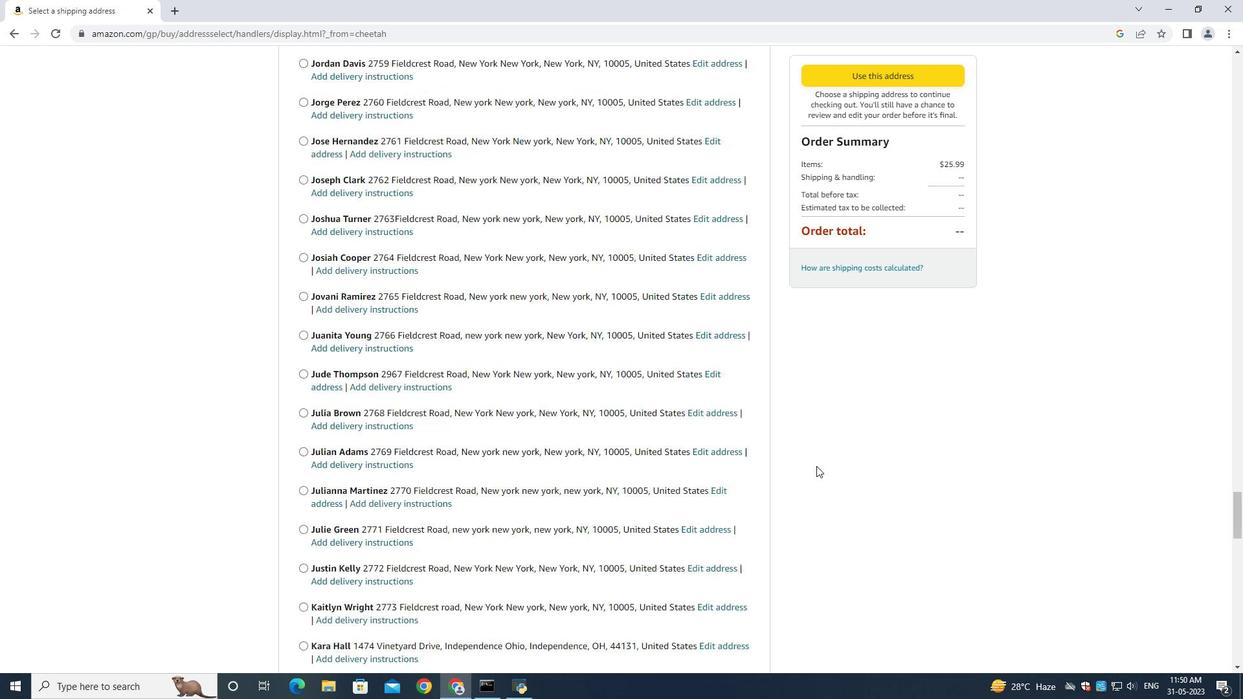 
Action: Mouse scrolled (816, 464) with delta (0, 0)
Screenshot: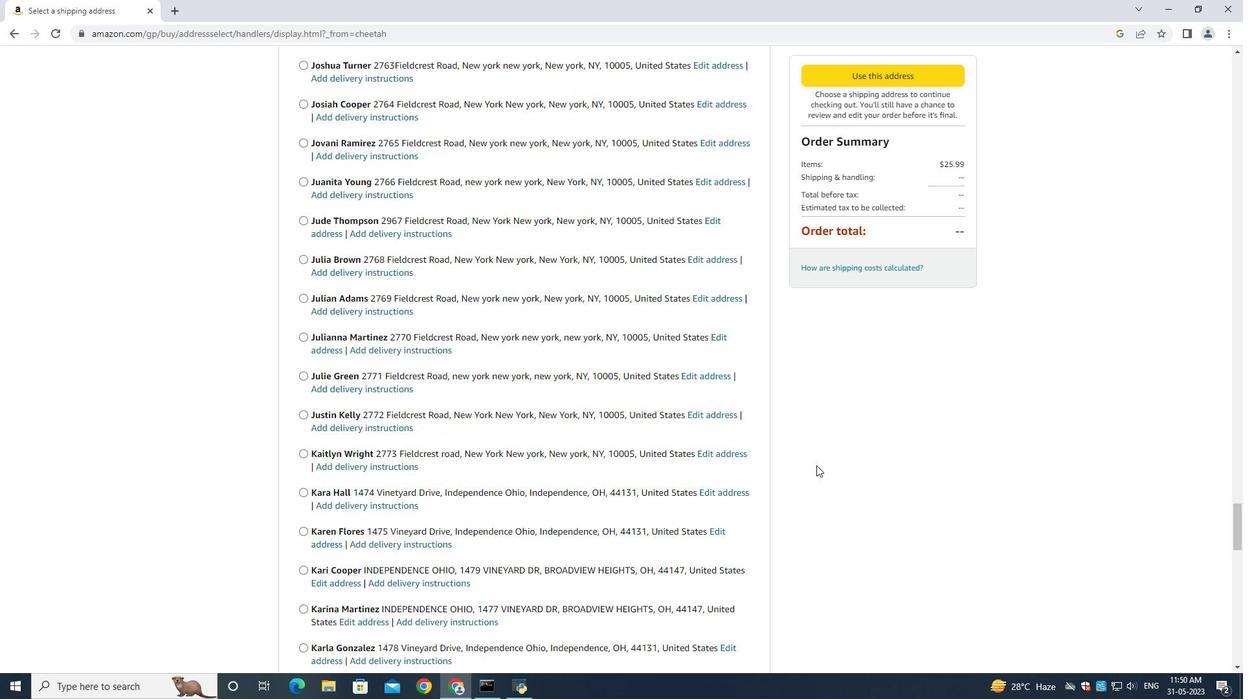 
Action: Mouse scrolled (816, 464) with delta (0, 0)
Screenshot: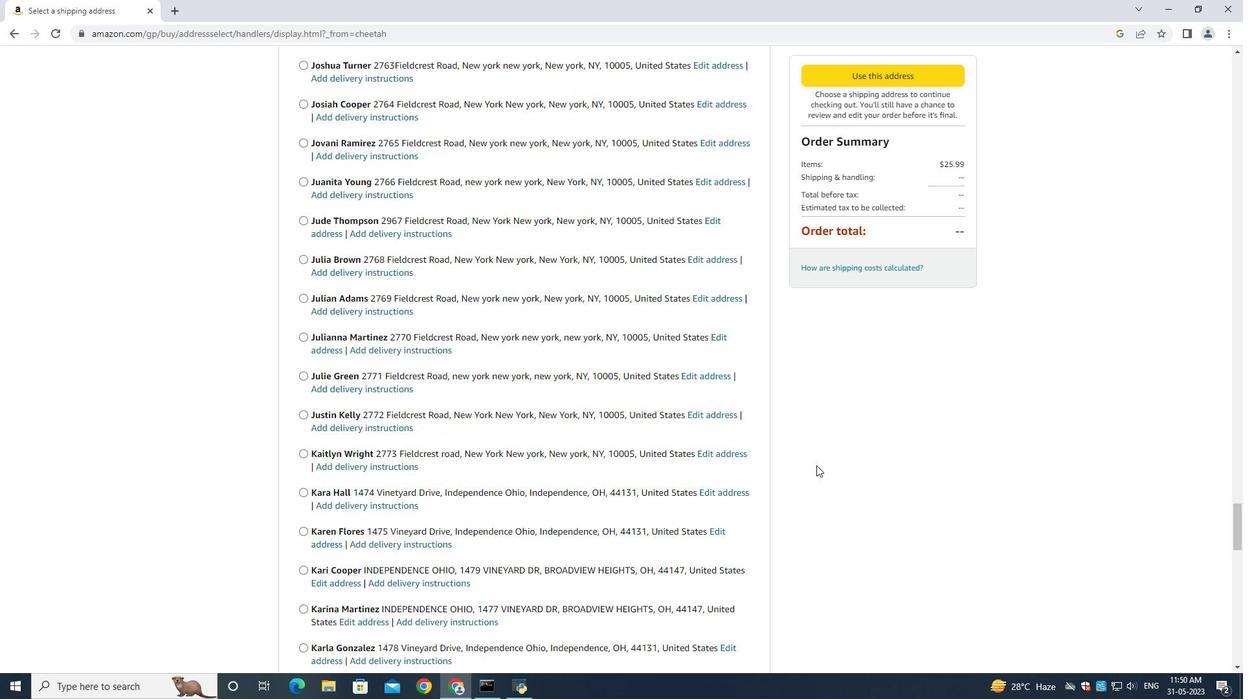 
Action: Mouse scrolled (816, 464) with delta (0, 0)
Screenshot: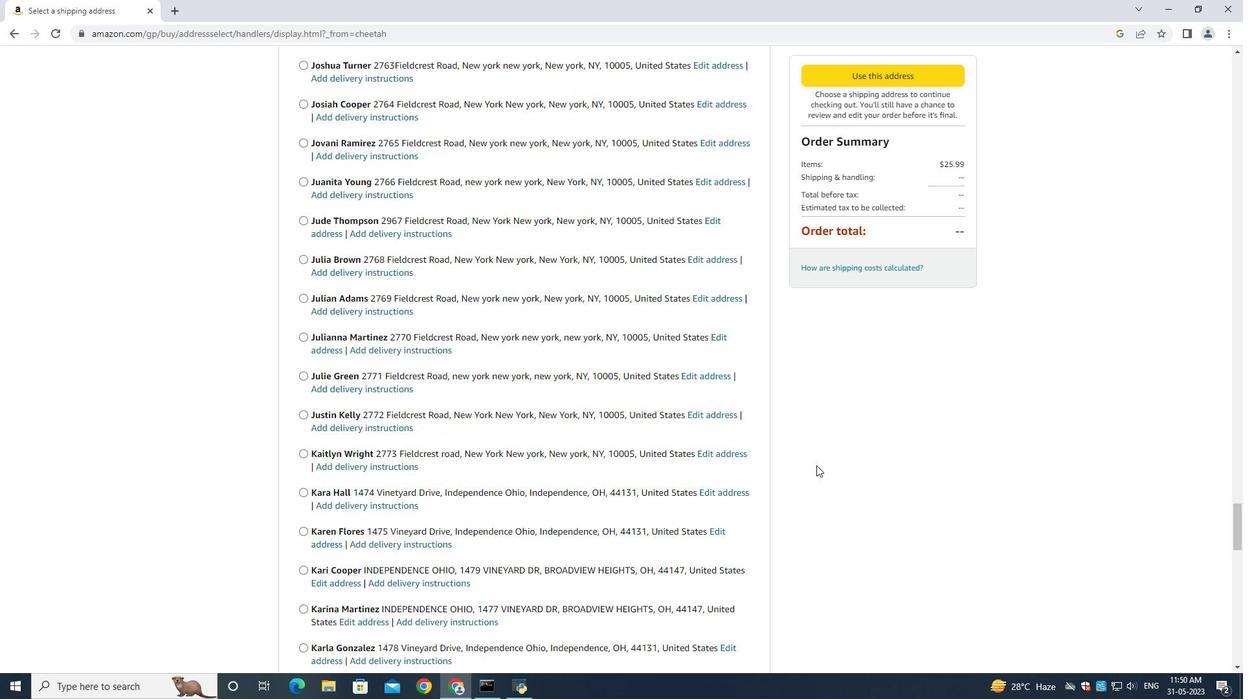 
Action: Mouse scrolled (816, 464) with delta (0, 0)
Screenshot: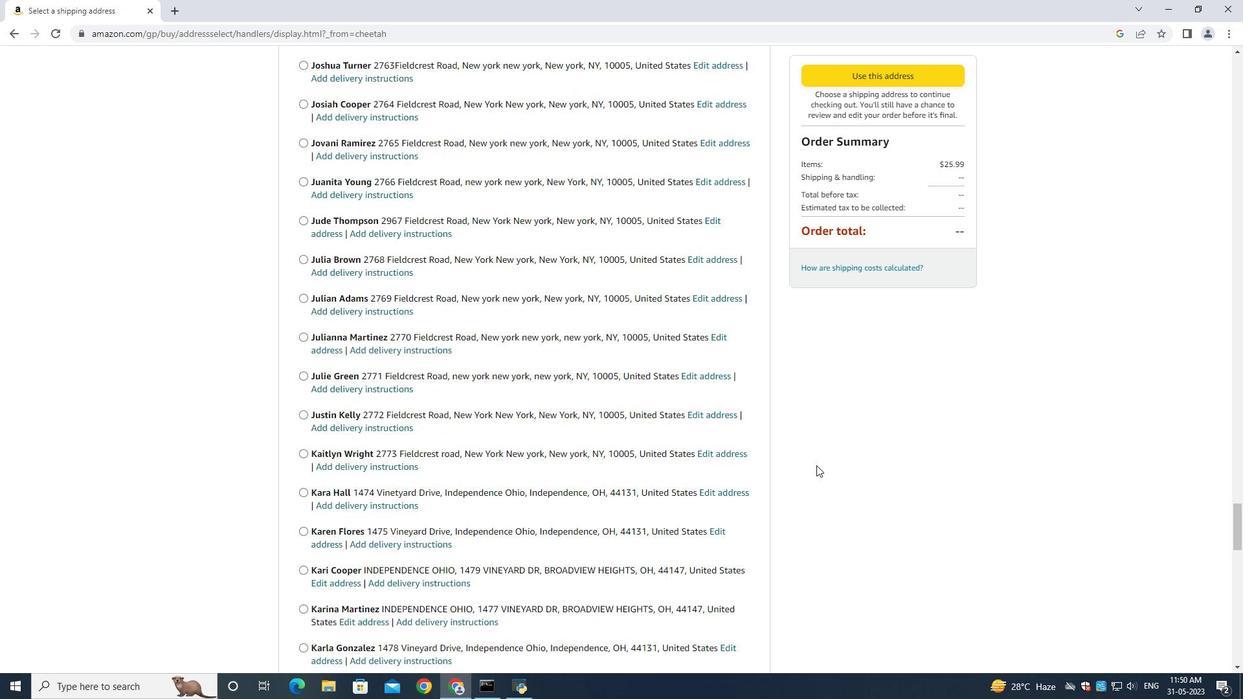 
Action: Mouse scrolled (816, 464) with delta (0, 0)
Screenshot: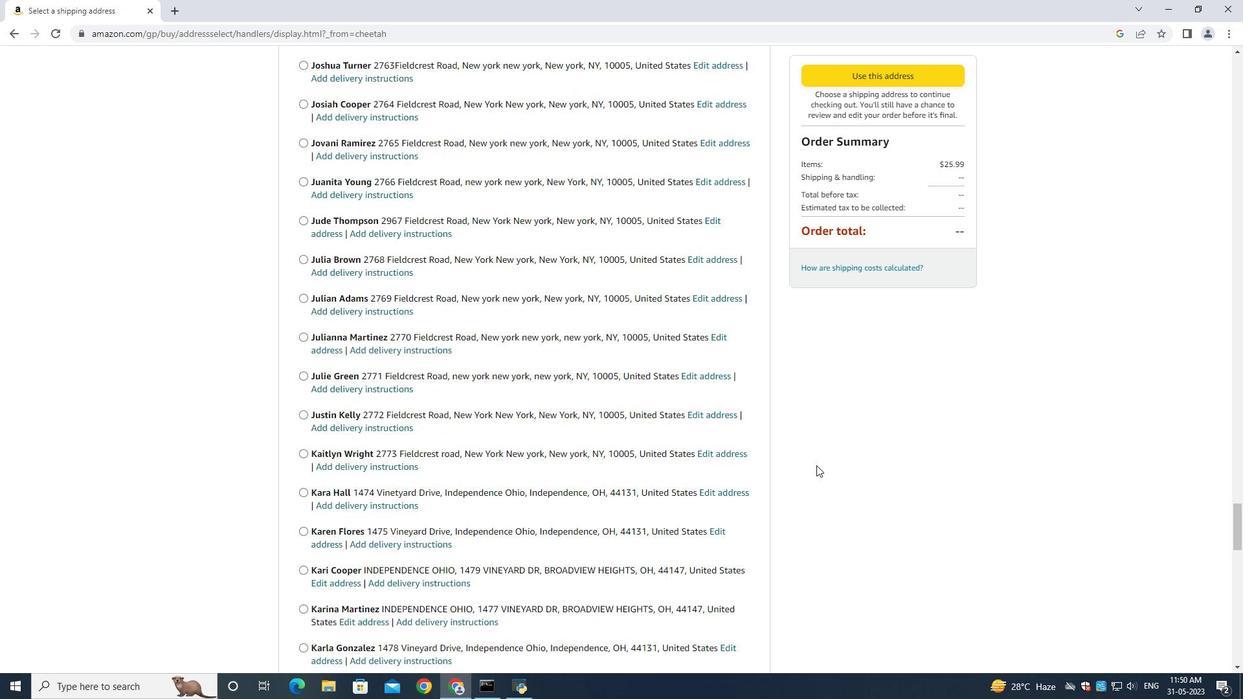
Action: Mouse scrolled (816, 464) with delta (0, 0)
Screenshot: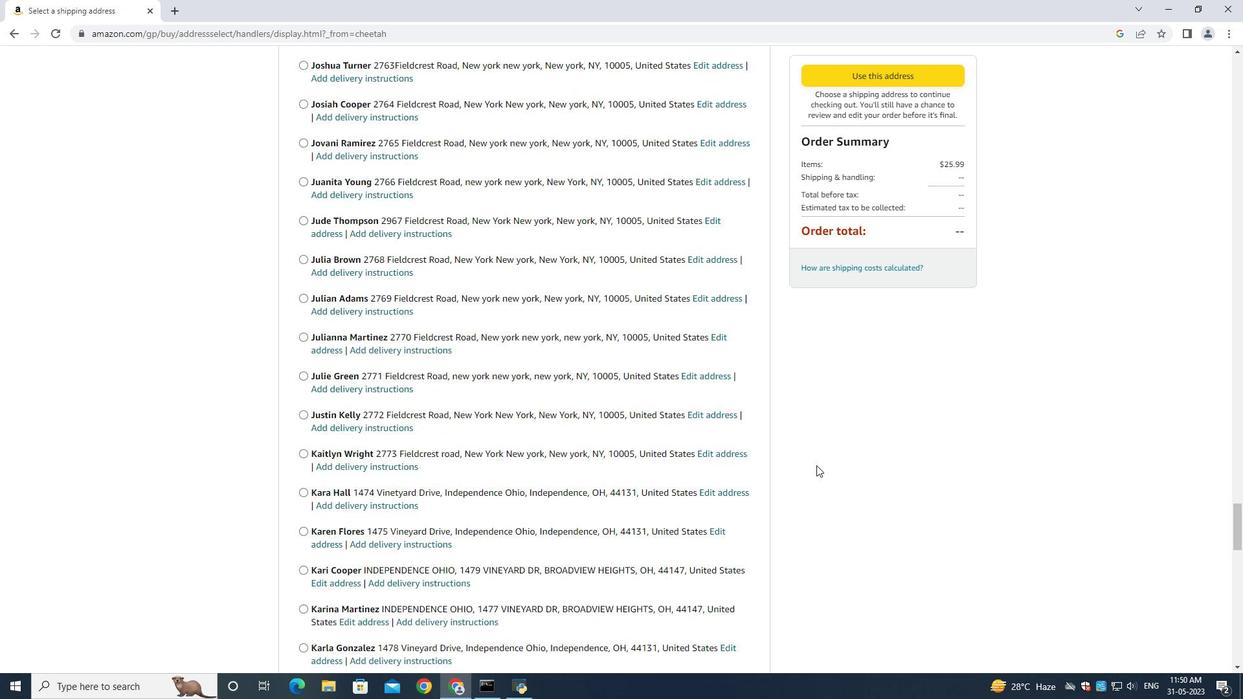 
Action: Mouse scrolled (816, 464) with delta (0, 0)
Screenshot: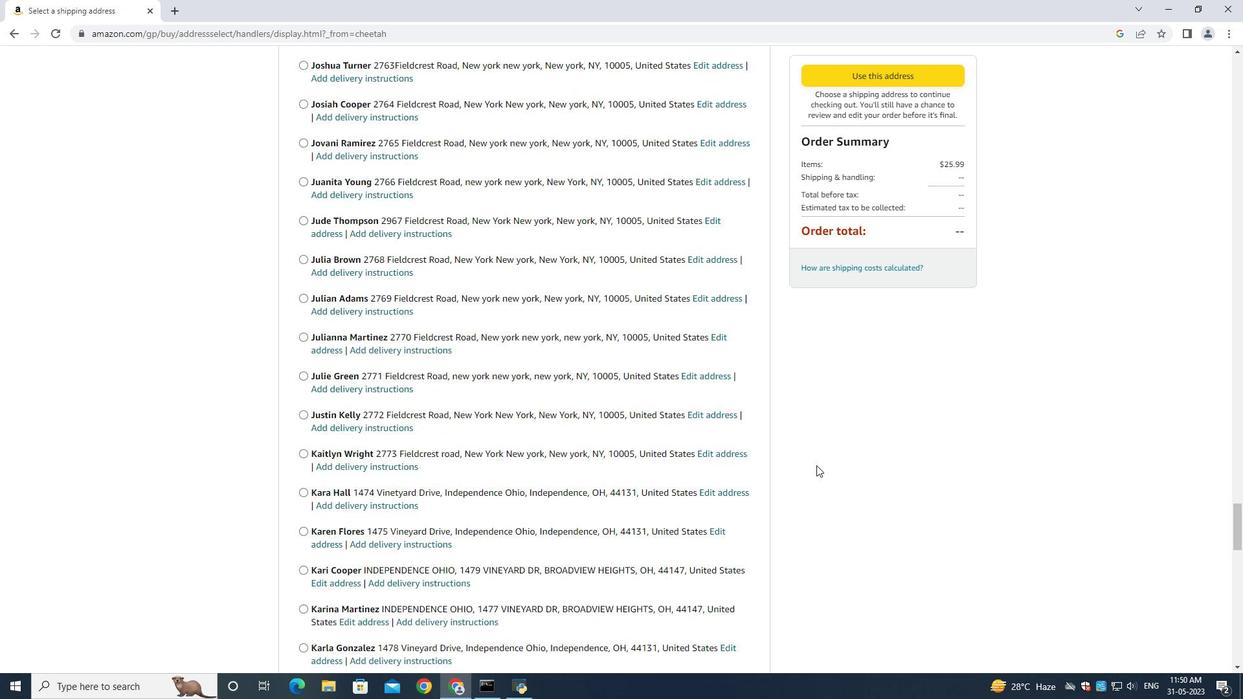 
Action: Mouse scrolled (816, 464) with delta (0, 0)
Screenshot: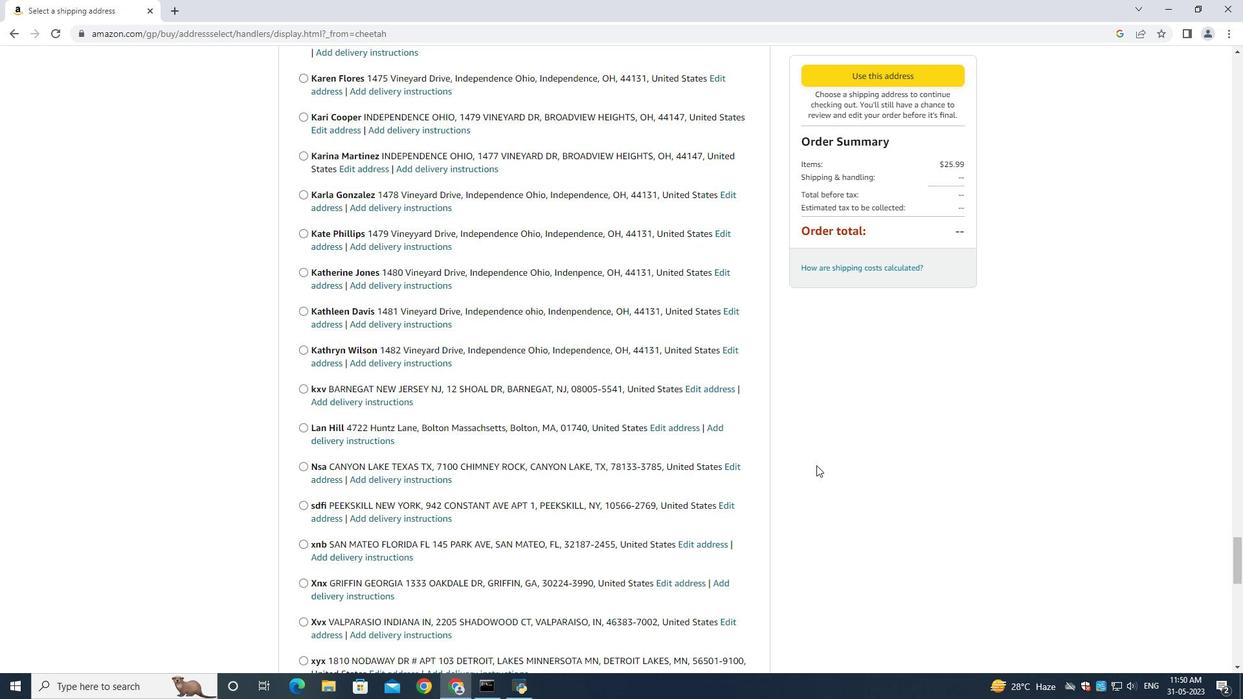 
Action: Mouse moved to (816, 465)
Screenshot: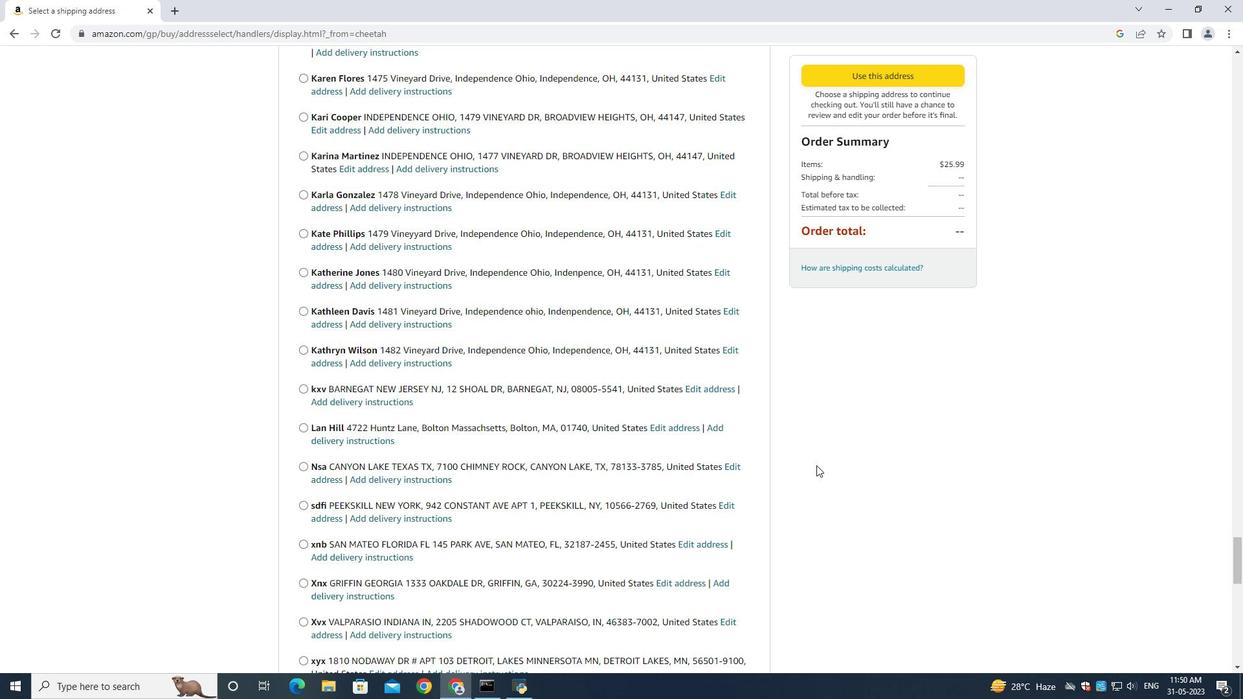 
Action: Mouse scrolled (816, 464) with delta (0, 0)
Screenshot: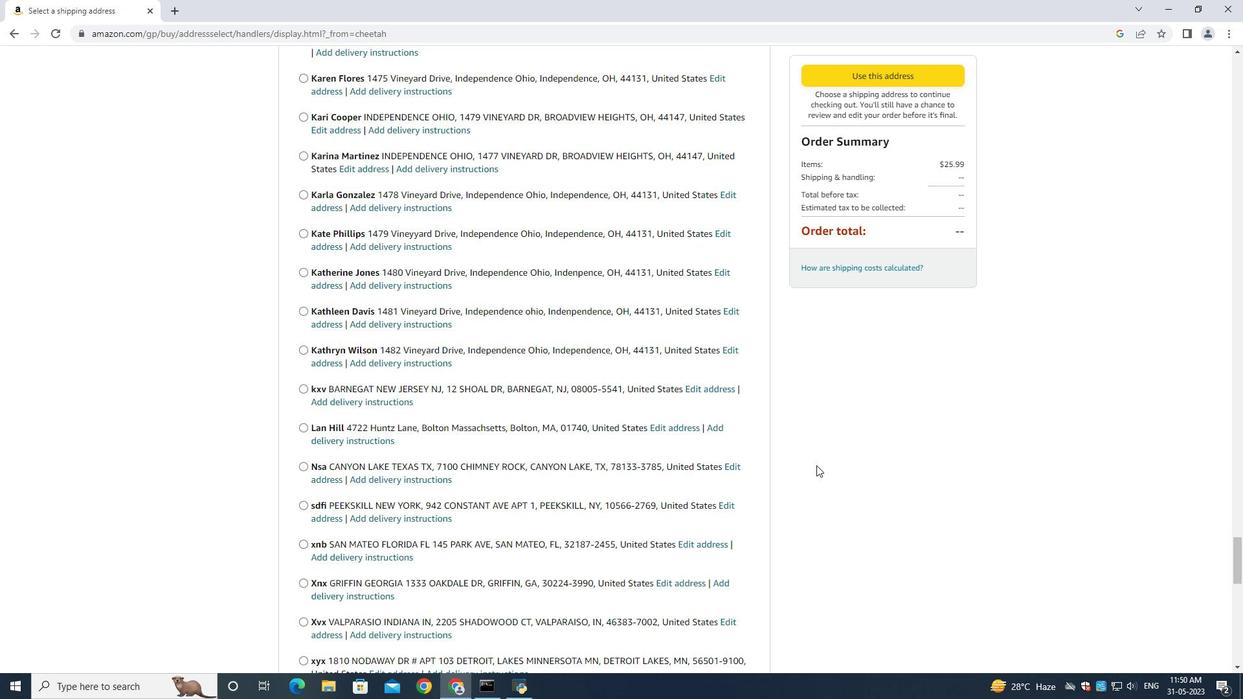 
Action: Mouse scrolled (816, 464) with delta (0, 0)
Screenshot: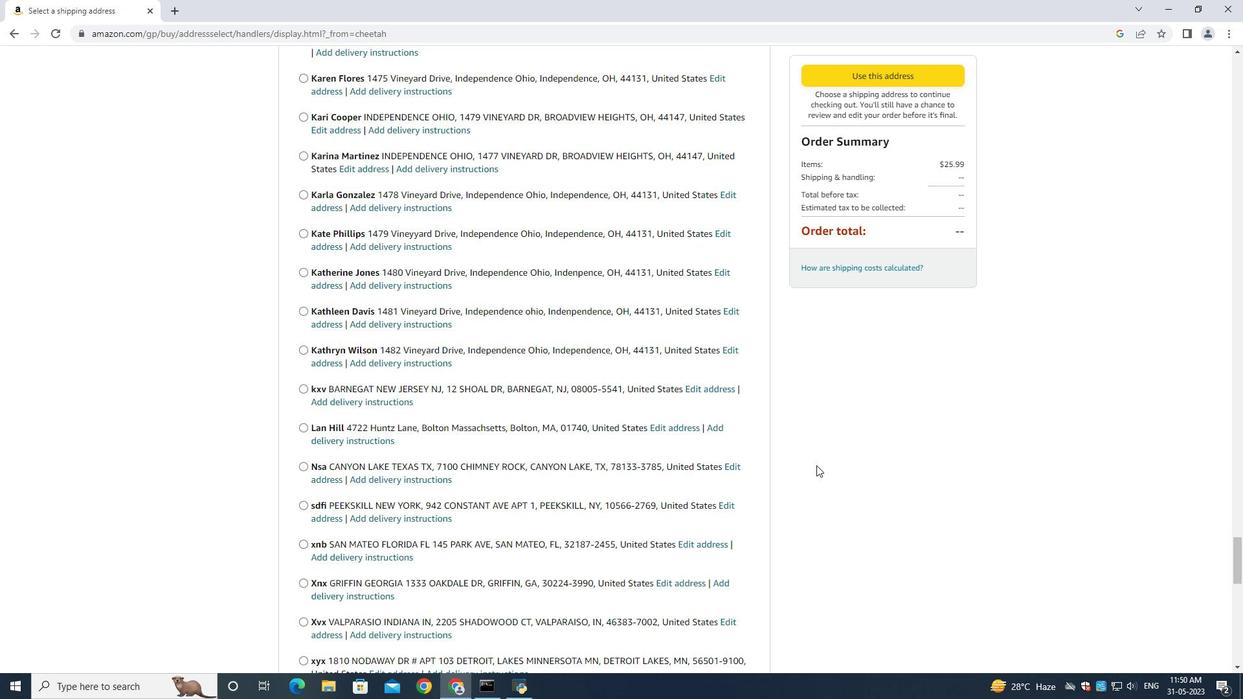 
Action: Mouse scrolled (816, 464) with delta (0, 0)
Screenshot: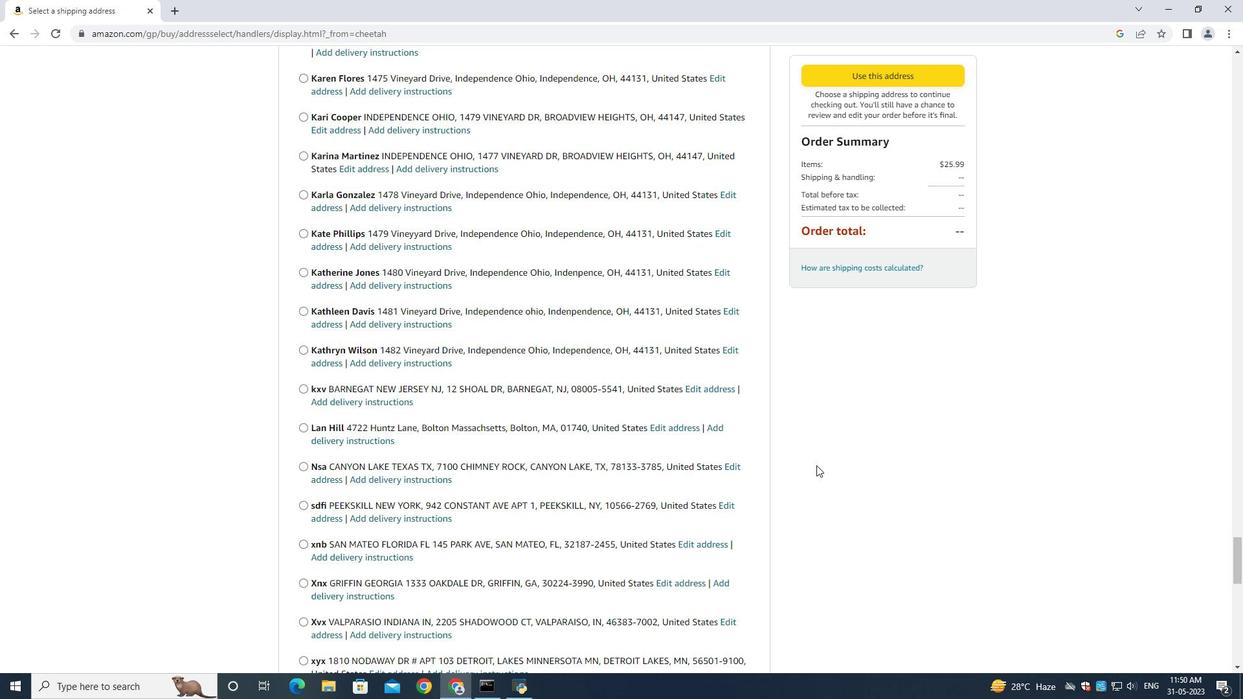 
Action: Mouse scrolled (816, 464) with delta (0, 0)
Screenshot: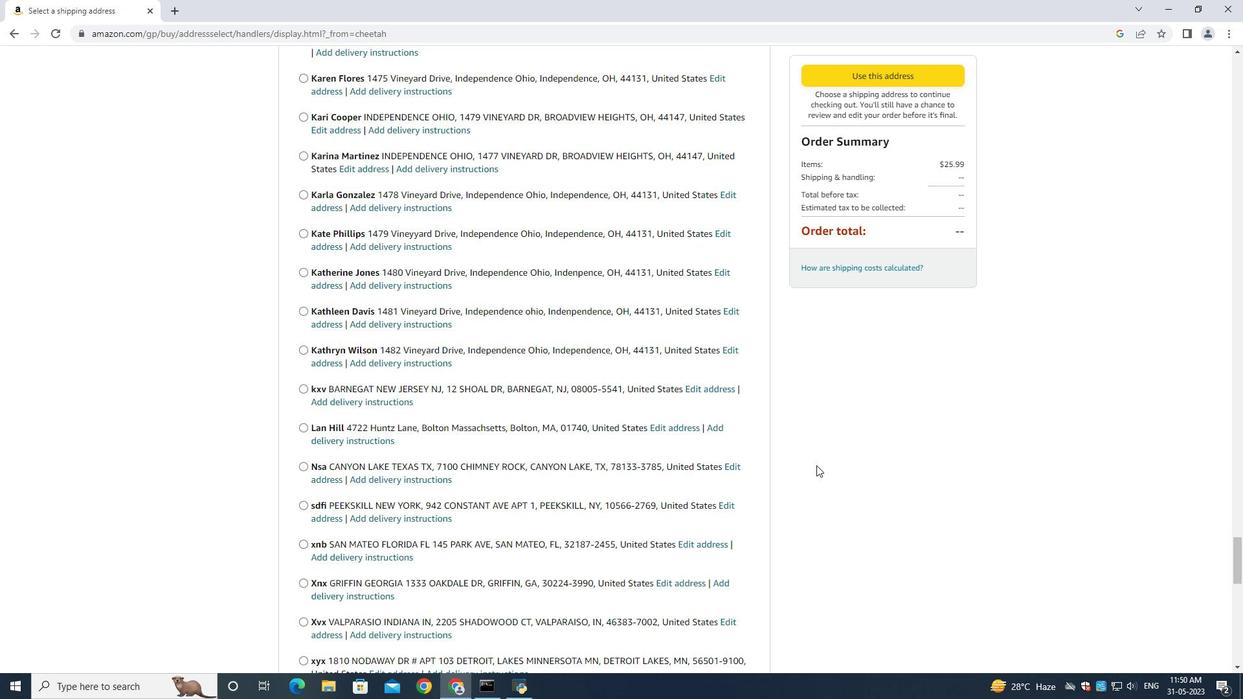 
Action: Mouse scrolled (816, 464) with delta (0, 0)
Screenshot: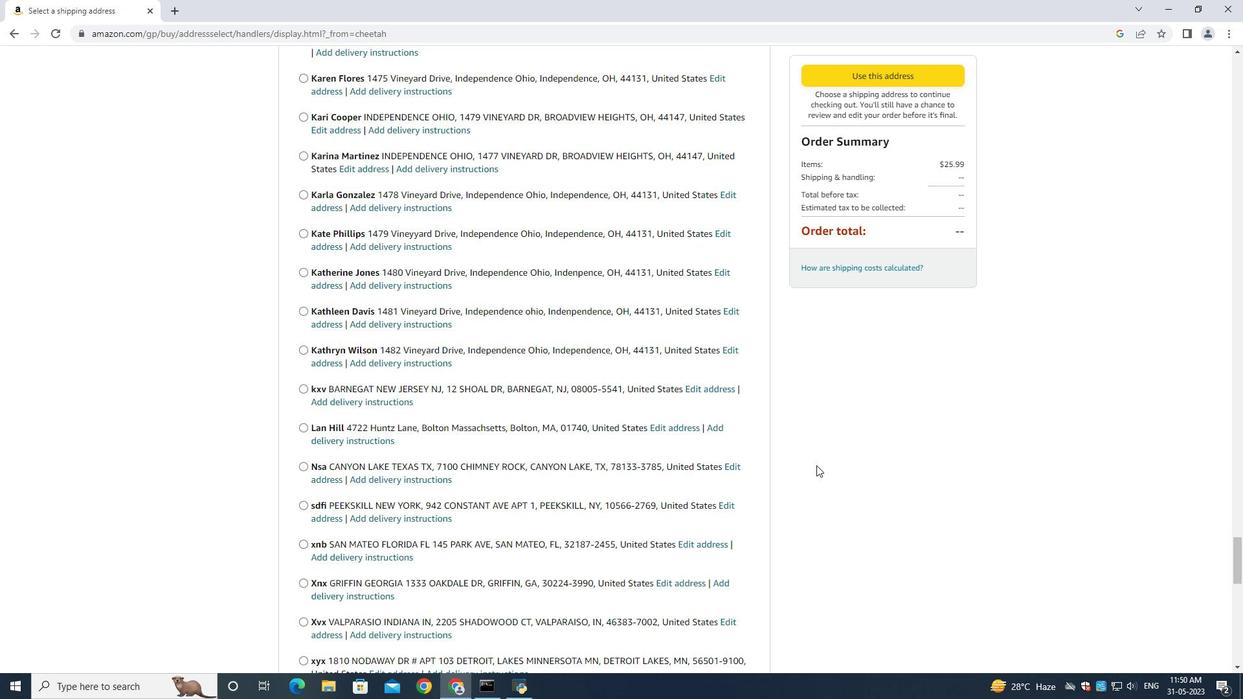 
Action: Mouse scrolled (816, 464) with delta (0, 0)
Screenshot: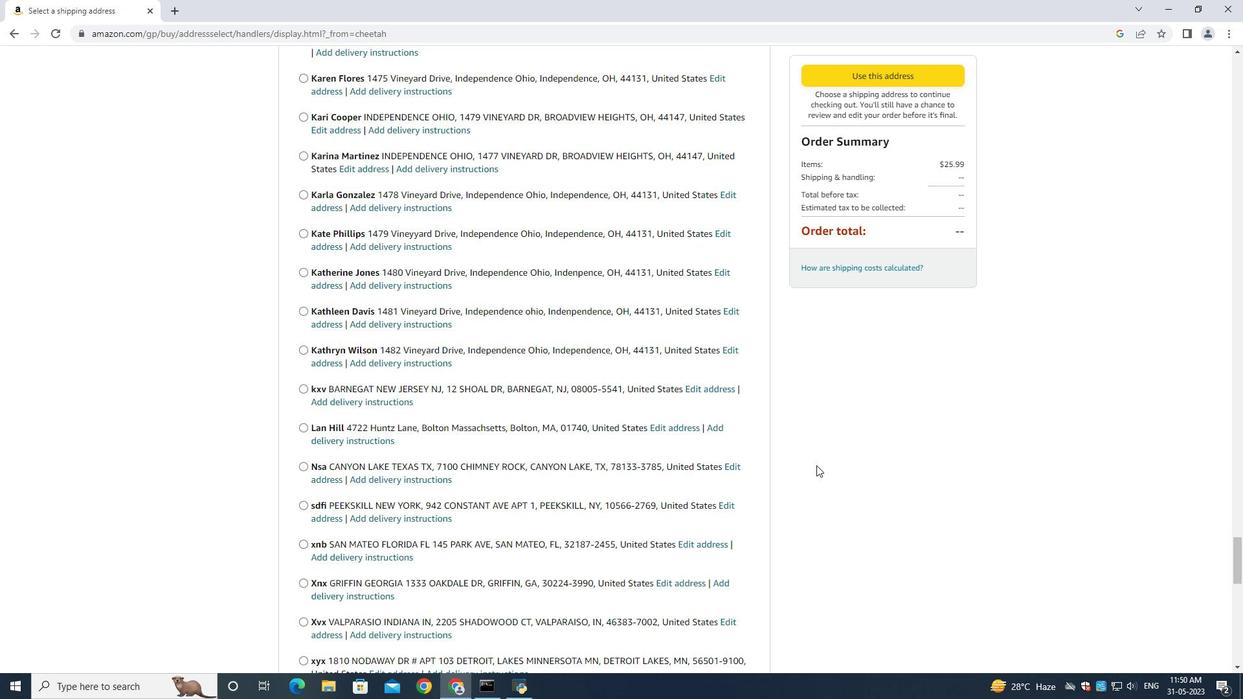 
Action: Mouse moved to (814, 464)
Screenshot: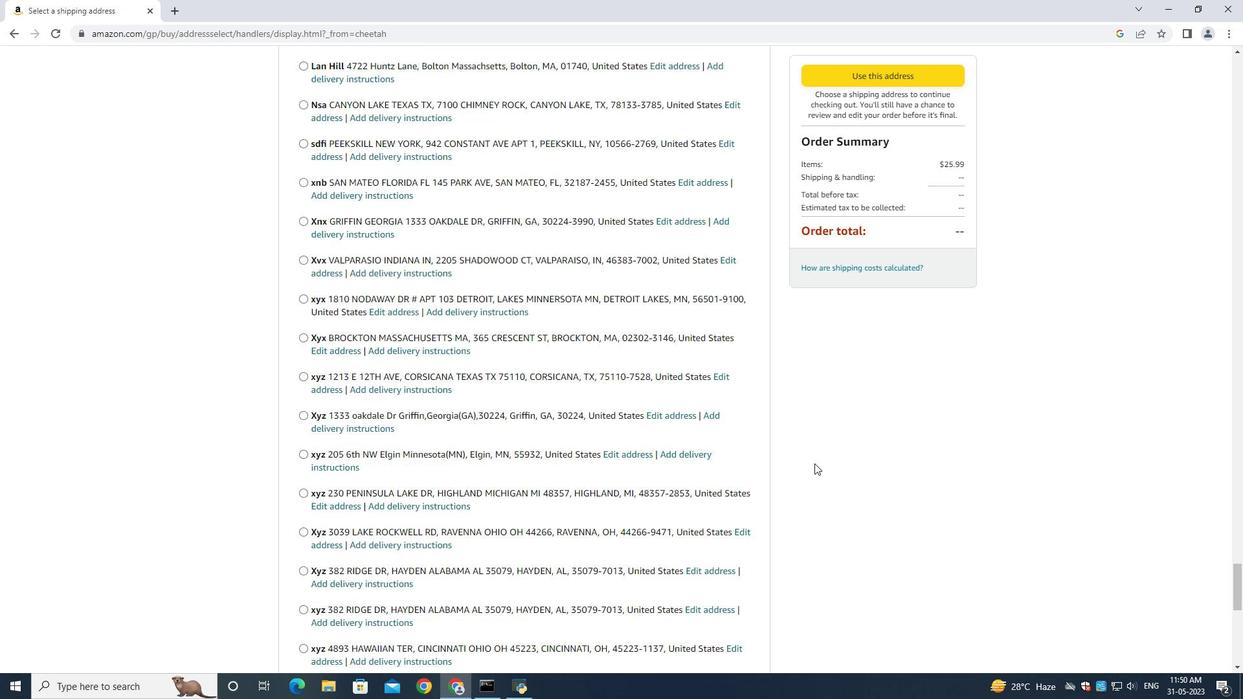 
Action: Mouse scrolled (814, 464) with delta (0, 0)
Screenshot: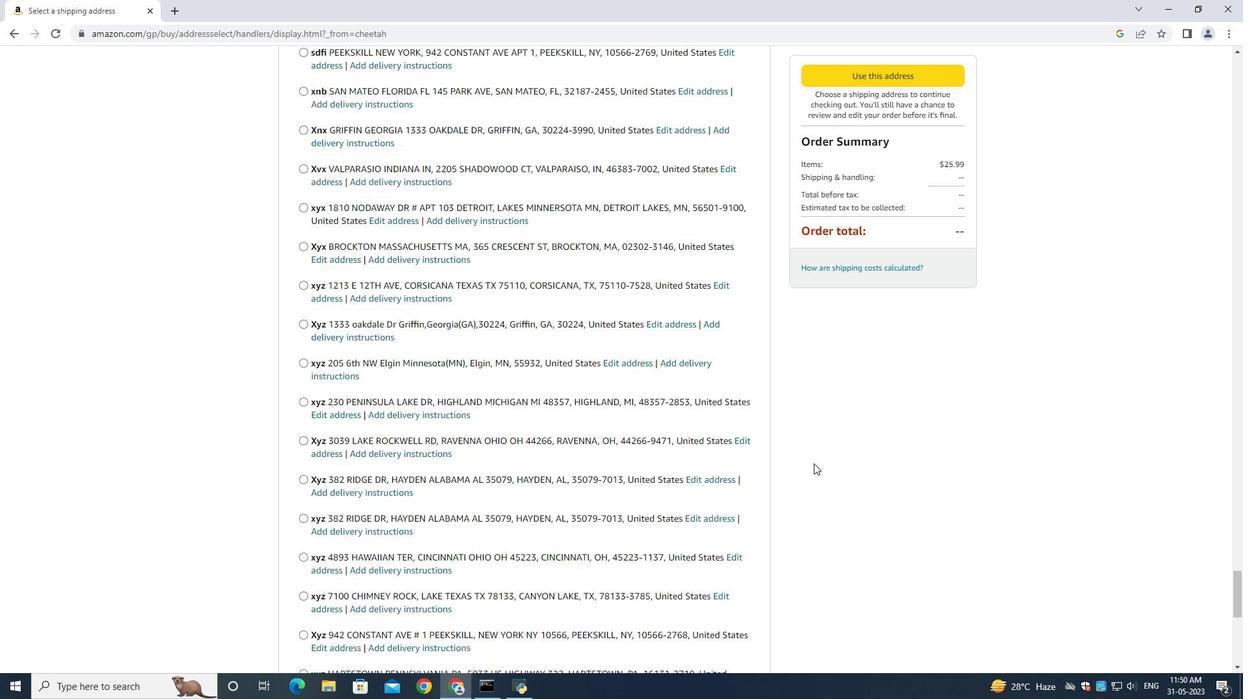 
Action: Mouse moved to (814, 465)
Screenshot: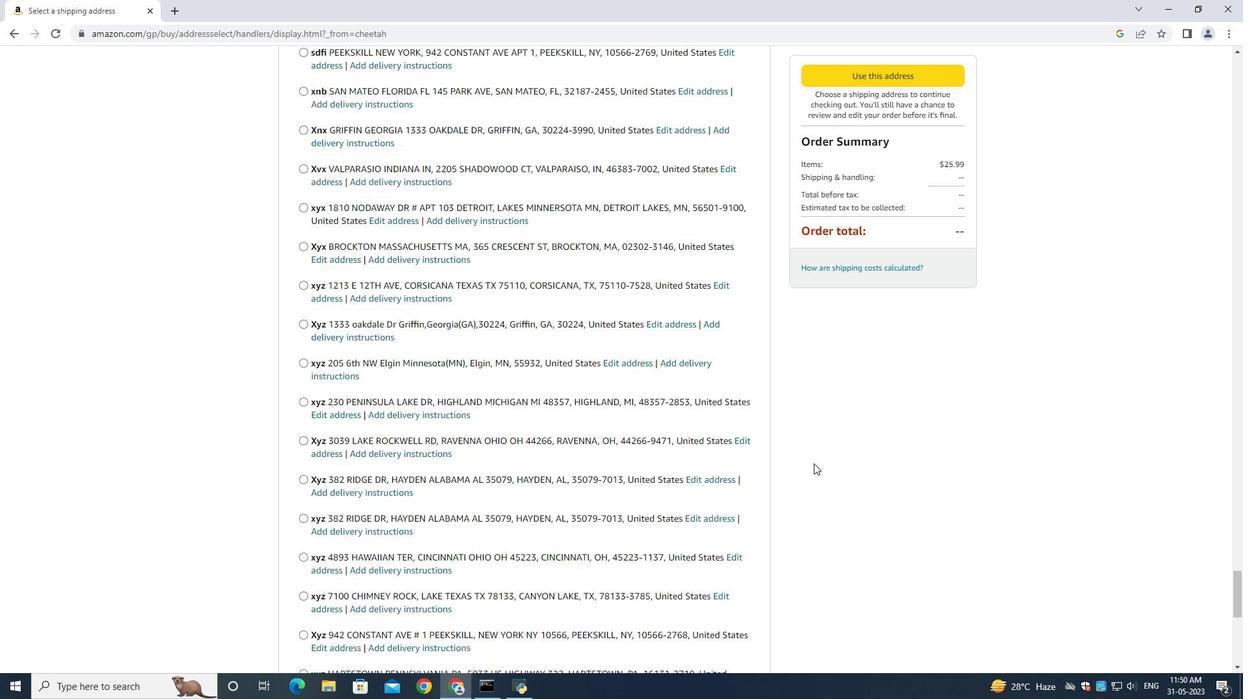 
Action: Mouse scrolled (814, 464) with delta (0, 0)
Screenshot: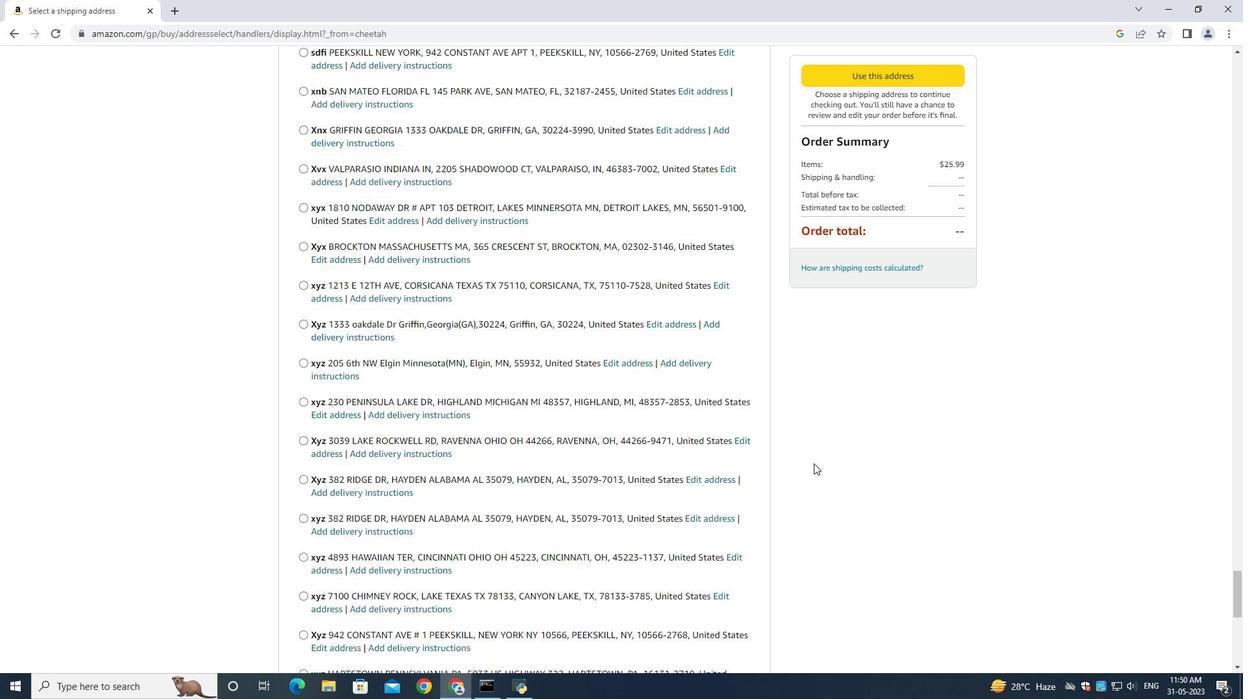 
Action: Mouse scrolled (814, 464) with delta (0, 0)
Screenshot: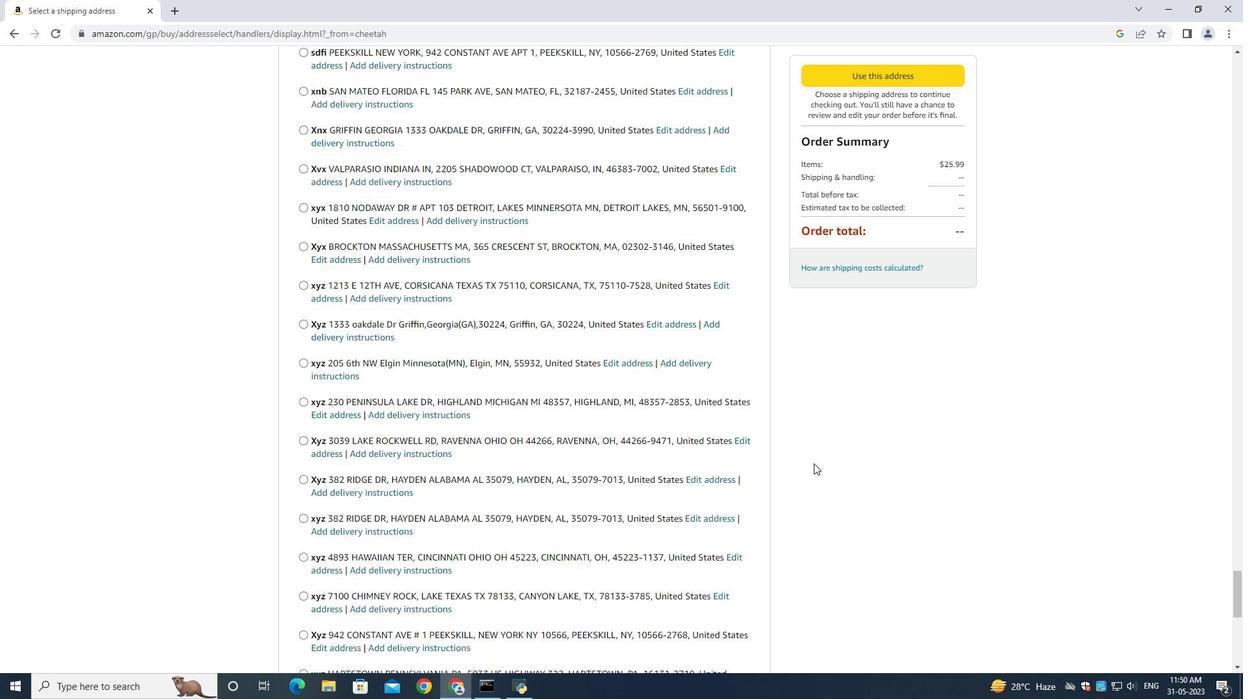 
Action: Mouse scrolled (814, 464) with delta (0, 0)
Screenshot: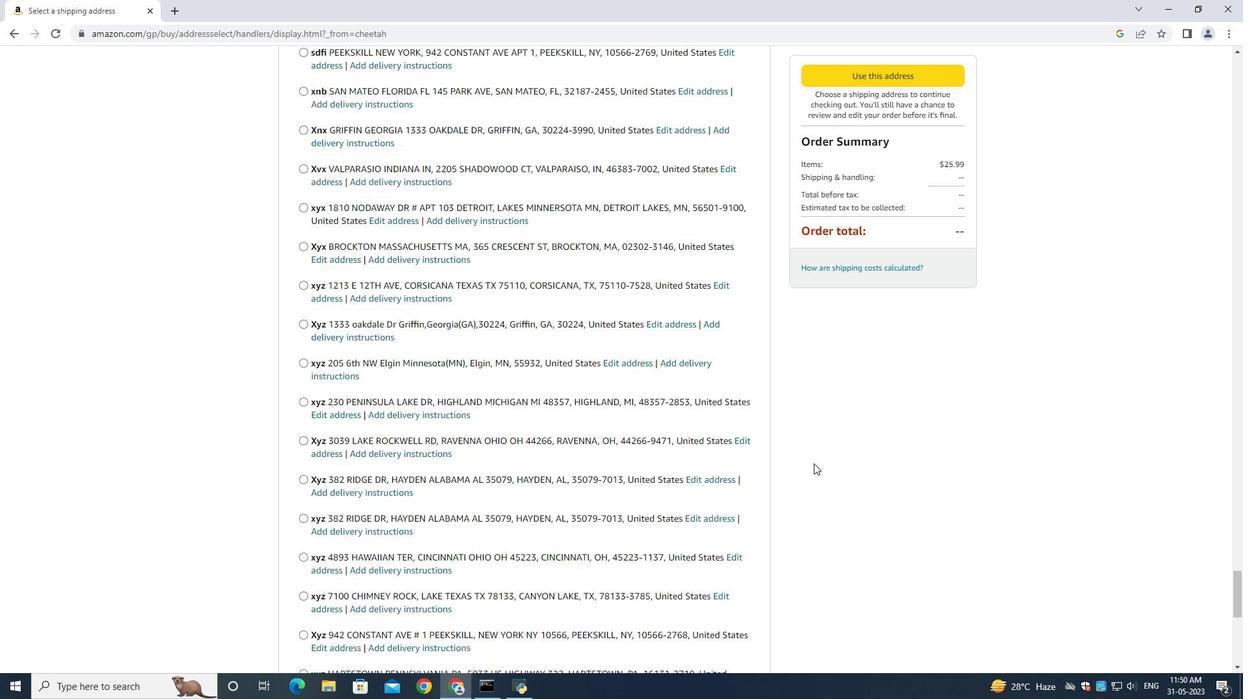 
Action: Mouse scrolled (814, 464) with delta (0, 0)
Screenshot: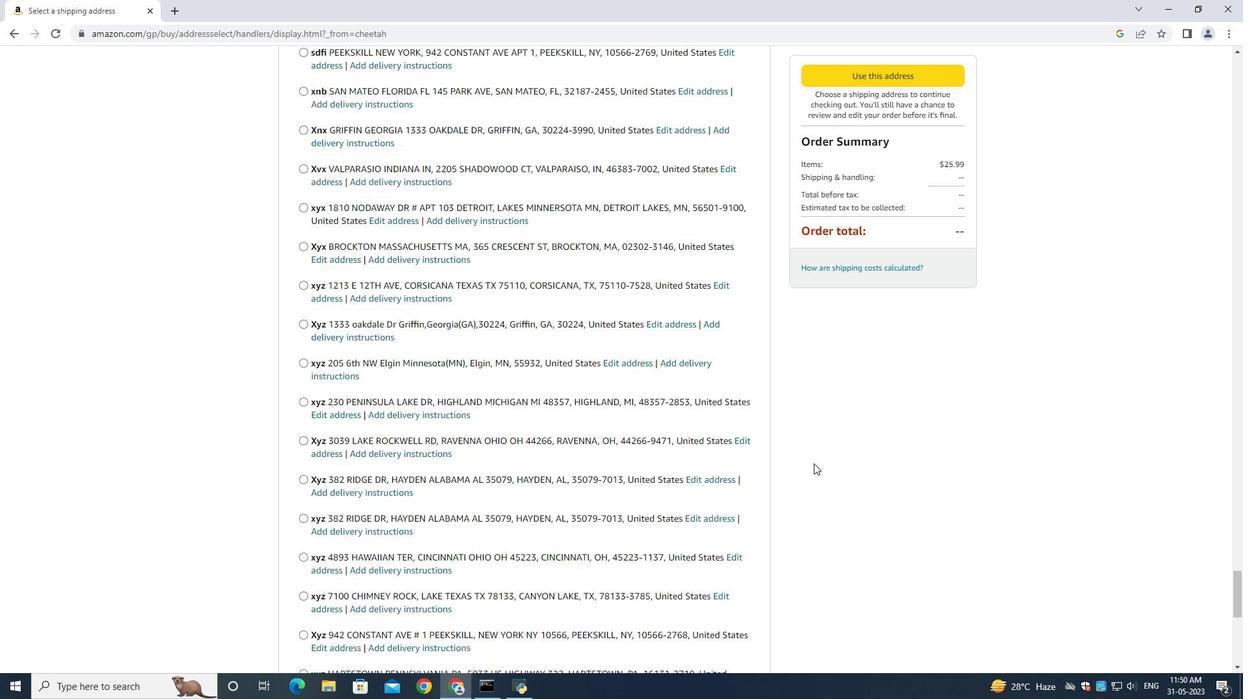 
Action: Mouse scrolled (814, 464) with delta (0, 0)
Screenshot: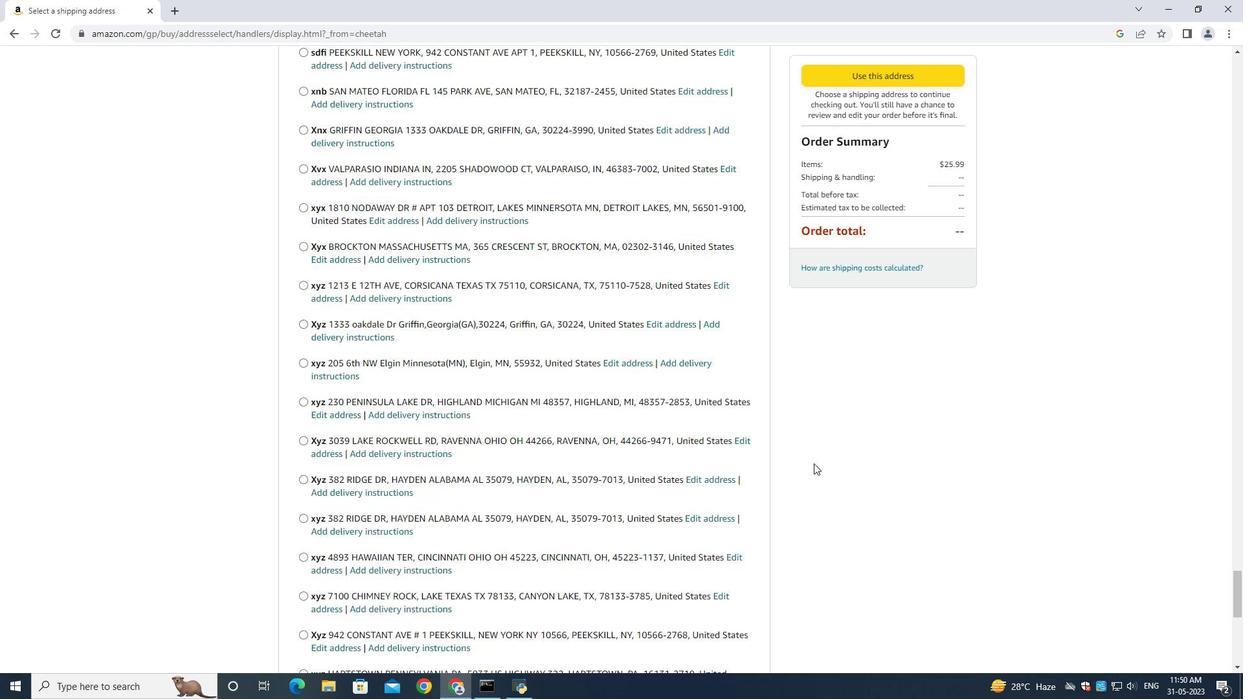 
Action: Mouse scrolled (814, 464) with delta (0, 0)
Screenshot: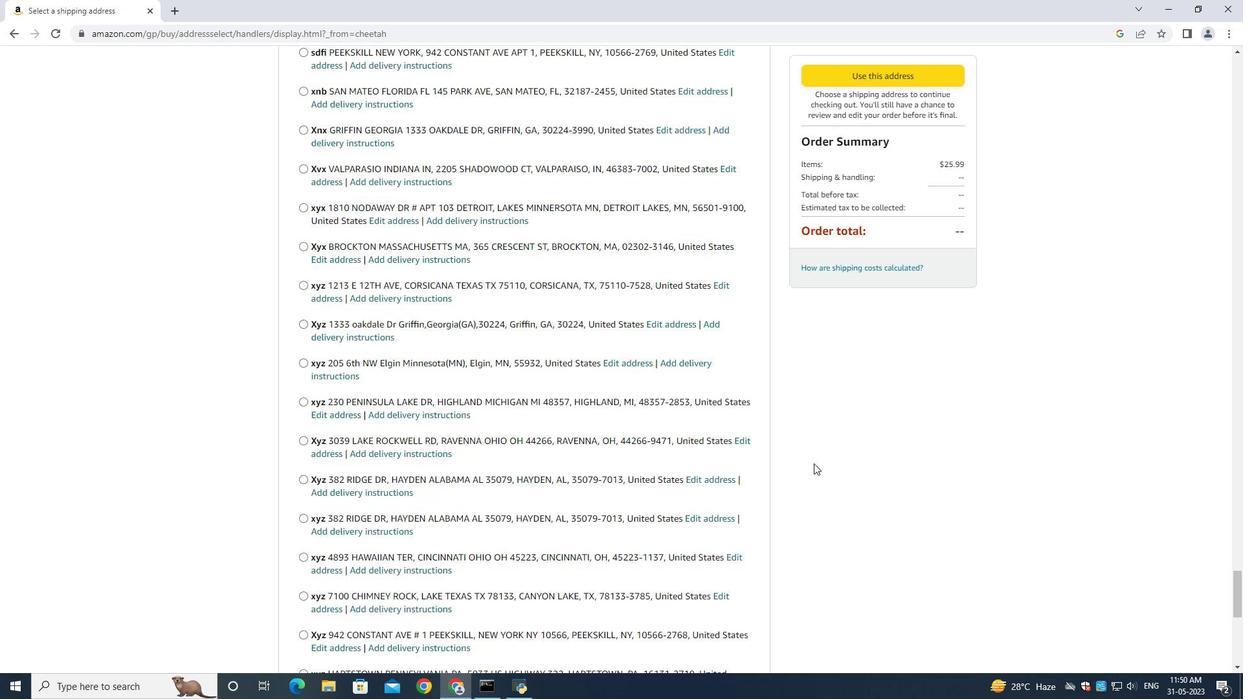 
Action: Mouse scrolled (814, 464) with delta (0, 0)
Screenshot: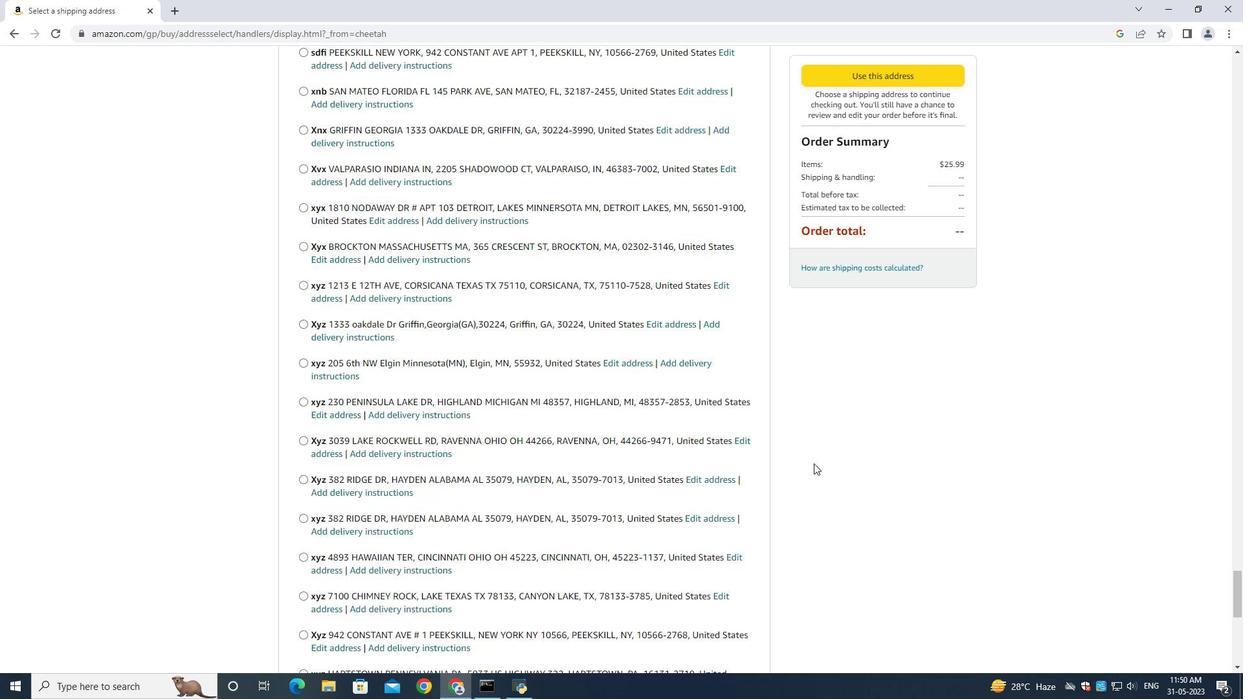 
Action: Mouse moved to (814, 464)
Screenshot: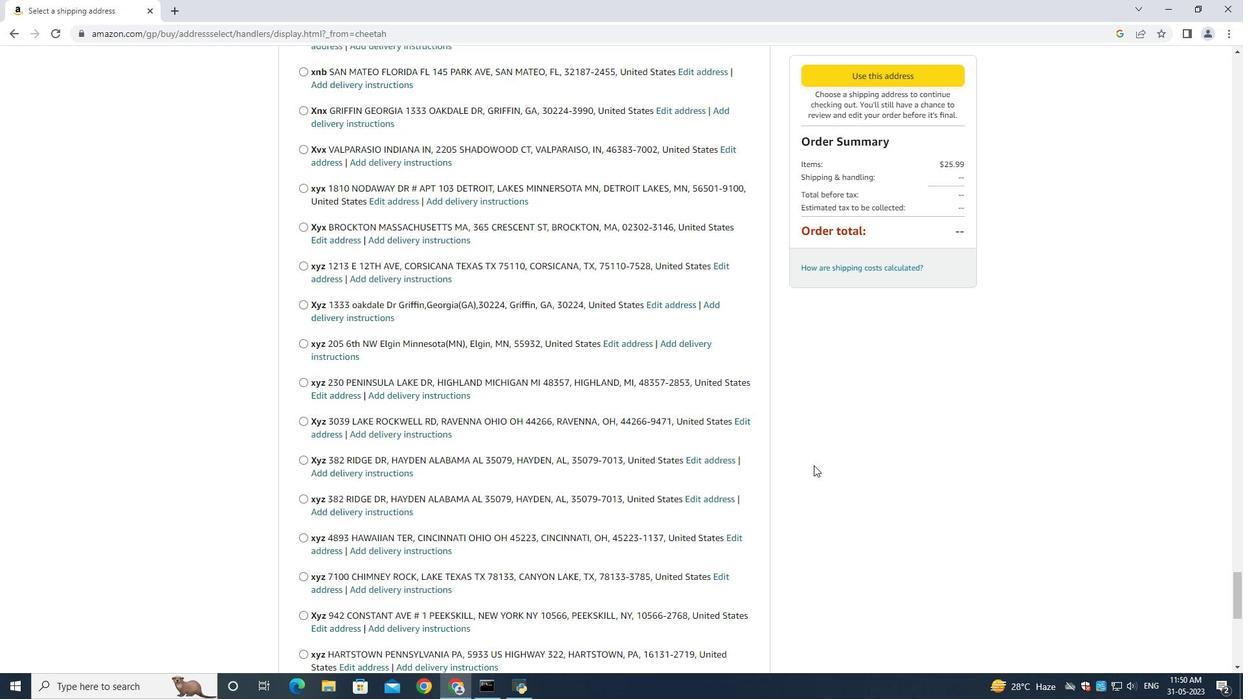 
Action: Mouse scrolled (814, 464) with delta (0, 0)
Screenshot: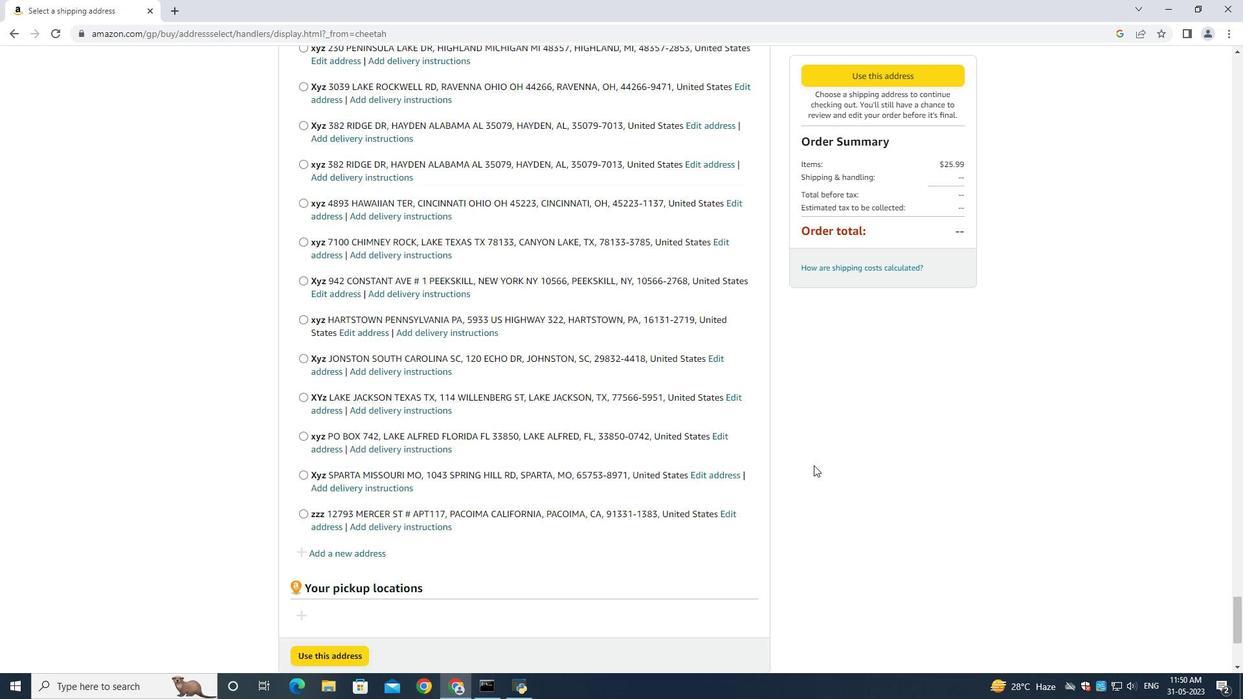 
Action: Mouse scrolled (814, 464) with delta (0, 0)
Screenshot: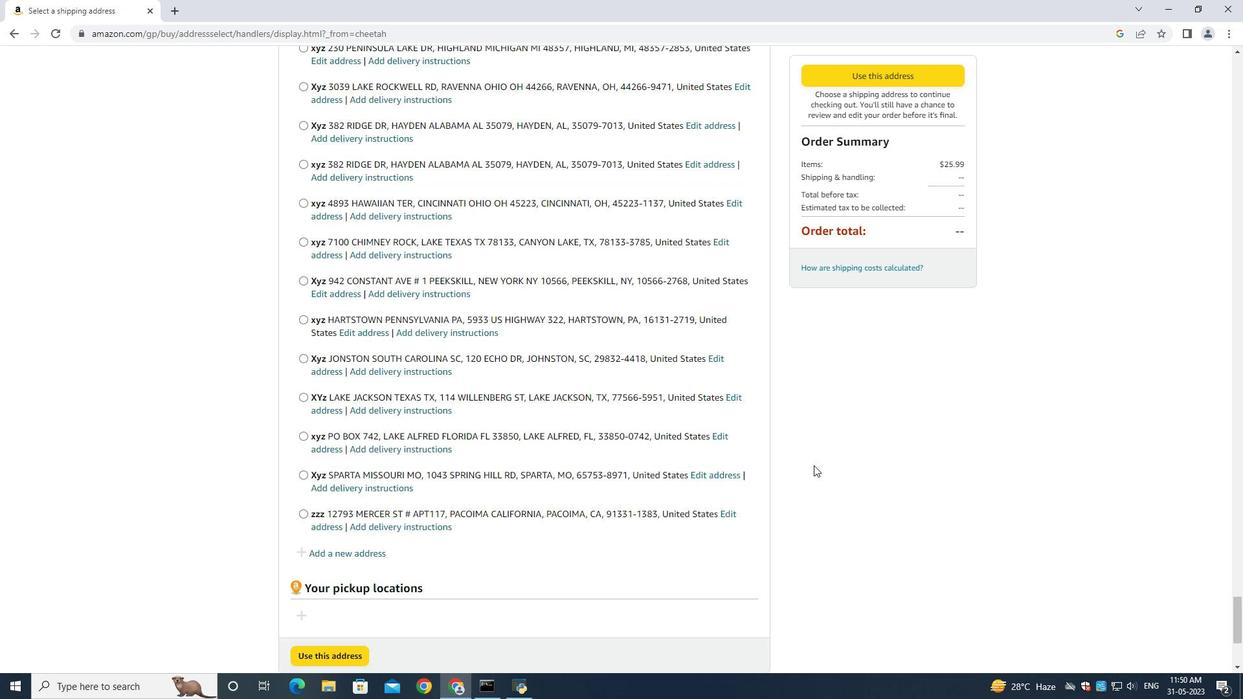 
Action: Mouse scrolled (814, 464) with delta (0, 0)
Screenshot: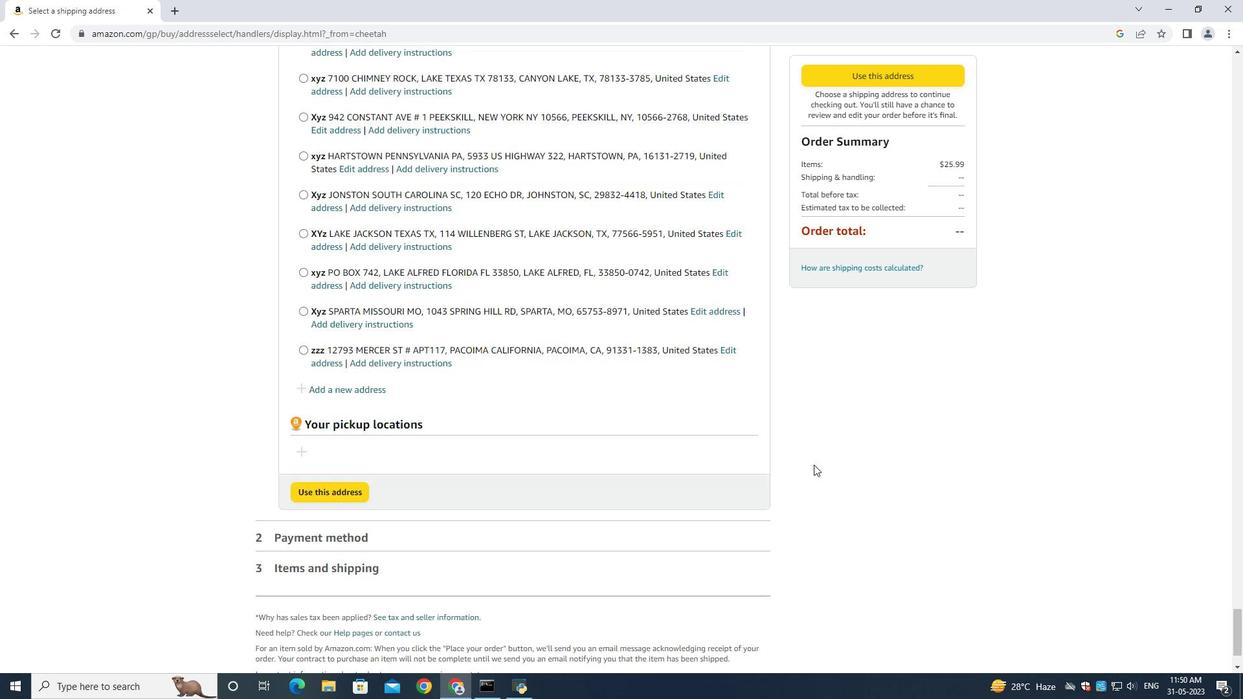 
Action: Mouse scrolled (814, 464) with delta (0, 0)
Screenshot: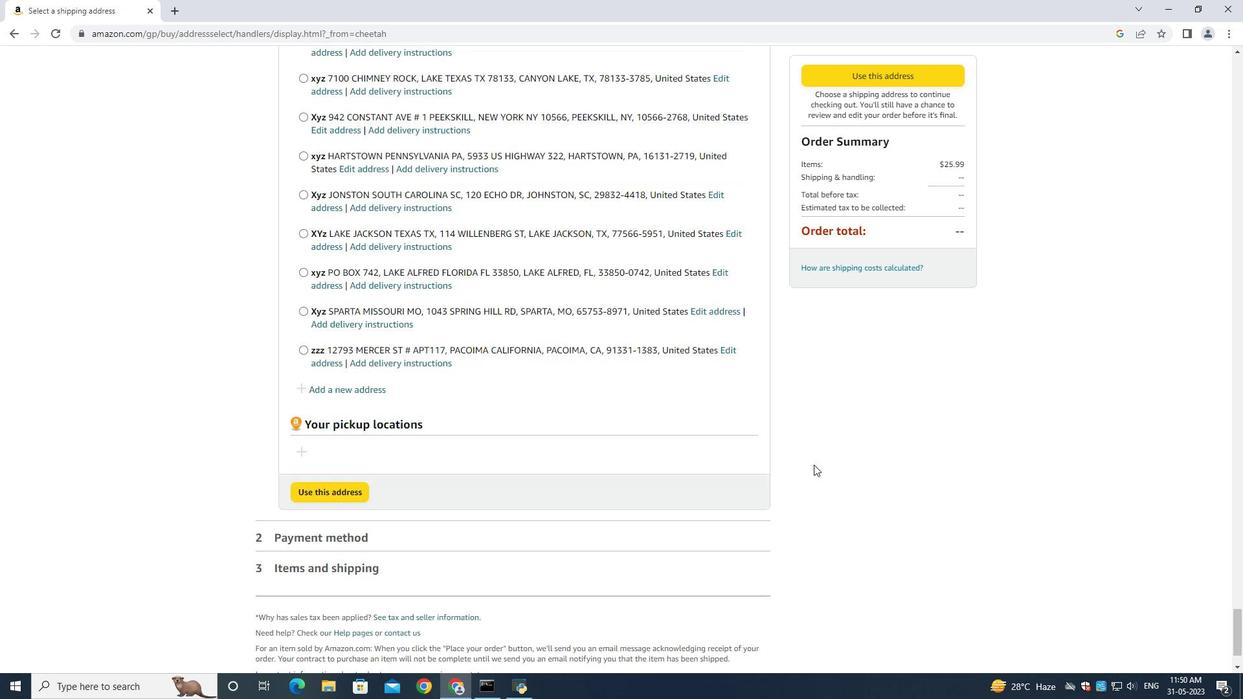 
Action: Mouse scrolled (814, 464) with delta (0, 0)
Screenshot: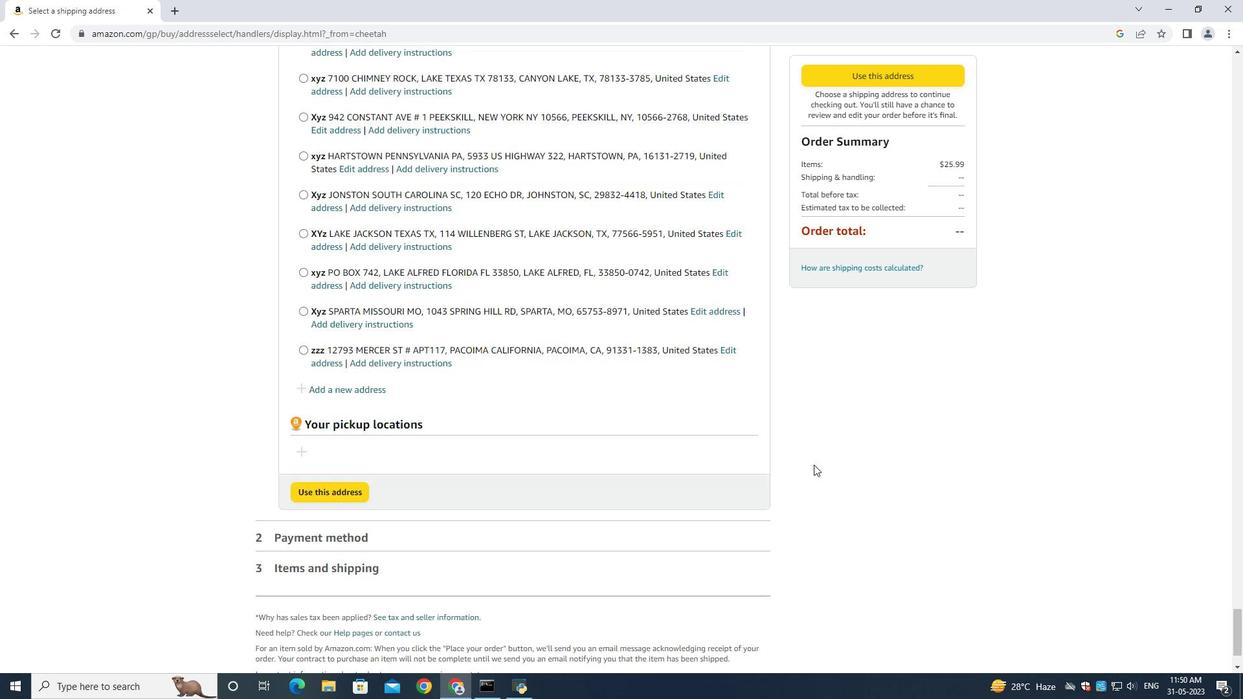 
Action: Mouse scrolled (814, 464) with delta (0, 0)
Screenshot: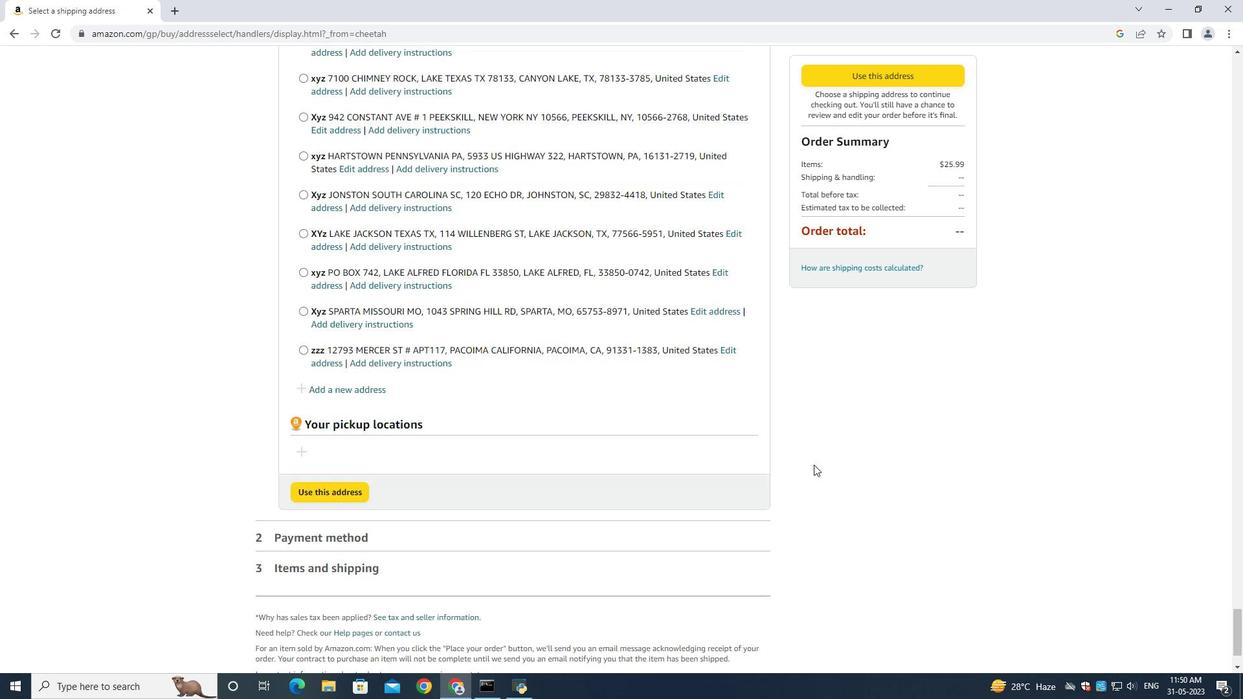
Action: Mouse scrolled (814, 464) with delta (0, 0)
Screenshot: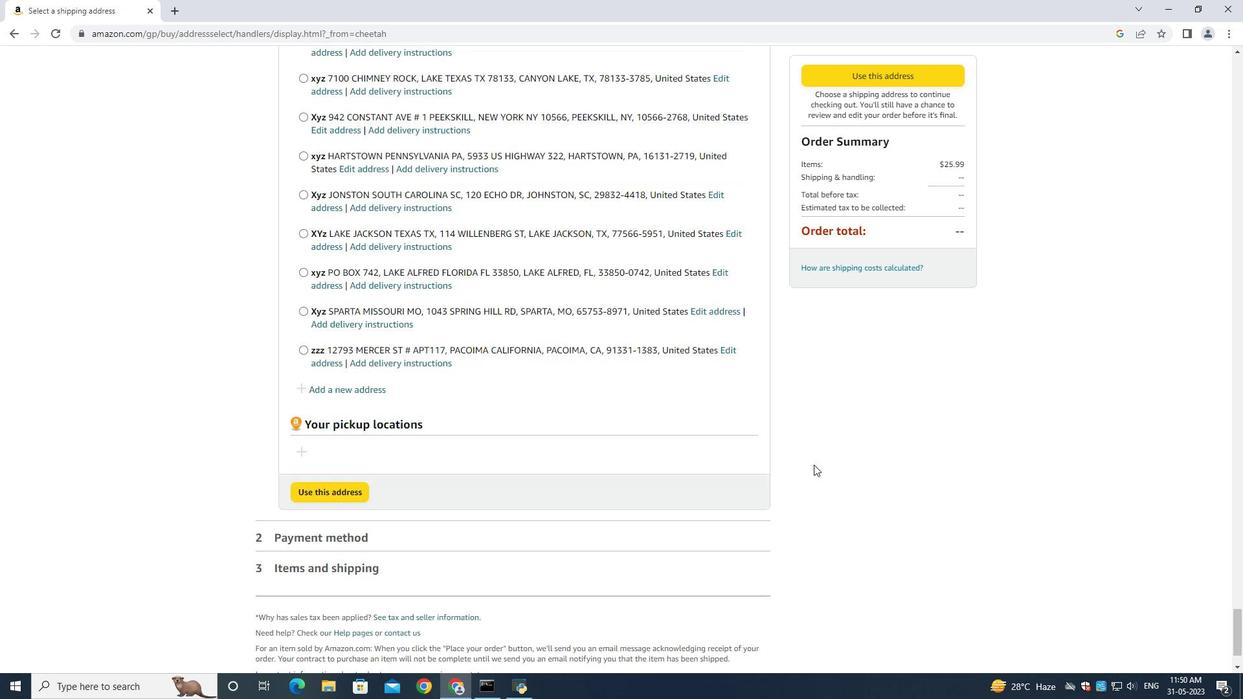 
Action: Mouse scrolled (814, 464) with delta (0, 0)
Screenshot: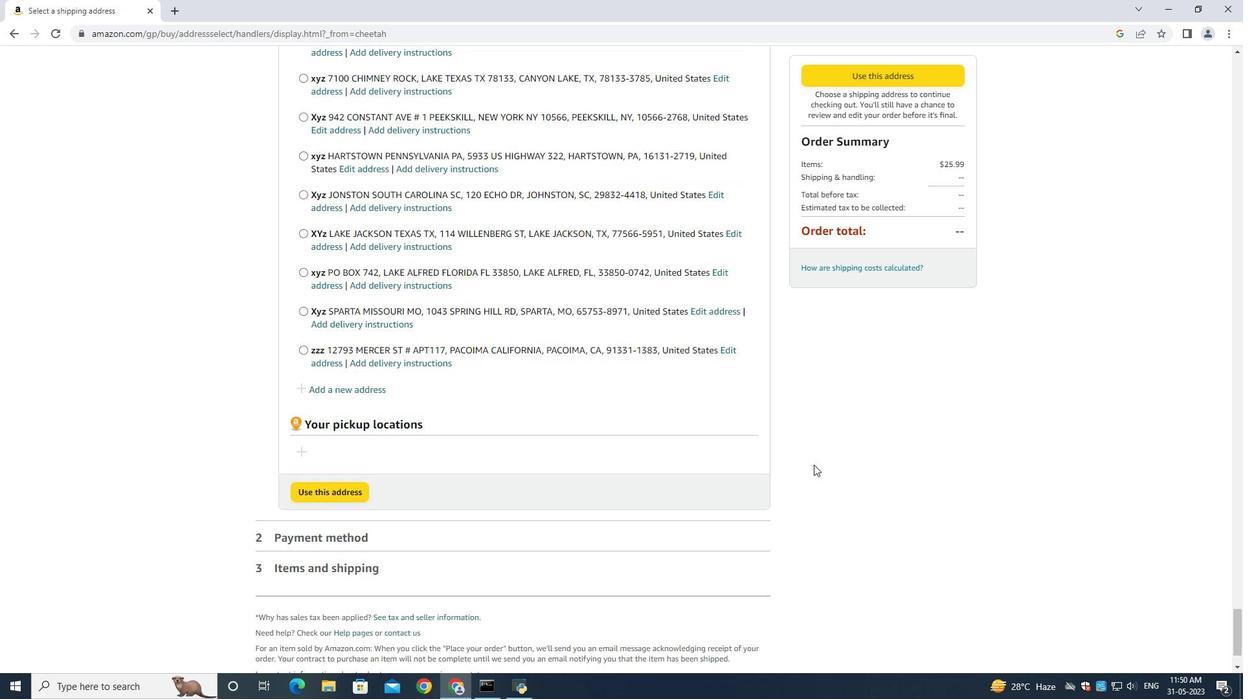 
Action: Mouse moved to (814, 464)
Screenshot: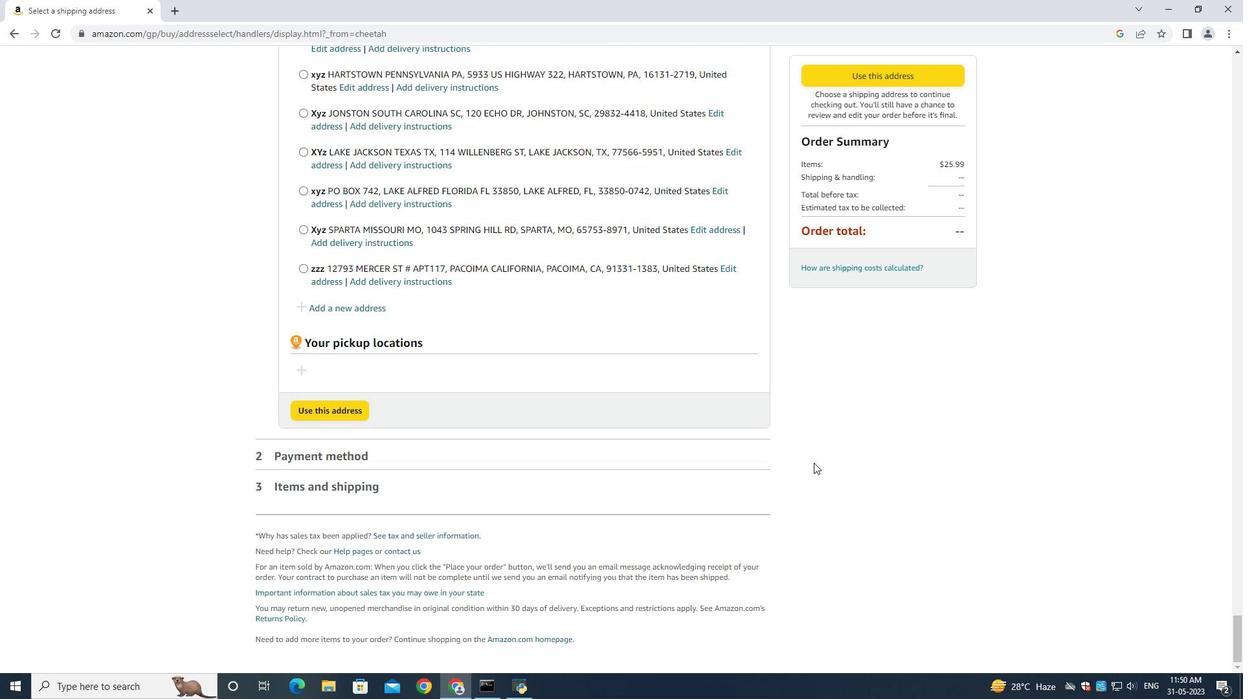 
Action: Mouse scrolled (814, 463) with delta (0, 0)
Screenshot: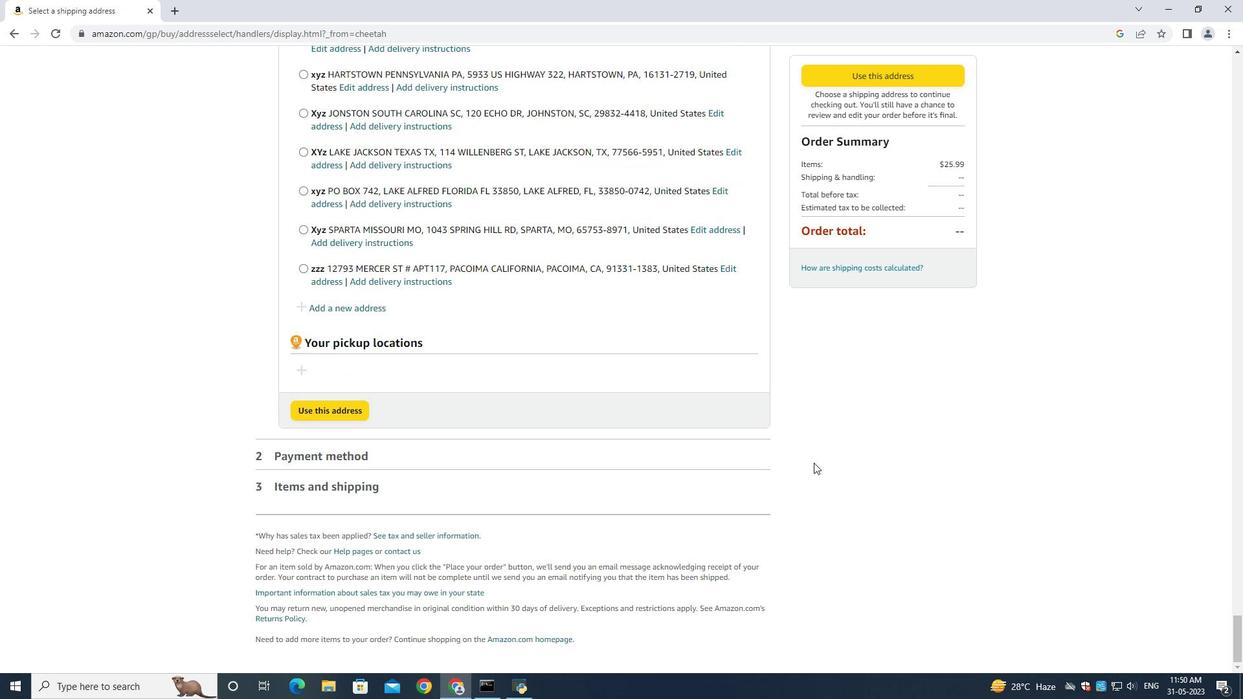 
Action: Mouse moved to (814, 464)
Screenshot: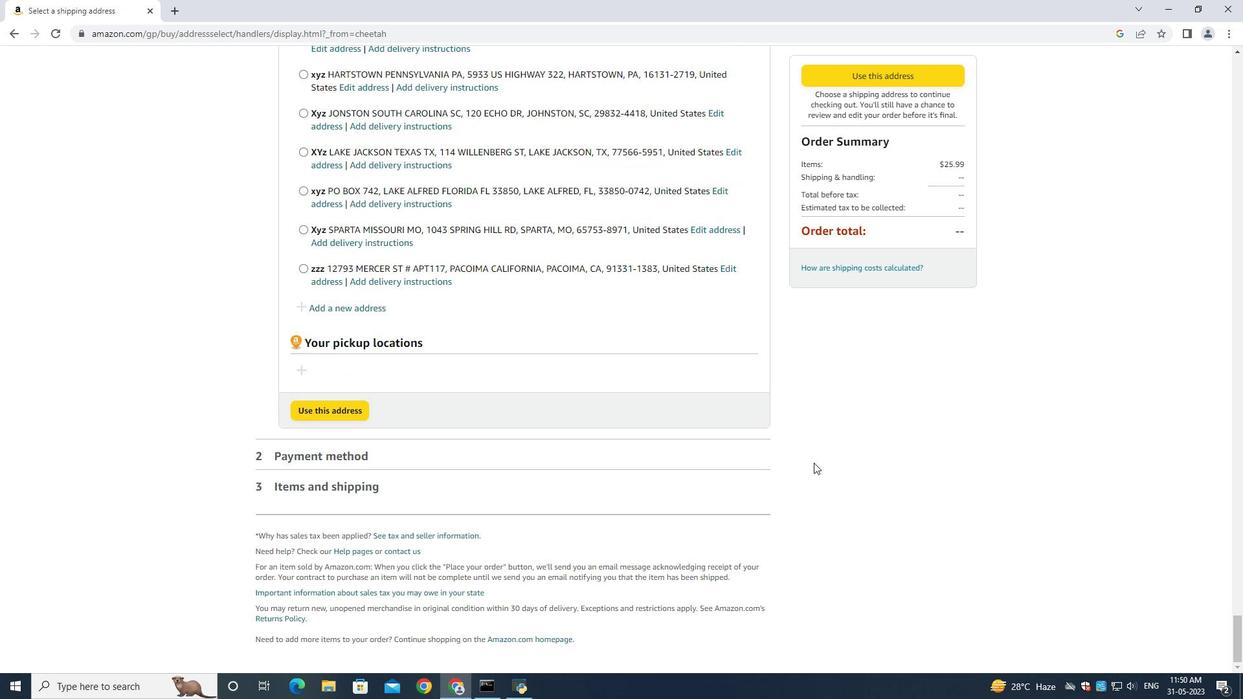 
Action: Mouse scrolled (814, 463) with delta (0, 0)
Screenshot: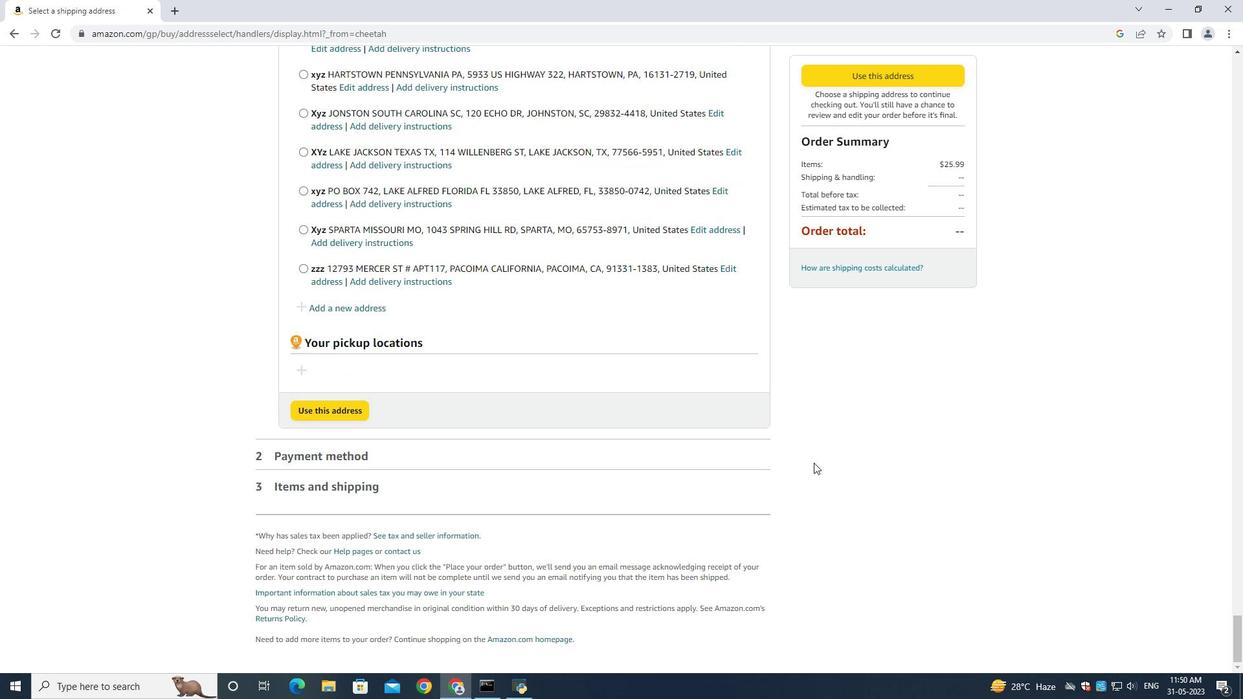 
Action: Mouse moved to (814, 464)
Screenshot: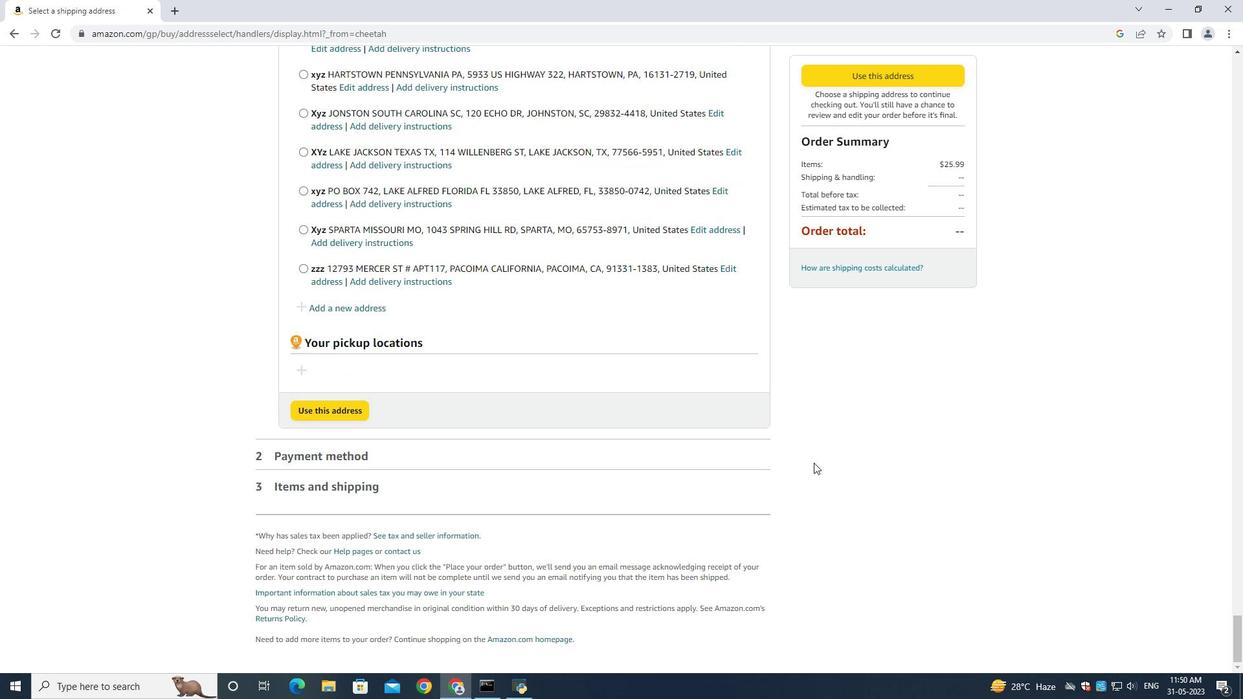 
Action: Mouse scrolled (814, 463) with delta (0, 0)
Screenshot: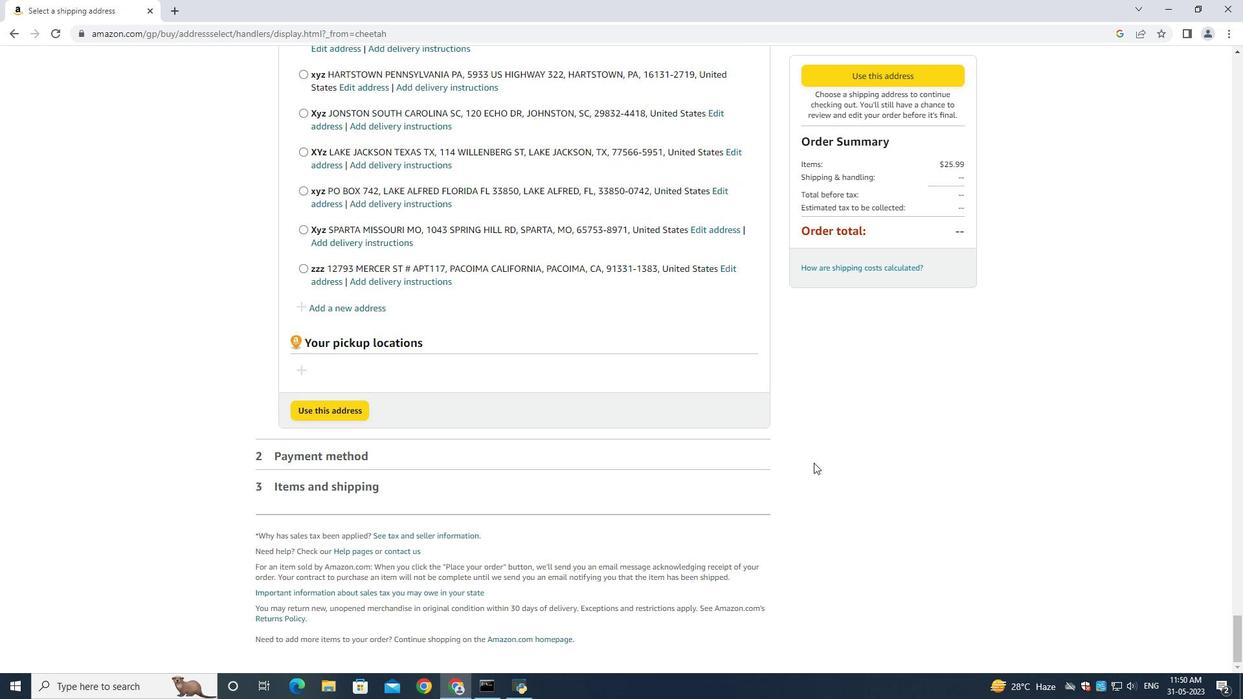 
Action: Mouse moved to (814, 463)
Screenshot: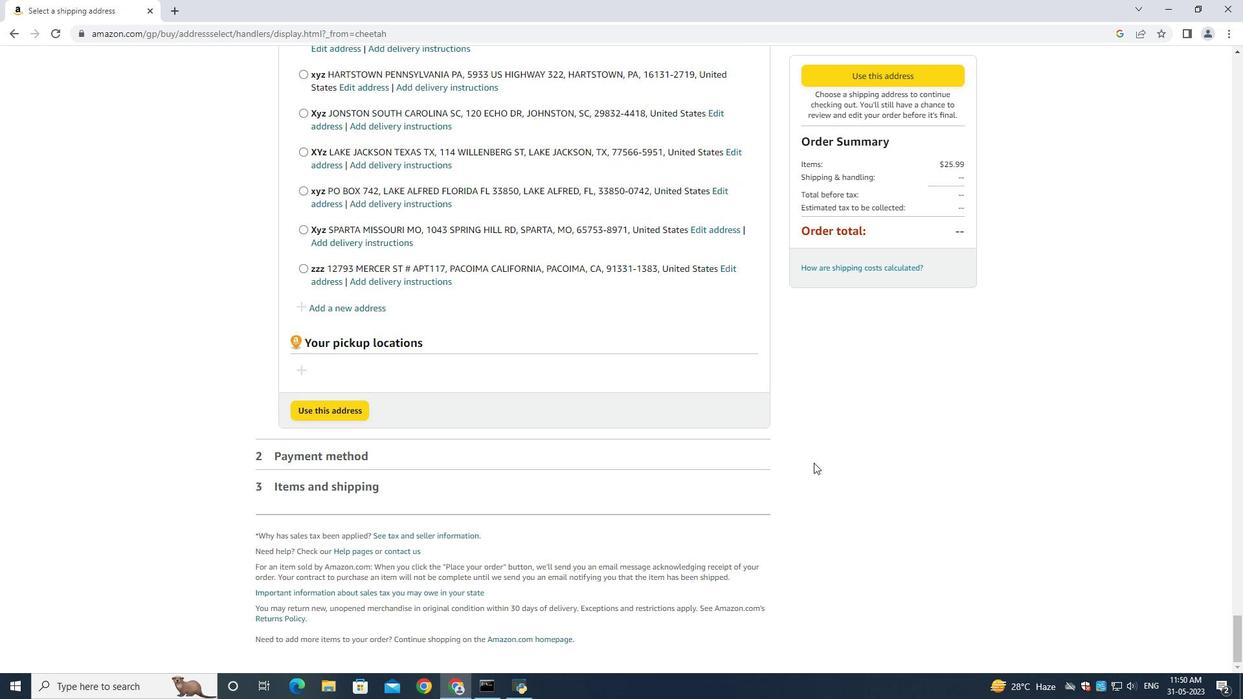 
Action: Mouse scrolled (814, 464) with delta (0, 0)
Screenshot: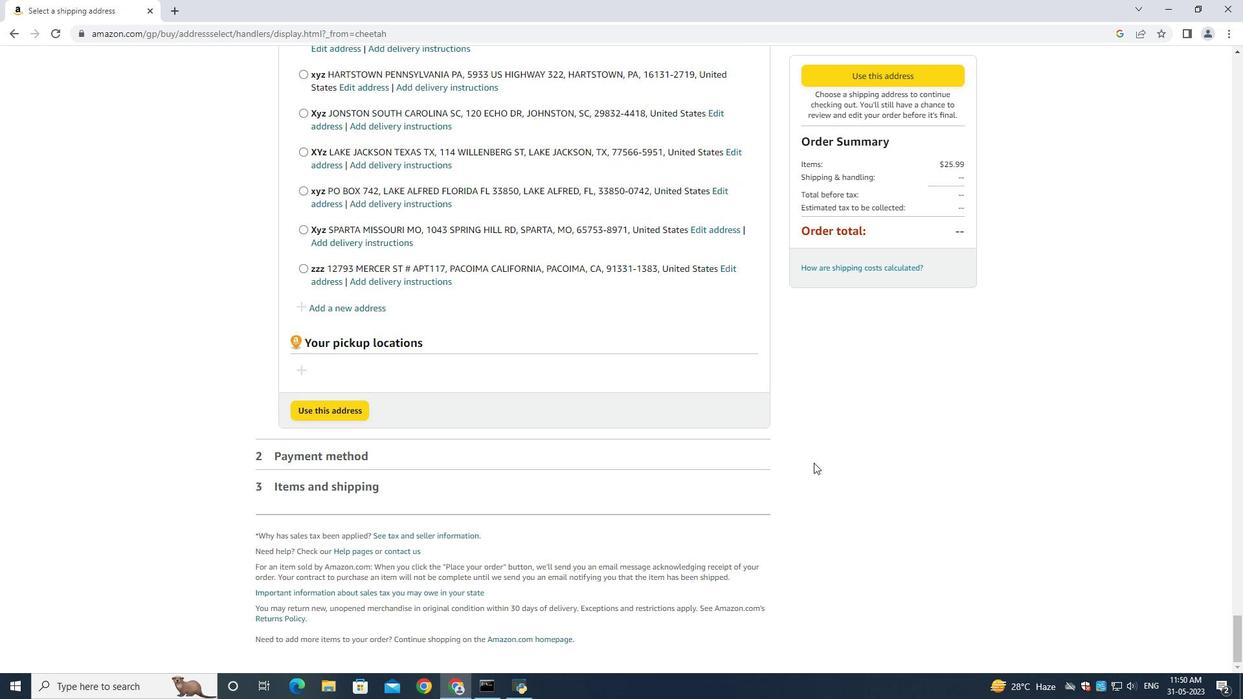 
Action: Mouse scrolled (814, 464) with delta (0, 0)
Screenshot: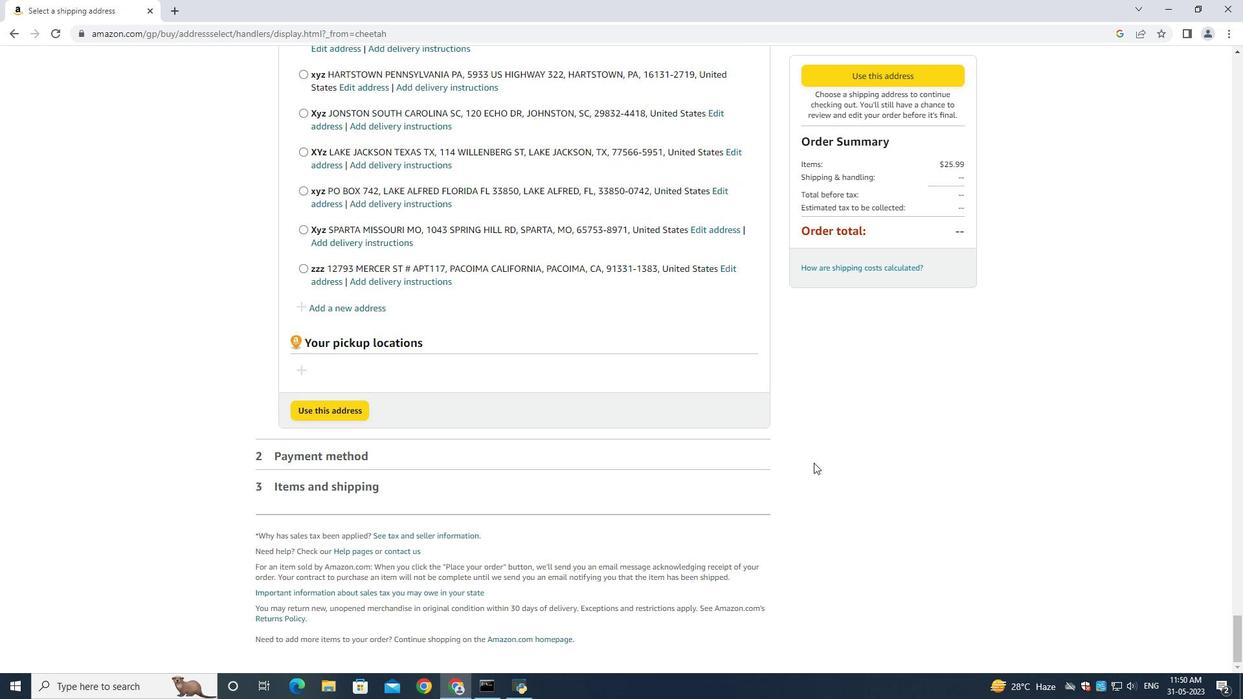 
Action: Mouse scrolled (814, 464) with delta (0, 0)
Screenshot: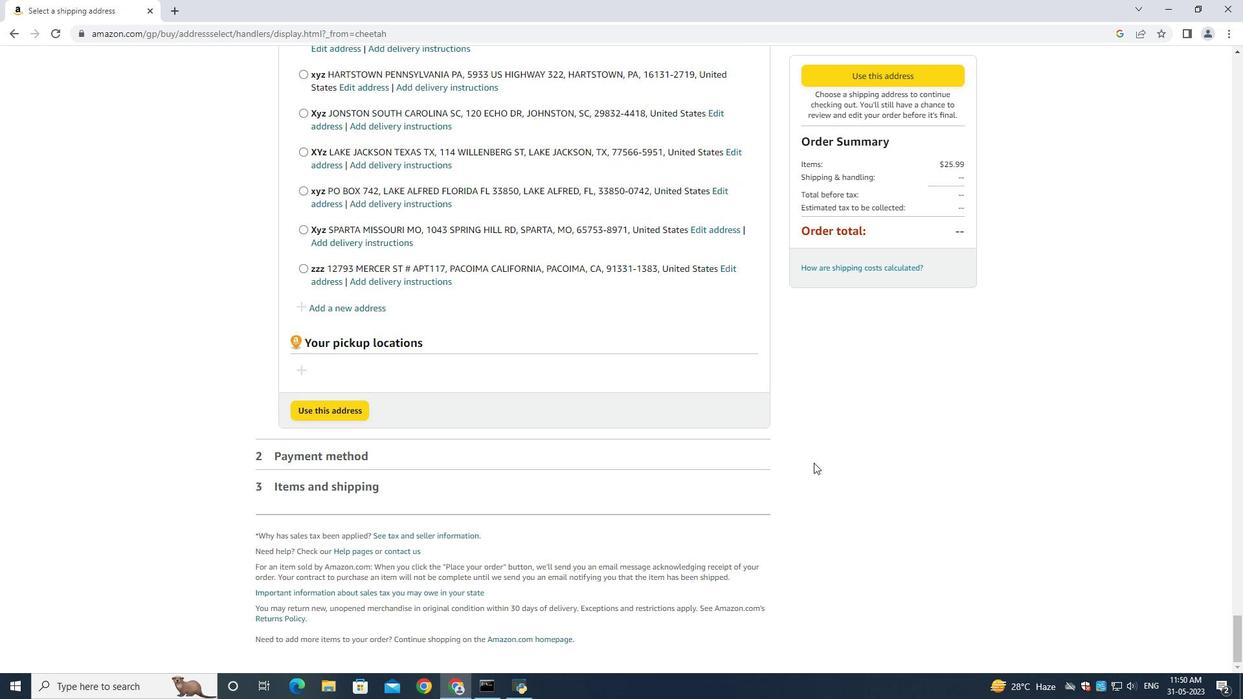 
Action: Mouse scrolled (814, 464) with delta (0, 0)
Screenshot: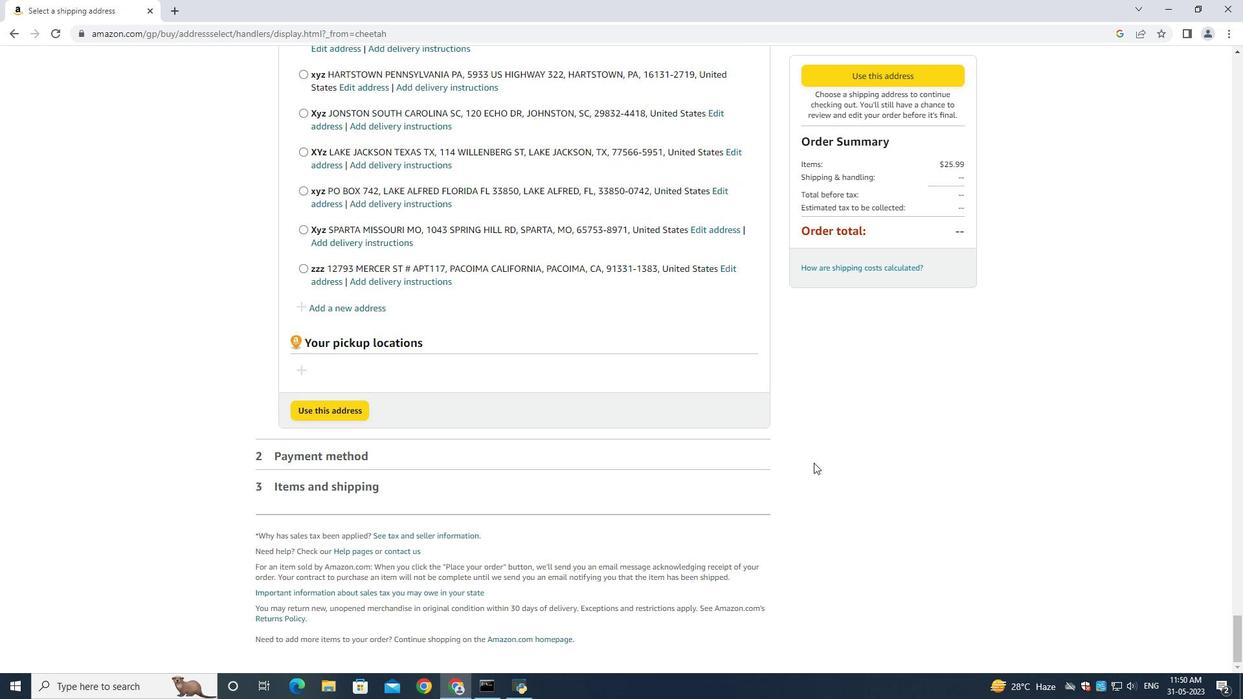 
Action: Mouse moved to (317, 306)
Screenshot: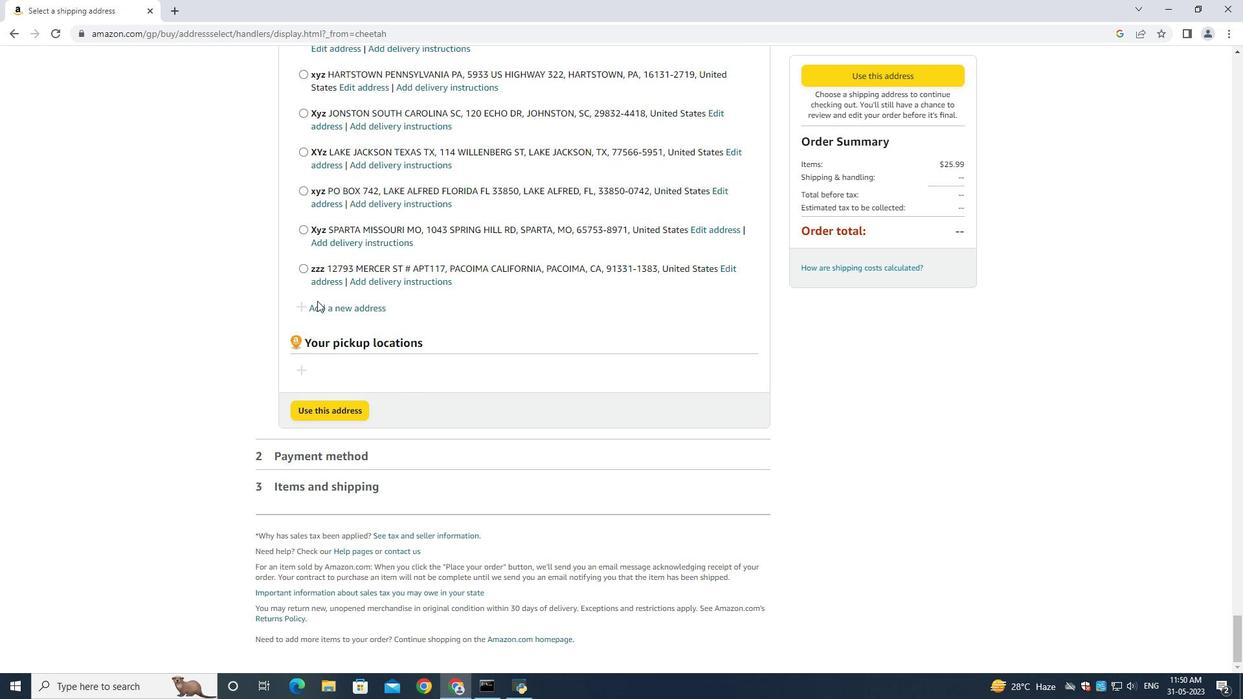 
Action: Mouse pressed left at (317, 306)
Screenshot: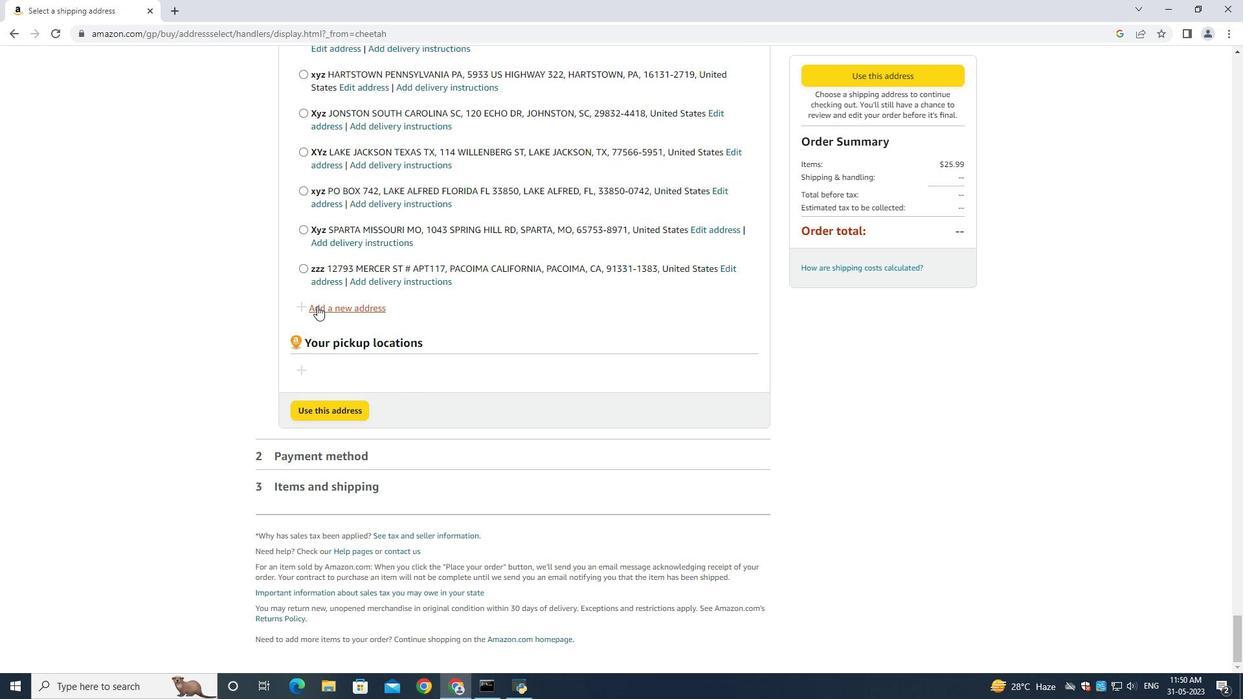 
Action: Mouse moved to (462, 313)
Screenshot: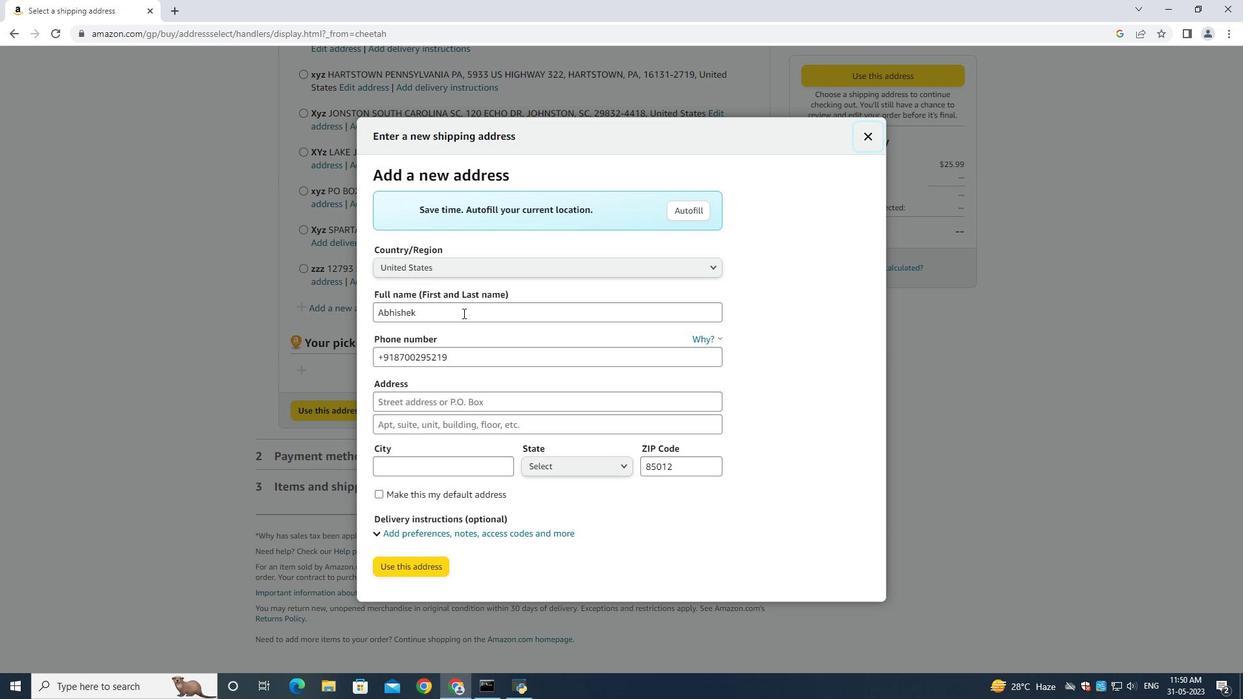 
Action: Mouse pressed left at (462, 313)
Screenshot: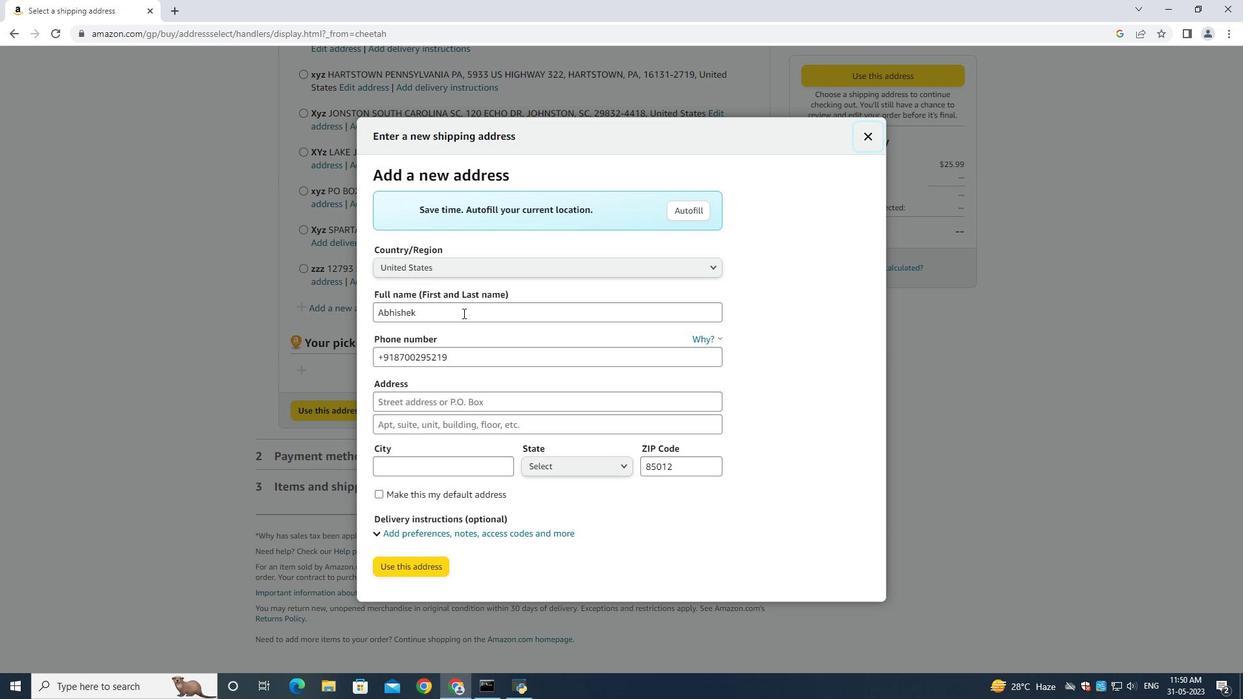 
Action: Key pressed ctrl+A<Key.backspace><Key.shift>Katie<Key.space><Key.shift><Key.shift><Key.shift><Key.shift>Thompson<Key.space><Key.tab><Key.tab><Key.backspace>4403901431<Key.space><Key.tab>1483<Key.space><Key.shift>Vineyard<Key.space><Key.shift>Drive<Key.tab><Key.shift><Key.shift><Key.shift><Key.shift><Key.shift><Key.shift><Key.shift><Key.shift><Key.shift><Key.shift><Key.shift><Key.shift><Key.shift><Key.shift><Key.shift><Key.shift><Key.shift><Key.shift><Key.shift><Key.shift><Key.shift><Key.shift><Key.shift><Key.shift><Key.shift><Key.shift><Key.shift><Key.shift><Key.shift><Key.shift><Key.shift><Key.shift><Key.shift><Key.shift><Key.shift><Key.shift><Key.shift><Key.shift><Key.shift><Key.shift><Key.shift><Key.shift><Key.shift><Key.shift><Key.shift><Key.shift><Key.shift><Key.shift><Key.shift><Key.shift><Key.shift><Key.shift><Key.shift><Key.shift><Key.shift><Key.shift><Key.shift><Key.shift><Key.shift><Key.shift><Key.shift><Key.shift><Key.shift><Key.shift><Key.shift><Key.shift><Key.shift><Key.shift><Key.shift><Key.shift><Key.shift><Key.shift><Key.shift><Key.shift><Key.shift><Key.shift><Key.shift><Key.shift><Key.shift>Independence<Key.space><Key.shift><Key.shift><Key.shift><Key.shift><Key.shift><Key.shift><Key.shift><Key.shift><Key.shift><Key.shift><Key.shift><Key.shift><Key.shift><Key.shift><Key.shift><Key.shift><Key.shift><Key.shift><Key.shift><Key.shift><Key.shift><Key.shift><Key.shift>Ohio<Key.tab><Key.shift>Independence<Key.space><Key.tab>ohio<Key.caps_lock><Key.tab><Key.backspace>44131
Screenshot: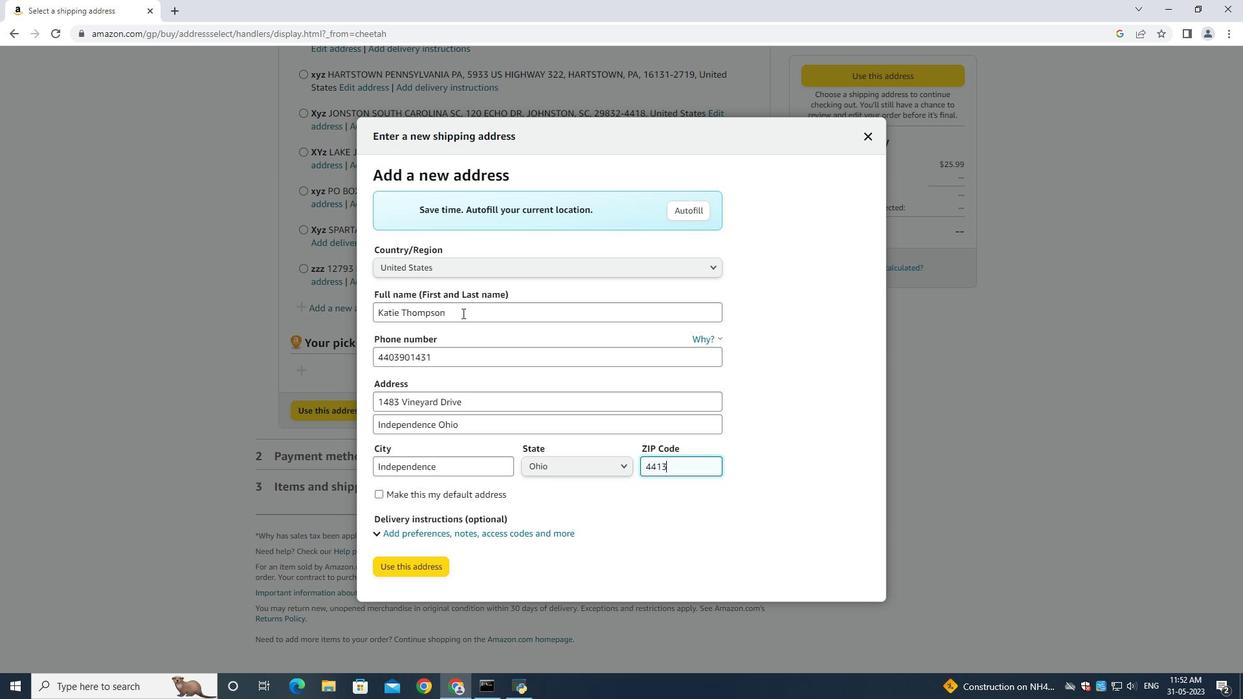 
Action: Mouse moved to (413, 566)
Screenshot: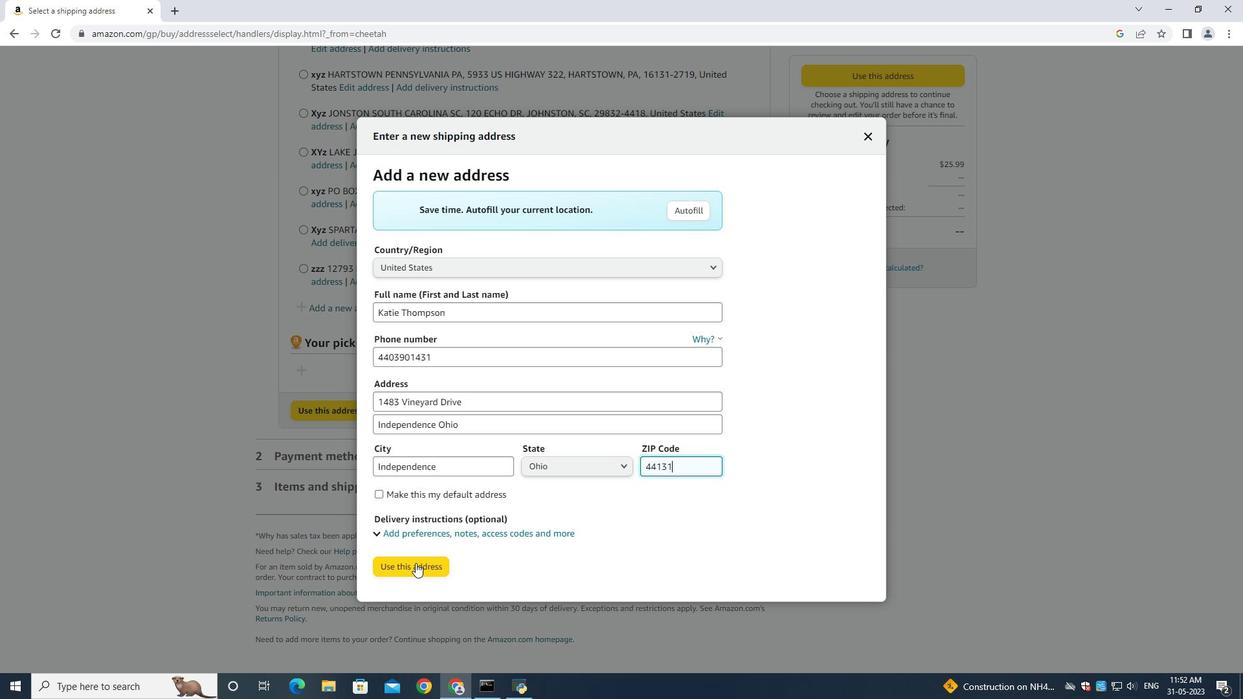 
Action: Mouse pressed left at (413, 566)
Screenshot: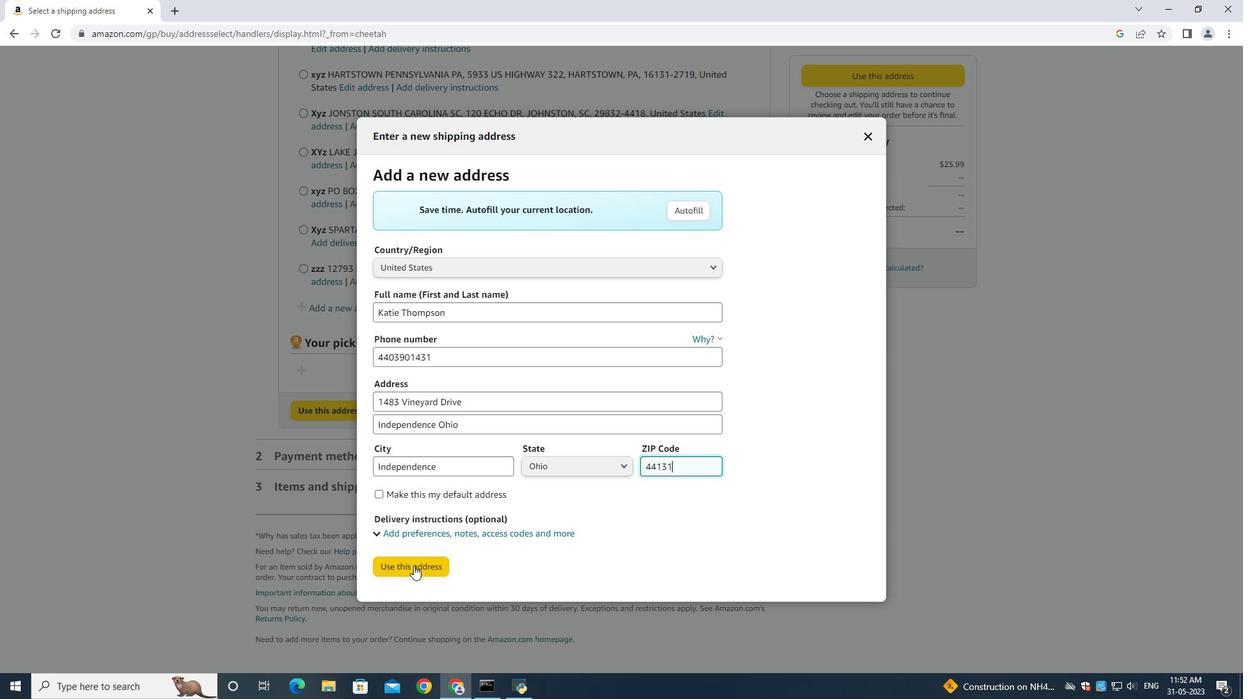 
Action: Mouse moved to (393, 240)
Screenshot: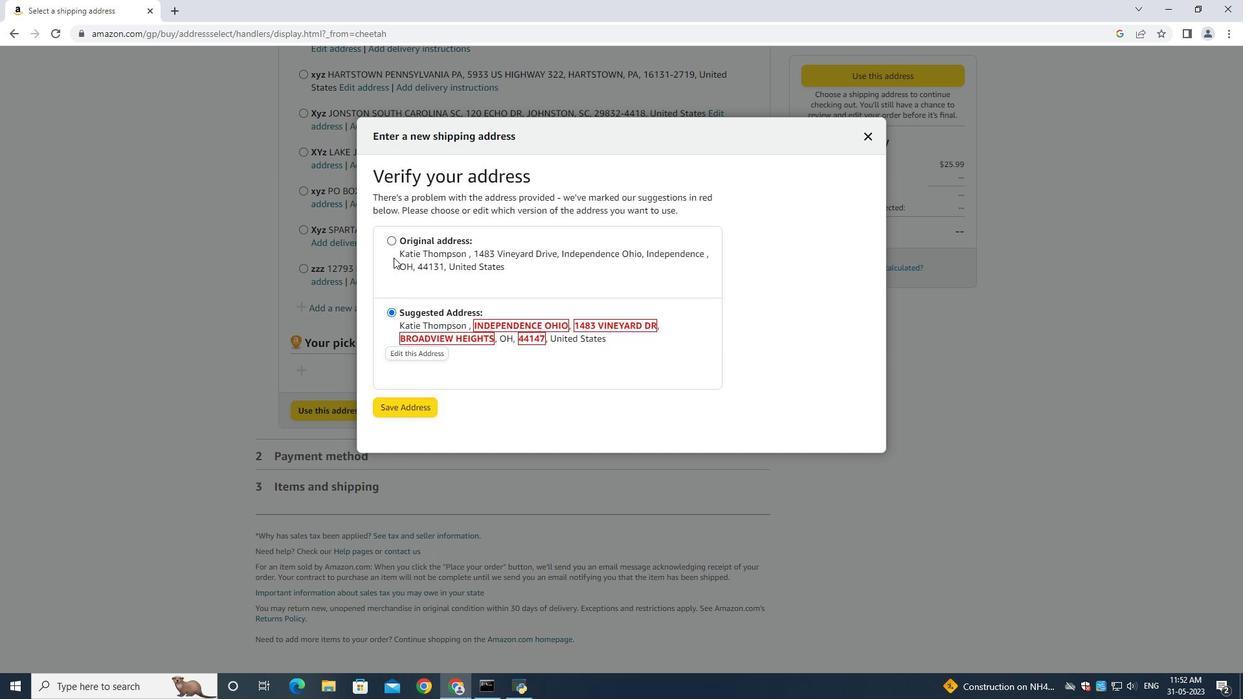 
Action: Mouse pressed left at (393, 240)
Screenshot: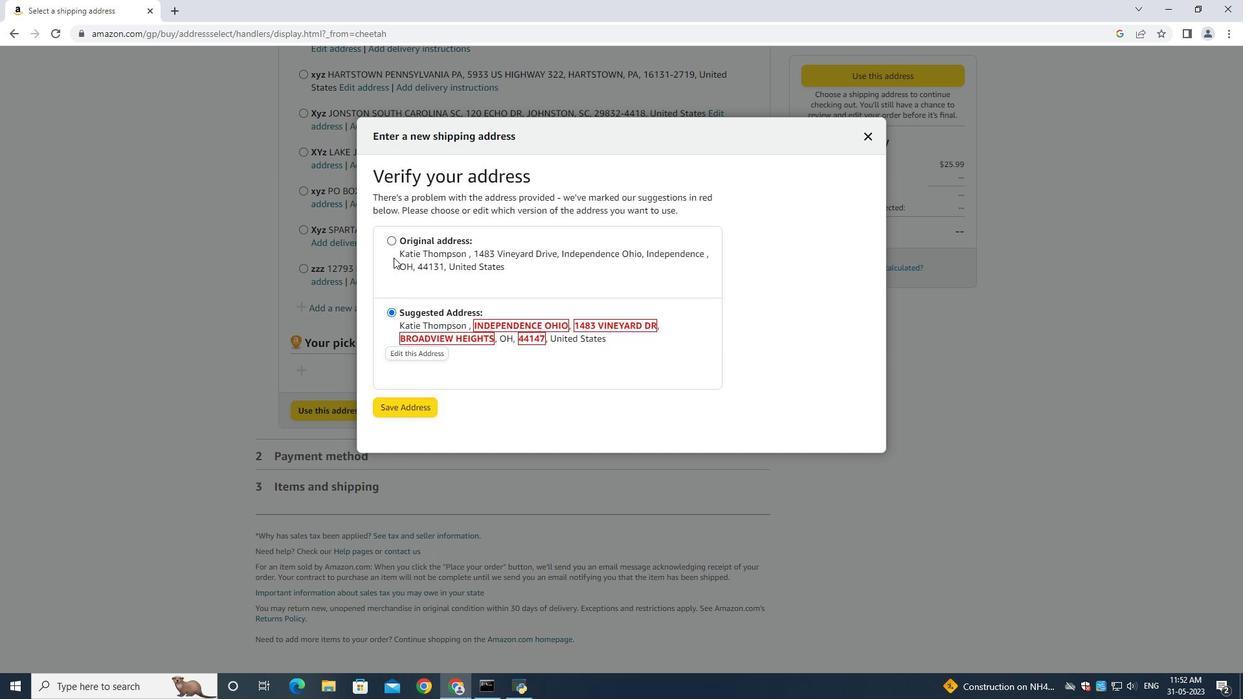 
Action: Mouse moved to (391, 407)
Screenshot: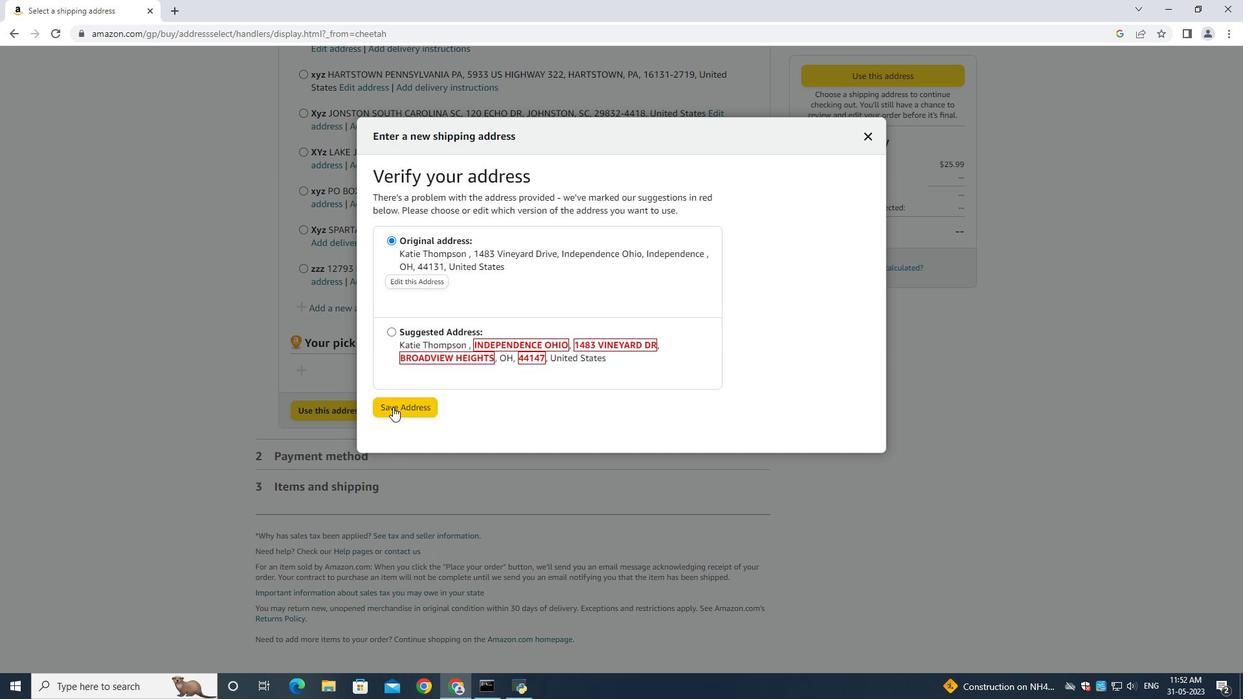 
Action: Mouse pressed left at (391, 407)
Screenshot: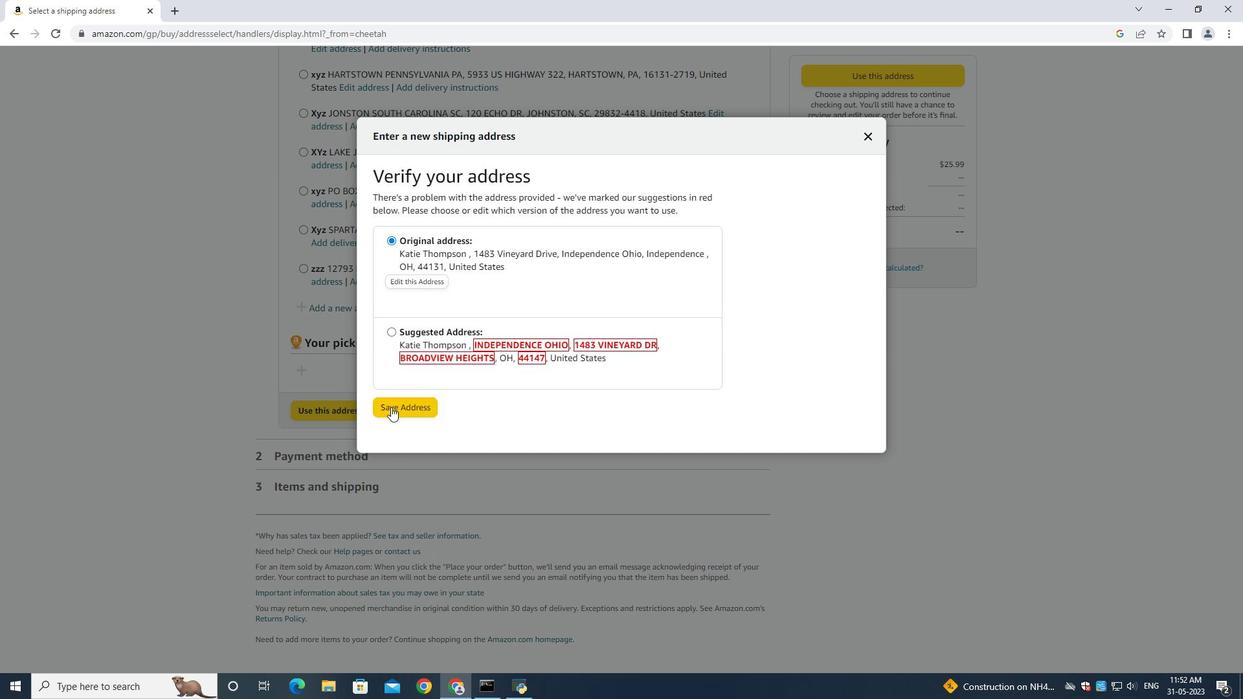 
Action: Mouse moved to (455, 422)
Screenshot: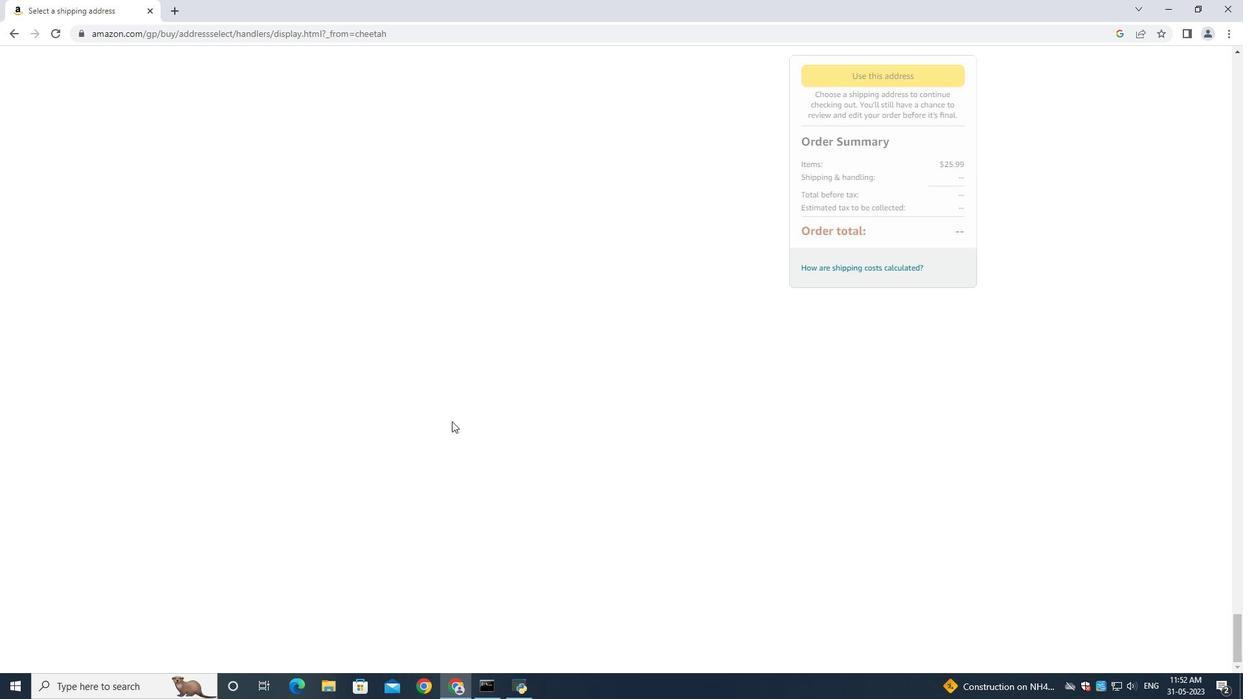 
